 Task: Research Airbnb accommodation in Mangai, Democratic Republic of the Congo from 5th December, 2023 to 10th December, 2023 for 4 adults.2 bedrooms having 4 beds and 2 bathrooms. Property type can be house. Look for 5 properties as per requirement.
Action: Mouse moved to (433, 127)
Screenshot: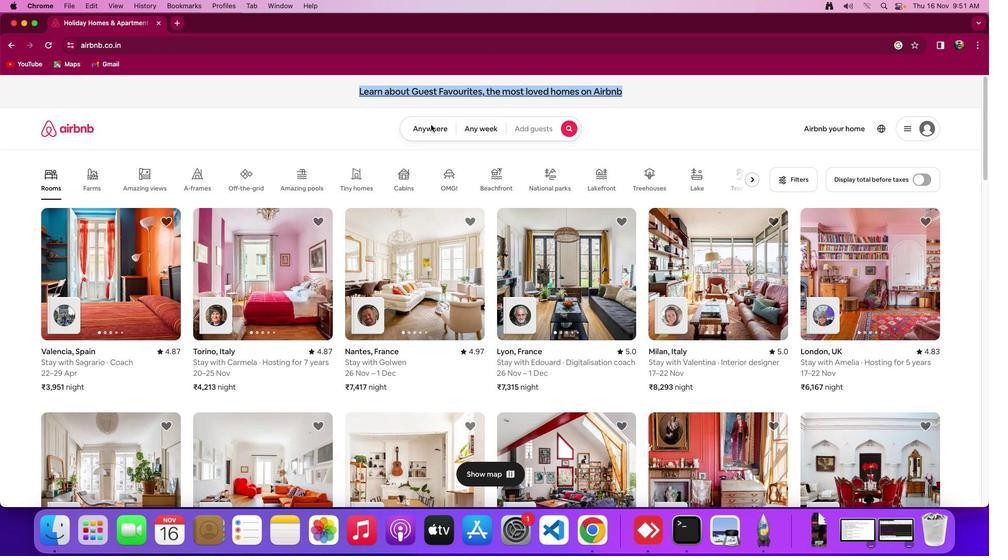 
Action: Mouse pressed left at (433, 127)
Screenshot: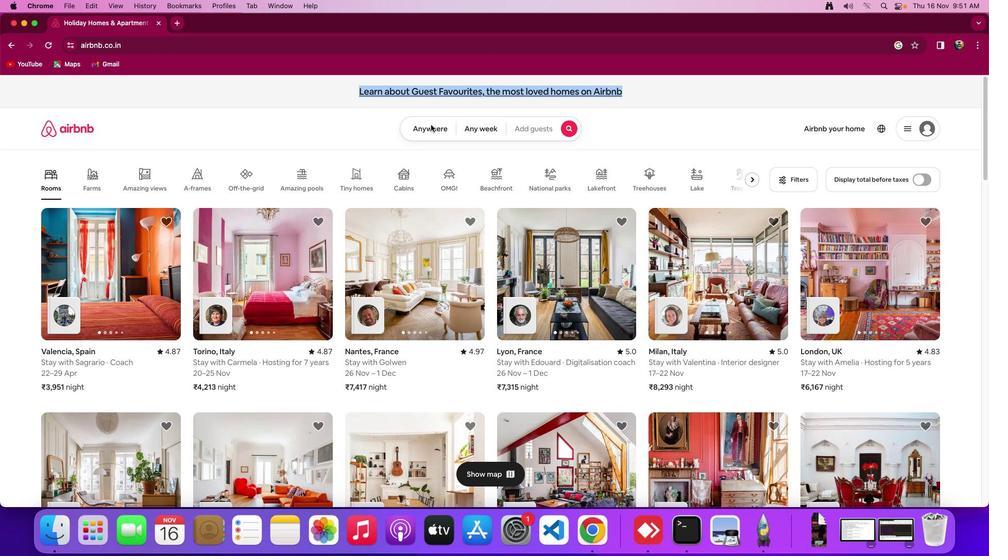 
Action: Mouse moved to (433, 131)
Screenshot: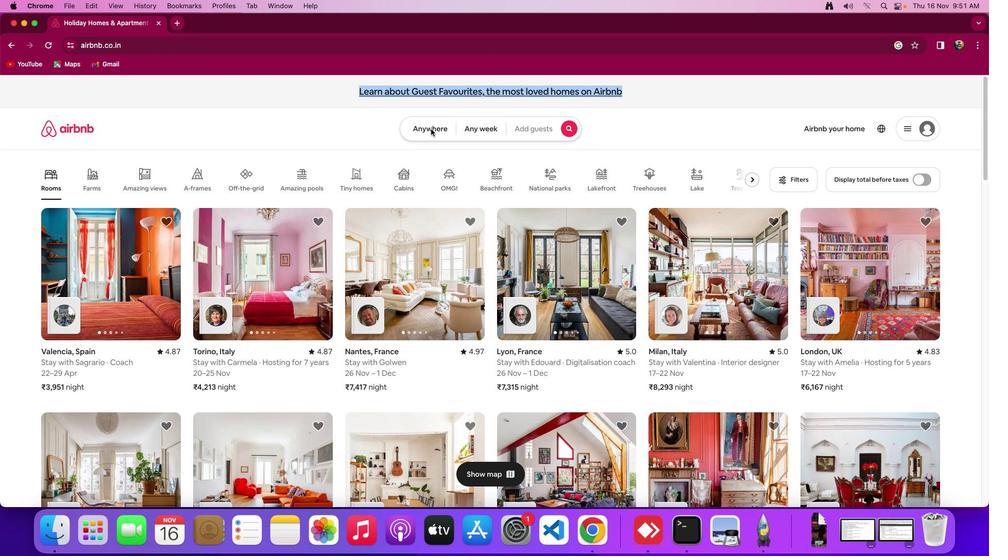 
Action: Mouse pressed left at (433, 131)
Screenshot: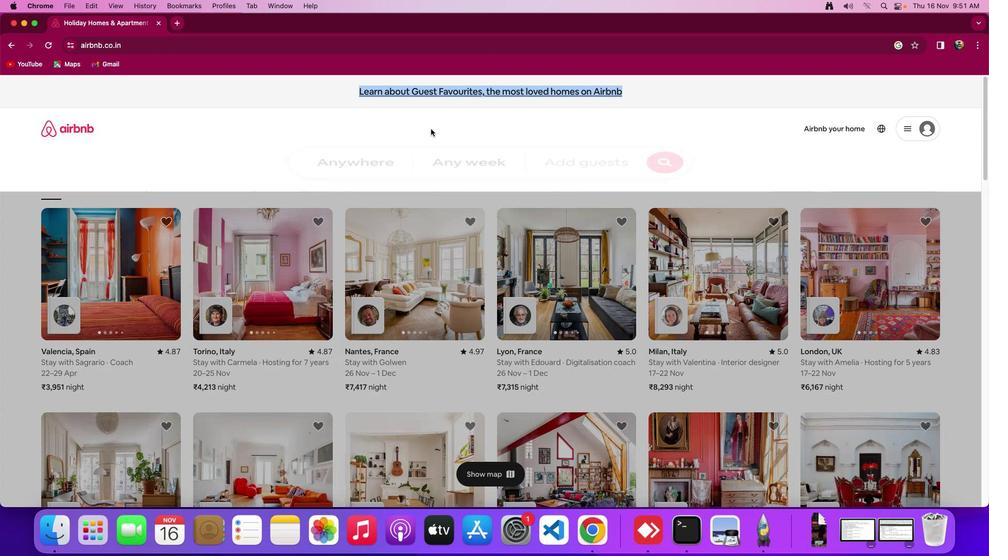 
Action: Mouse moved to (356, 169)
Screenshot: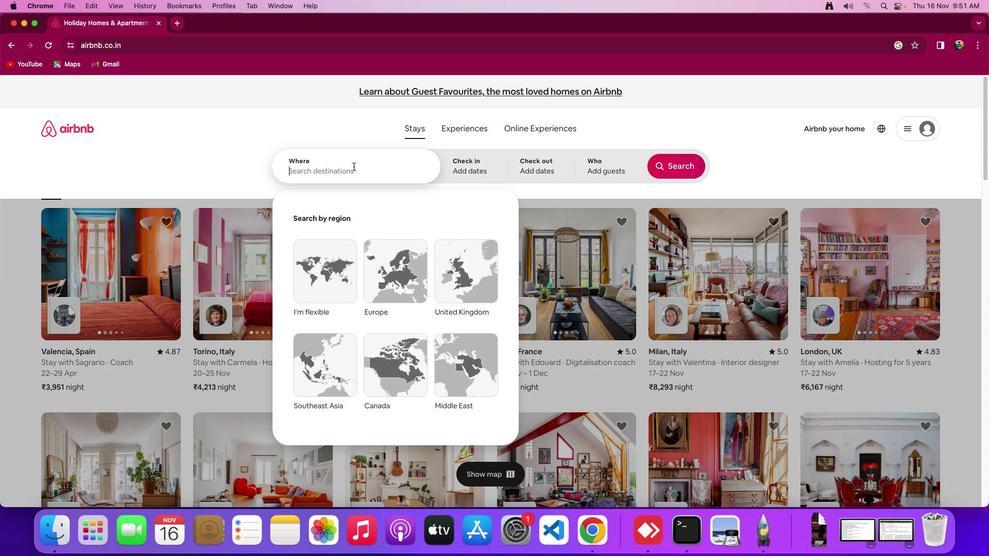 
Action: Mouse pressed left at (356, 169)
Screenshot: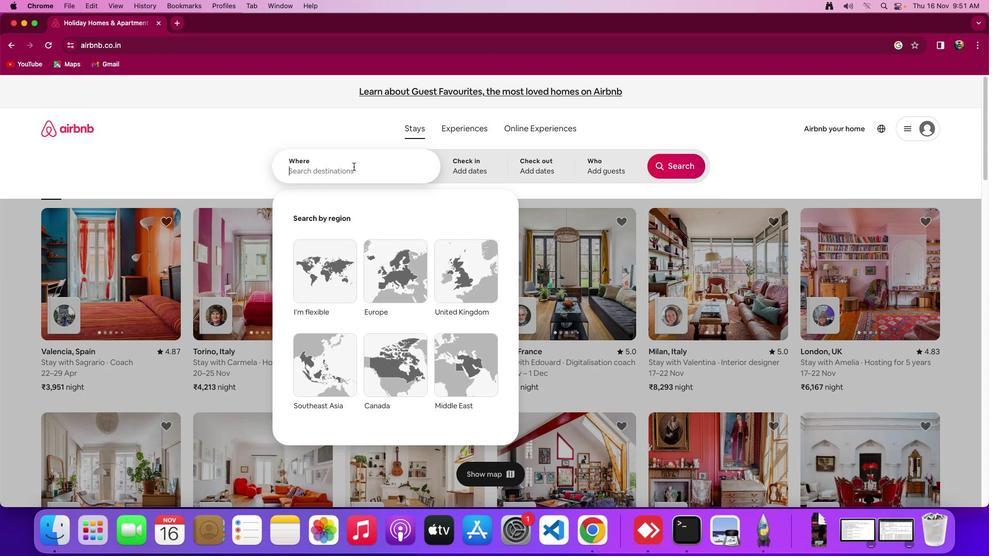 
Action: Mouse moved to (356, 168)
Screenshot: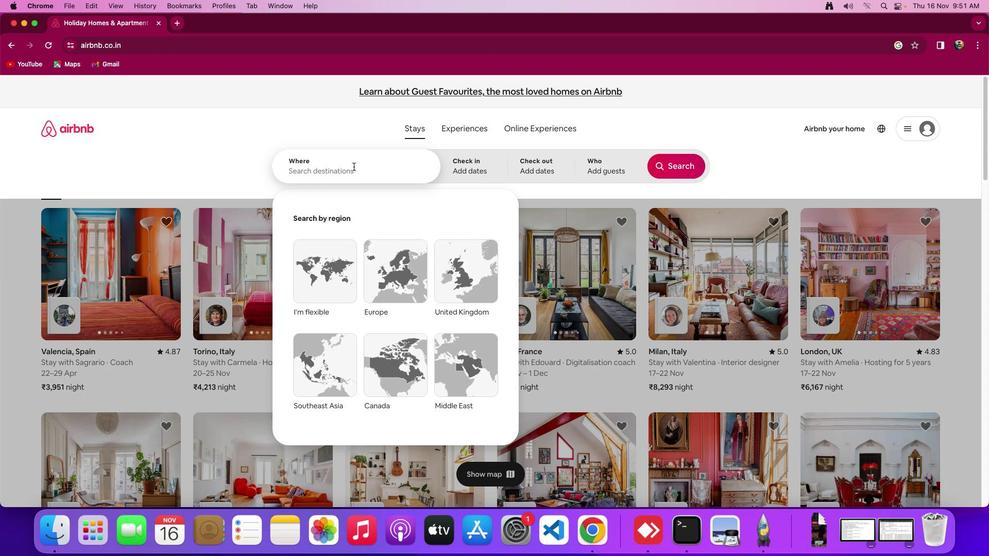 
Action: Key pressed Key.shift'M''a''n''a'Key.backspace'g''a''i'','Key.spaceKey.shift_r'D''e''m''o''c''r''a''t''i''c'
Screenshot: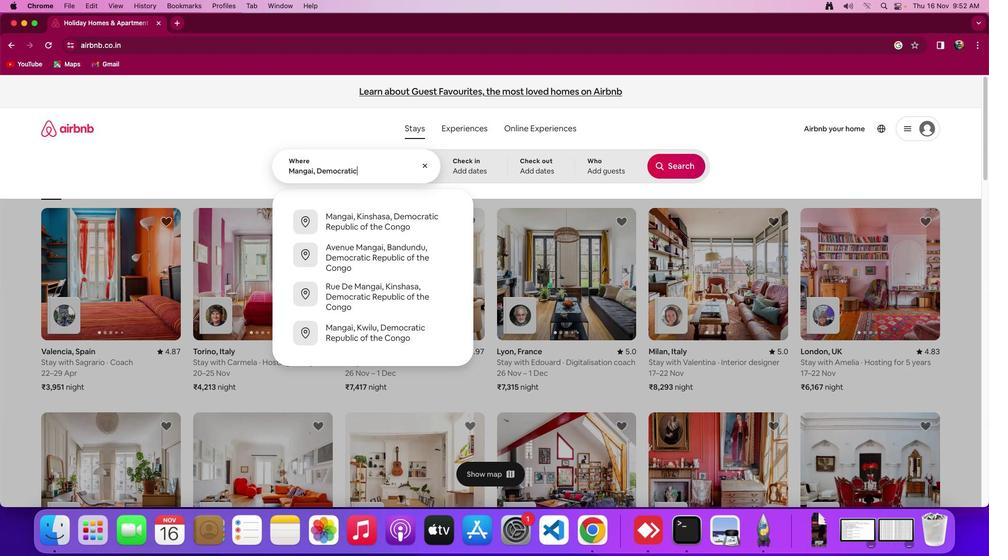 
Action: Mouse moved to (445, 145)
Screenshot: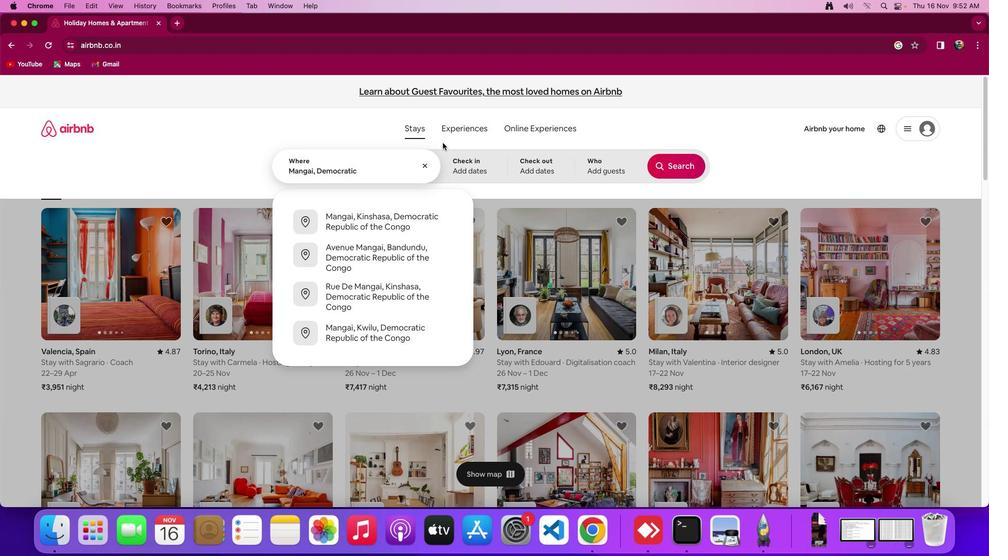 
Action: Key pressed Key.spaceKey.shift_r'R''e''[''u''b'Key.backspaceKey.backspaceKey.backspace'p''u''b''l''i''c'Key.space'o''f'Key.space't''h''e'Key.spaceKey.shift_r'C''o''n''g''o'
Screenshot: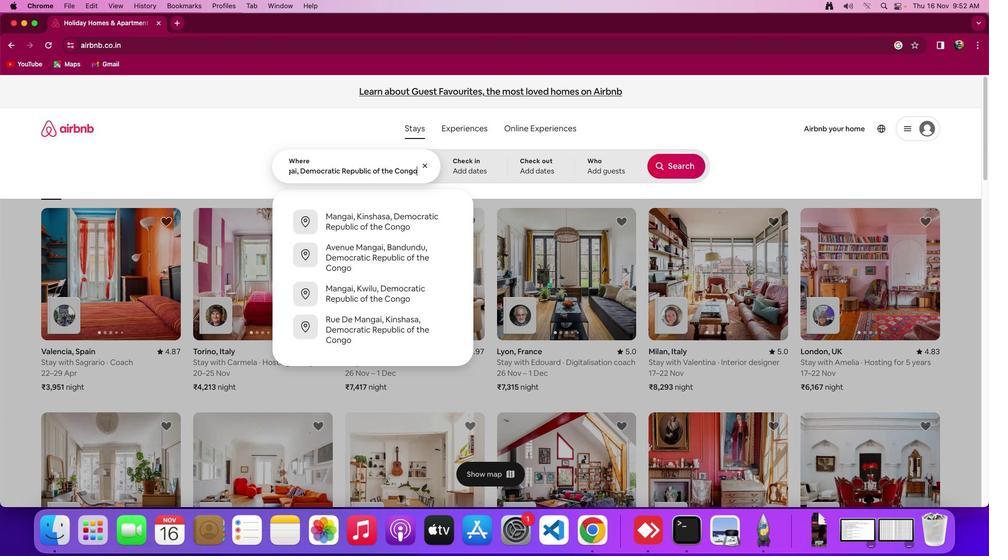 
Action: Mouse moved to (459, 166)
Screenshot: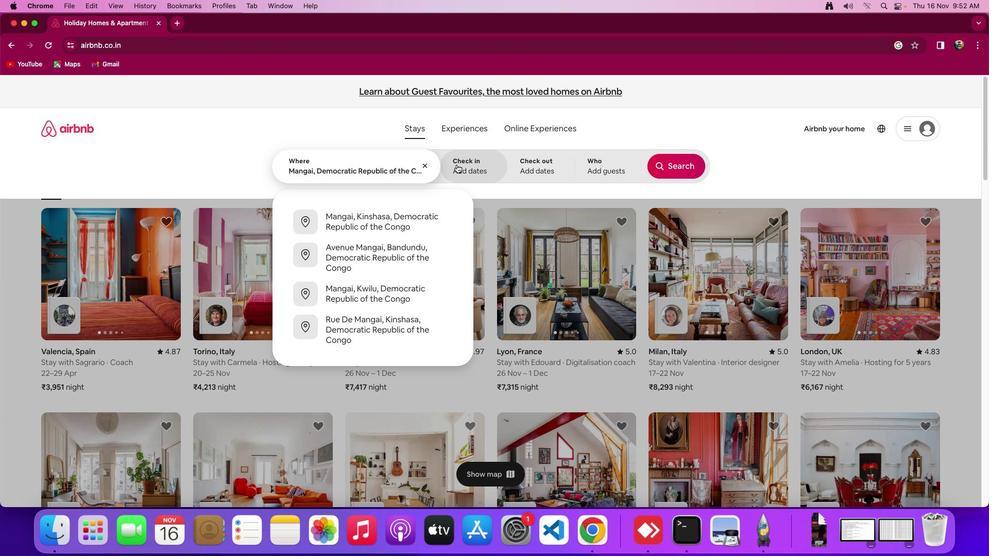 
Action: Mouse pressed left at (459, 166)
Screenshot: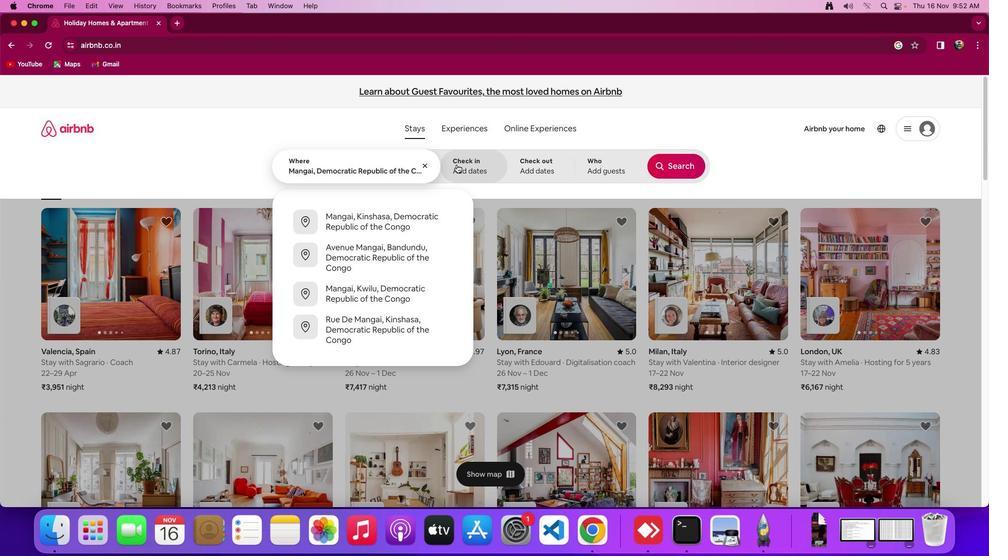 
Action: Mouse moved to (572, 316)
Screenshot: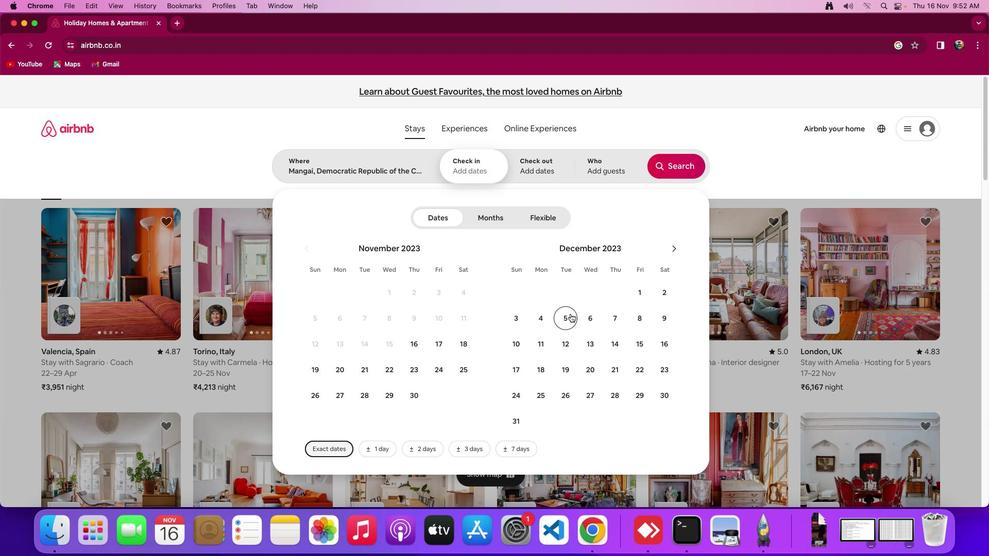
Action: Mouse pressed left at (572, 316)
Screenshot: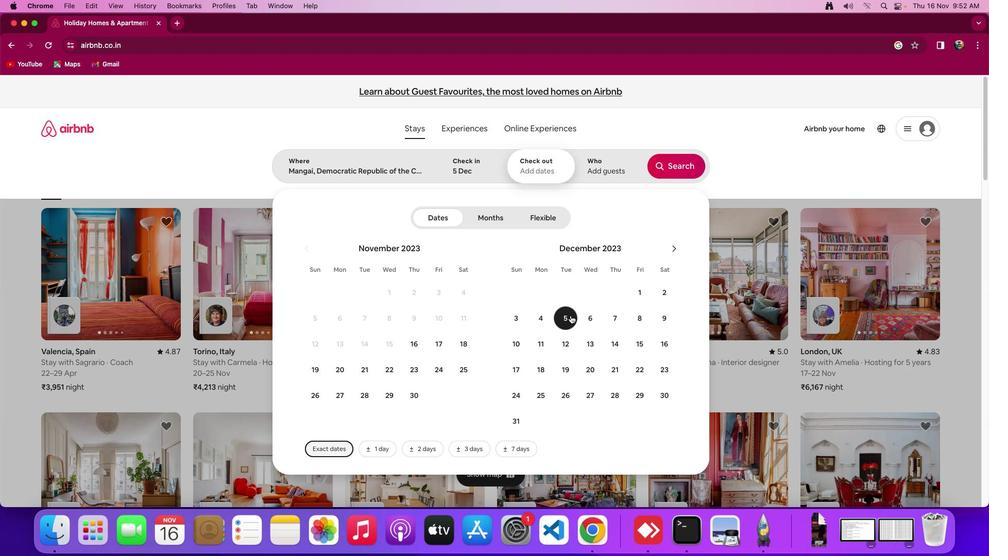 
Action: Mouse moved to (520, 348)
Screenshot: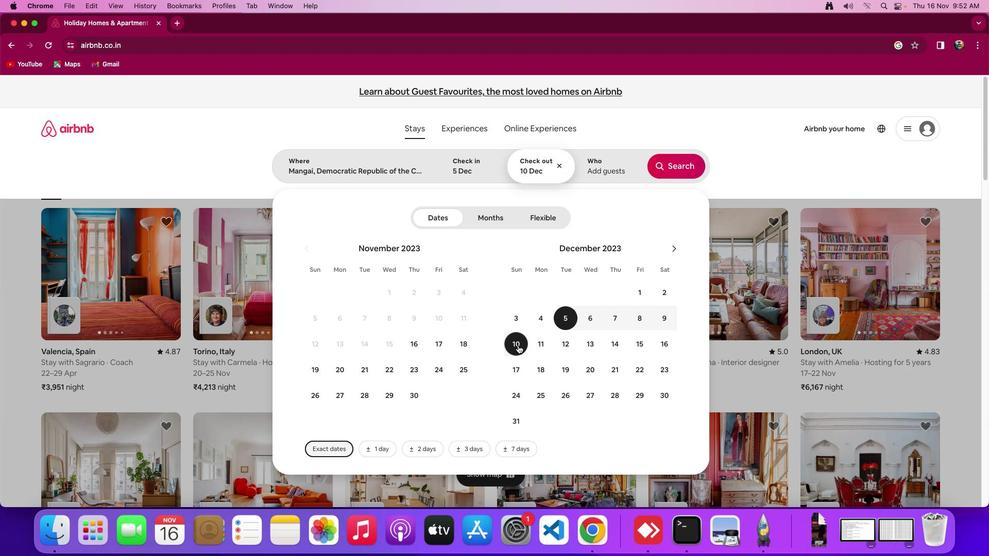 
Action: Mouse pressed left at (520, 348)
Screenshot: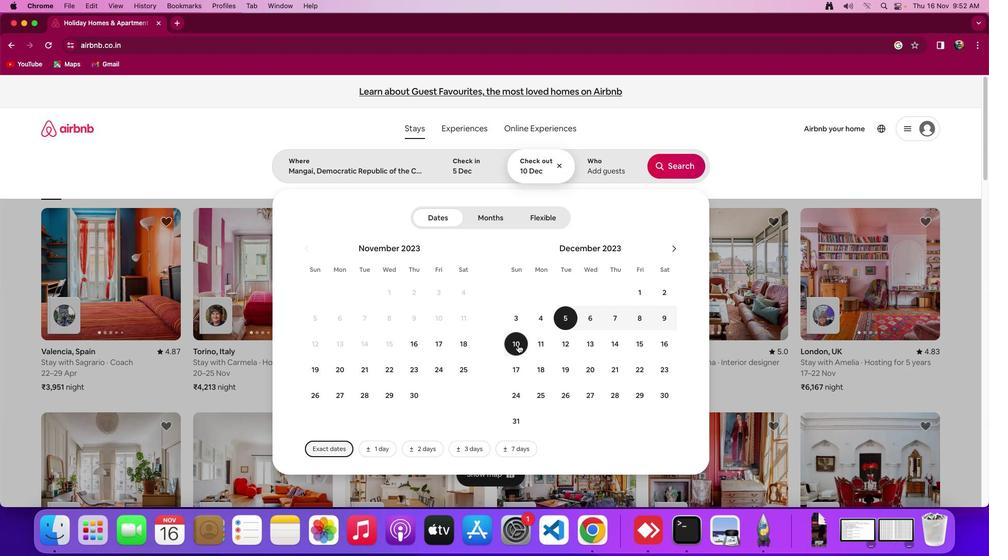
Action: Mouse moved to (614, 173)
Screenshot: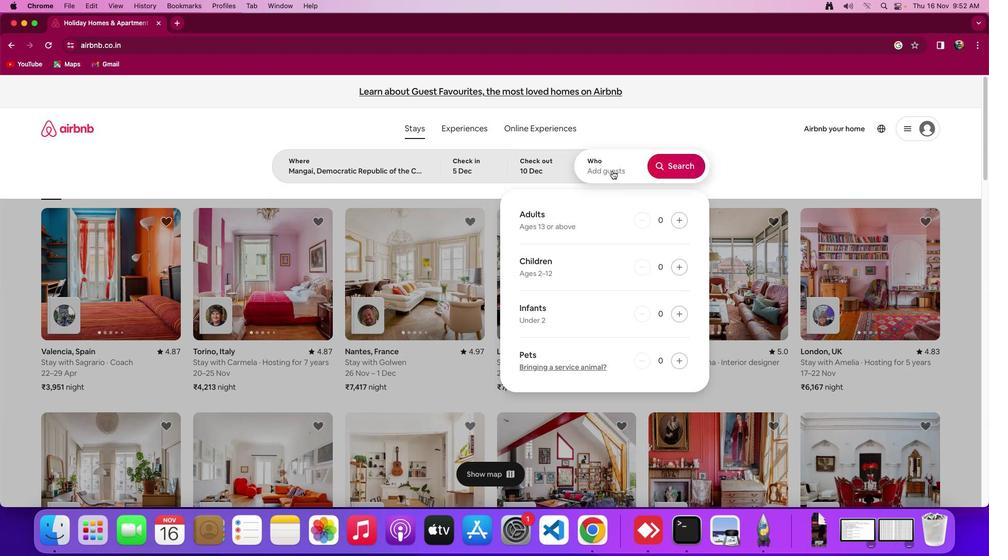 
Action: Mouse pressed left at (614, 173)
Screenshot: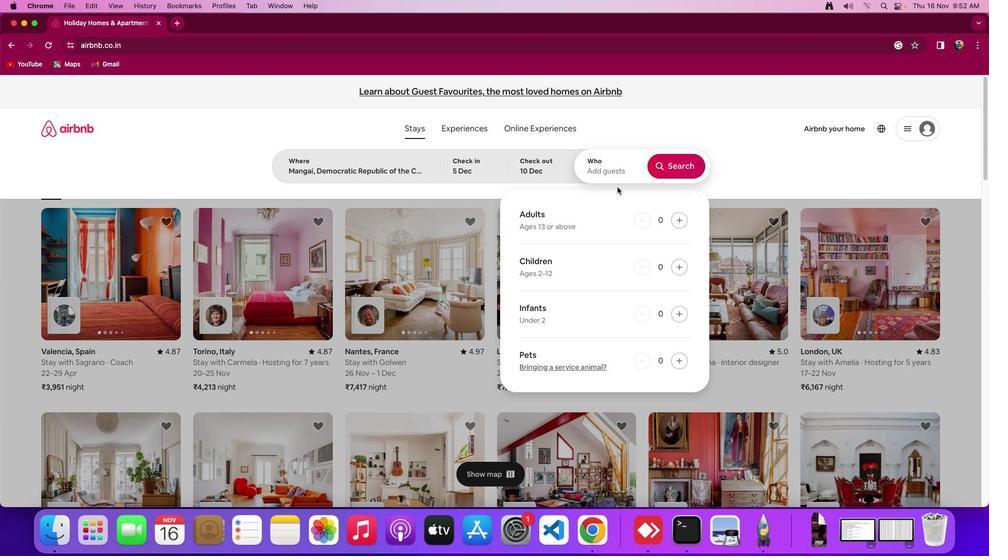 
Action: Mouse moved to (672, 220)
Screenshot: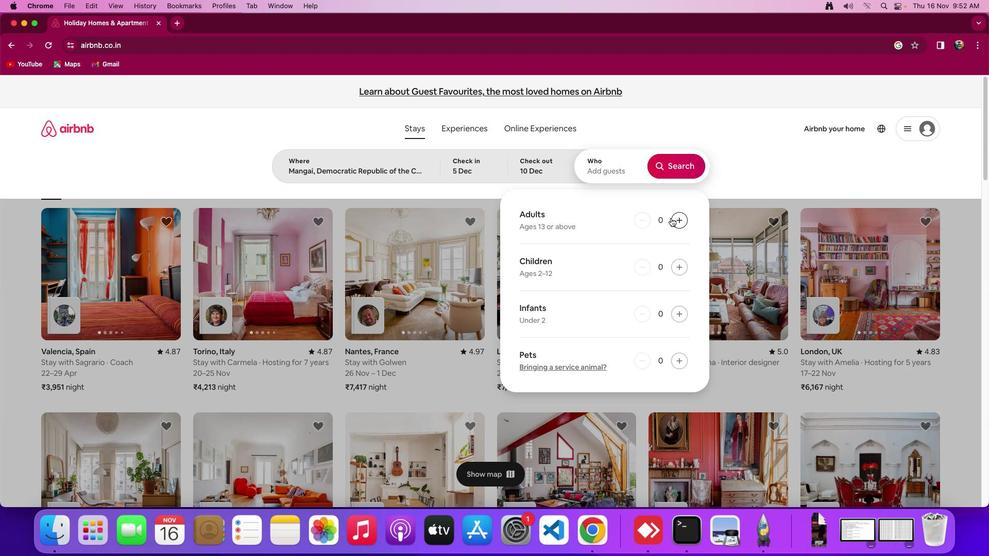 
Action: Mouse pressed left at (672, 220)
Screenshot: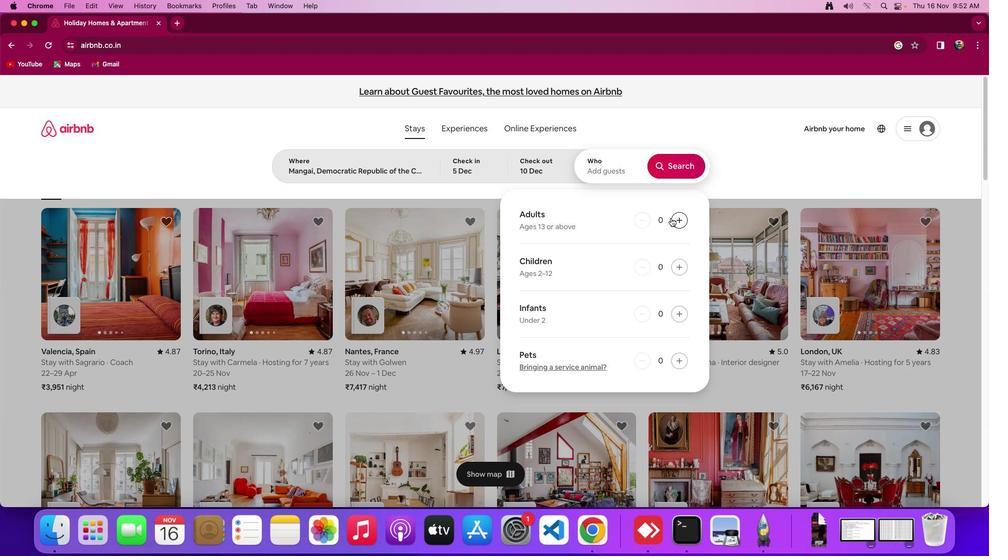 
Action: Mouse moved to (673, 221)
Screenshot: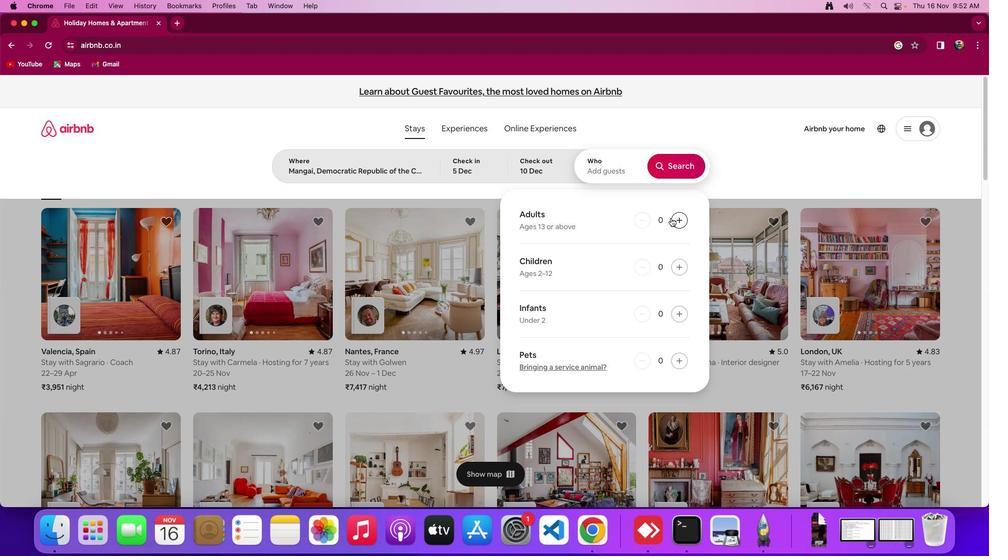 
Action: Mouse pressed left at (673, 221)
Screenshot: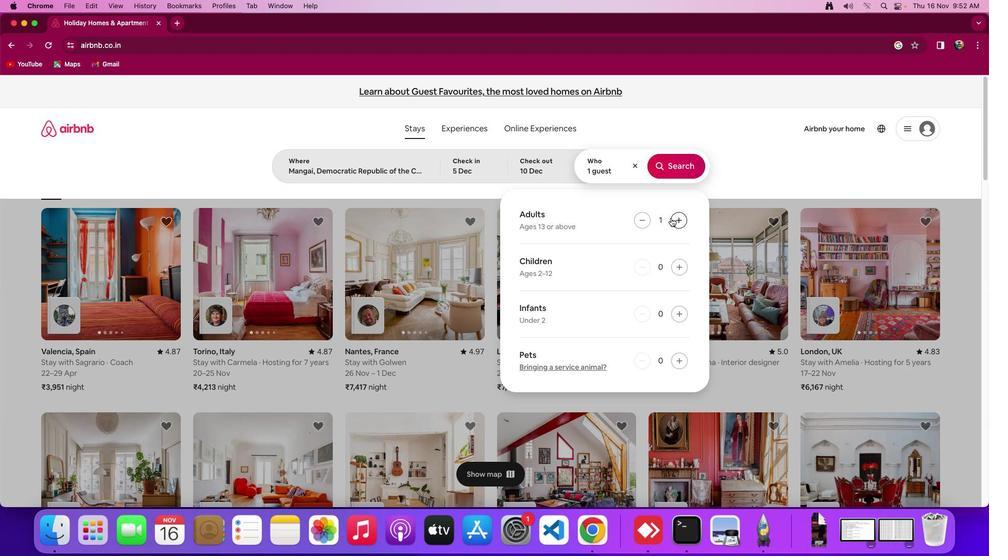 
Action: Mouse pressed left at (673, 221)
Screenshot: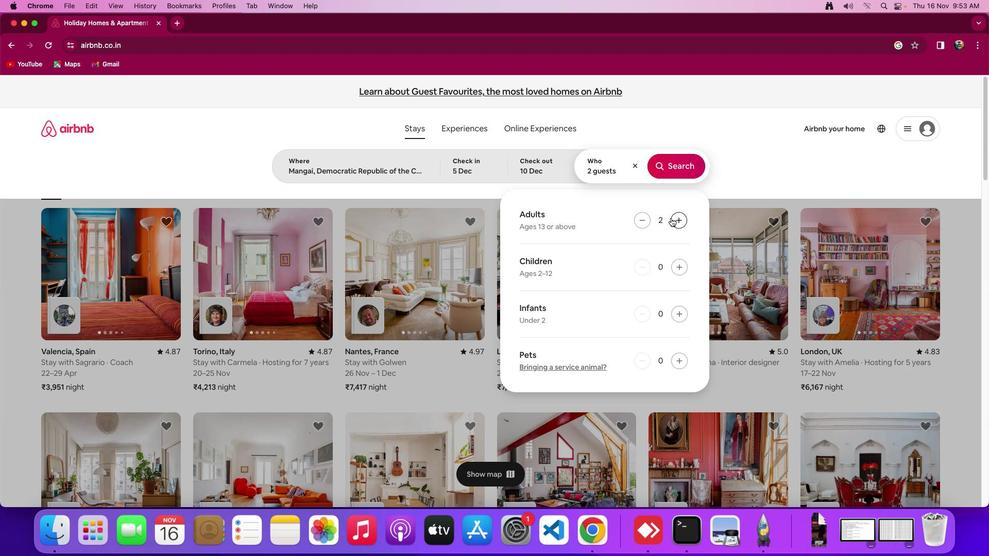 
Action: Mouse pressed left at (673, 221)
Screenshot: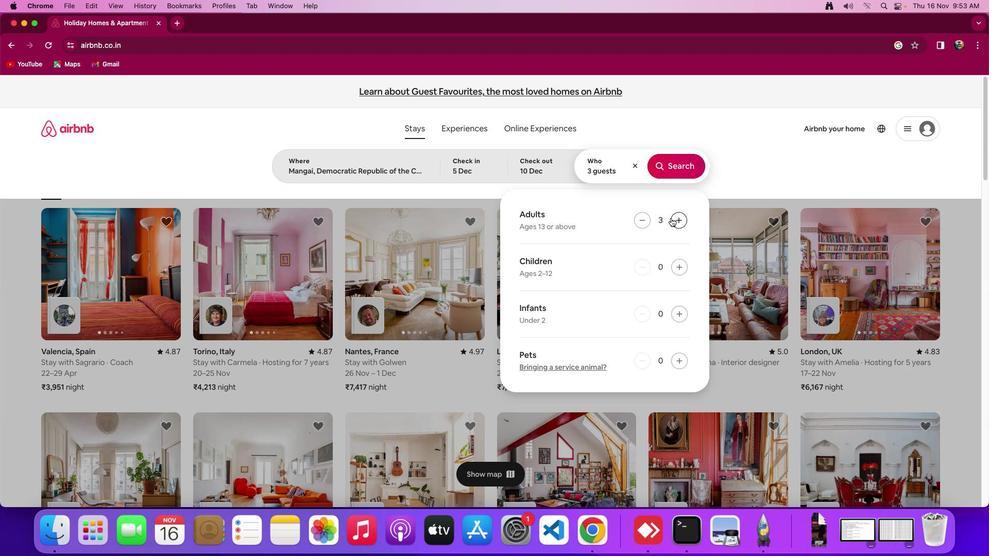 
Action: Mouse pressed left at (673, 221)
Screenshot: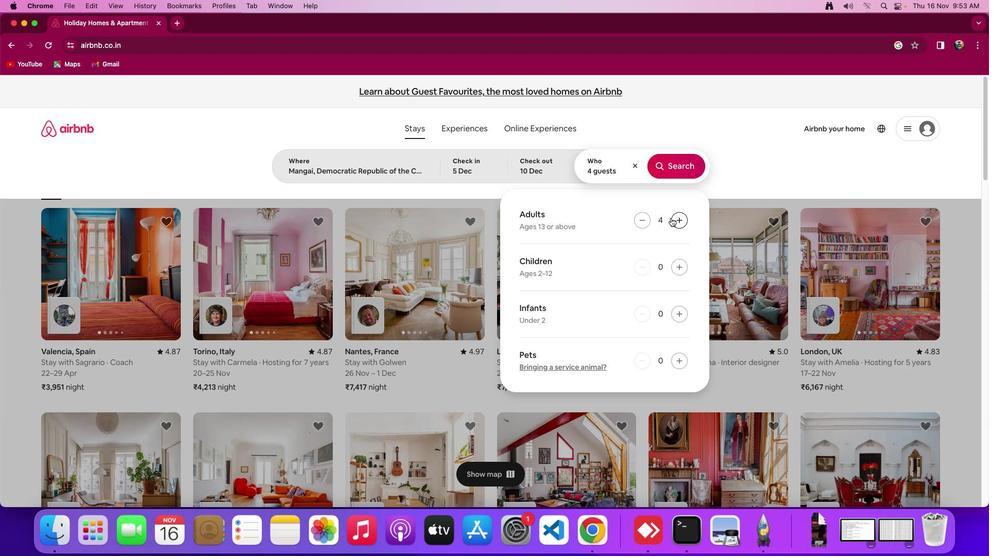 
Action: Mouse moved to (670, 169)
Screenshot: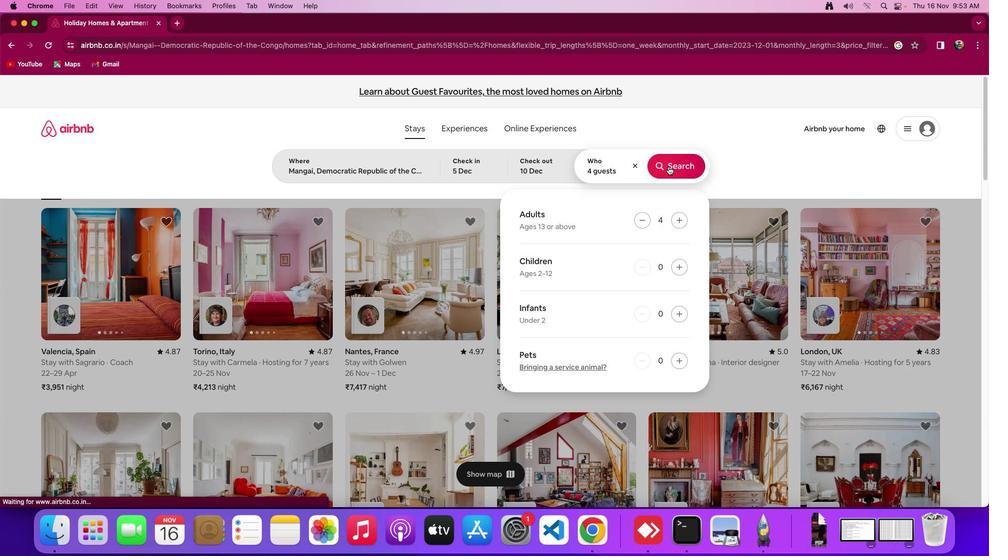 
Action: Mouse pressed left at (670, 169)
Screenshot: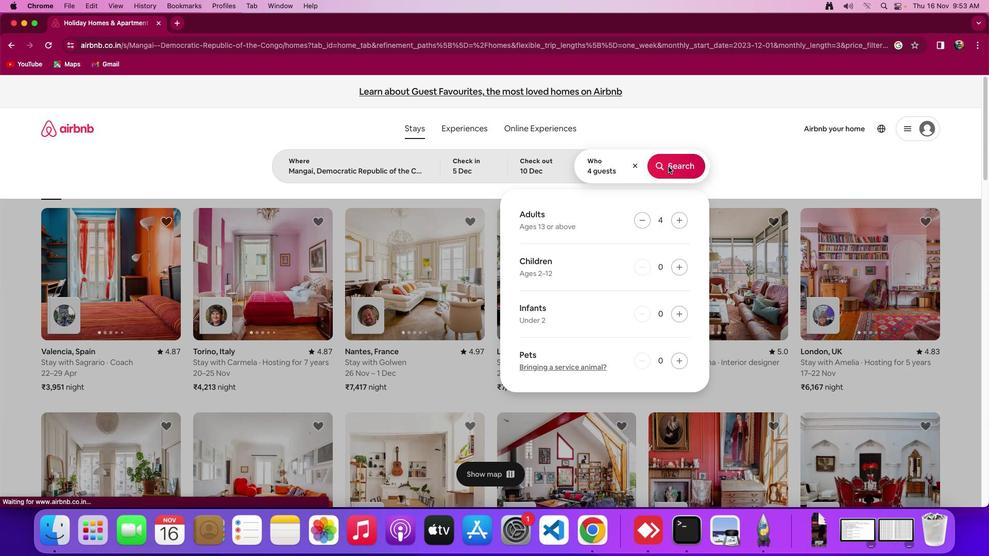 
Action: Mouse moved to (818, 139)
Screenshot: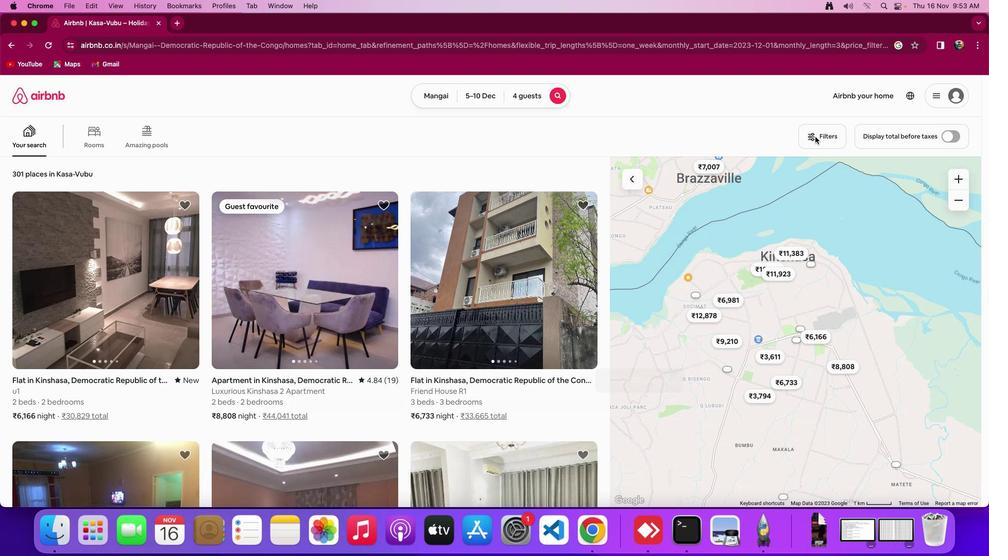 
Action: Mouse pressed left at (818, 139)
Screenshot: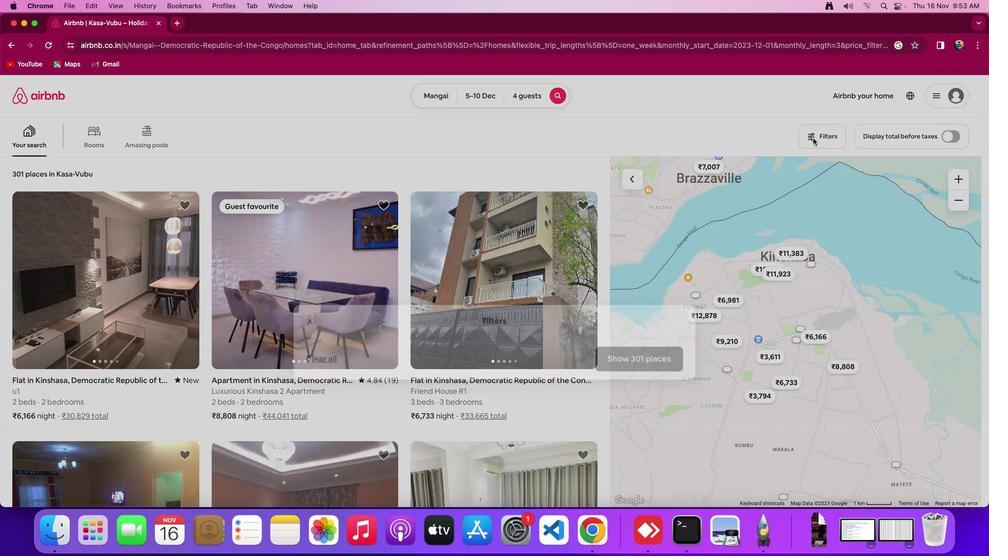 
Action: Mouse moved to (460, 296)
Screenshot: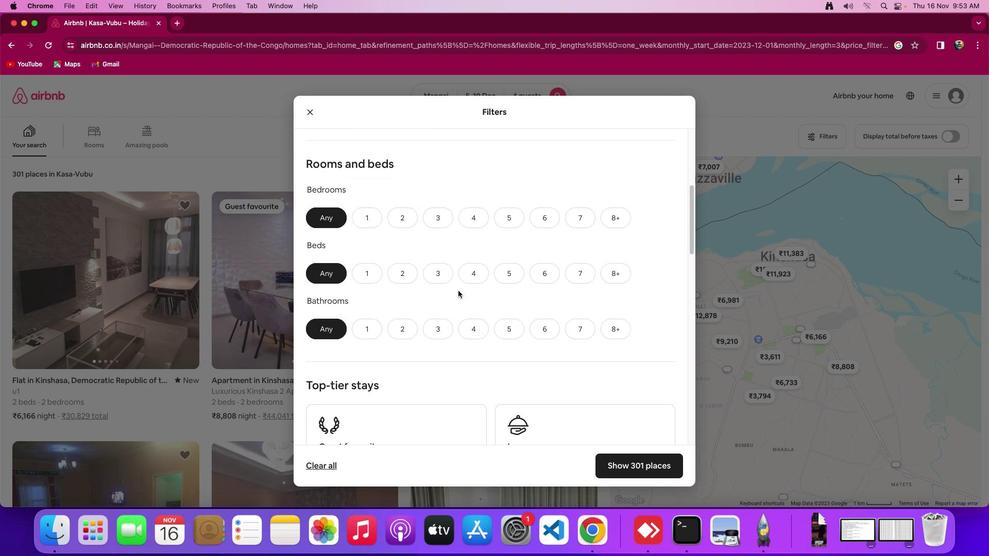 
Action: Mouse scrolled (460, 296) with delta (2, 2)
Screenshot: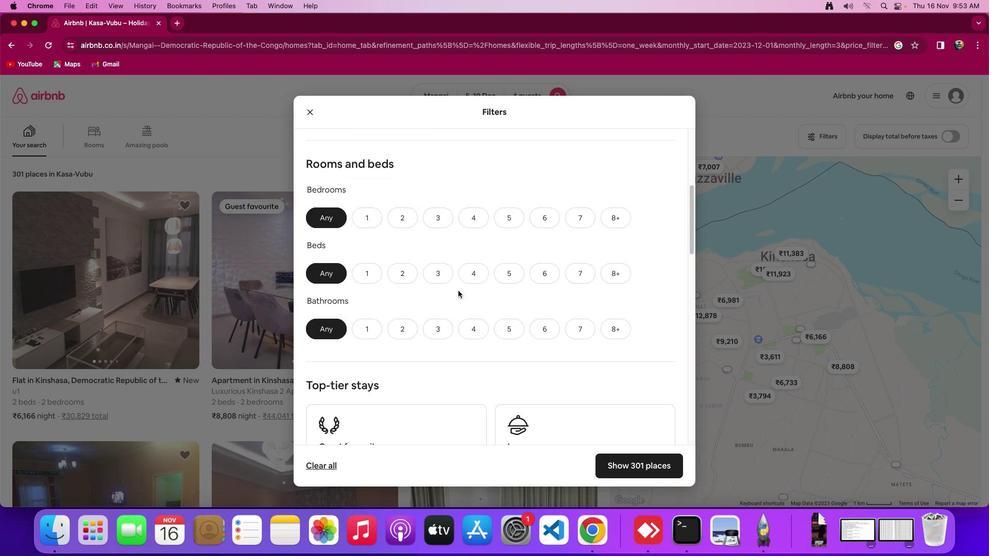 
Action: Mouse moved to (460, 295)
Screenshot: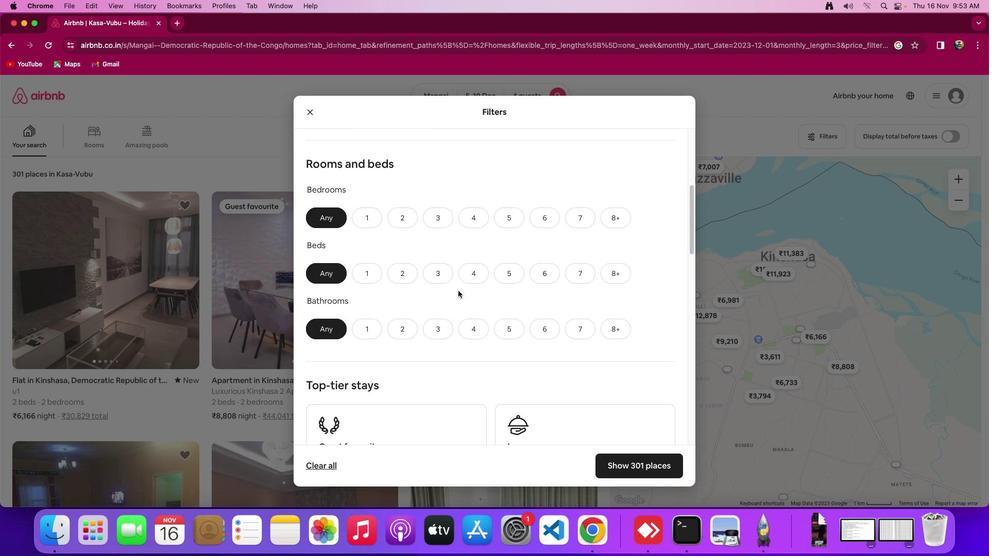 
Action: Mouse scrolled (460, 295) with delta (2, 2)
Screenshot: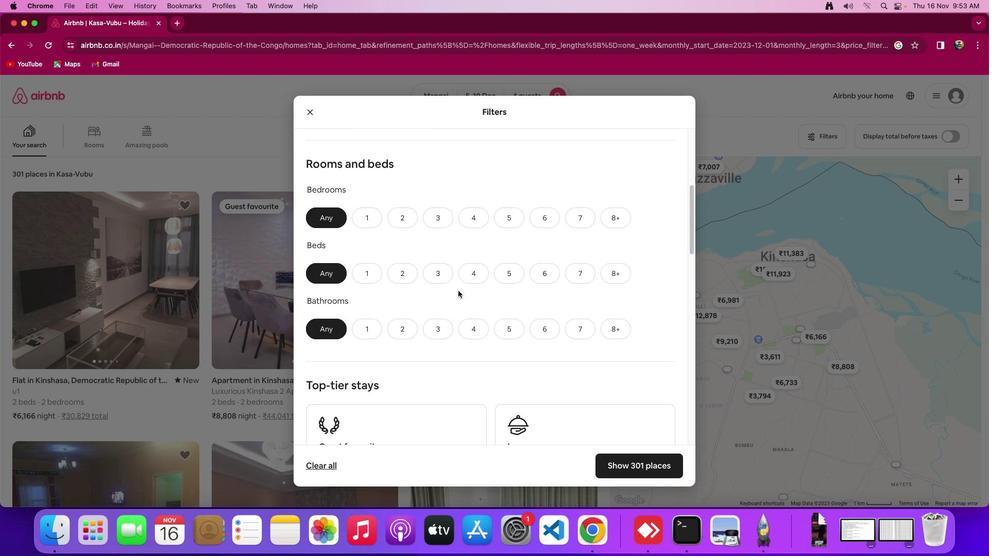 
Action: Mouse moved to (460, 294)
Screenshot: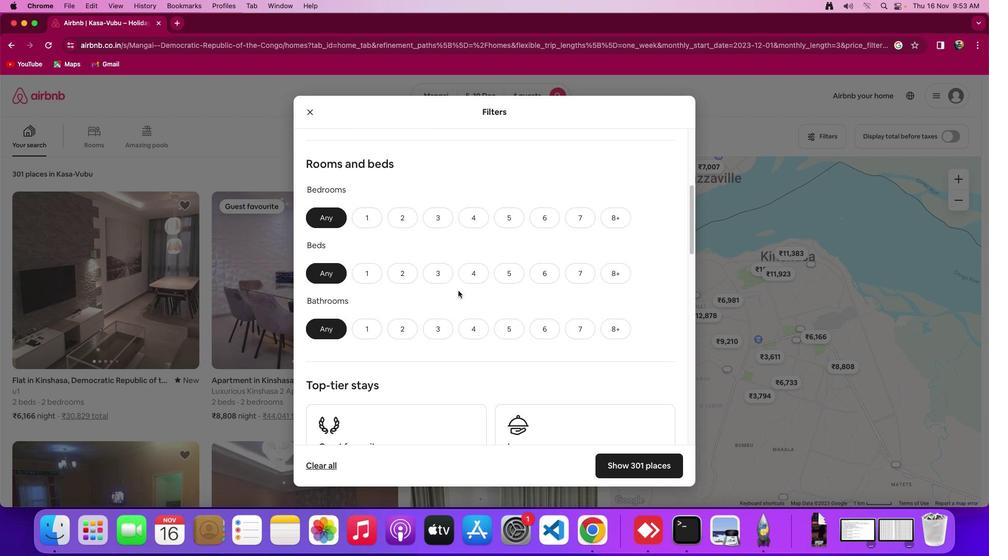 
Action: Mouse scrolled (460, 294) with delta (2, 0)
Screenshot: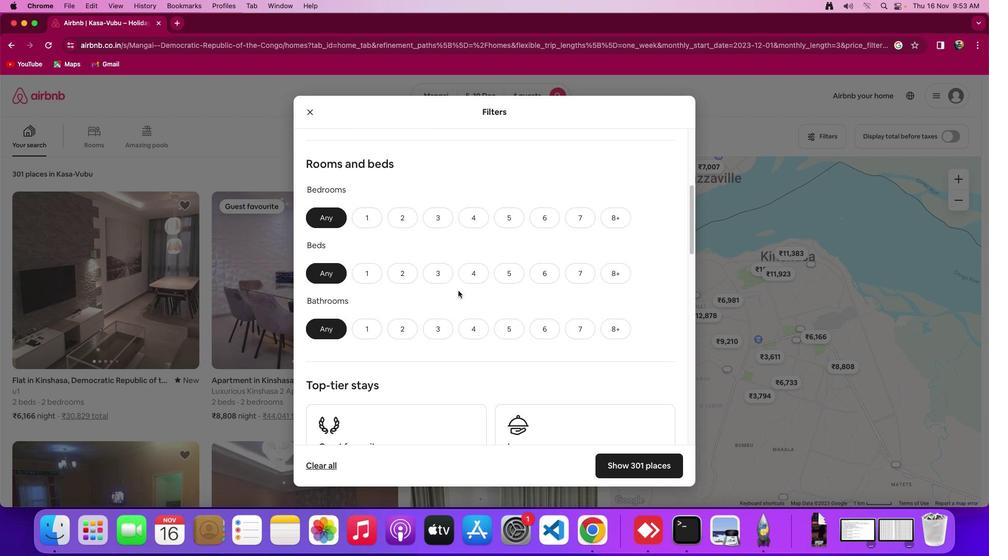 
Action: Mouse moved to (460, 293)
Screenshot: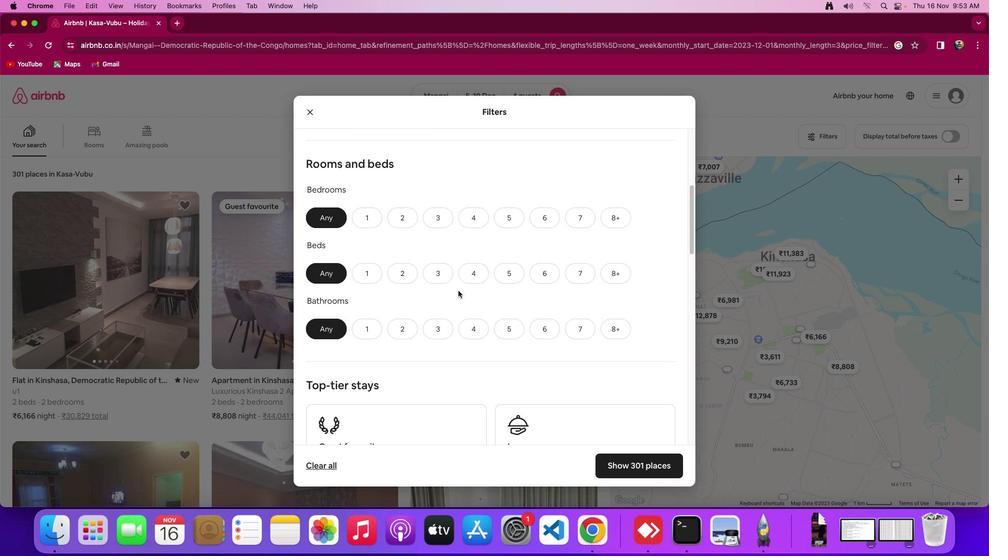 
Action: Mouse scrolled (460, 293) with delta (2, 0)
Screenshot: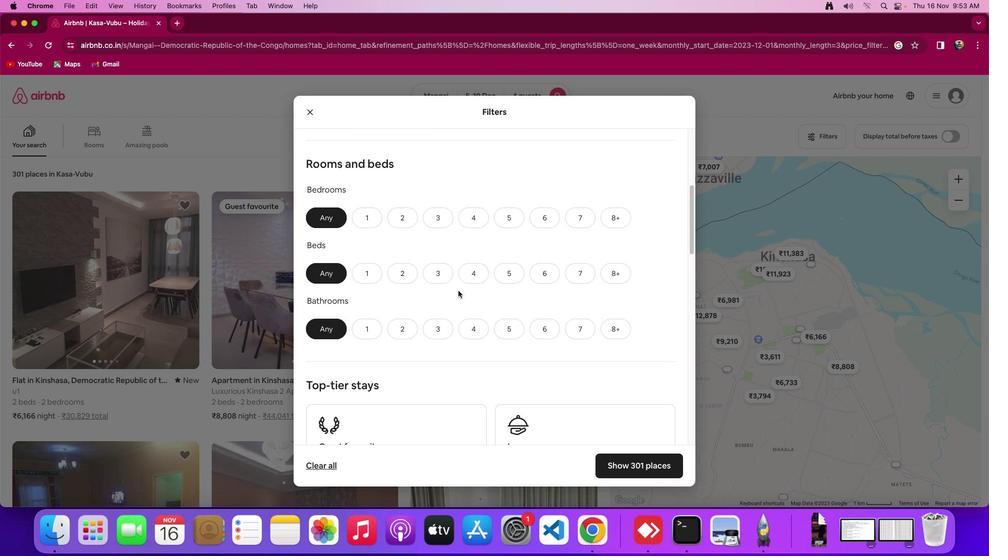 
Action: Mouse moved to (460, 293)
Screenshot: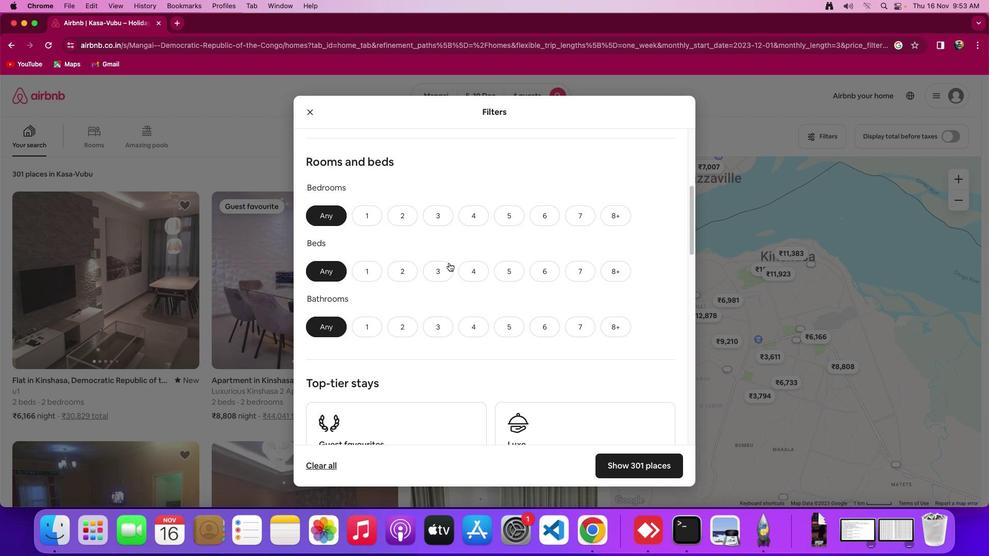 
Action: Mouse scrolled (460, 293) with delta (2, 2)
Screenshot: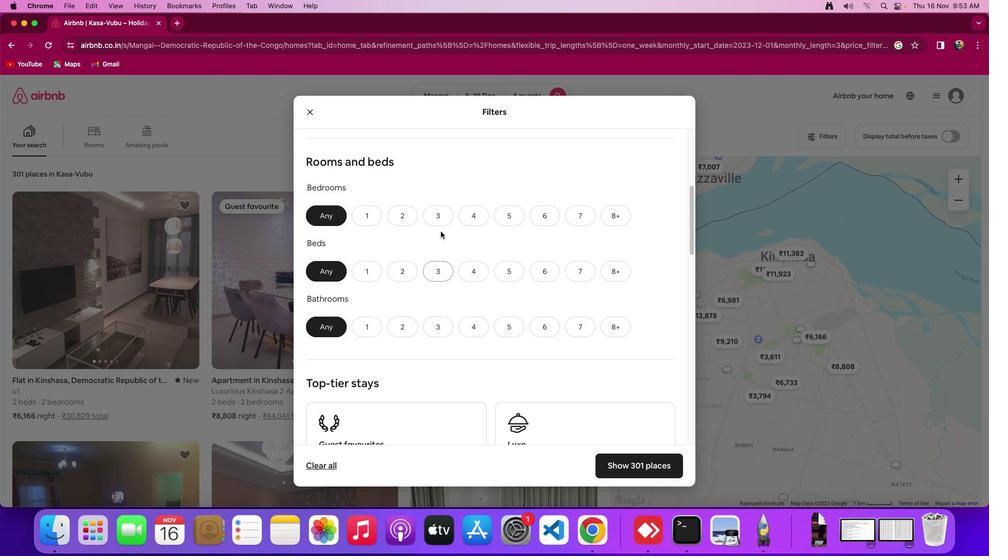 
Action: Mouse moved to (412, 220)
Screenshot: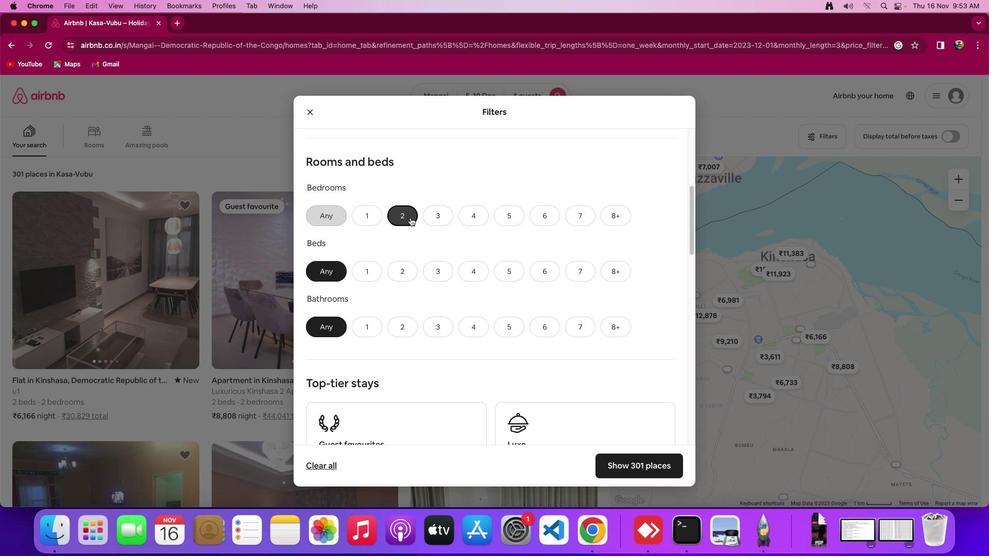 
Action: Mouse pressed left at (412, 220)
Screenshot: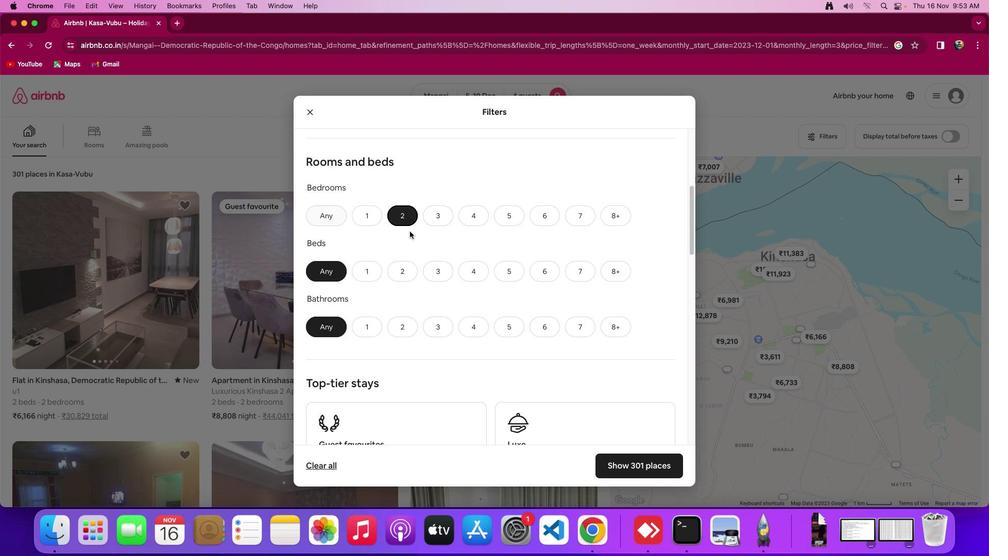 
Action: Mouse moved to (466, 273)
Screenshot: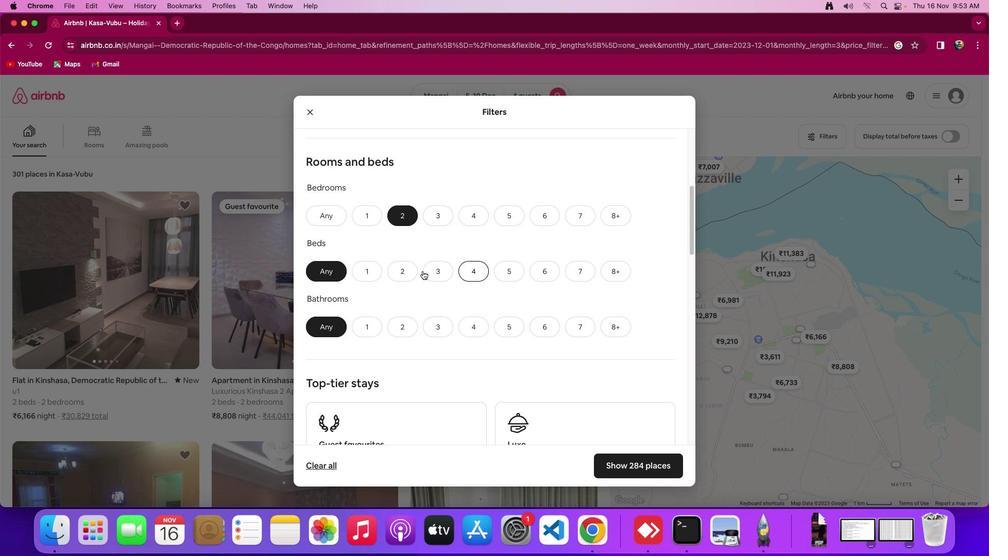 
Action: Mouse pressed left at (466, 273)
Screenshot: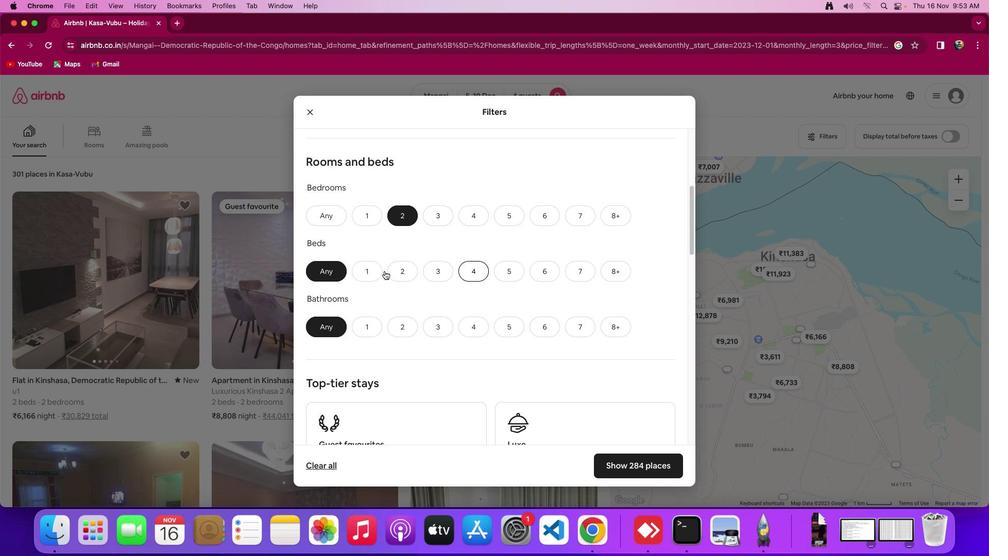 
Action: Mouse moved to (400, 331)
Screenshot: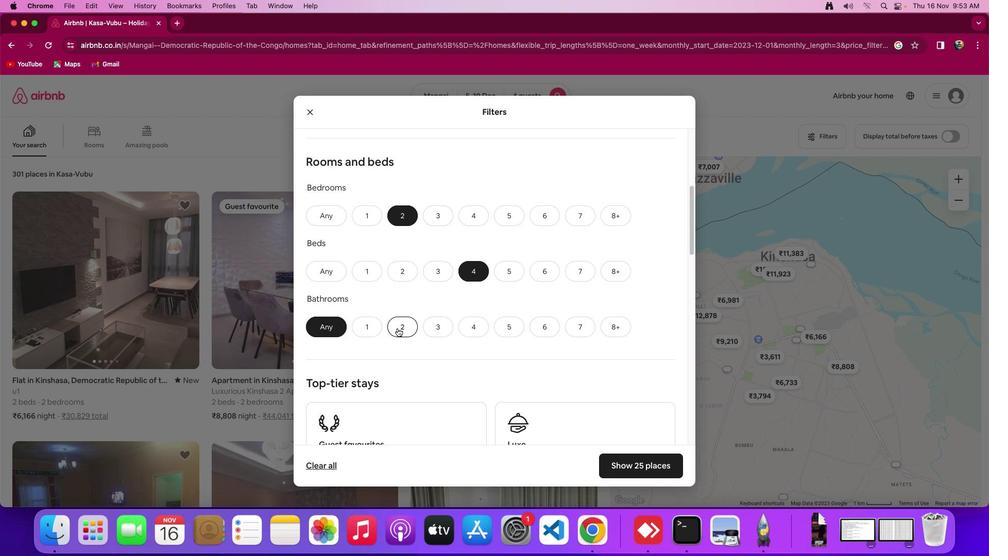 
Action: Mouse pressed left at (400, 331)
Screenshot: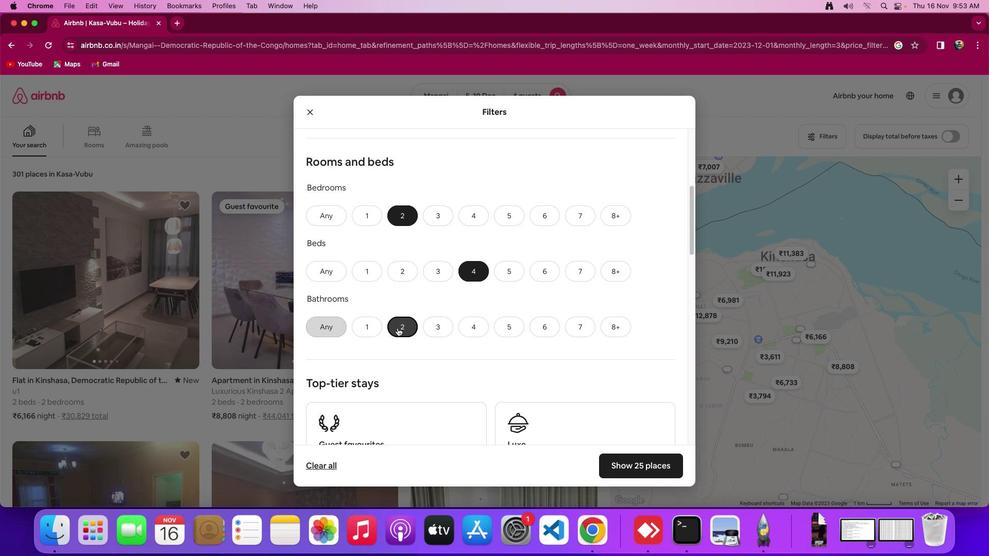 
Action: Mouse moved to (427, 306)
Screenshot: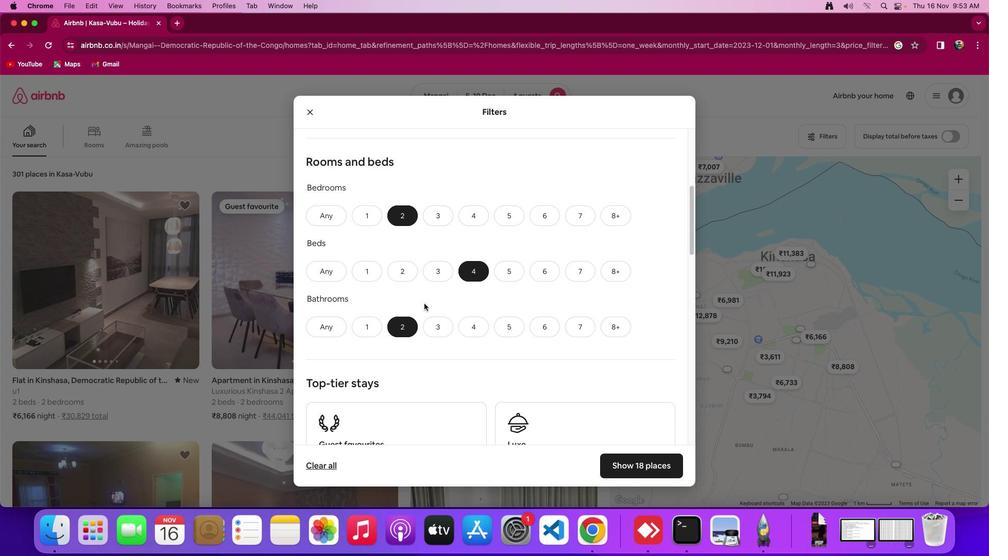 
Action: Mouse scrolled (427, 306) with delta (2, 2)
Screenshot: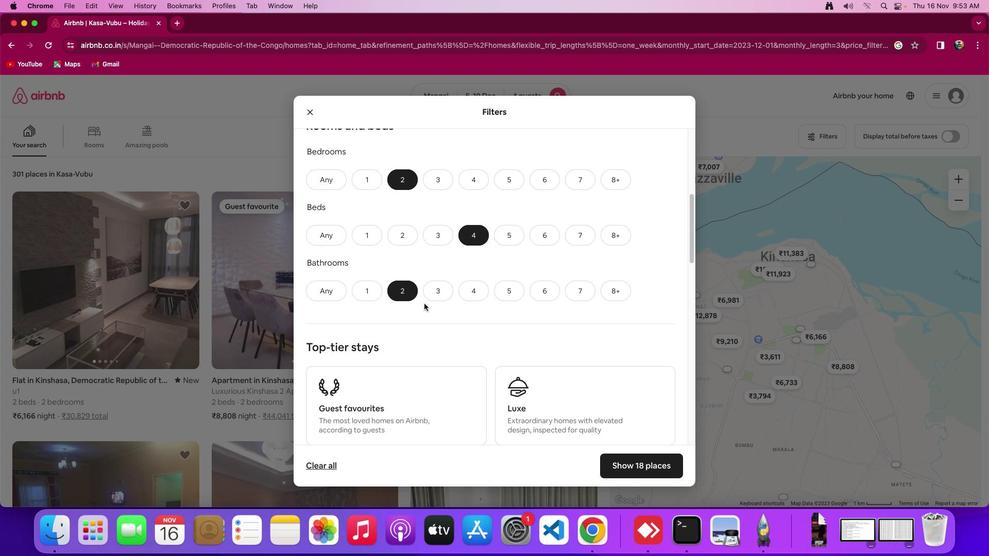 
Action: Mouse scrolled (427, 306) with delta (2, 2)
Screenshot: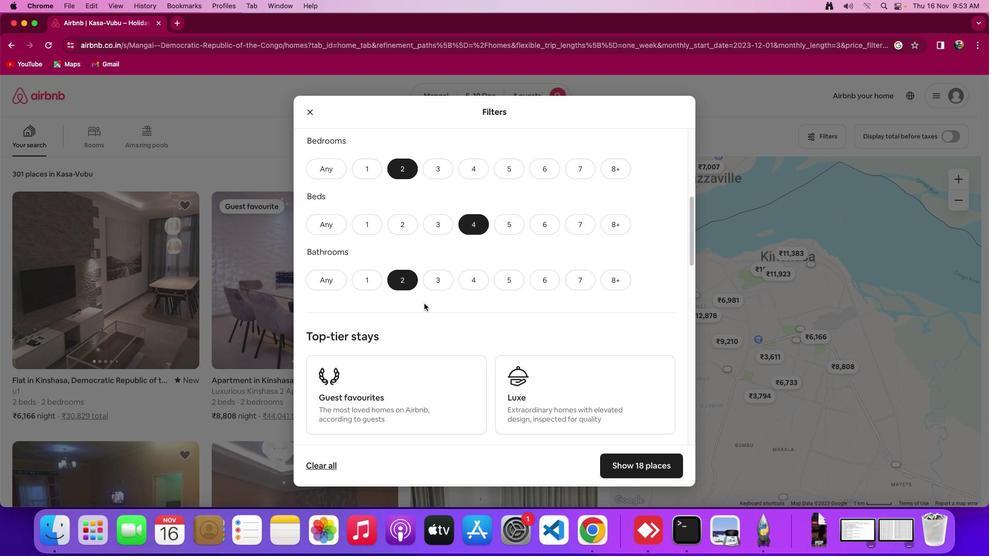 
Action: Mouse scrolled (427, 306) with delta (2, 2)
Screenshot: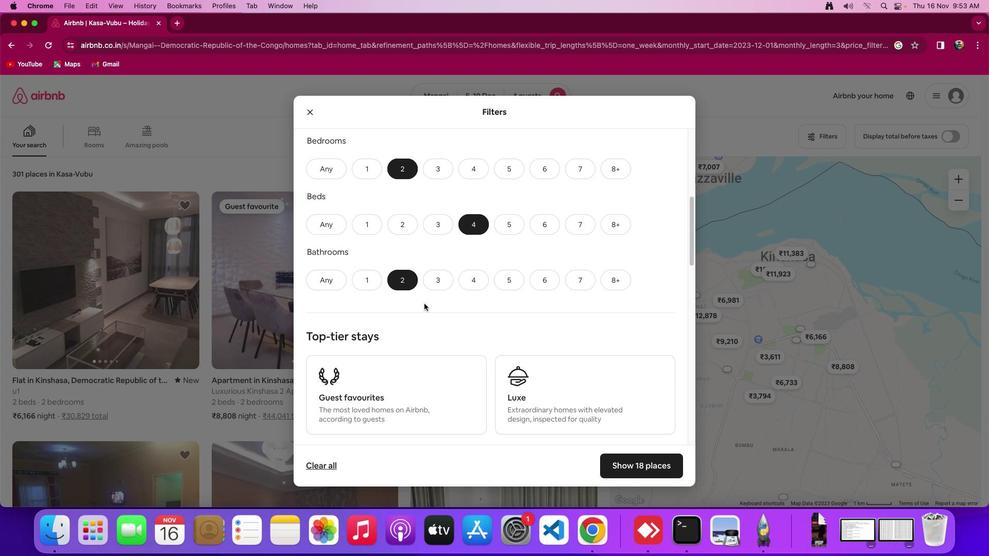 
Action: Mouse scrolled (427, 306) with delta (2, 2)
Screenshot: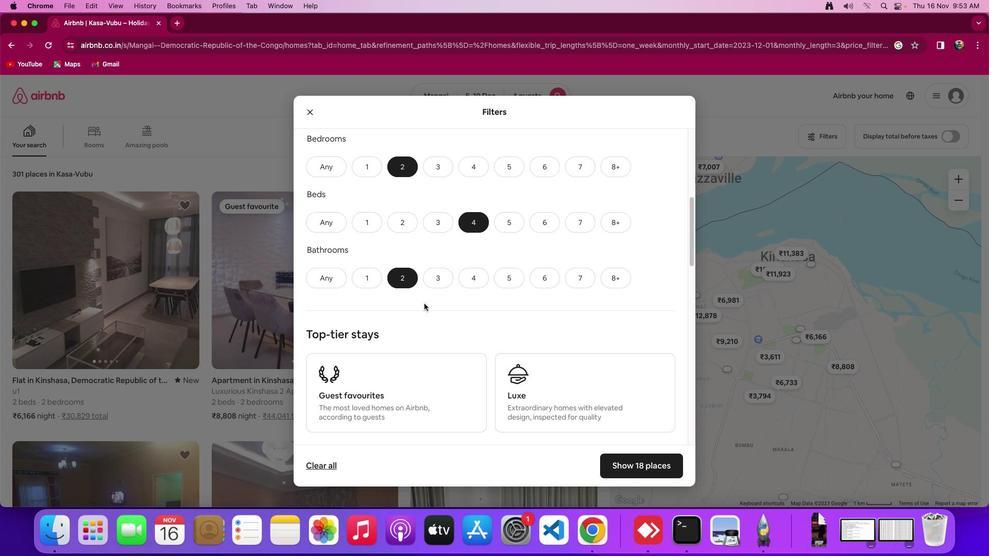 
Action: Mouse moved to (426, 305)
Screenshot: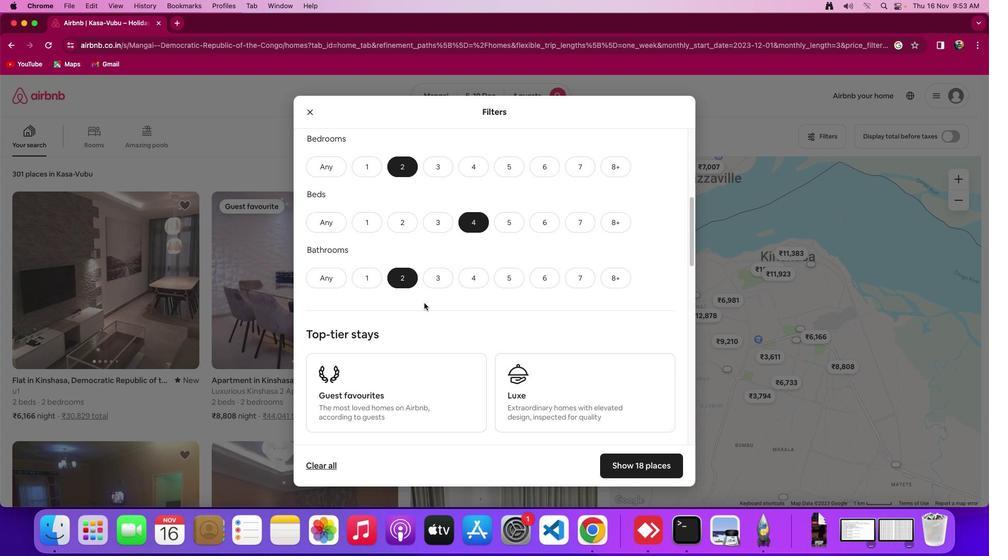 
Action: Mouse scrolled (426, 305) with delta (2, 2)
Screenshot: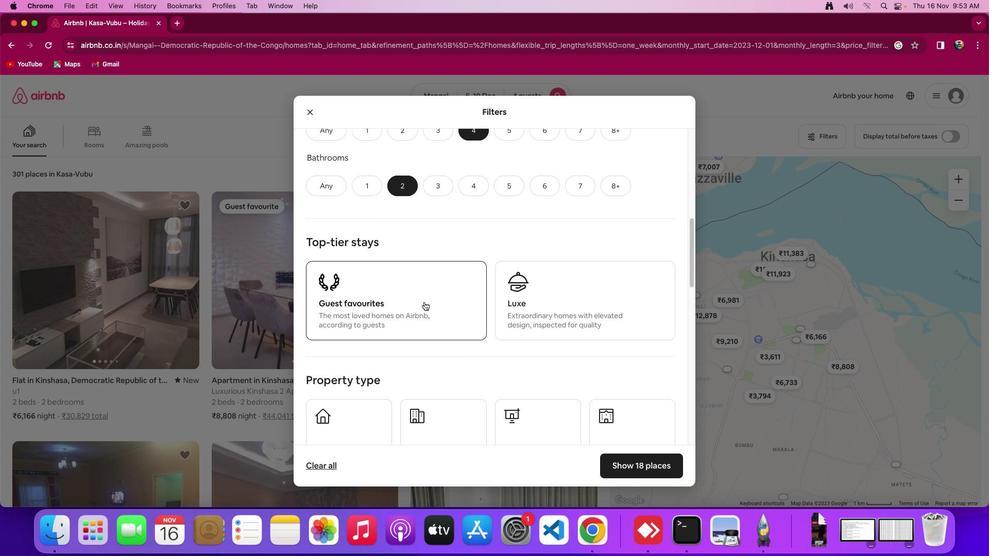 
Action: Mouse scrolled (426, 305) with delta (2, 2)
Screenshot: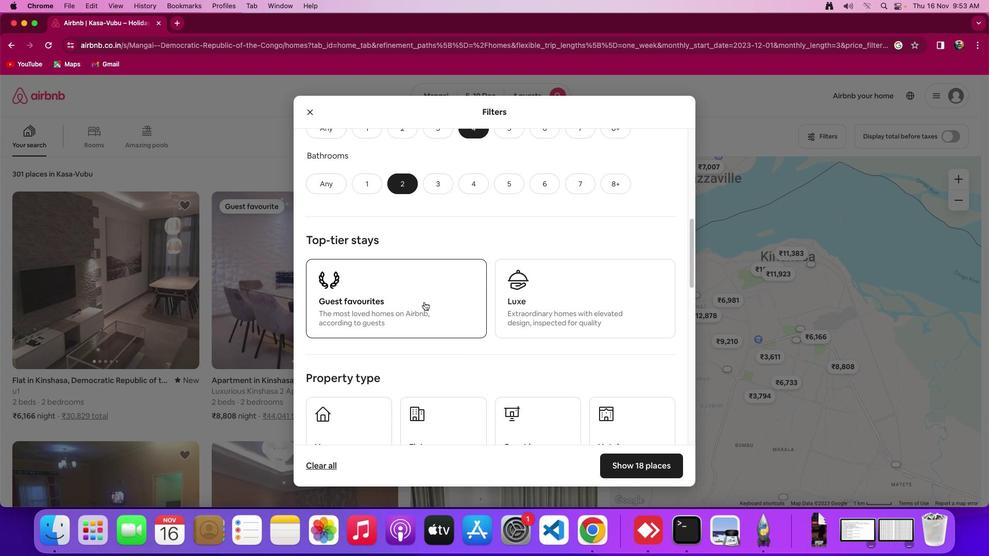 
Action: Mouse scrolled (426, 305) with delta (2, 1)
Screenshot: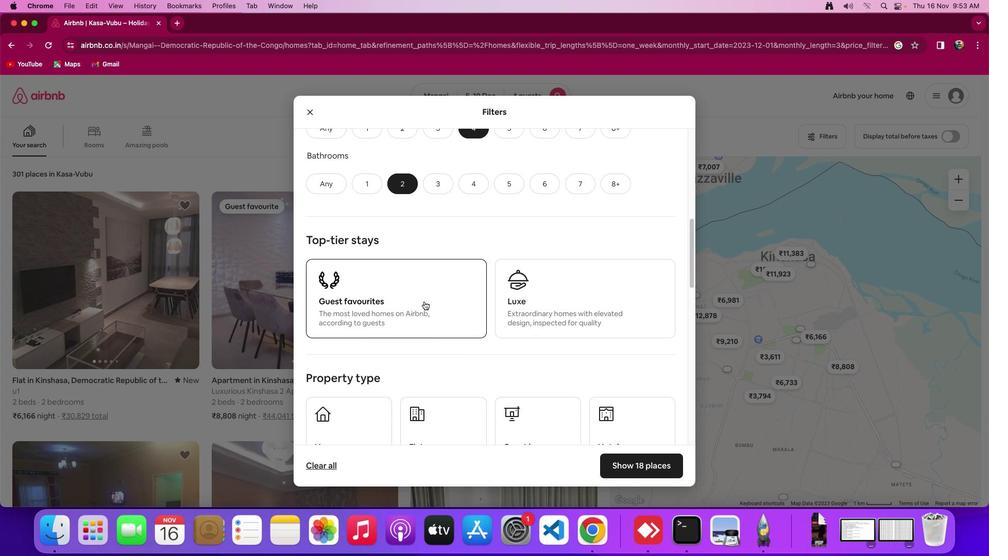 
Action: Mouse moved to (427, 304)
Screenshot: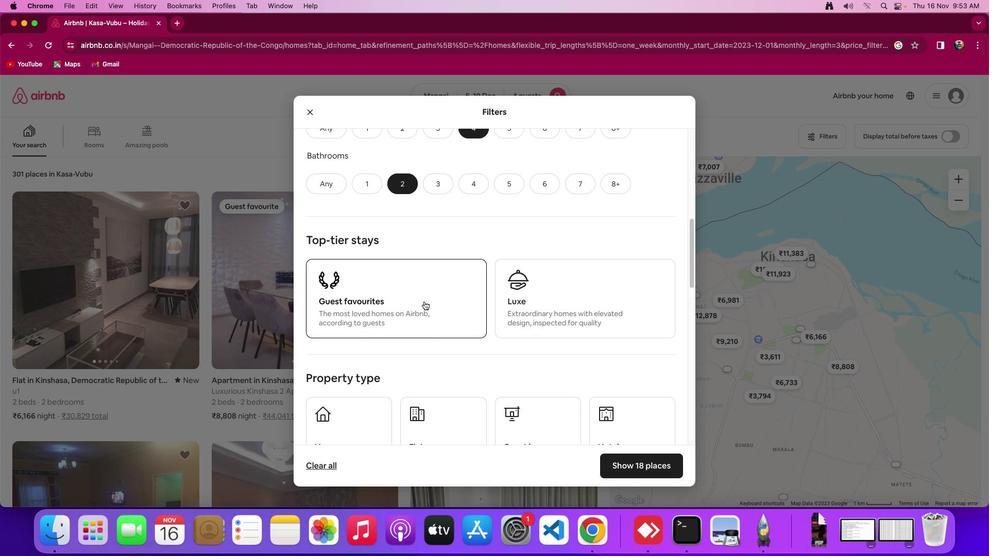 
Action: Mouse scrolled (427, 304) with delta (2, 2)
Screenshot: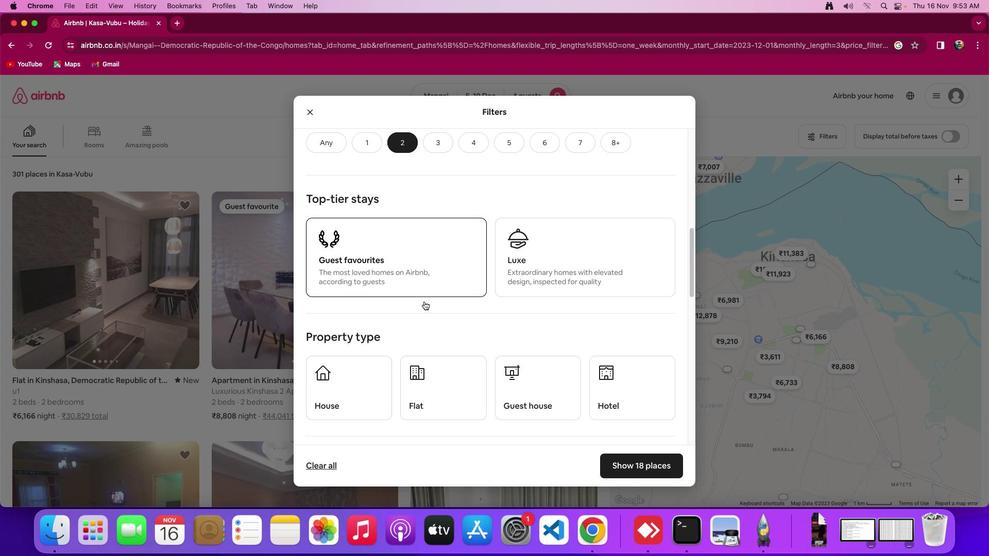 
Action: Mouse scrolled (427, 304) with delta (2, 2)
Screenshot: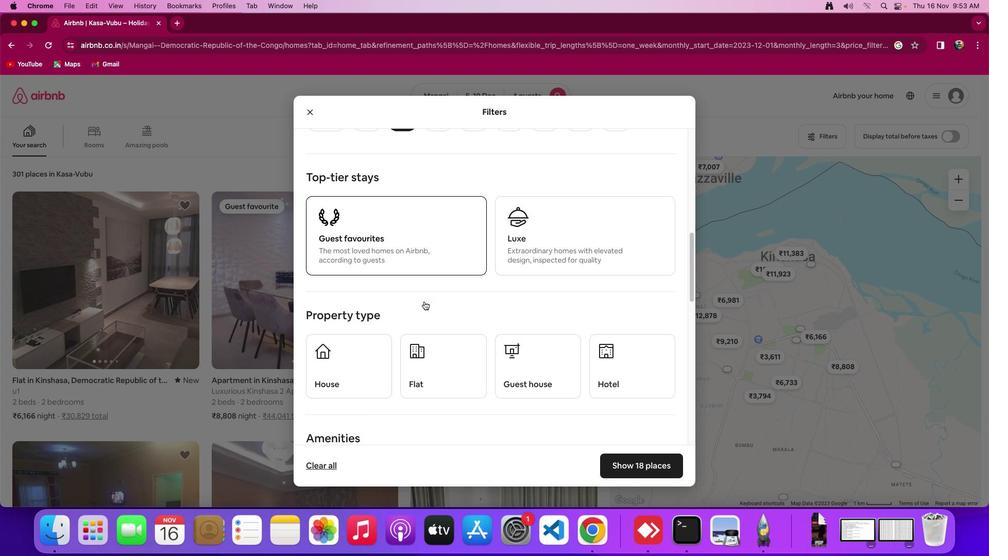 
Action: Mouse scrolled (427, 304) with delta (2, 2)
Screenshot: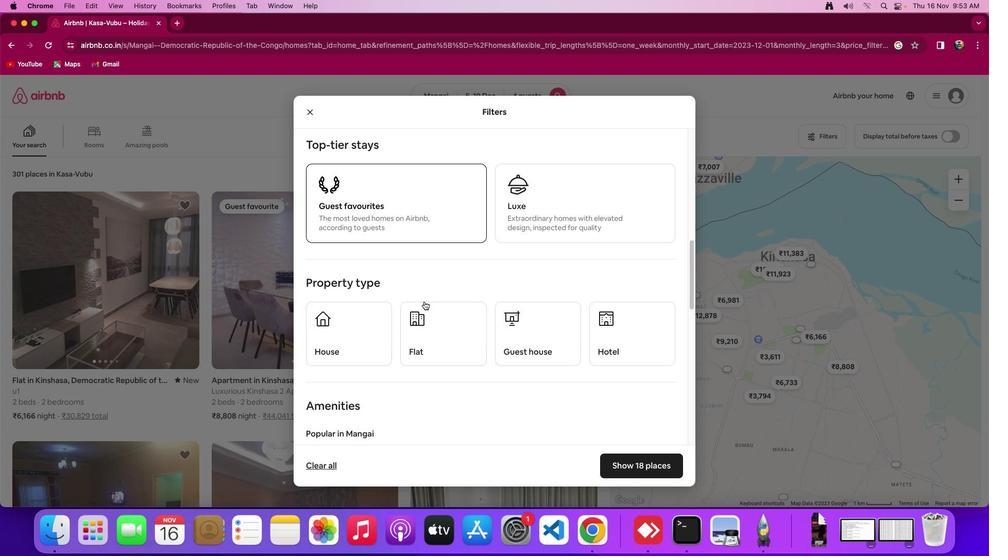 
Action: Mouse scrolled (427, 304) with delta (2, 1)
Screenshot: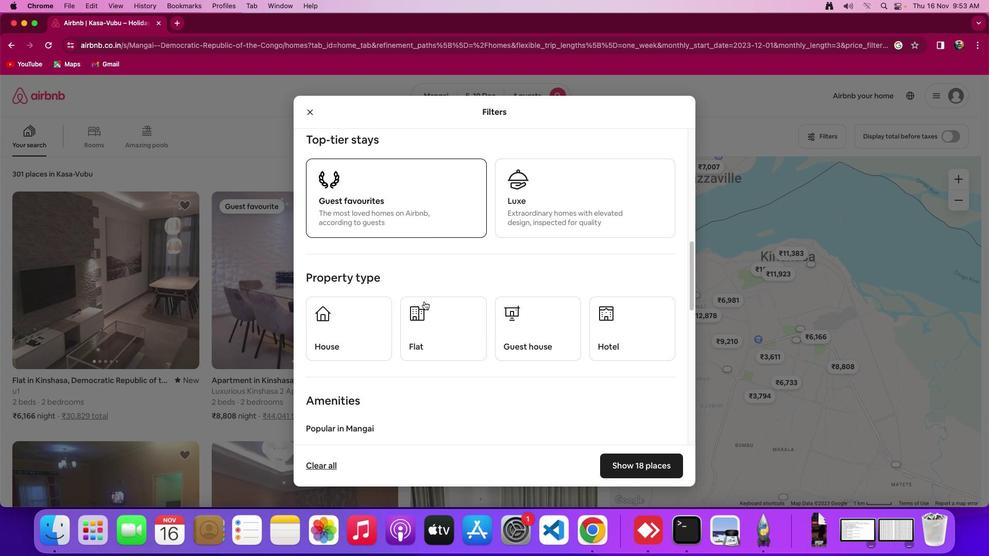 
Action: Mouse moved to (427, 304)
Screenshot: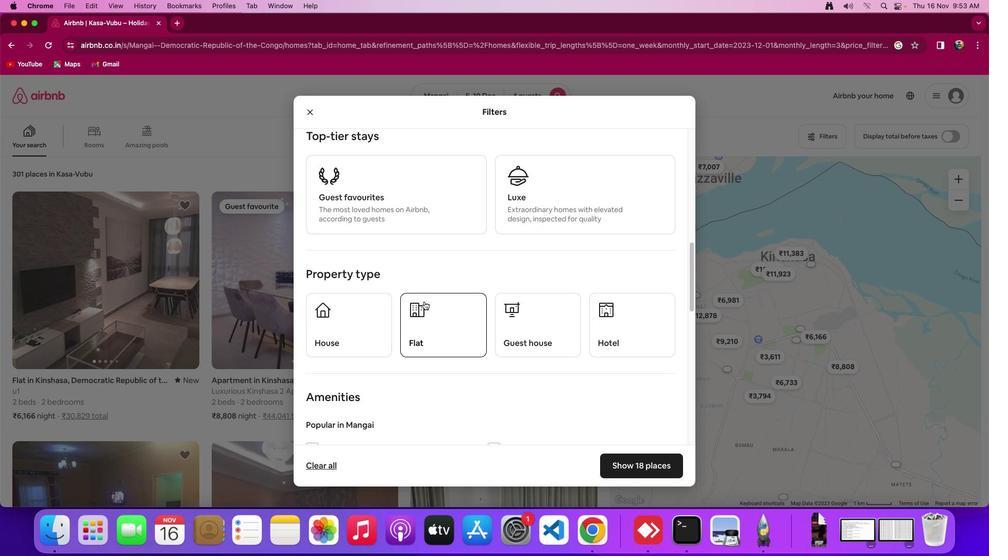 
Action: Mouse scrolled (427, 304) with delta (2, 2)
Screenshot: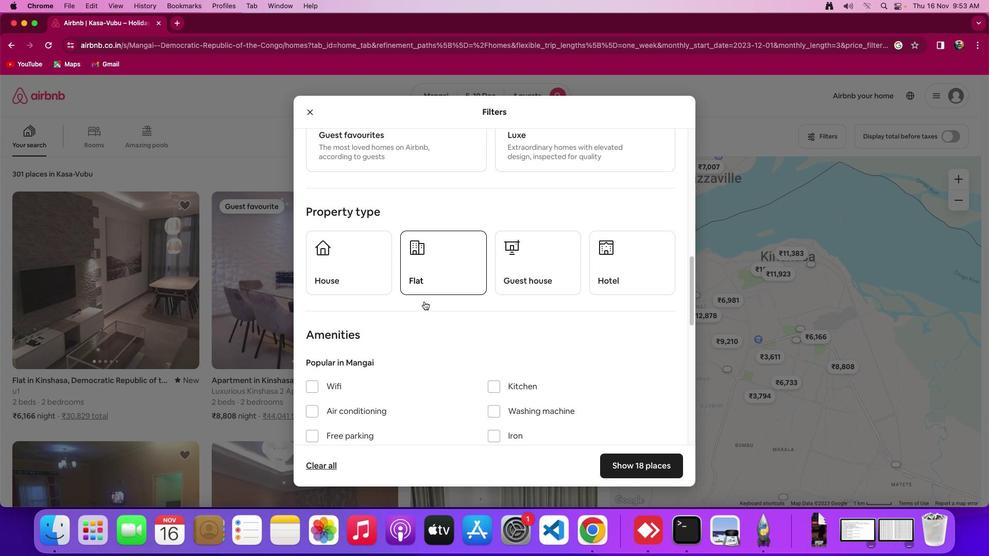 
Action: Mouse scrolled (427, 304) with delta (2, 2)
Screenshot: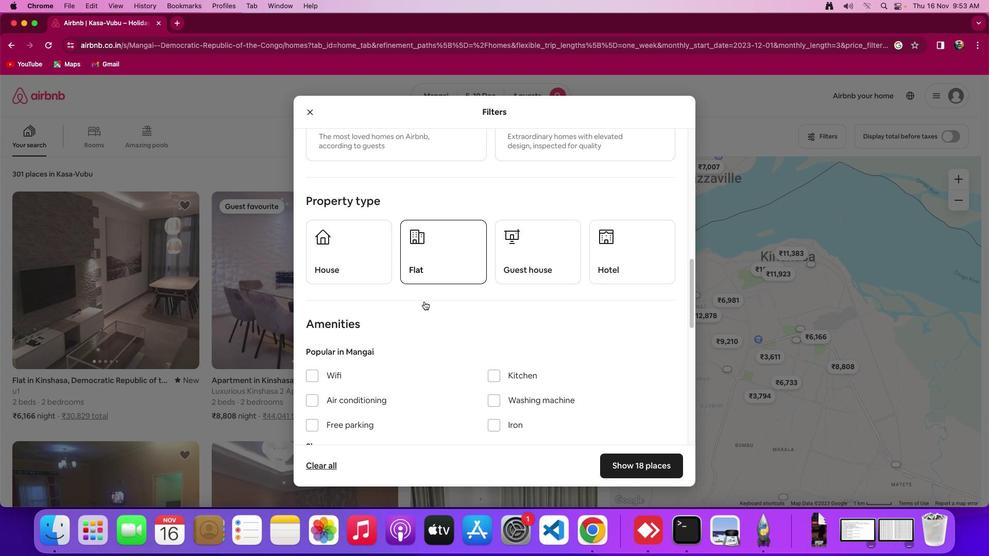 
Action: Mouse scrolled (427, 304) with delta (2, 1)
Screenshot: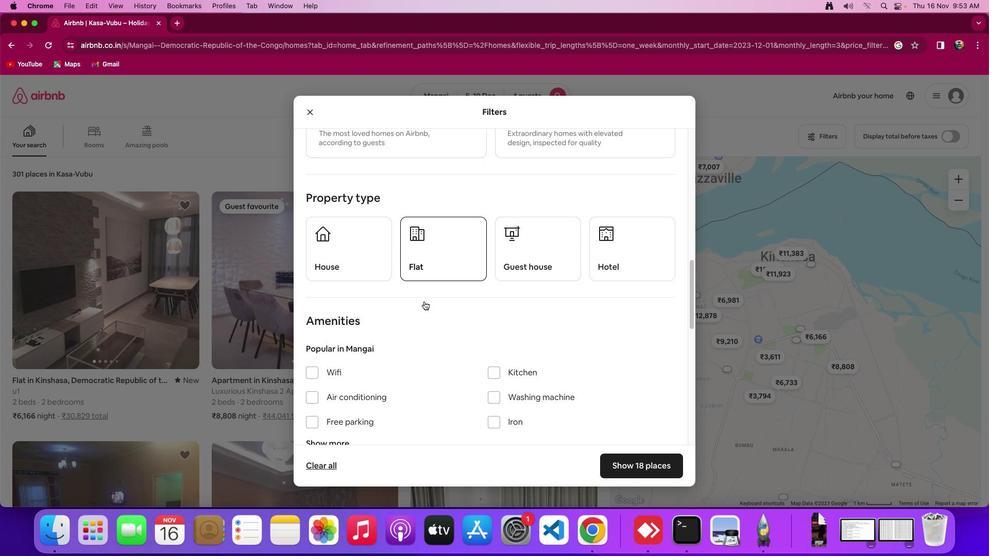 
Action: Mouse scrolled (427, 304) with delta (2, 2)
Screenshot: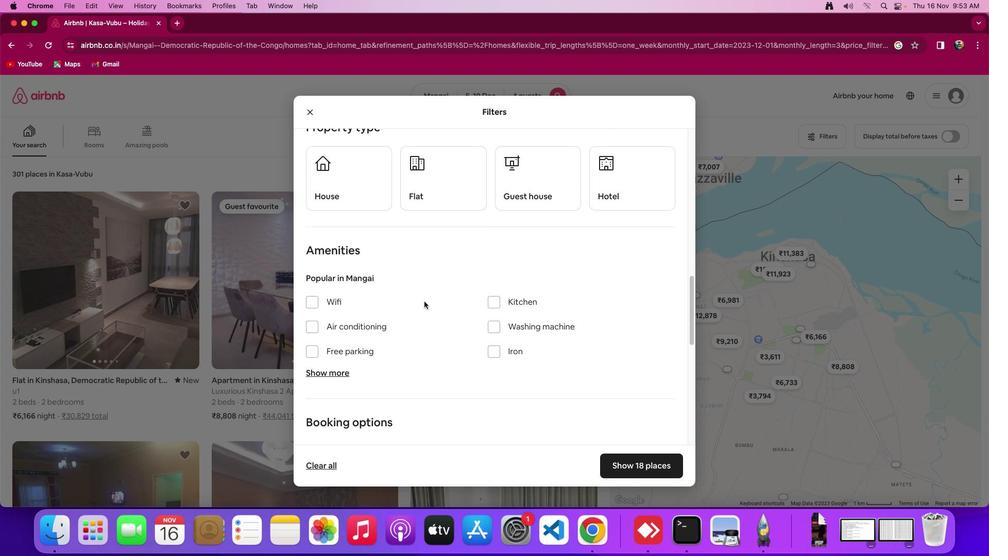 
Action: Mouse scrolled (427, 304) with delta (2, 2)
Screenshot: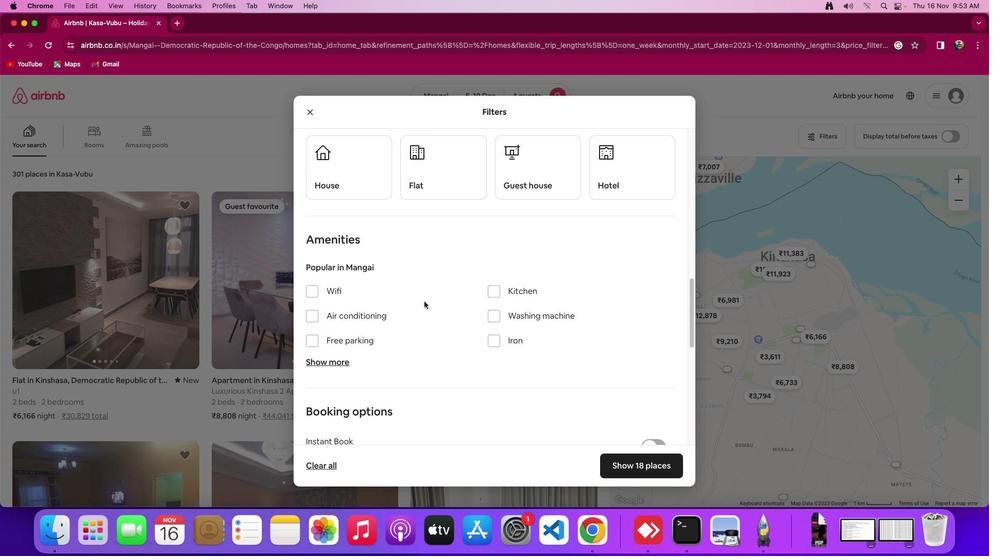 
Action: Mouse scrolled (427, 304) with delta (2, 1)
Screenshot: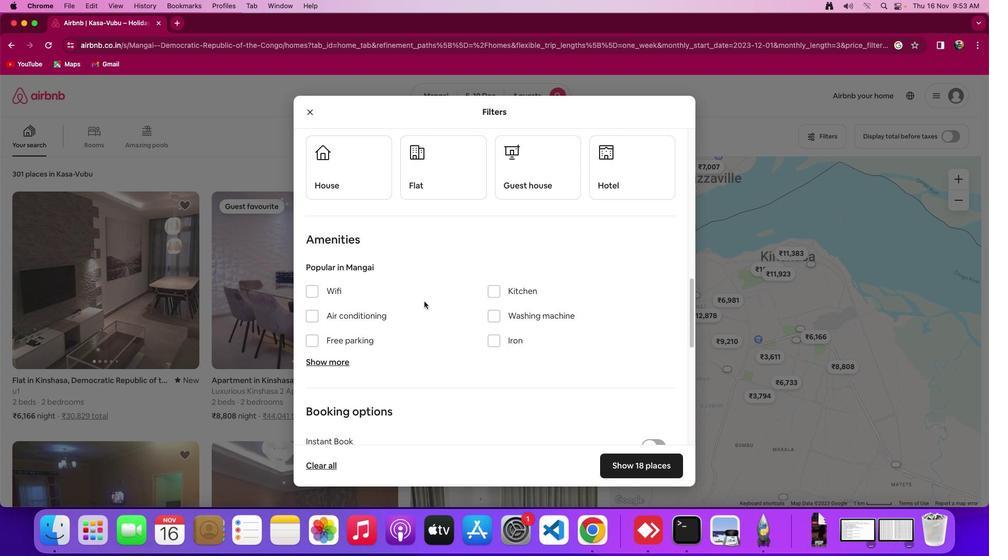 
Action: Mouse moved to (403, 321)
Screenshot: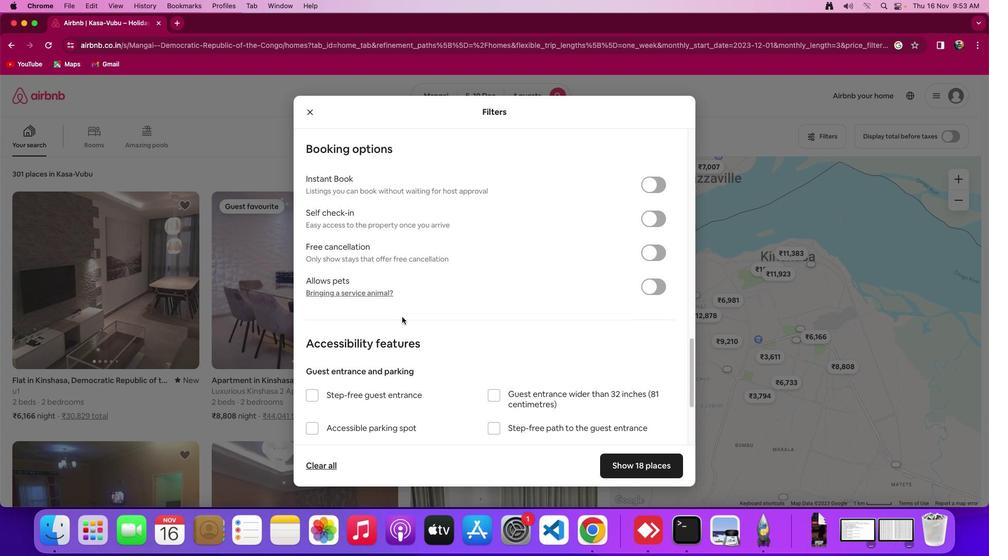 
Action: Mouse scrolled (403, 321) with delta (2, 2)
Screenshot: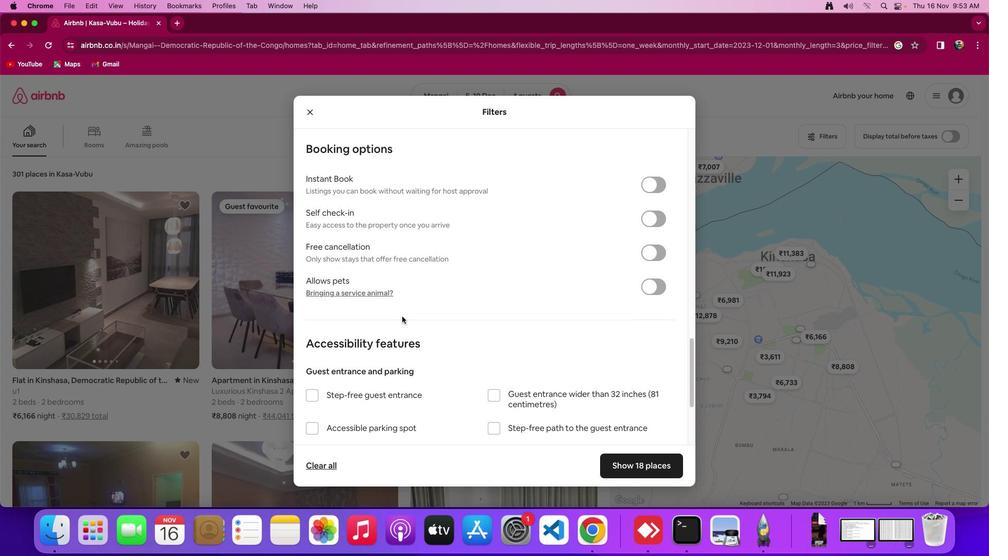 
Action: Mouse moved to (403, 320)
Screenshot: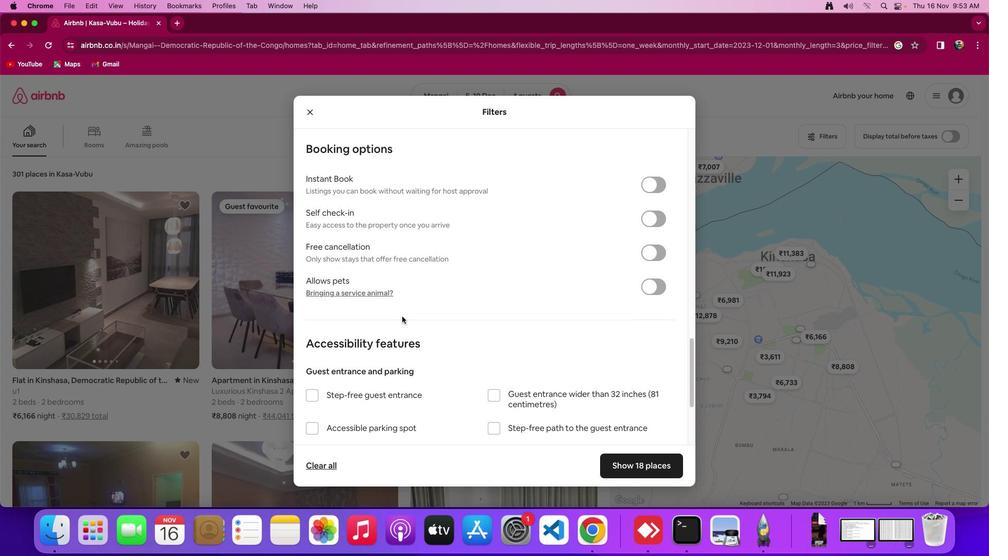 
Action: Mouse scrolled (403, 320) with delta (2, 2)
Screenshot: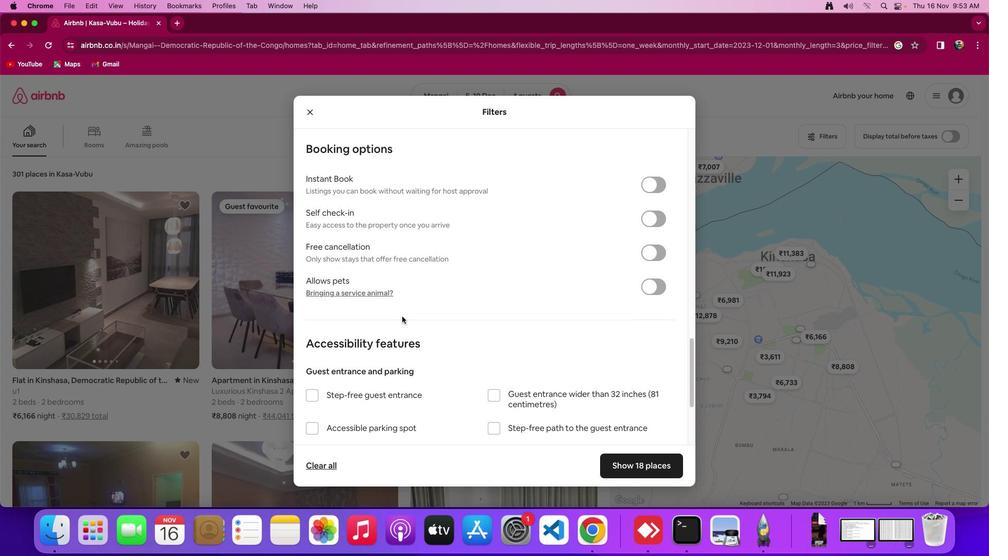 
Action: Mouse moved to (403, 320)
Screenshot: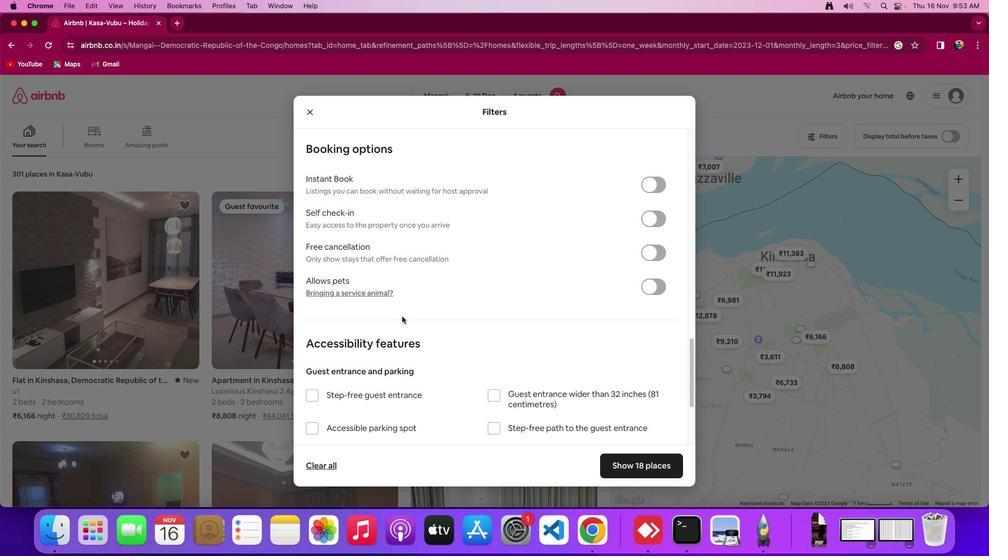 
Action: Mouse scrolled (403, 320) with delta (2, 0)
Screenshot: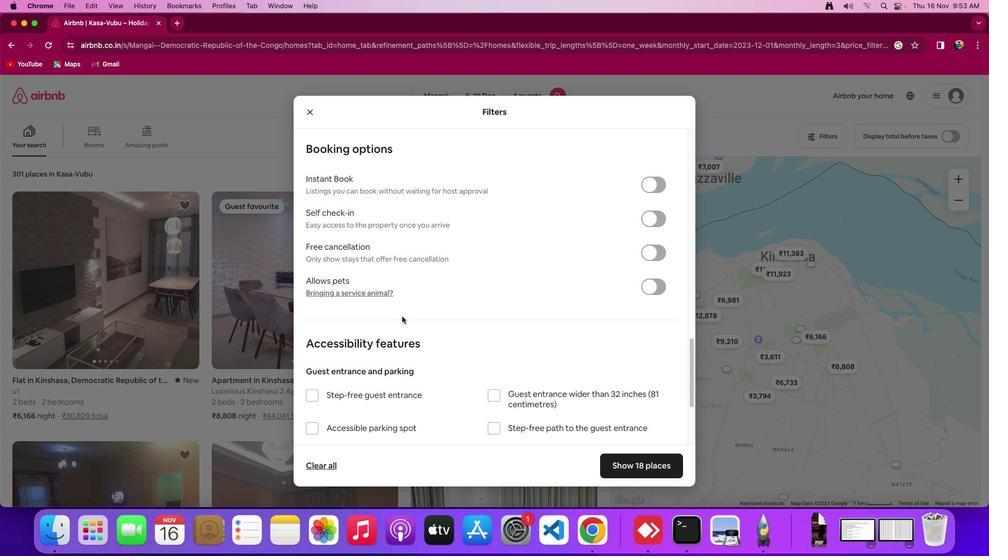 
Action: Mouse moved to (404, 319)
Screenshot: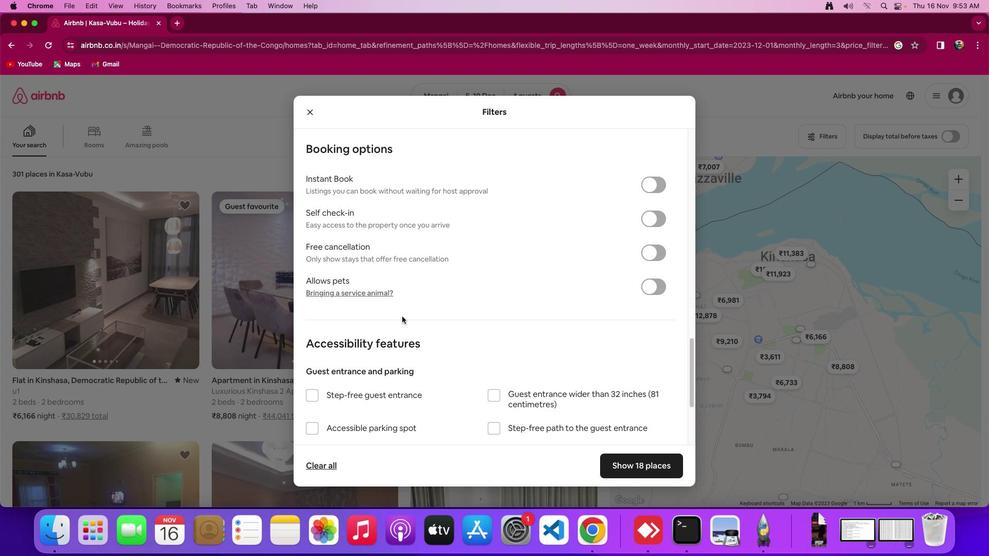 
Action: Mouse scrolled (404, 319) with delta (2, 0)
Screenshot: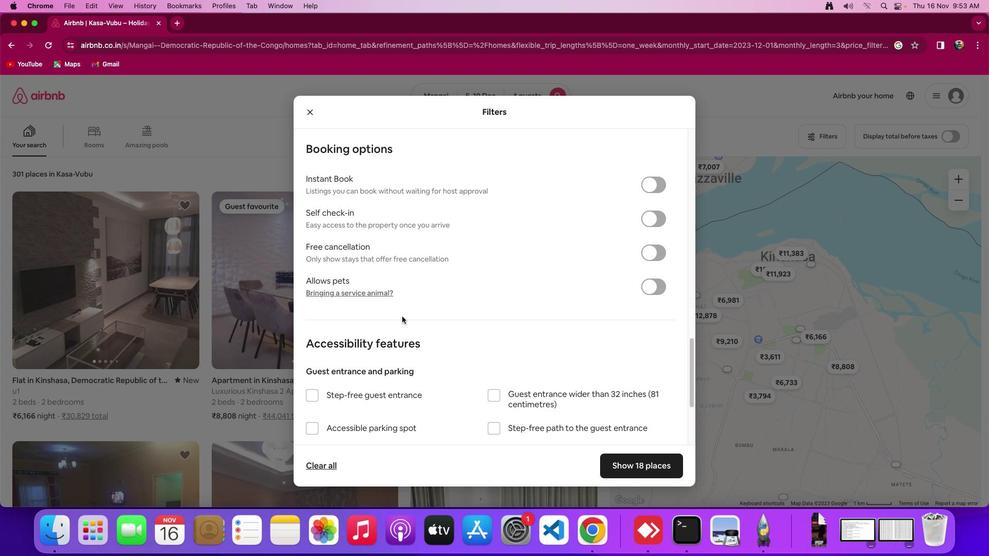 
Action: Mouse moved to (406, 316)
Screenshot: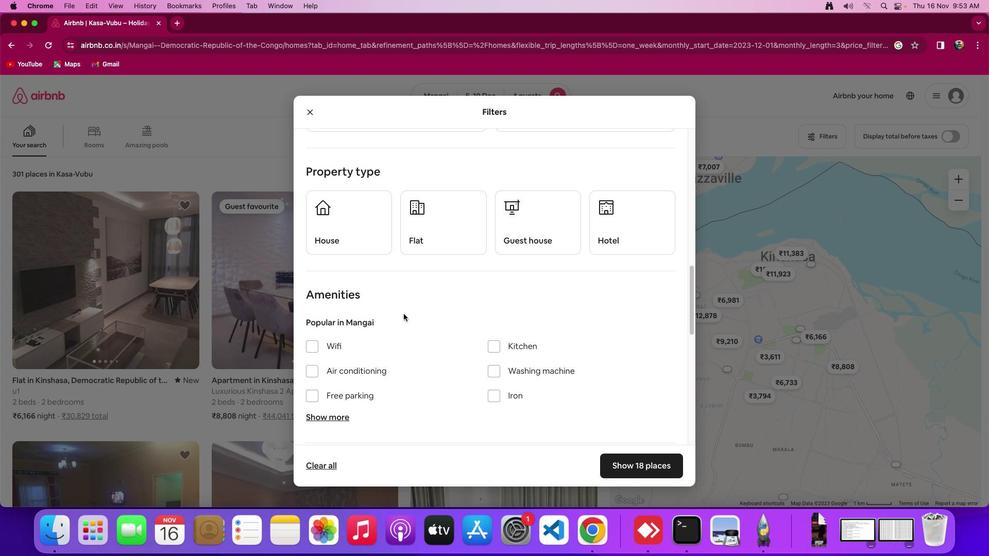 
Action: Mouse scrolled (406, 316) with delta (2, 3)
Screenshot: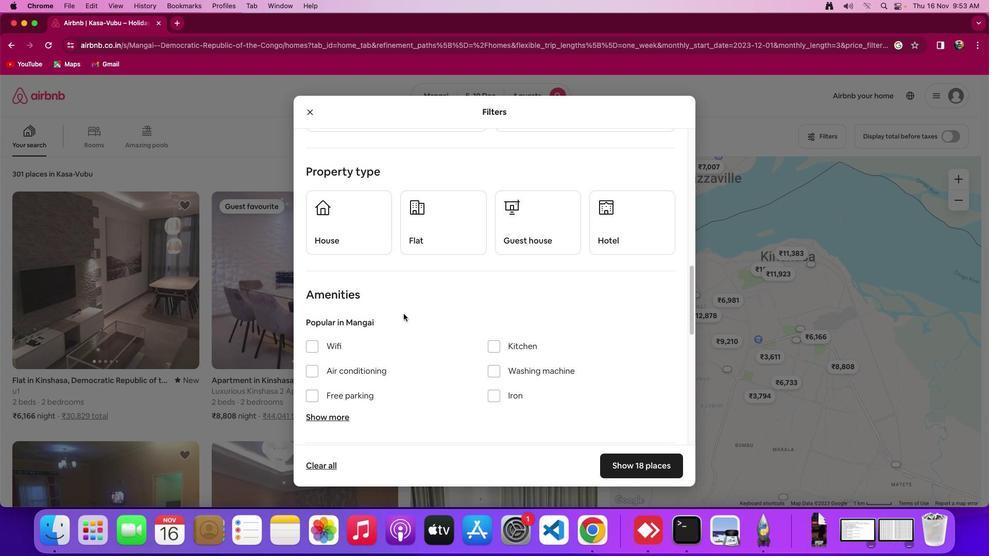 
Action: Mouse scrolled (406, 316) with delta (2, 3)
Screenshot: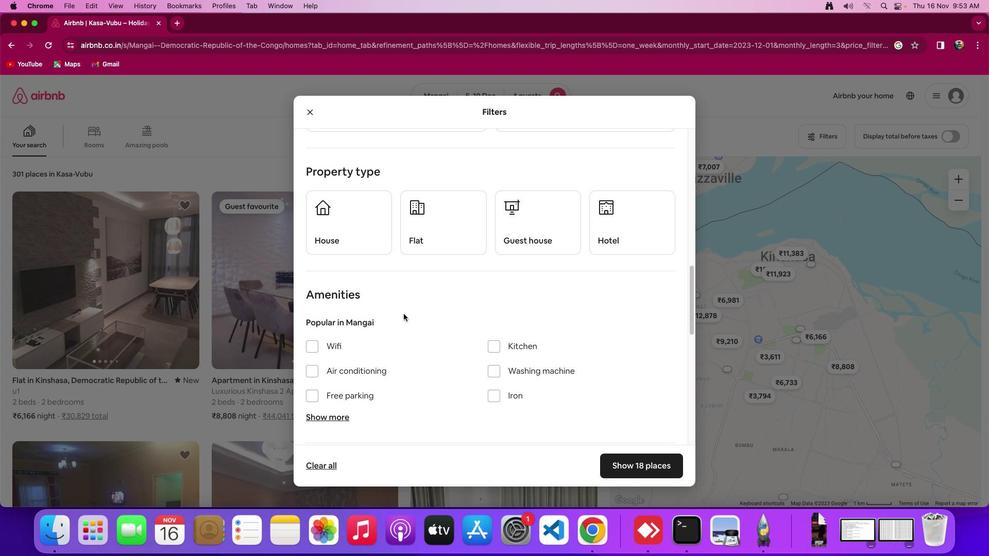 
Action: Mouse scrolled (406, 316) with delta (2, 5)
Screenshot: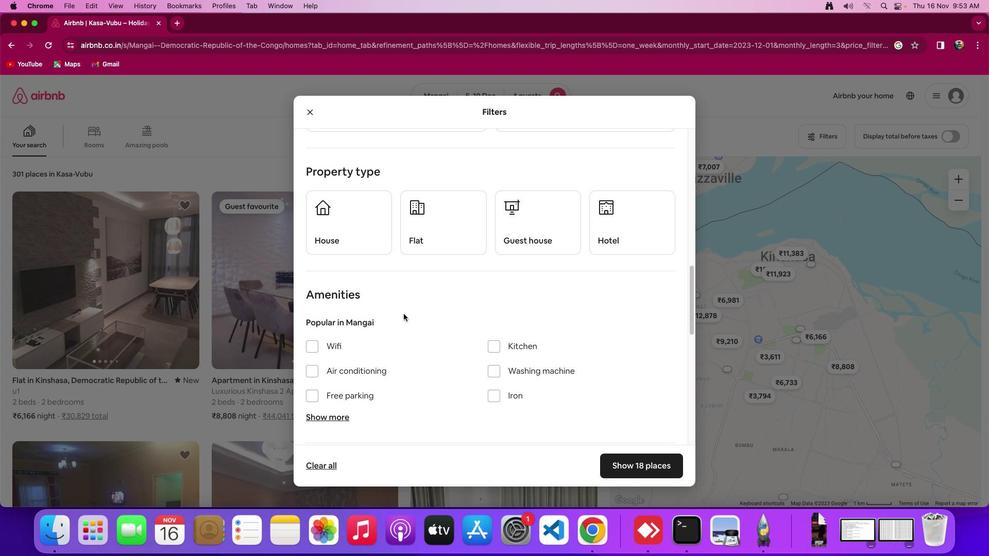
Action: Mouse scrolled (406, 316) with delta (2, 6)
Screenshot: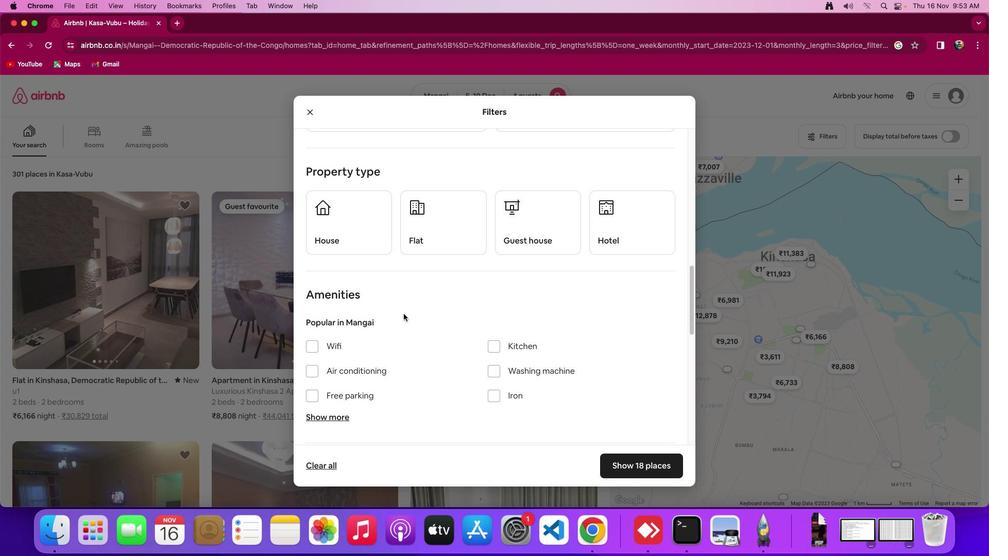 
Action: Mouse moved to (406, 315)
Screenshot: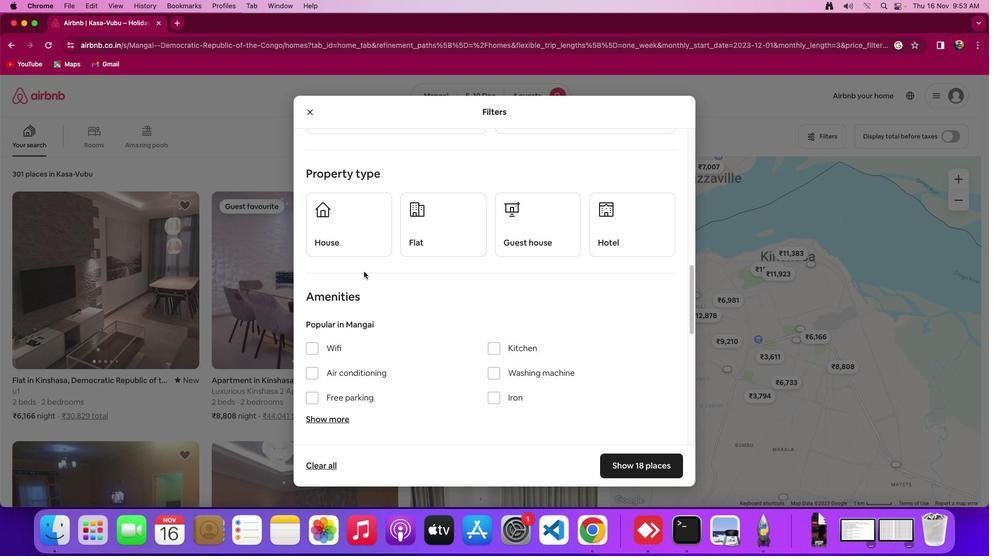 
Action: Mouse scrolled (406, 315) with delta (2, 3)
Screenshot: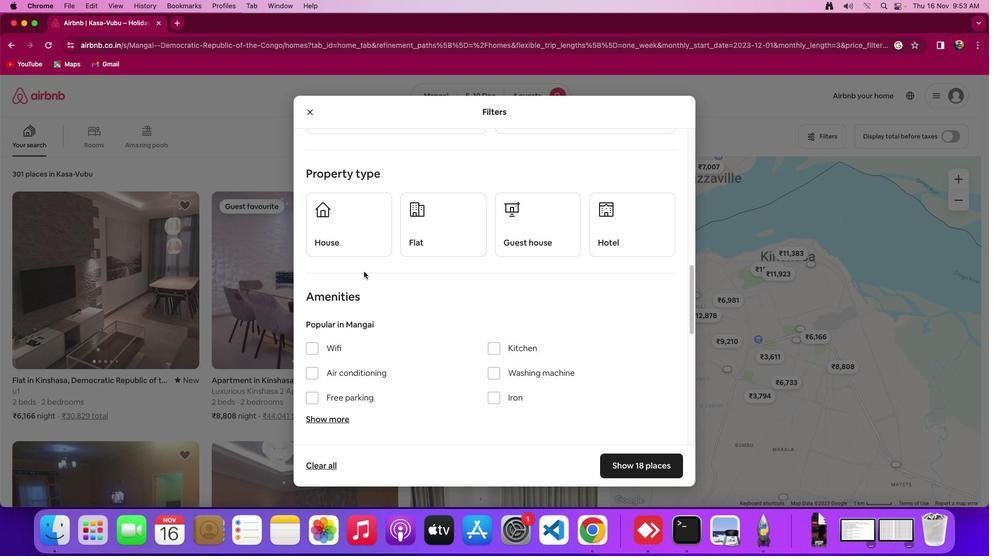 
Action: Mouse moved to (337, 233)
Screenshot: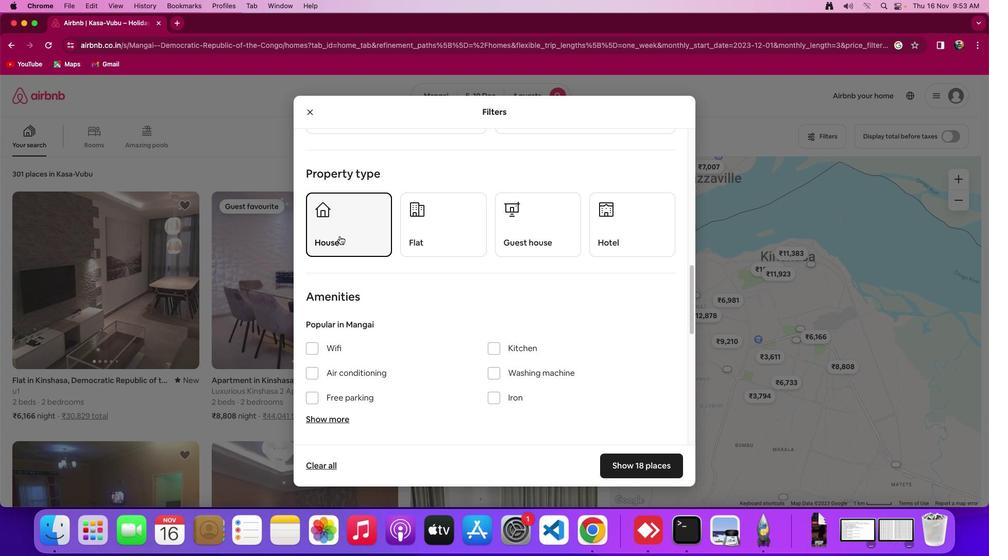 
Action: Mouse pressed left at (337, 233)
Screenshot: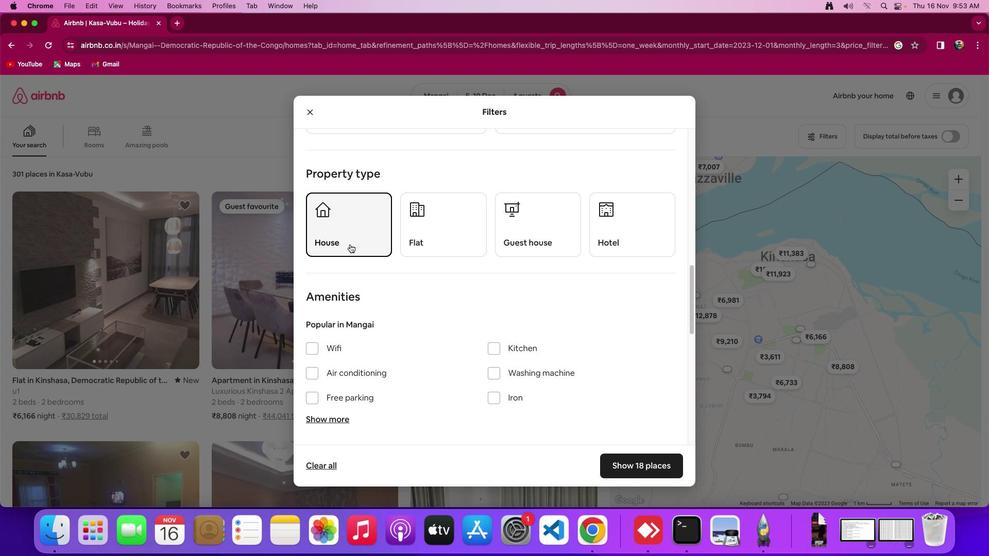 
Action: Mouse moved to (477, 309)
Screenshot: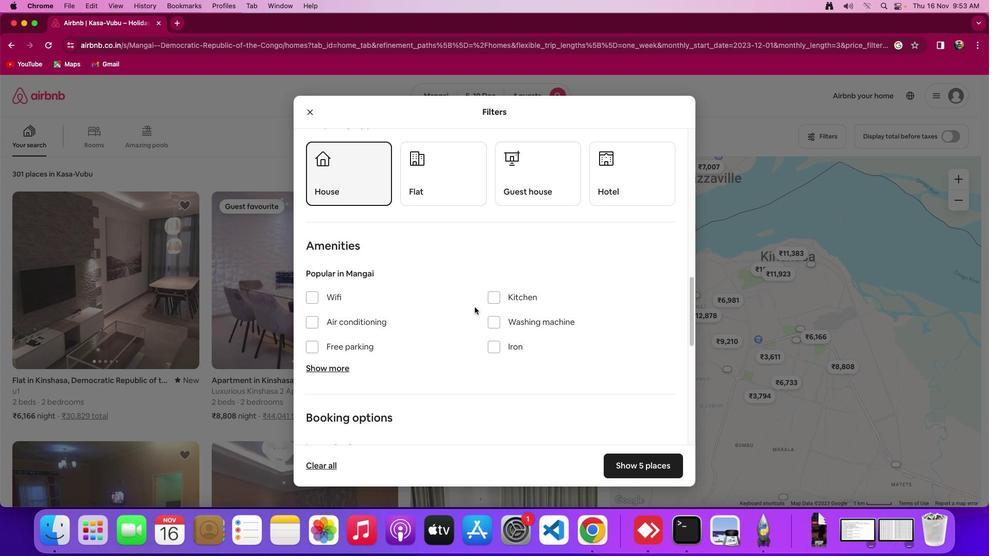 
Action: Mouse scrolled (477, 309) with delta (2, 2)
Screenshot: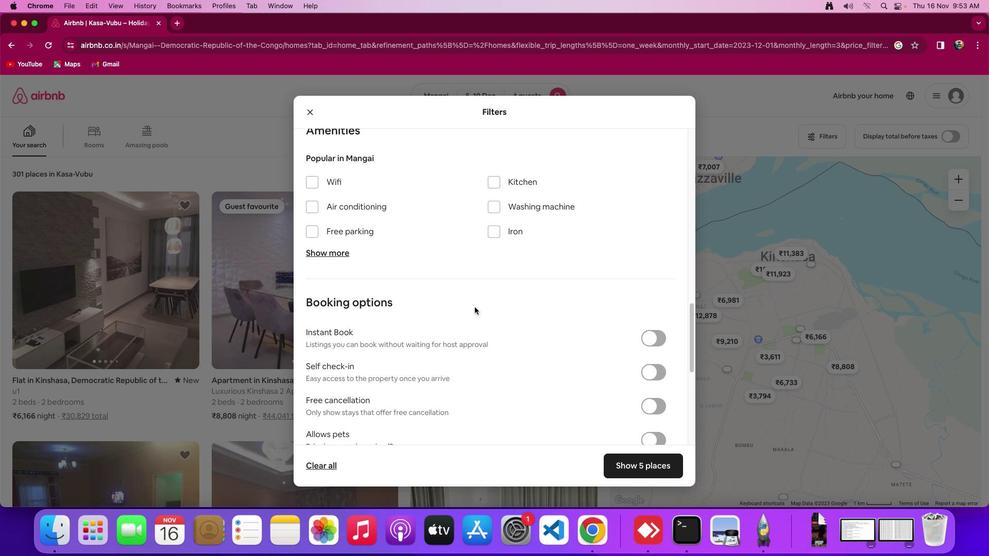 
Action: Mouse scrolled (477, 309) with delta (2, 2)
Screenshot: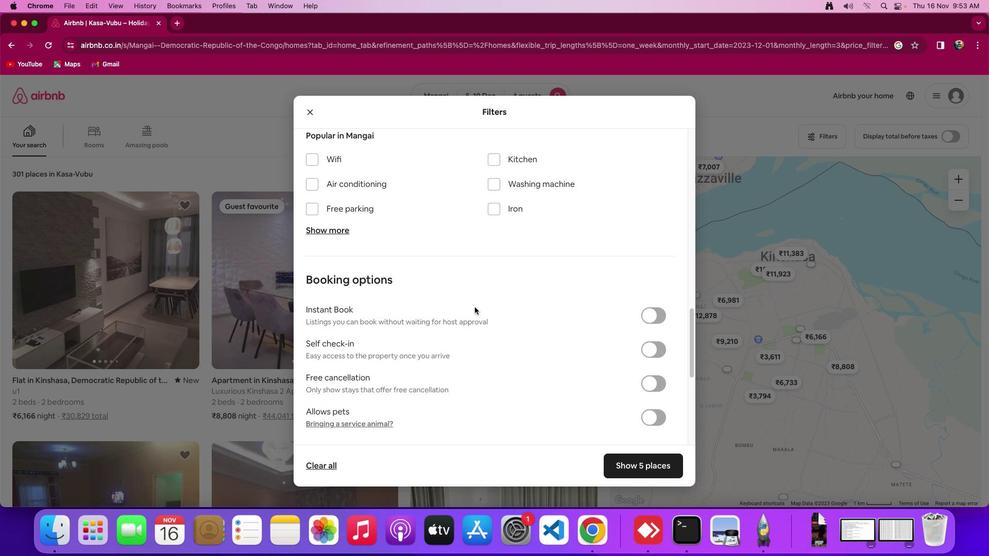 
Action: Mouse scrolled (477, 309) with delta (2, 0)
Screenshot: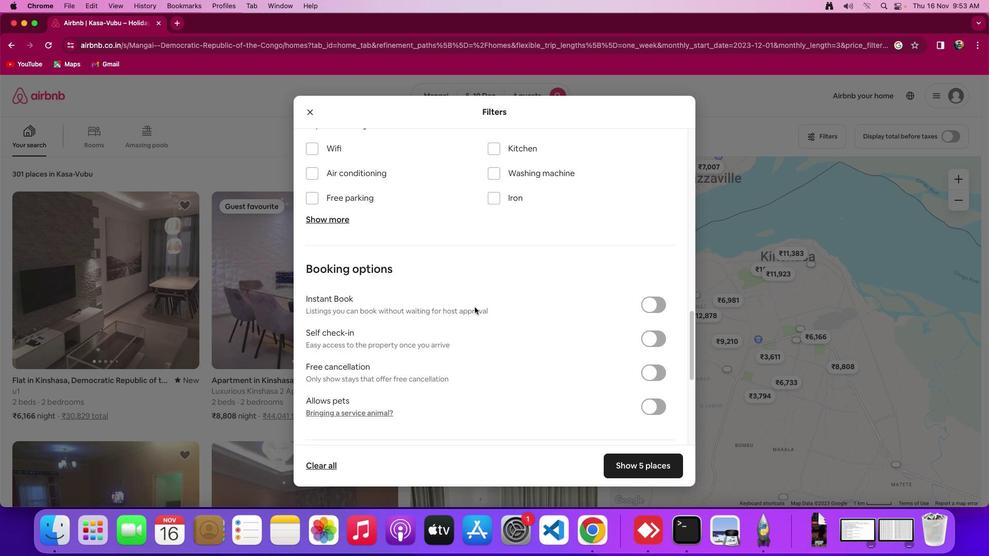 
Action: Mouse scrolled (477, 309) with delta (2, 0)
Screenshot: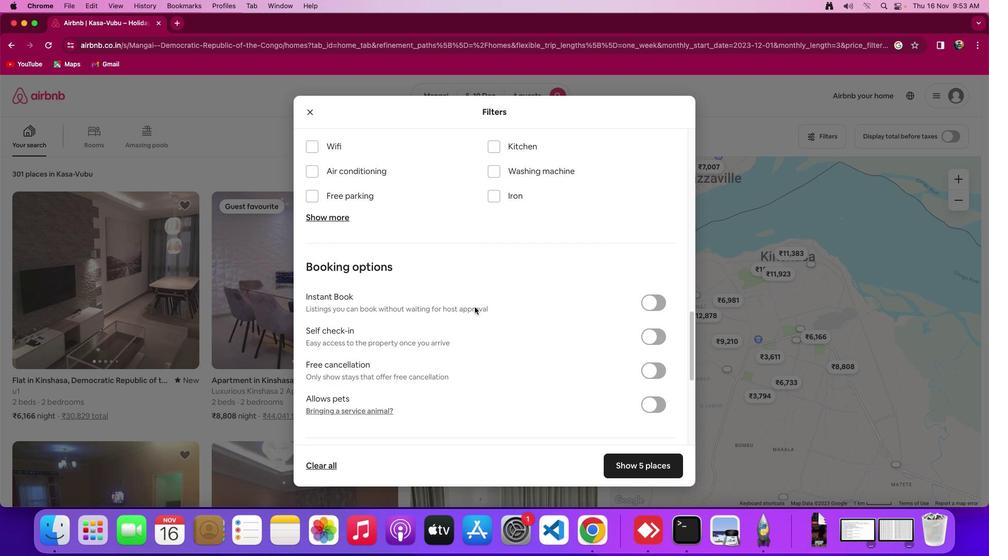 
Action: Mouse moved to (656, 472)
Screenshot: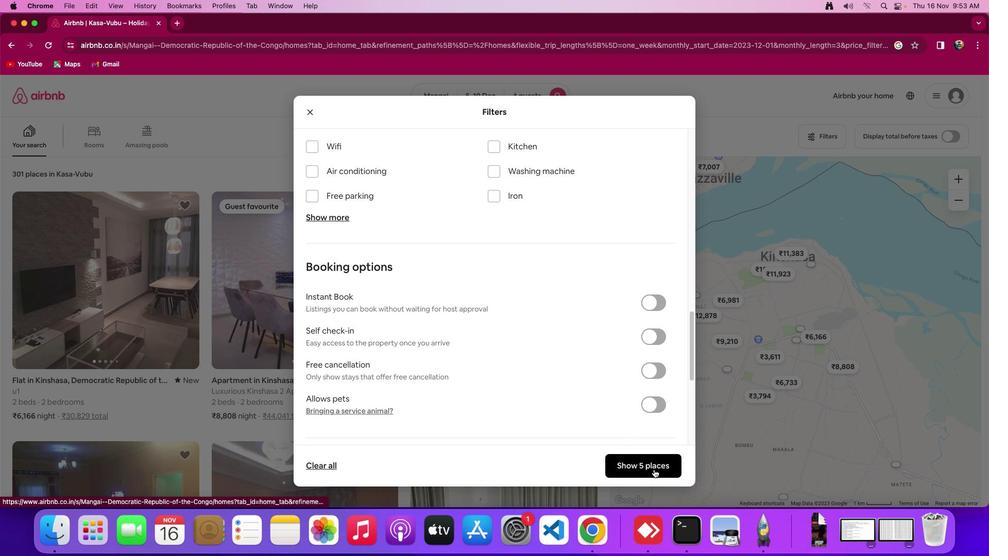 
Action: Mouse pressed left at (656, 472)
Screenshot: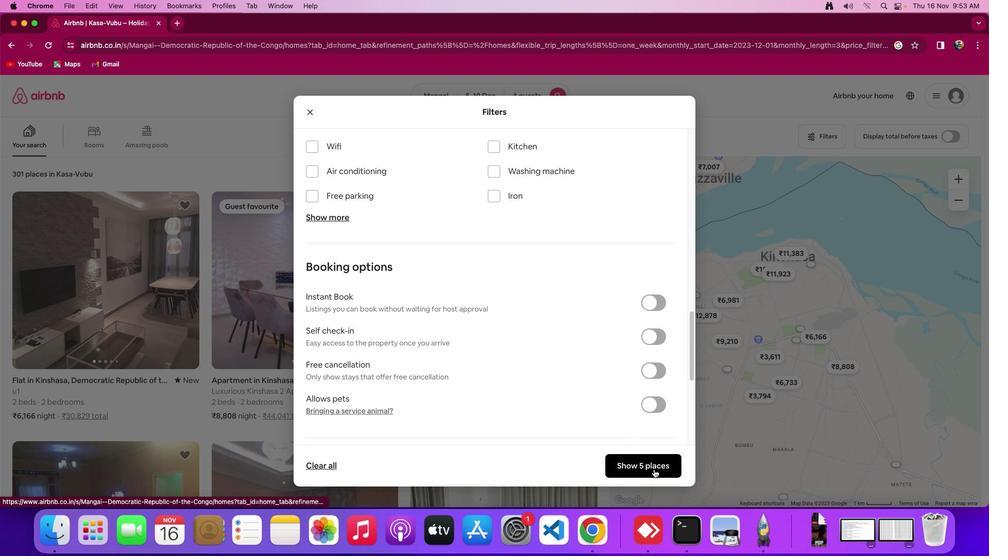 
Action: Mouse moved to (141, 309)
Screenshot: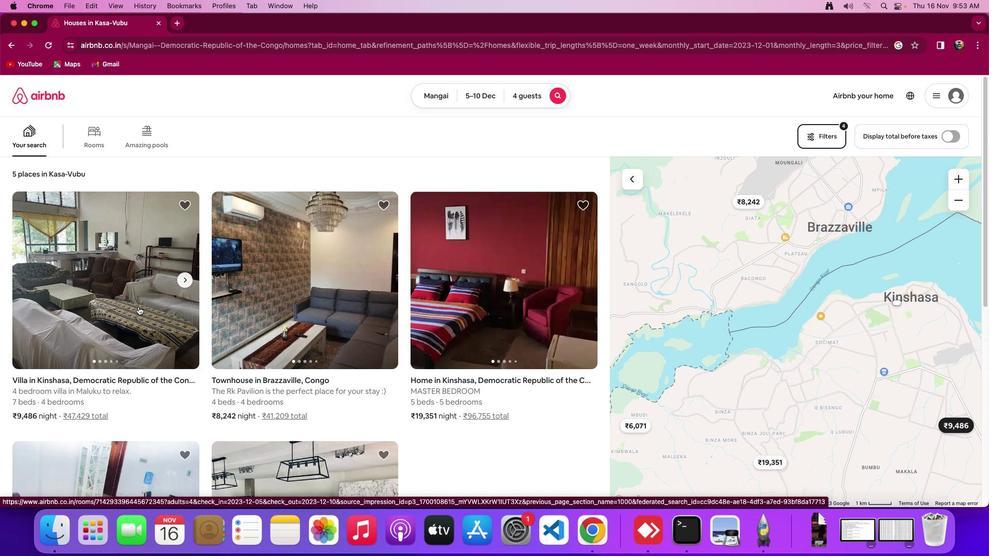 
Action: Mouse pressed left at (141, 309)
Screenshot: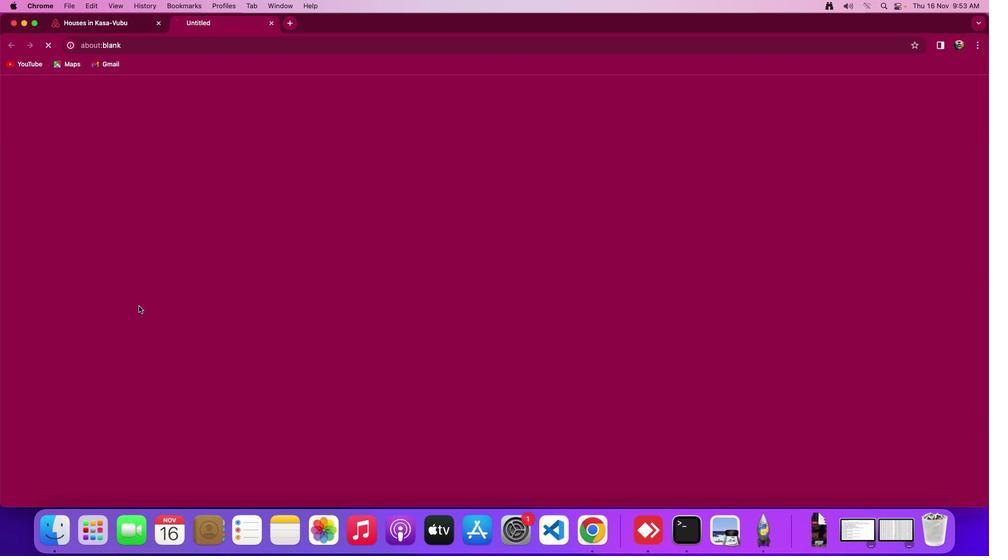 
Action: Mouse moved to (740, 364)
Screenshot: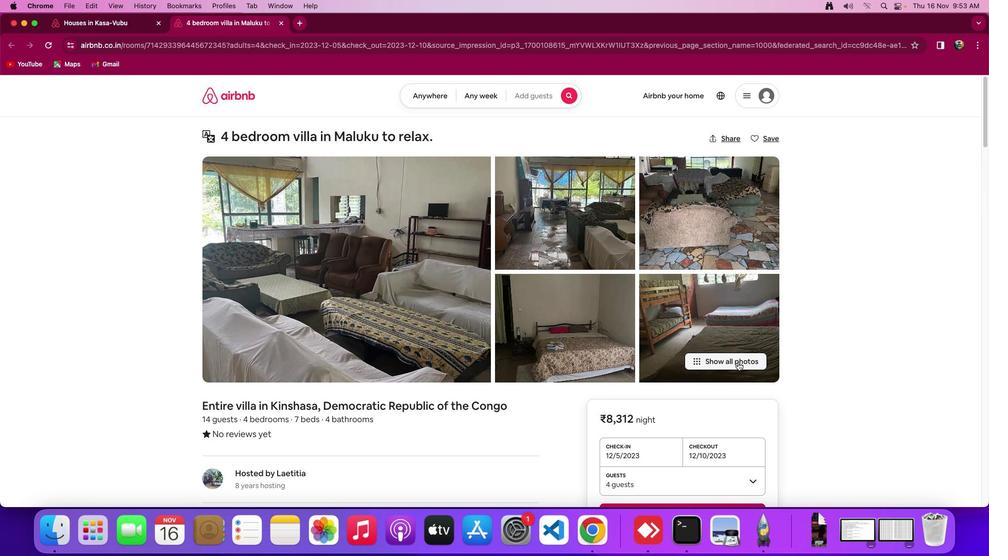 
Action: Mouse pressed left at (740, 364)
Screenshot: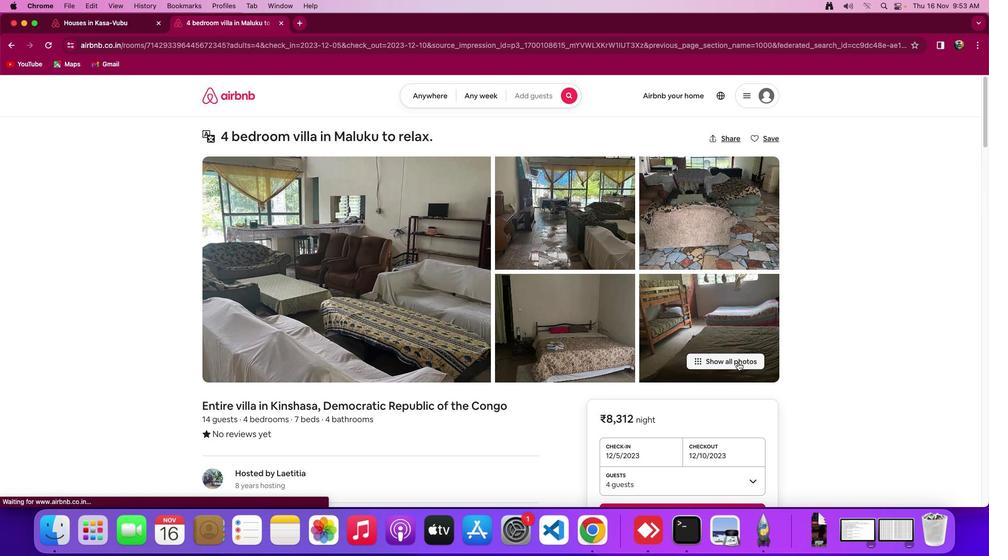 
Action: Mouse moved to (551, 324)
Screenshot: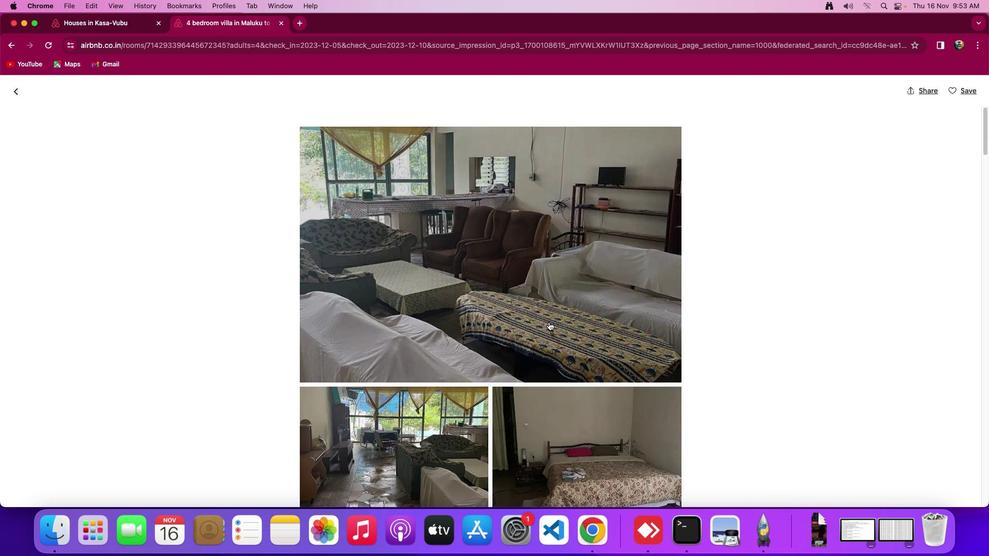 
Action: Mouse pressed left at (551, 324)
Screenshot: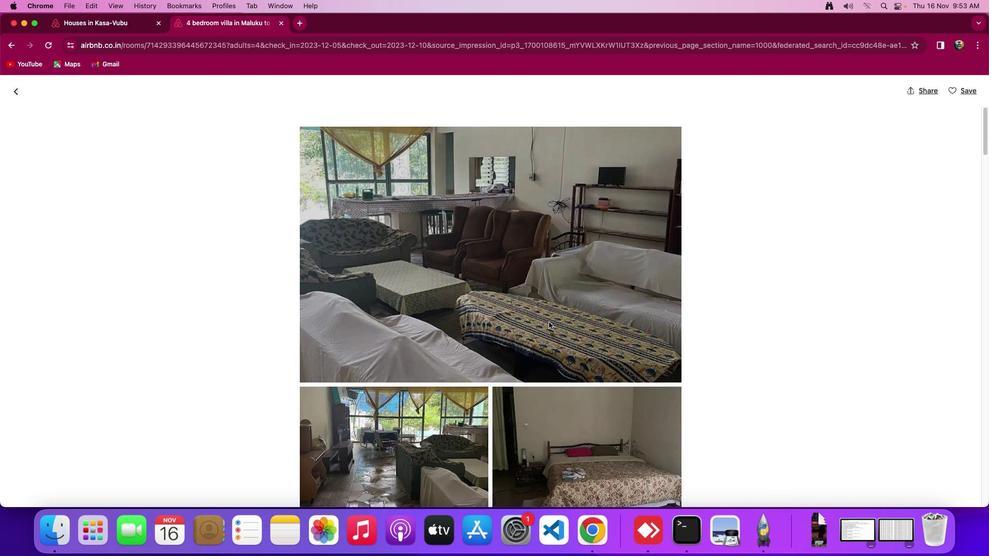
Action: Mouse moved to (657, 308)
Screenshot: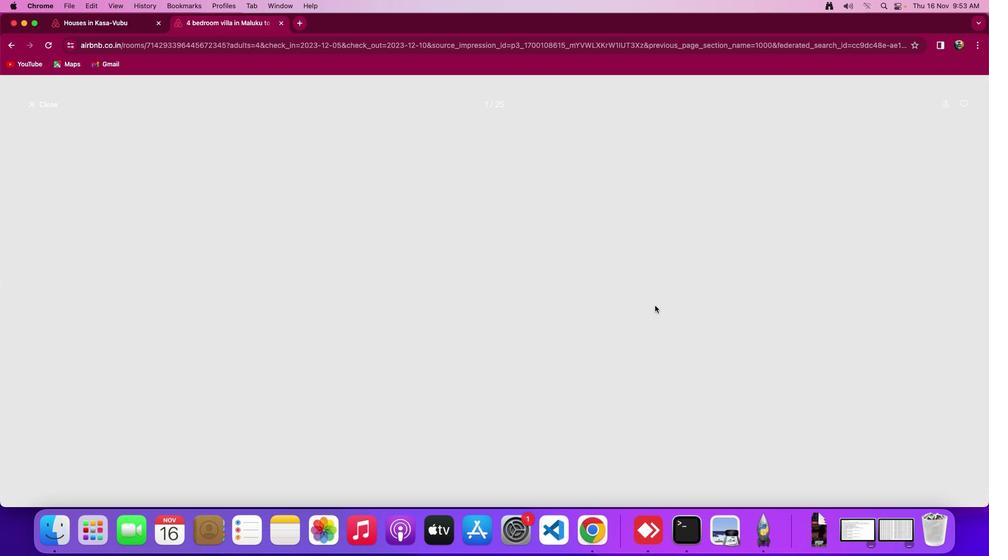 
Action: Key pressed Key.rightKey.rightKey.rightKey.rightKey.rightKey.rightKey.rightKey.rightKey.rightKey.leftKey.rightKey.rightKey.rightKey.rightKey.rightKey.rightKey.rightKey.rightKey.rightKey.rightKey.rightKey.rightKey.rightKey.rightKey.rightKey.rightKey.rightKey.rightKey.rightKey.right
Screenshot: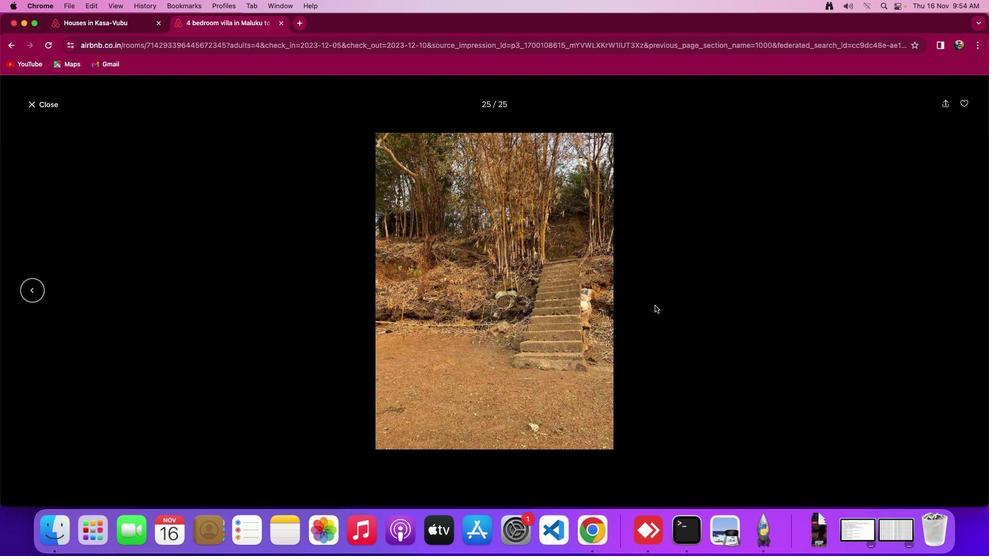 
Action: Mouse moved to (34, 110)
Screenshot: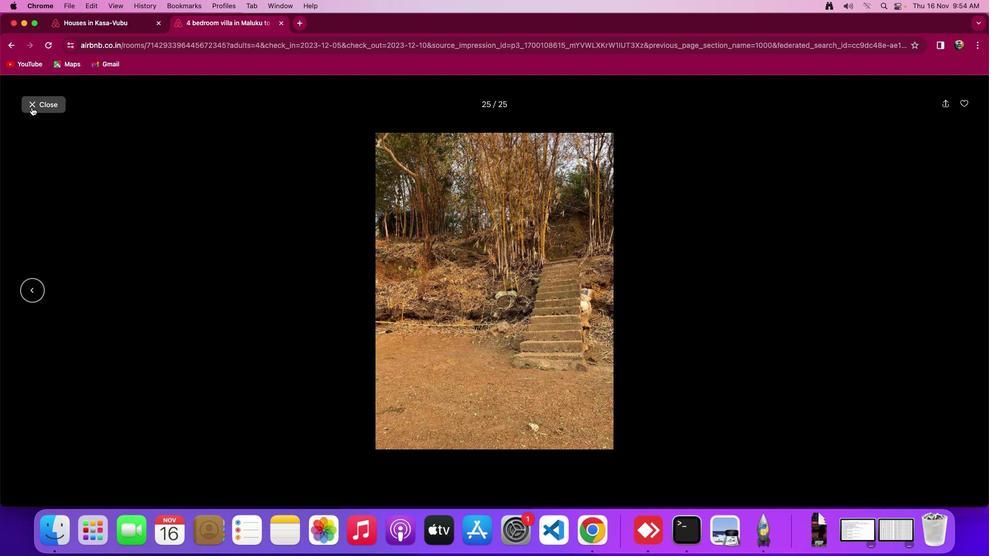 
Action: Mouse pressed left at (34, 110)
Screenshot: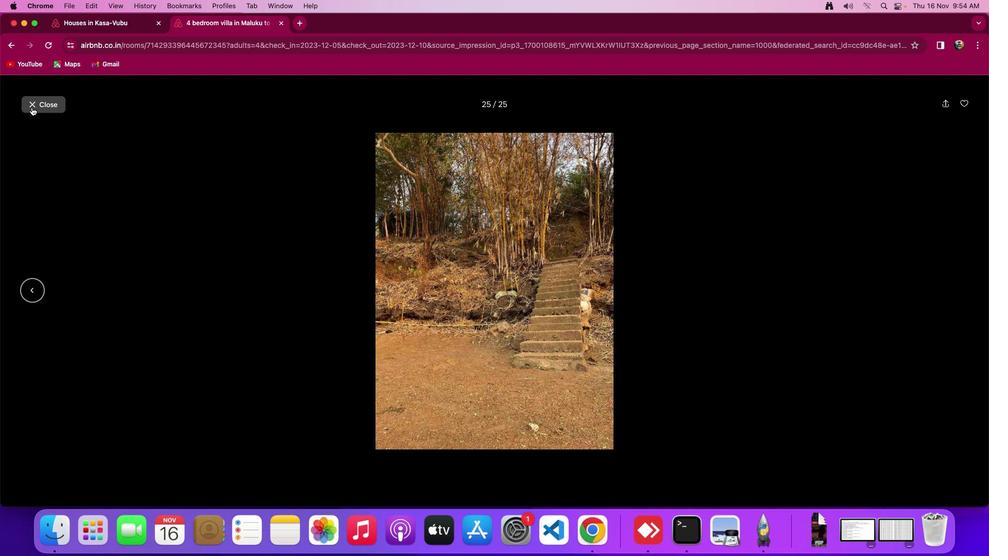 
Action: Mouse moved to (17, 95)
Screenshot: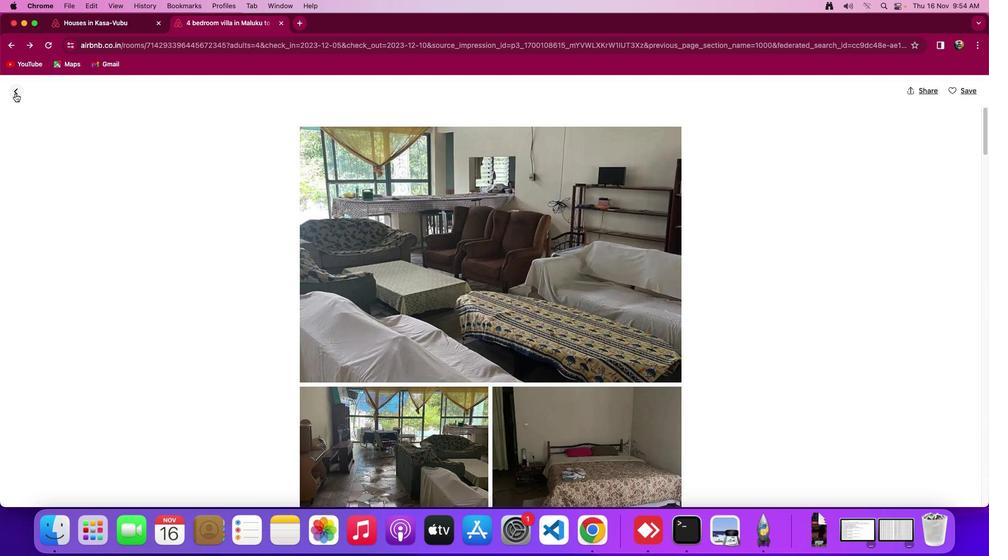 
Action: Mouse pressed left at (17, 95)
Screenshot: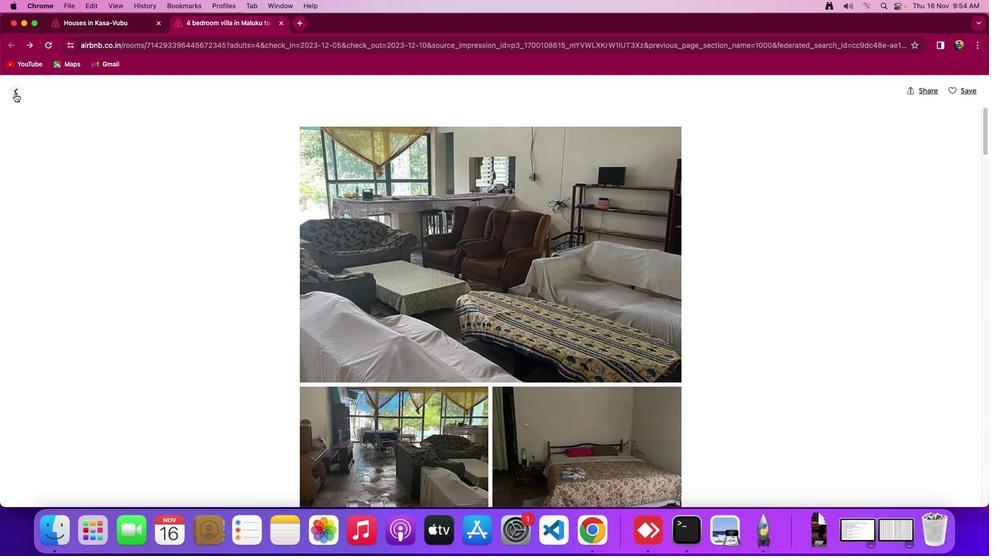 
Action: Mouse moved to (595, 381)
Screenshot: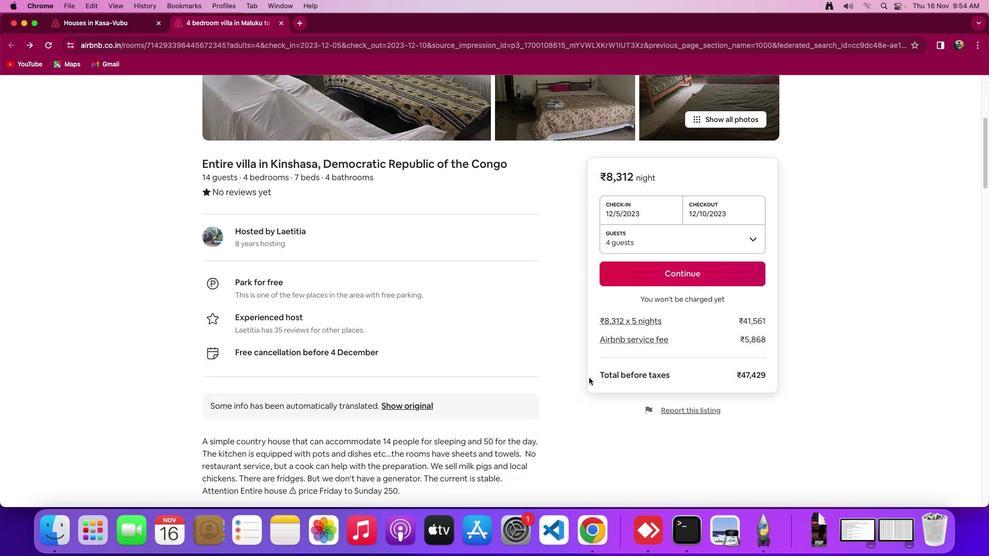 
Action: Mouse scrolled (595, 381) with delta (2, 2)
Screenshot: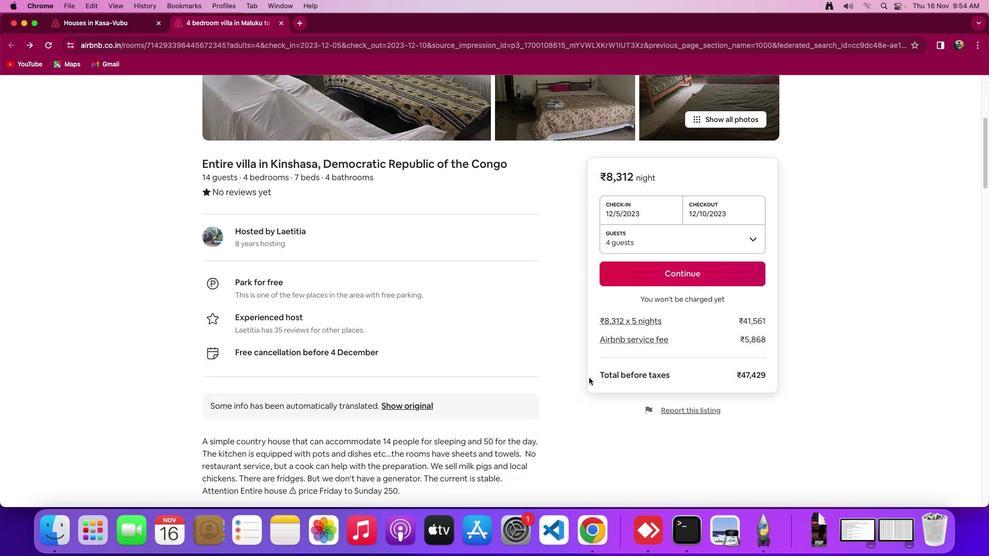 
Action: Mouse moved to (594, 381)
Screenshot: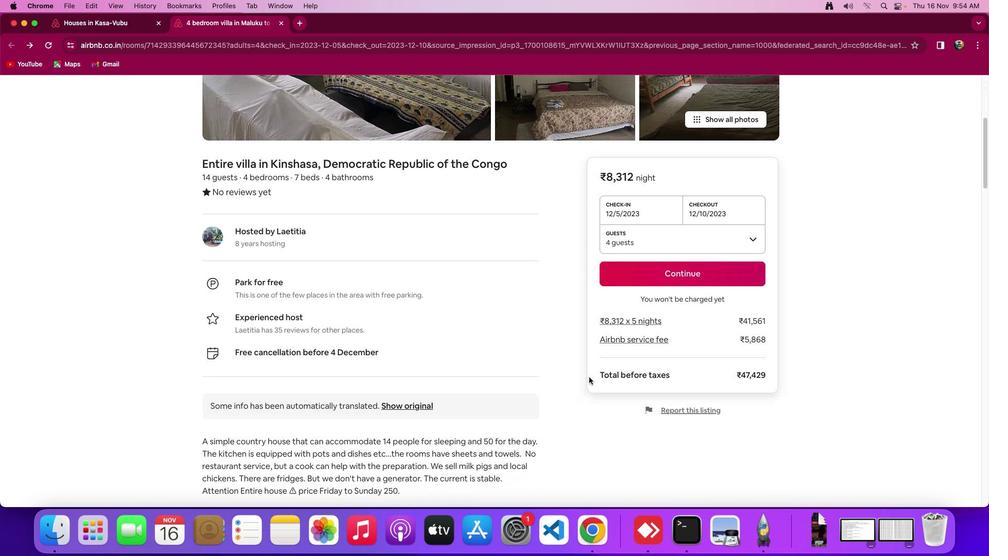
Action: Mouse scrolled (594, 381) with delta (2, 2)
Screenshot: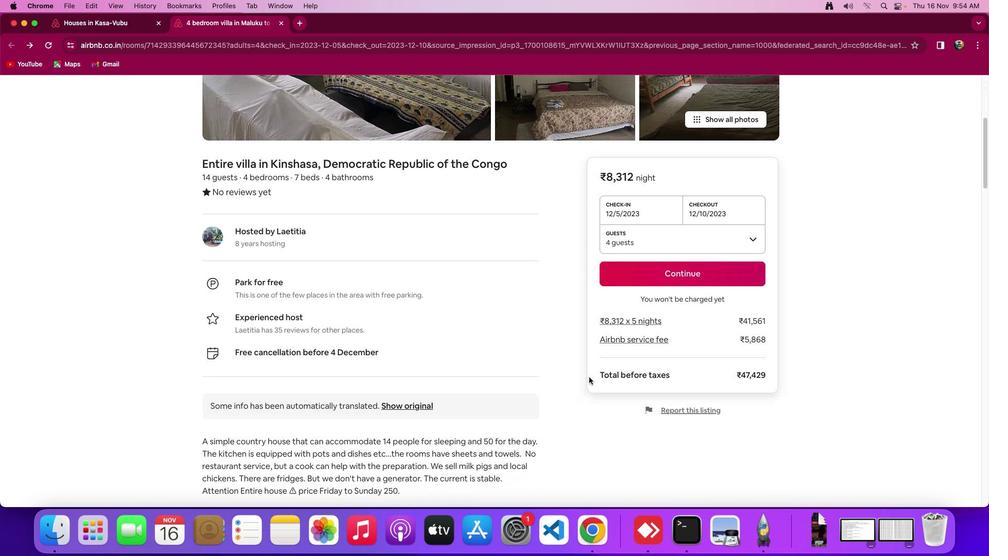 
Action: Mouse moved to (594, 381)
Screenshot: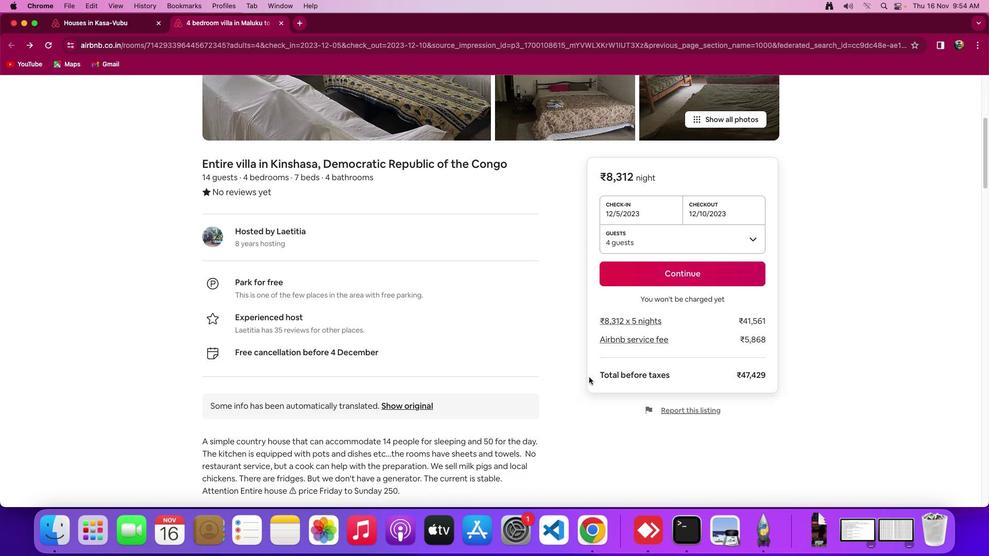 
Action: Mouse scrolled (594, 381) with delta (2, 0)
Screenshot: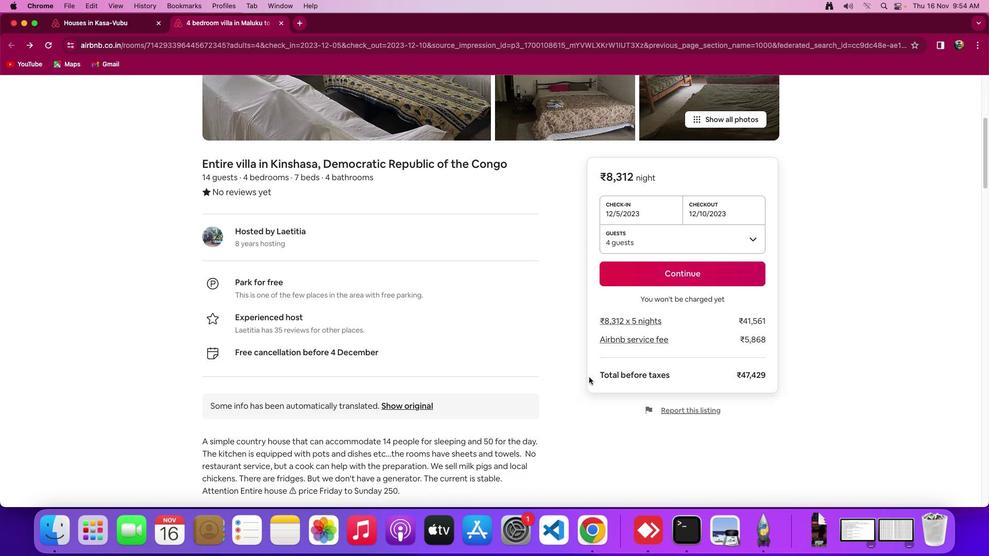 
Action: Mouse moved to (592, 380)
Screenshot: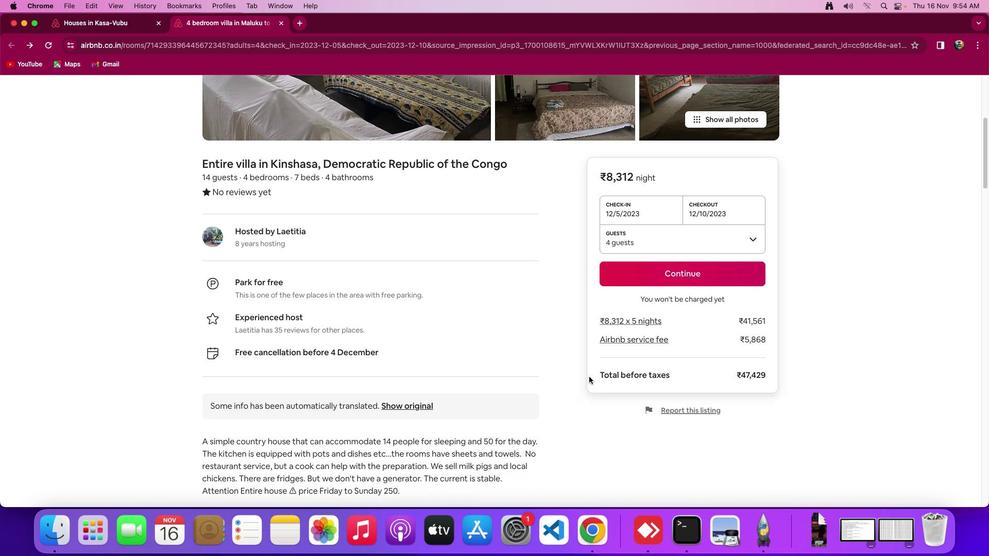 
Action: Mouse scrolled (592, 380) with delta (2, 0)
Screenshot: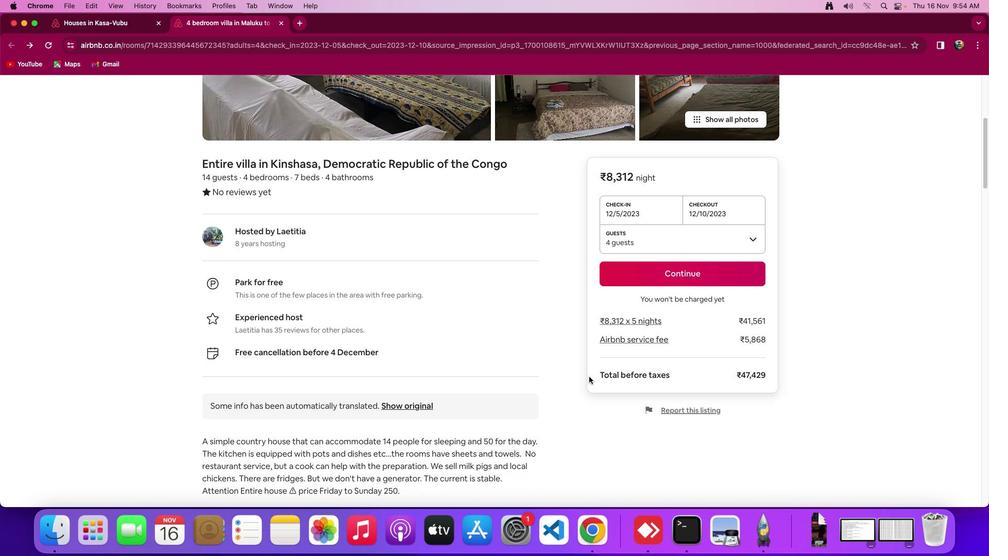 
Action: Mouse moved to (531, 372)
Screenshot: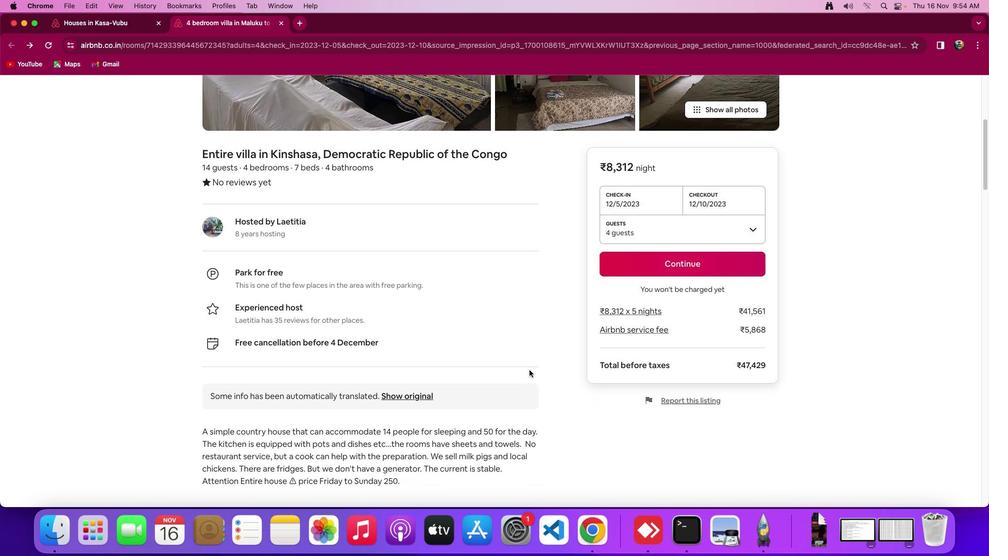
Action: Mouse scrolled (531, 372) with delta (2, 2)
Screenshot: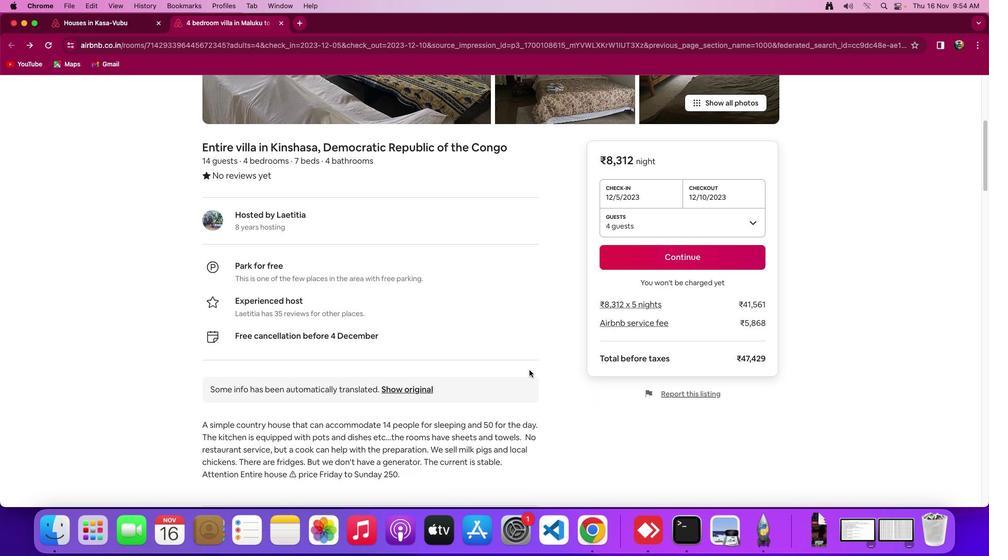 
Action: Mouse scrolled (531, 372) with delta (2, 2)
Screenshot: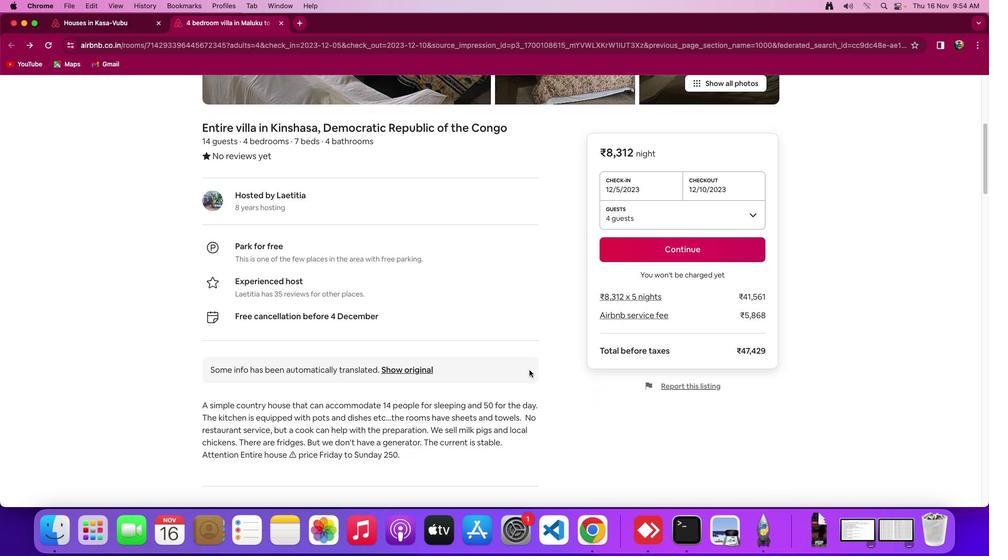 
Action: Mouse scrolled (531, 372) with delta (2, 2)
Screenshot: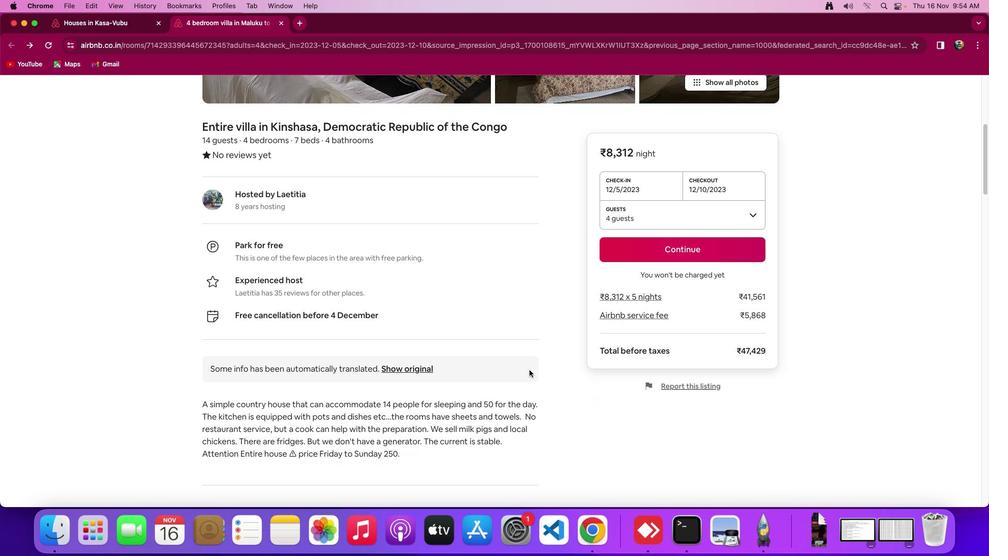 
Action: Mouse scrolled (531, 372) with delta (2, 2)
Screenshot: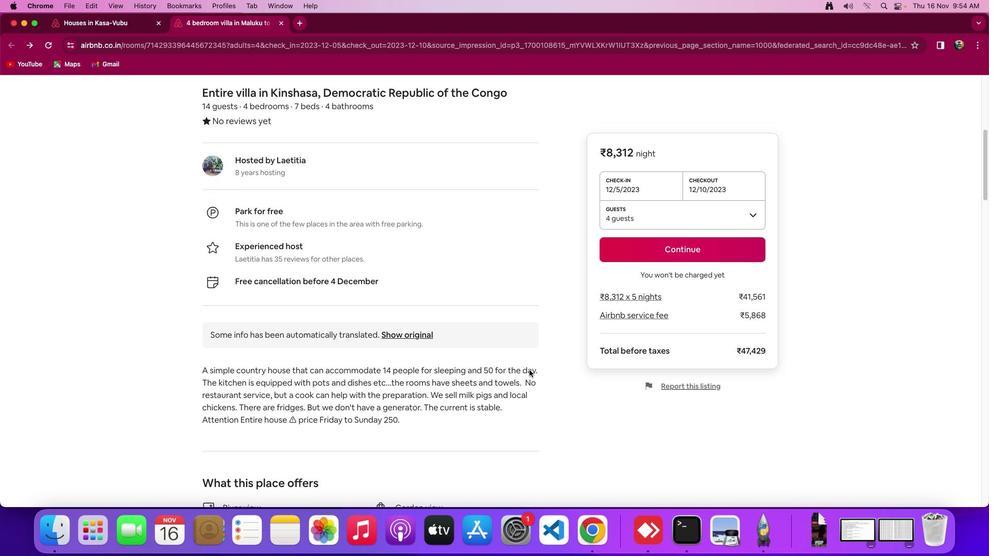 
Action: Mouse scrolled (531, 372) with delta (2, 2)
Screenshot: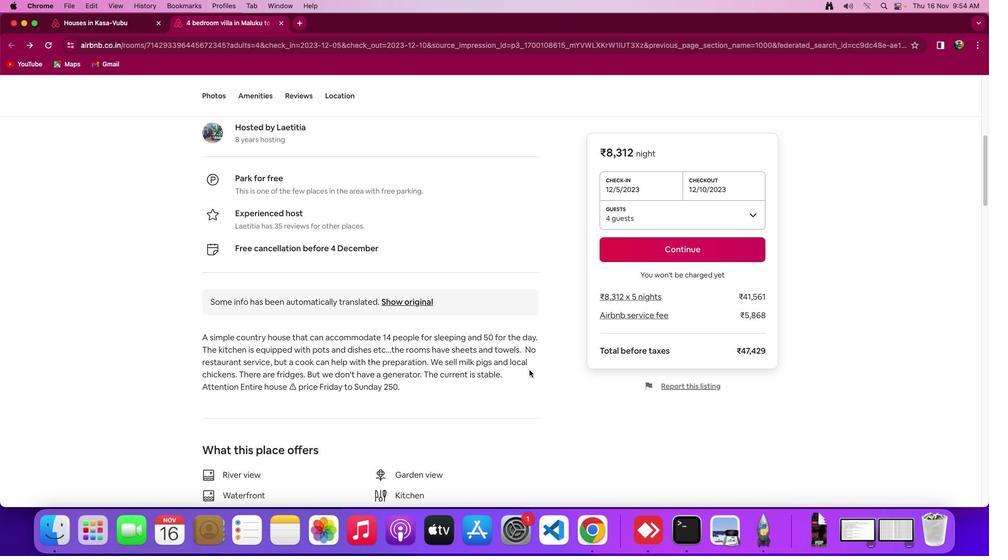 
Action: Mouse scrolled (531, 372) with delta (2, 2)
Screenshot: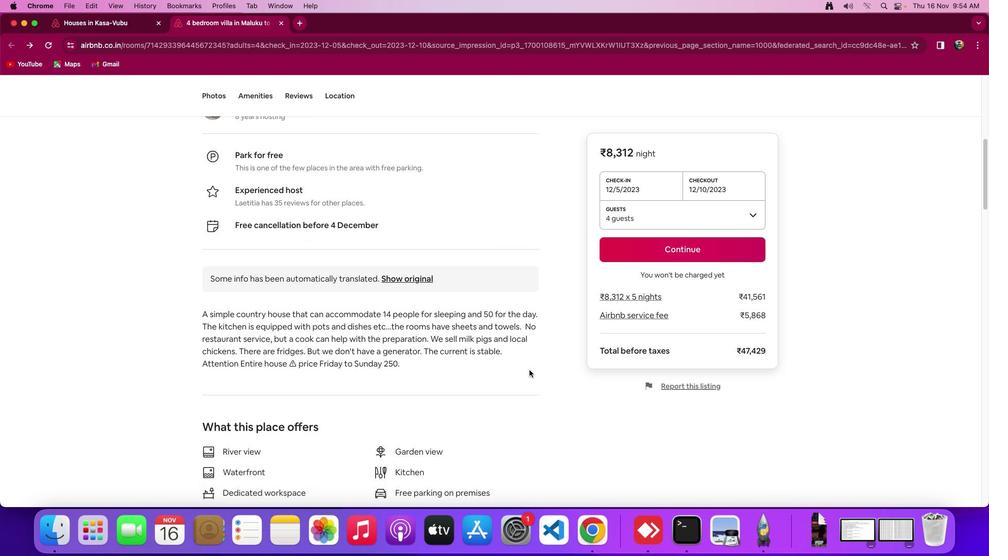 
Action: Mouse scrolled (531, 372) with delta (2, 1)
Screenshot: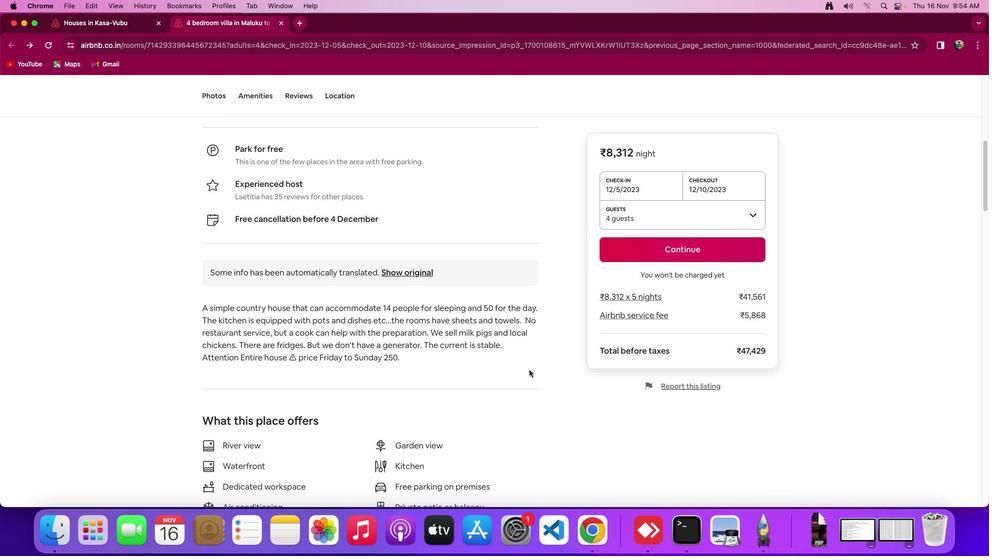 
Action: Mouse moved to (531, 372)
Screenshot: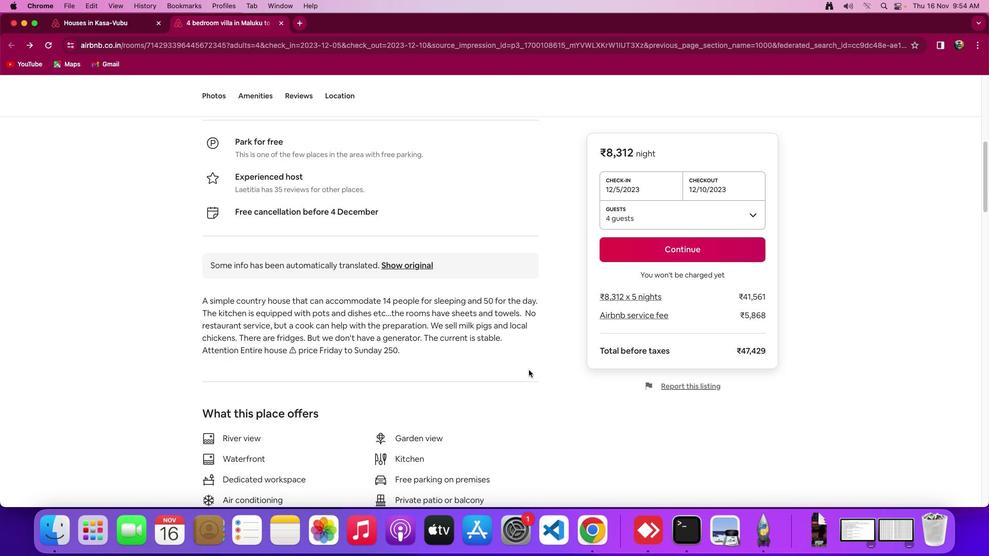
Action: Mouse scrolled (531, 372) with delta (2, 2)
Screenshot: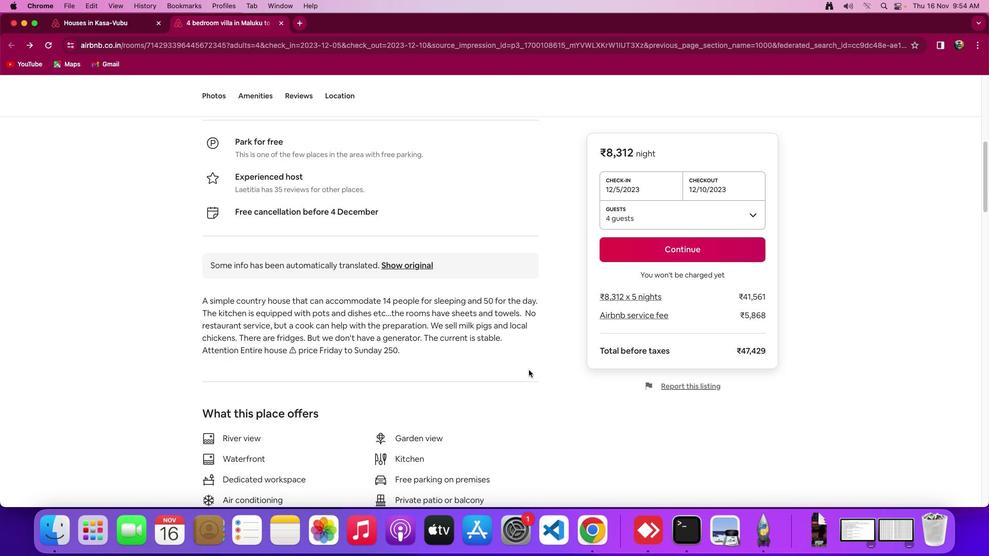 
Action: Mouse scrolled (531, 372) with delta (2, 2)
Screenshot: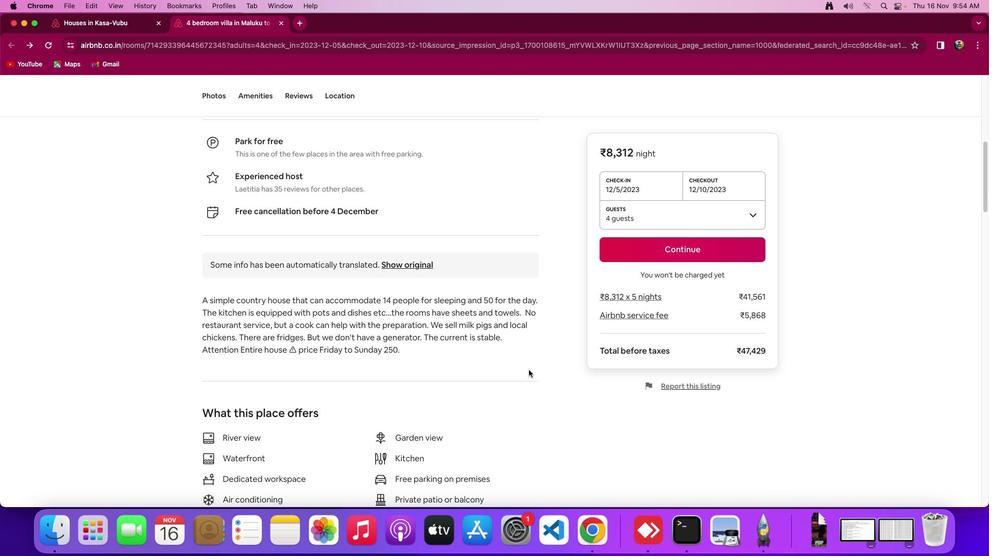 
Action: Mouse moved to (530, 372)
Screenshot: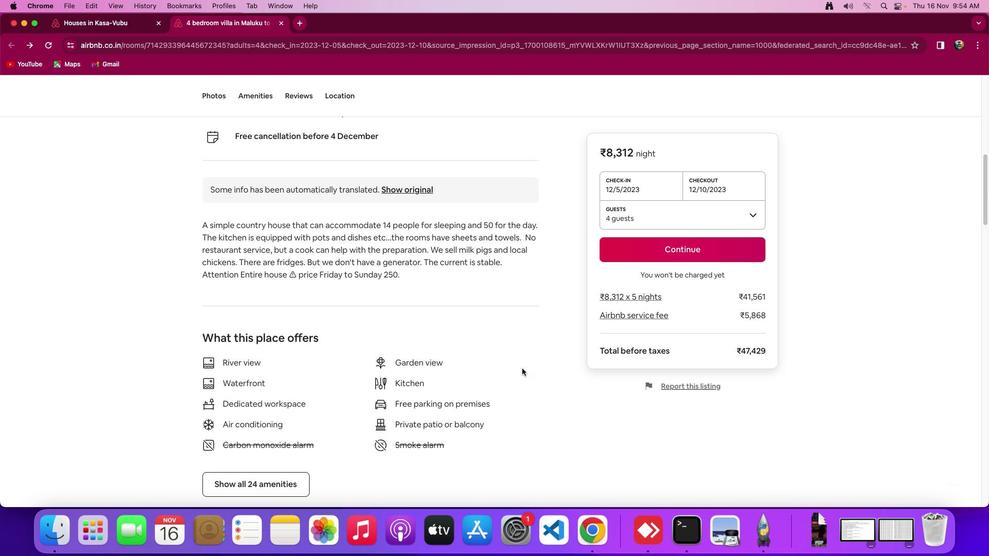 
Action: Mouse scrolled (530, 372) with delta (2, 2)
Screenshot: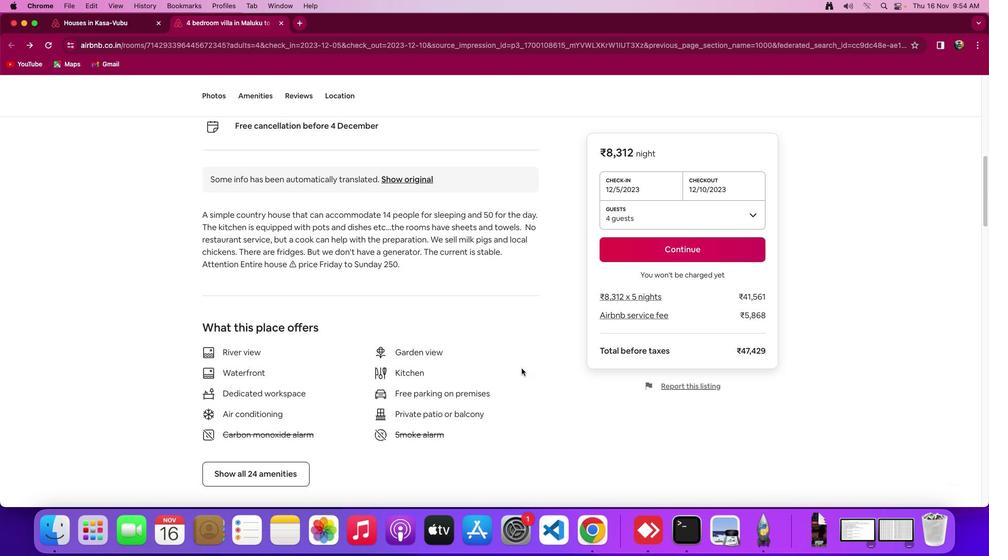 
Action: Mouse moved to (530, 372)
Screenshot: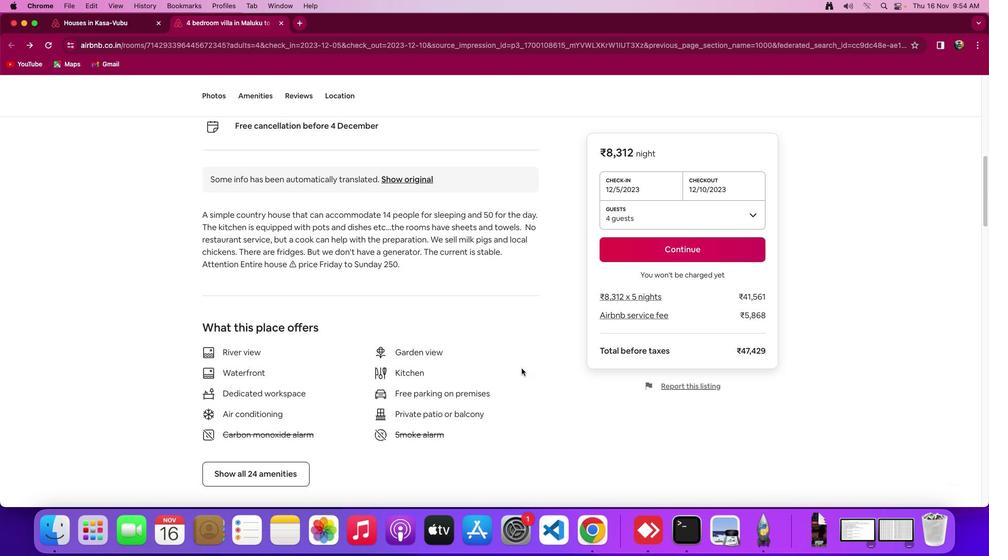 
Action: Mouse scrolled (530, 372) with delta (2, 2)
Screenshot: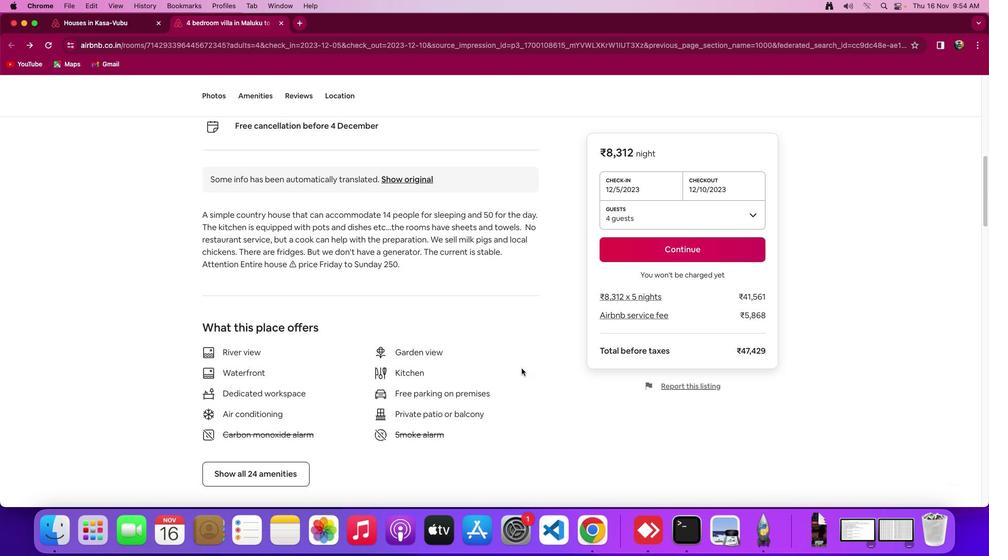 
Action: Mouse moved to (525, 371)
Screenshot: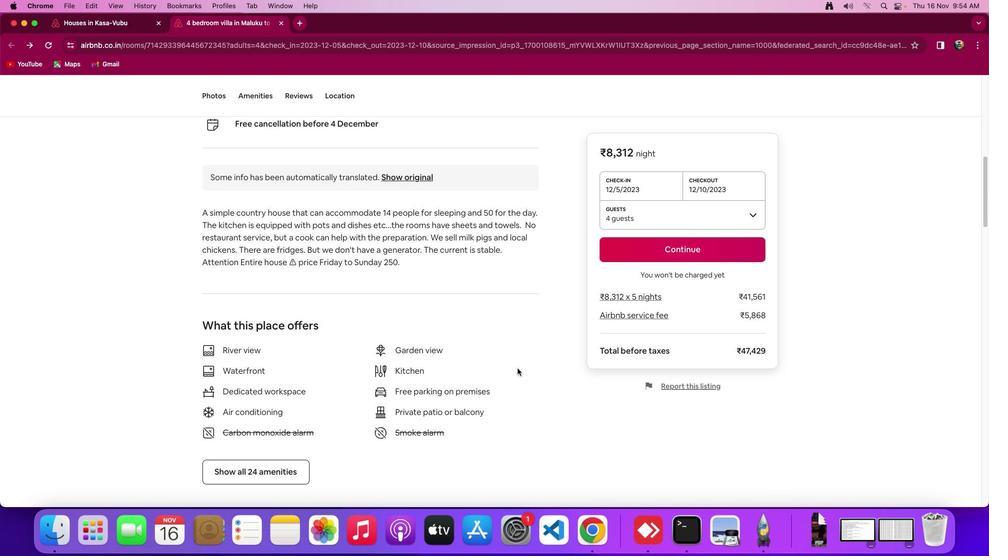 
Action: Mouse scrolled (525, 371) with delta (2, 1)
Screenshot: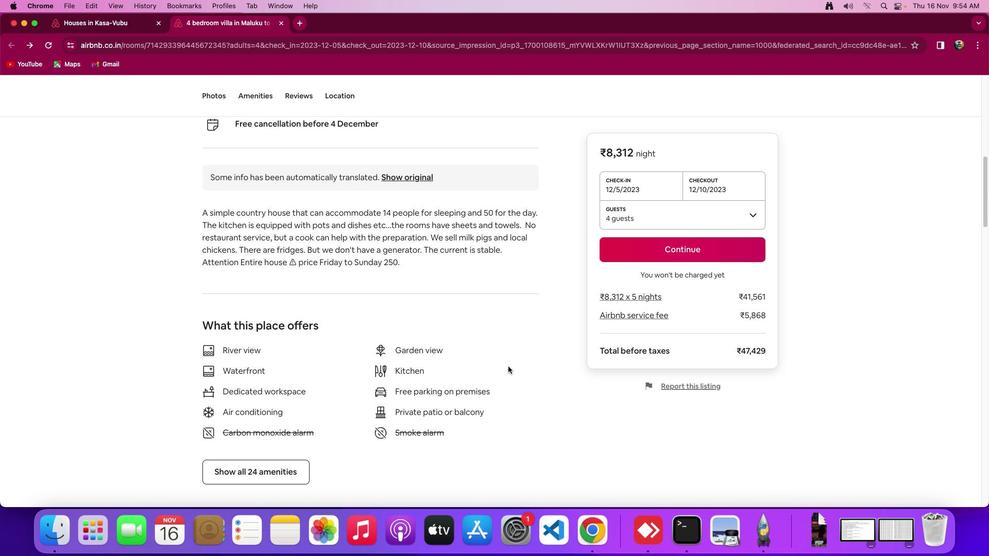 
Action: Mouse moved to (433, 361)
Screenshot: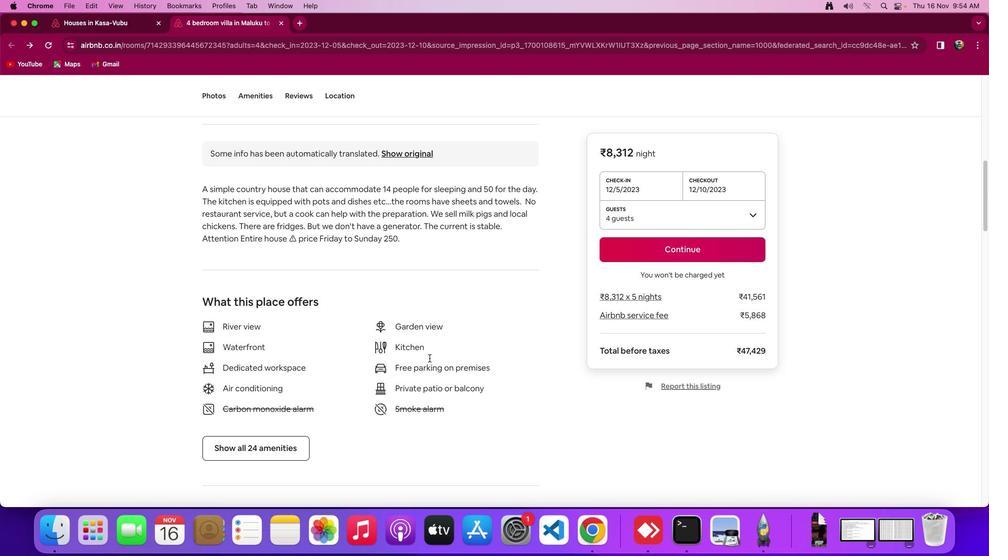 
Action: Mouse scrolled (433, 361) with delta (2, 2)
Screenshot: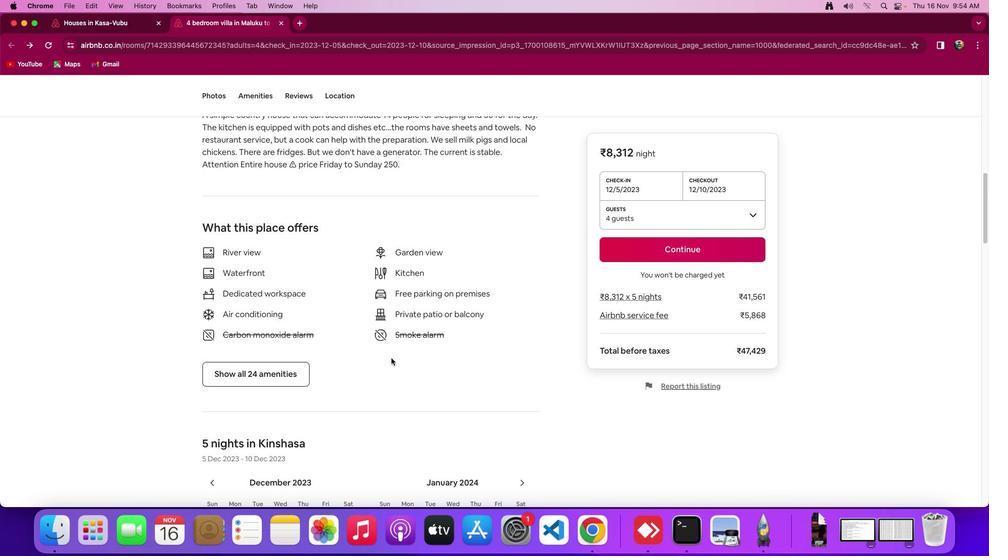 
Action: Mouse moved to (433, 361)
Screenshot: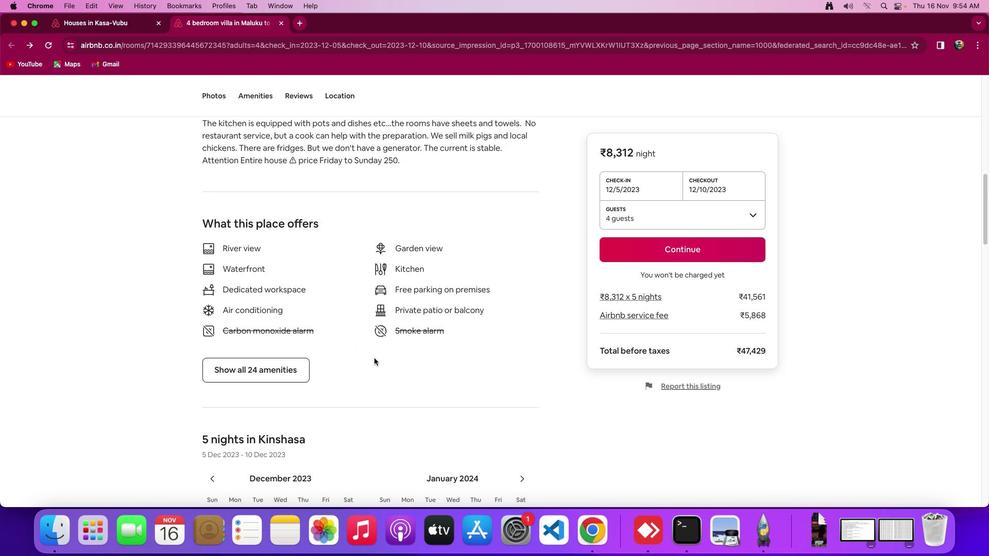 
Action: Mouse scrolled (433, 361) with delta (2, 2)
Screenshot: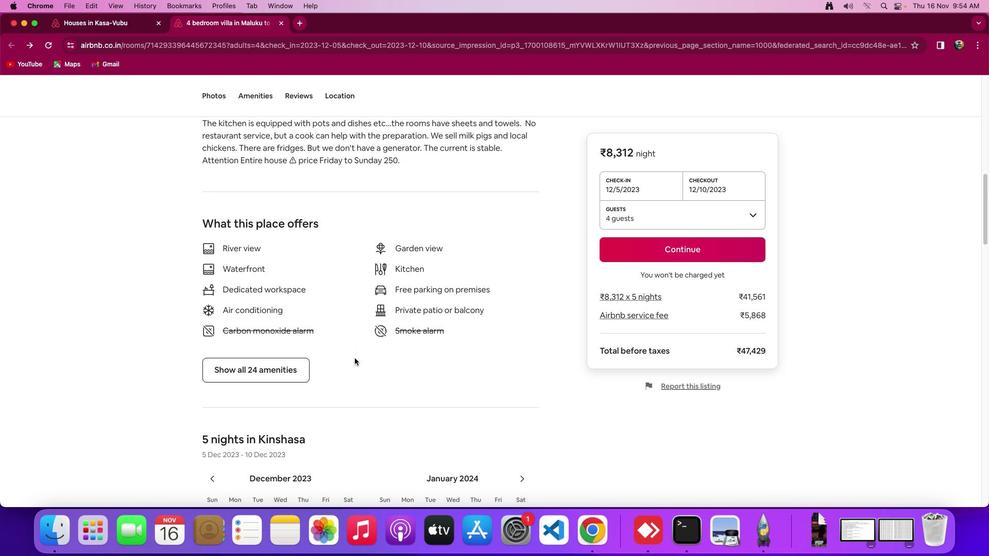 
Action: Mouse moved to (432, 361)
Screenshot: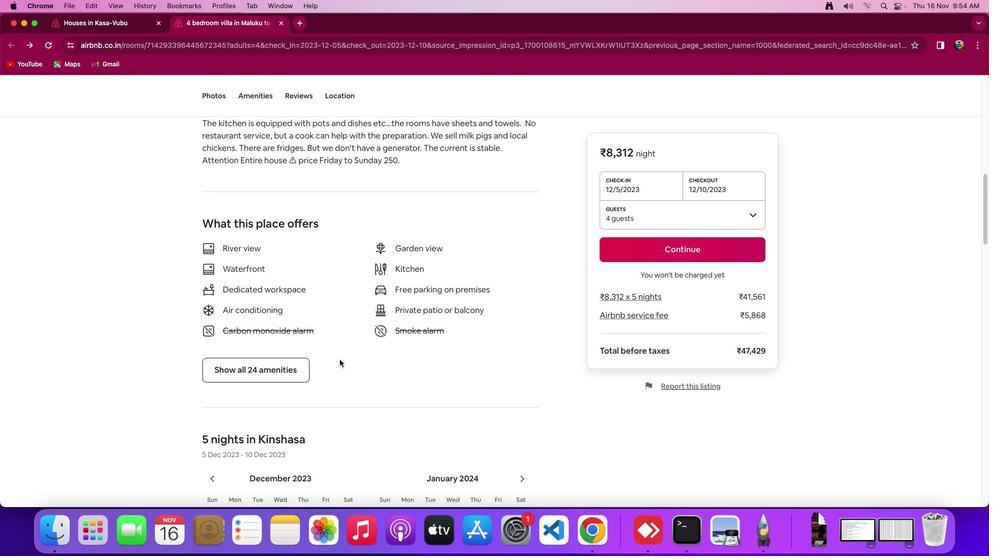 
Action: Mouse scrolled (432, 361) with delta (2, 1)
Screenshot: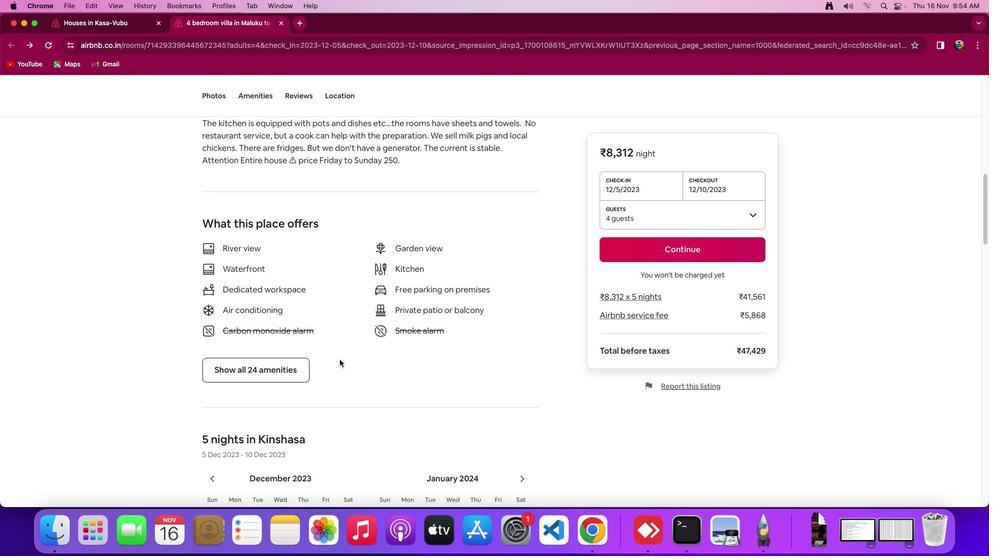 
Action: Mouse moved to (273, 371)
Screenshot: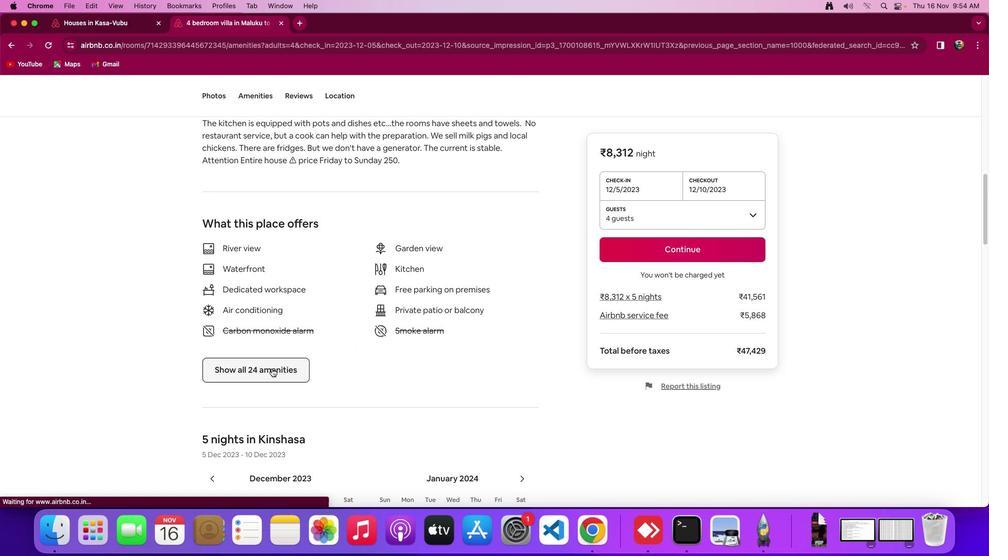 
Action: Mouse pressed left at (273, 371)
Screenshot: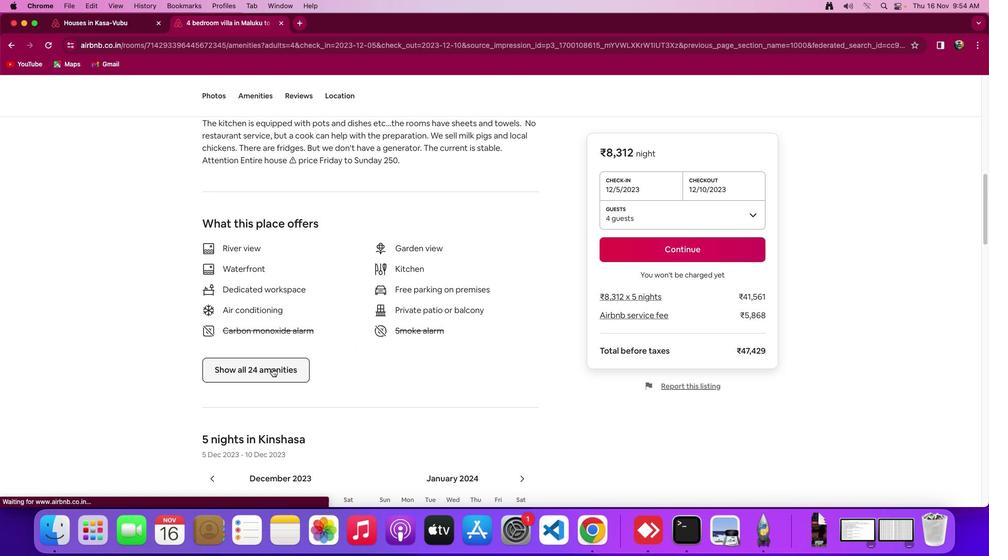 
Action: Mouse moved to (433, 307)
Screenshot: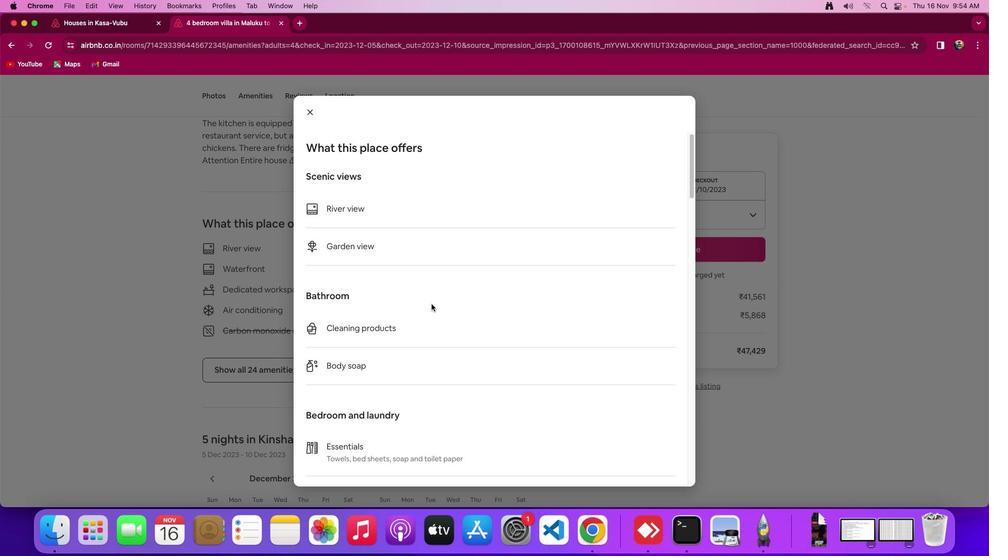 
Action: Mouse scrolled (433, 307) with delta (2, 2)
Screenshot: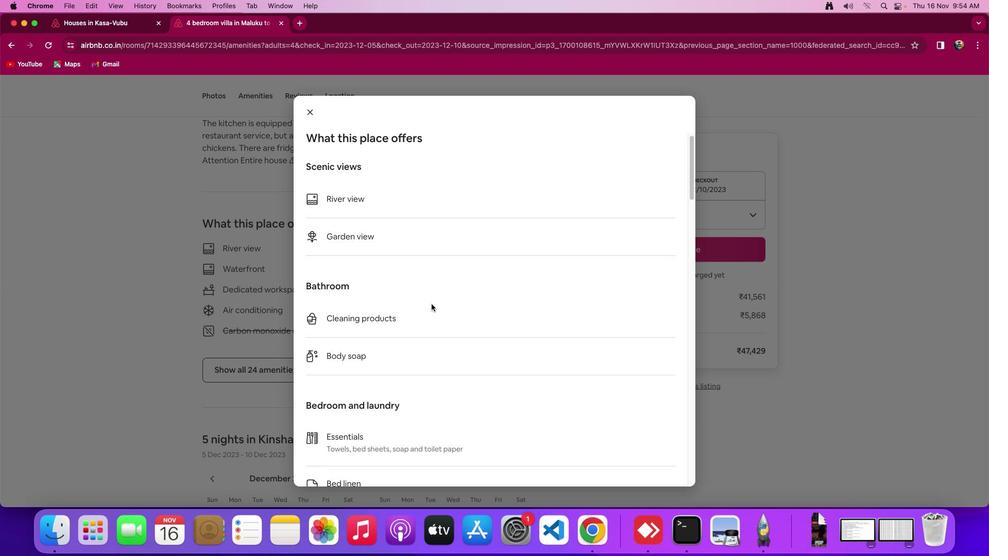 
Action: Mouse scrolled (433, 307) with delta (2, 2)
Screenshot: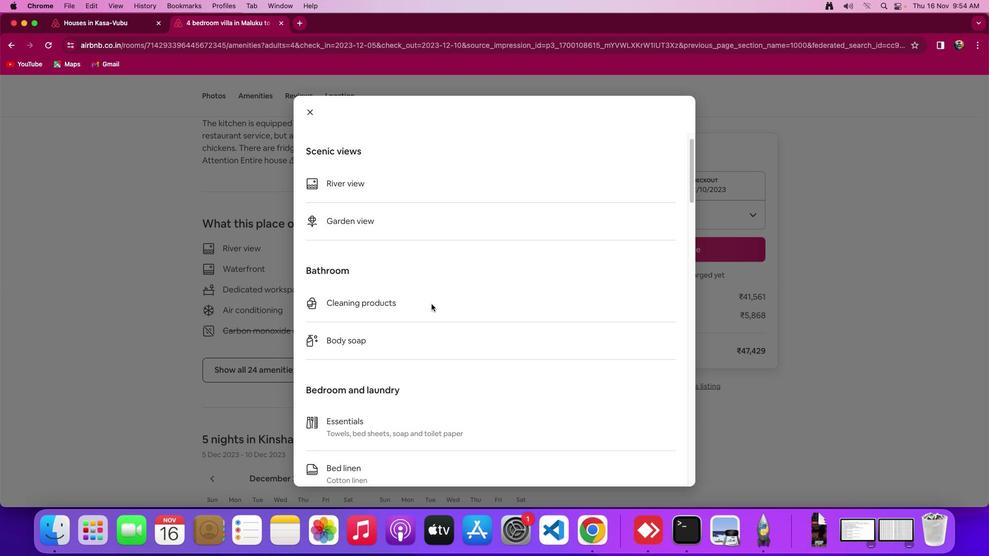 
Action: Mouse scrolled (433, 307) with delta (2, 2)
Screenshot: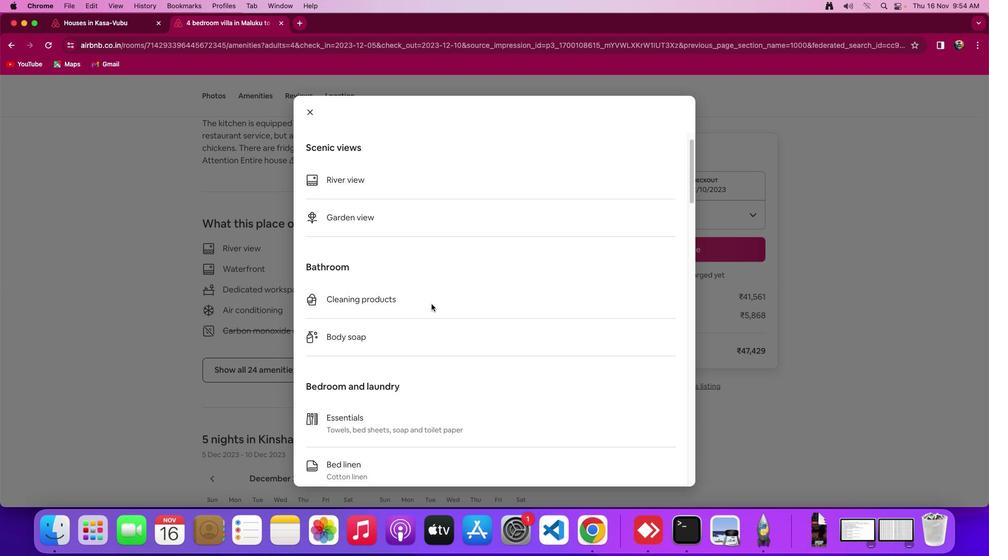 
Action: Mouse moved to (434, 307)
Screenshot: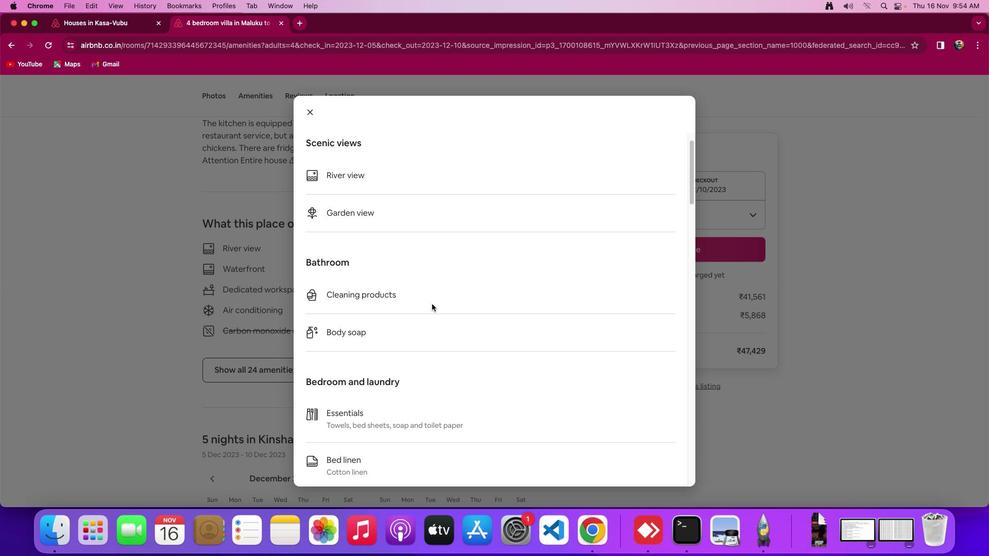
Action: Mouse scrolled (434, 307) with delta (2, 2)
Screenshot: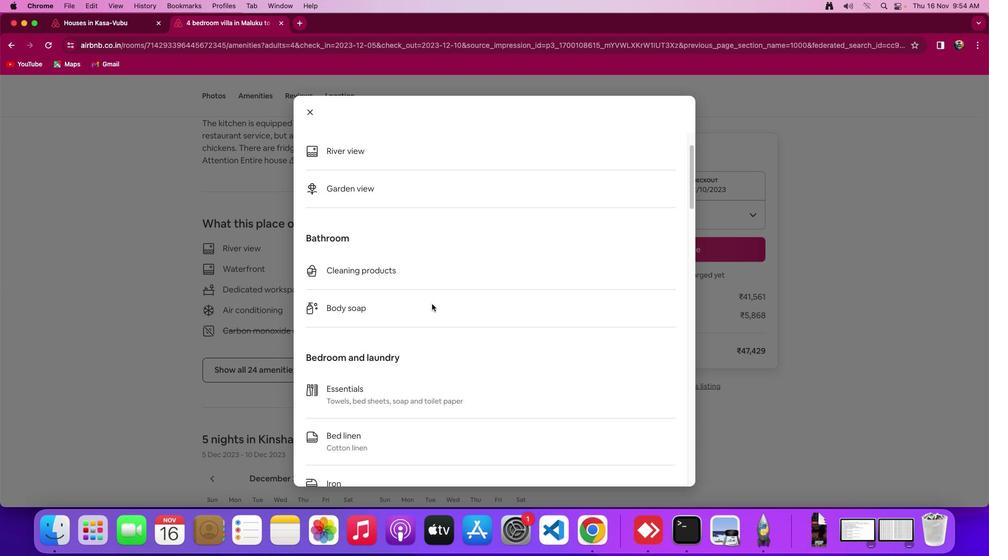 
Action: Mouse scrolled (434, 307) with delta (2, 2)
Screenshot: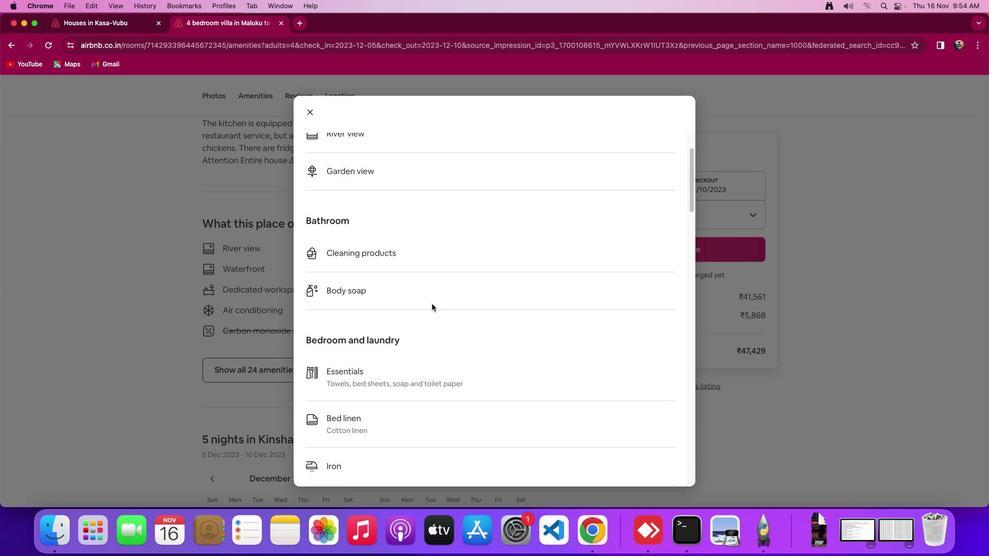 
Action: Mouse scrolled (434, 307) with delta (2, 2)
Screenshot: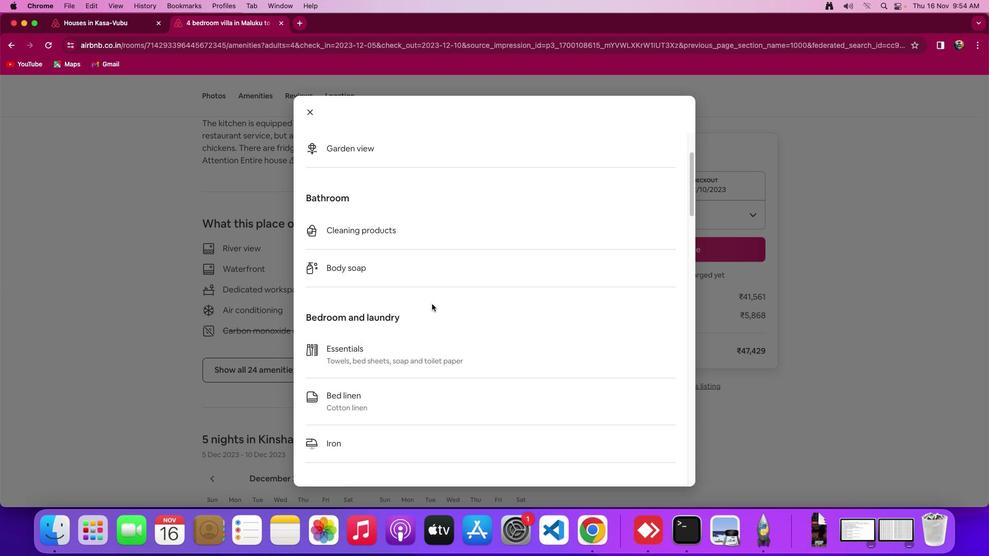 
Action: Mouse scrolled (434, 307) with delta (2, 2)
Screenshot: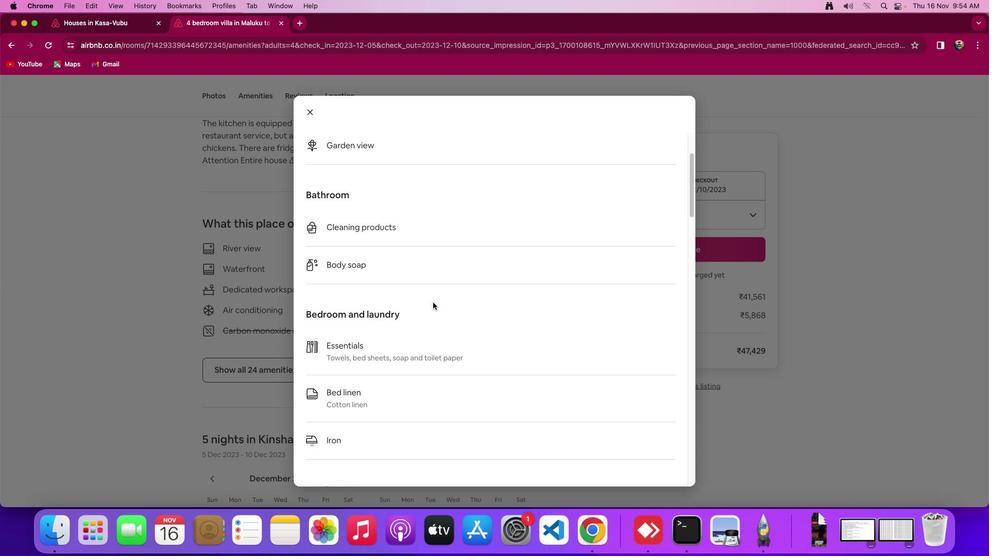 
Action: Mouse moved to (443, 310)
Screenshot: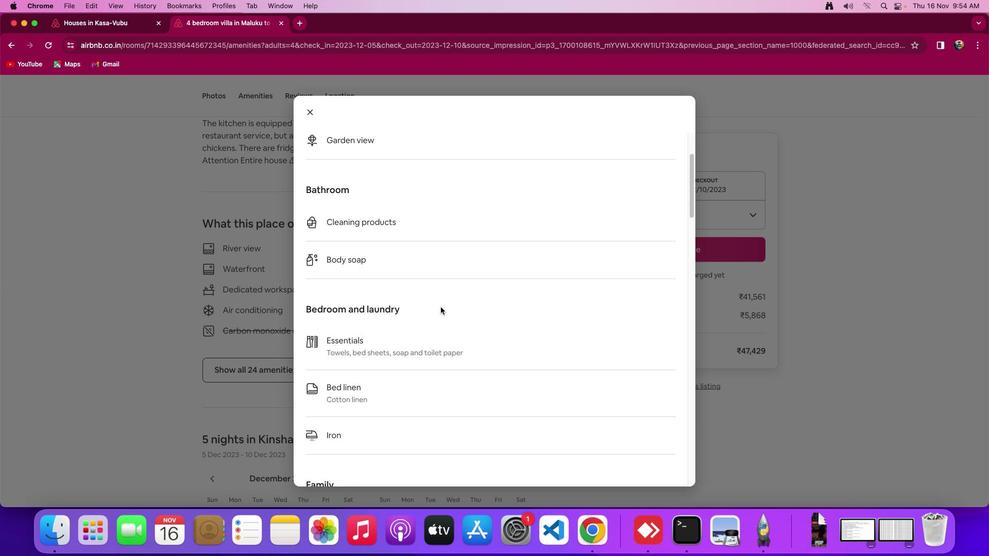 
Action: Mouse scrolled (443, 310) with delta (2, 2)
Screenshot: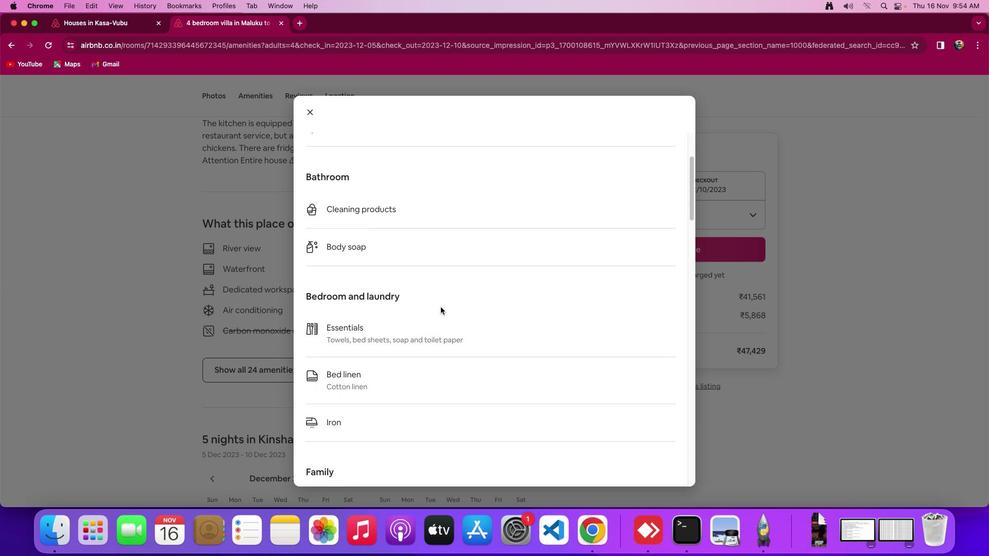 
Action: Mouse scrolled (443, 310) with delta (2, 2)
Screenshot: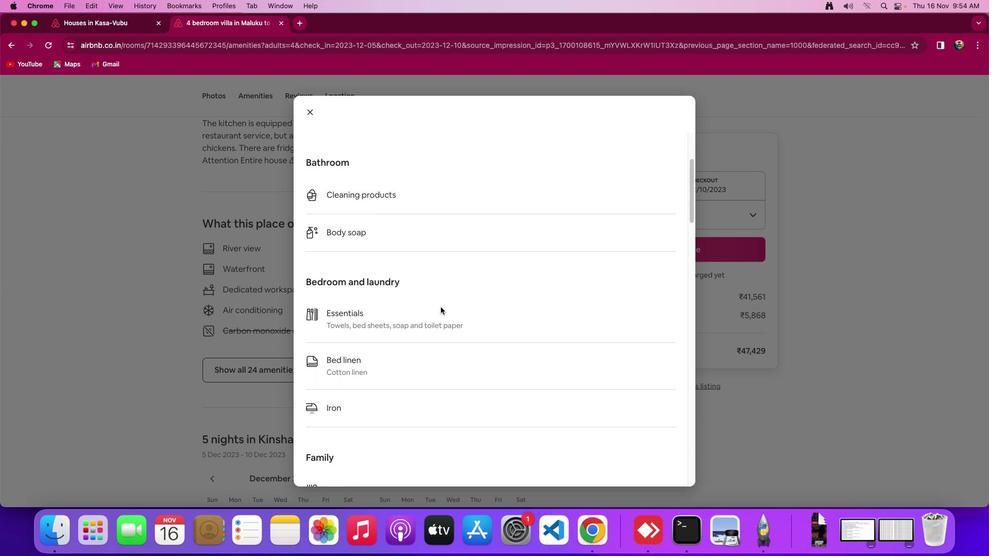 
Action: Mouse scrolled (443, 310) with delta (2, 2)
Screenshot: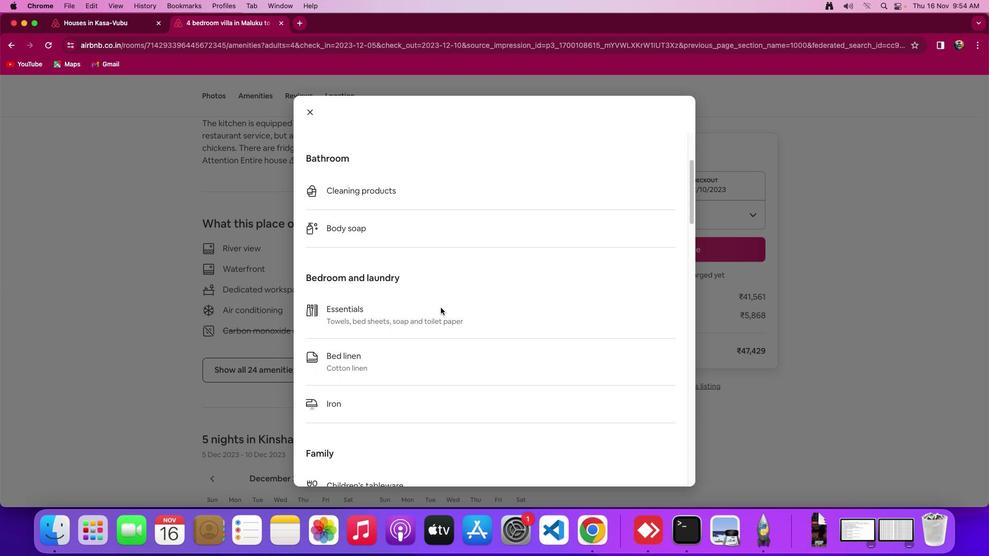 
Action: Mouse moved to (443, 312)
Screenshot: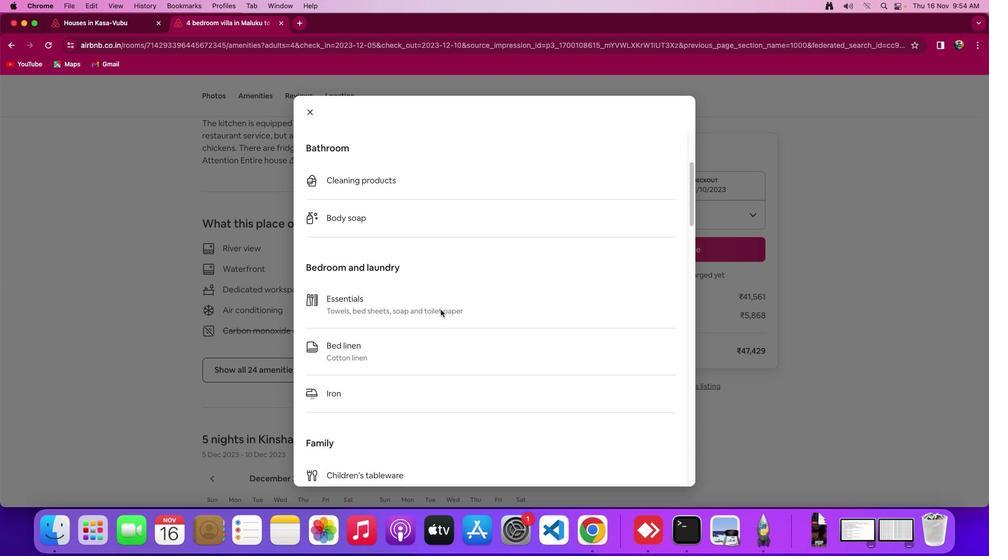 
Action: Mouse scrolled (443, 312) with delta (2, 2)
Screenshot: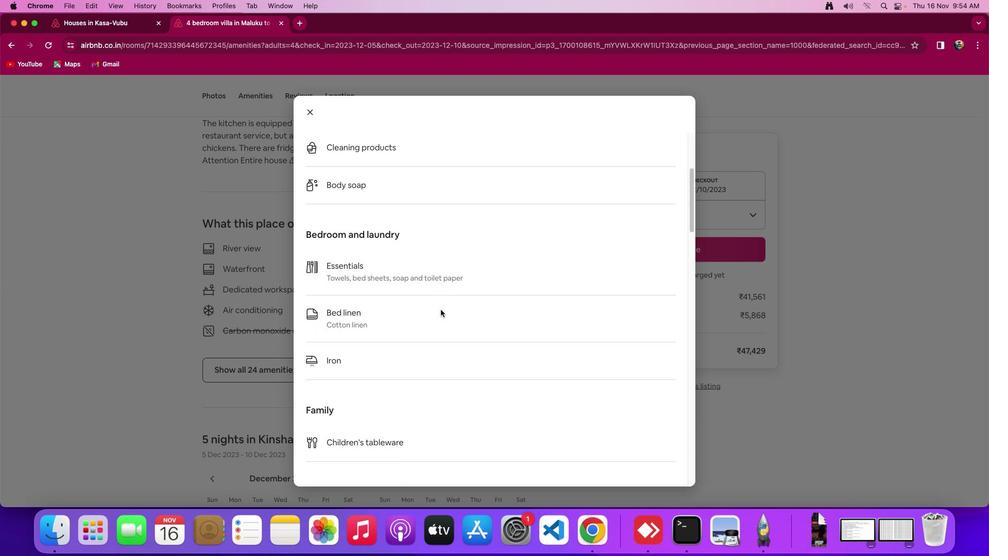 
Action: Mouse scrolled (443, 312) with delta (2, 2)
Screenshot: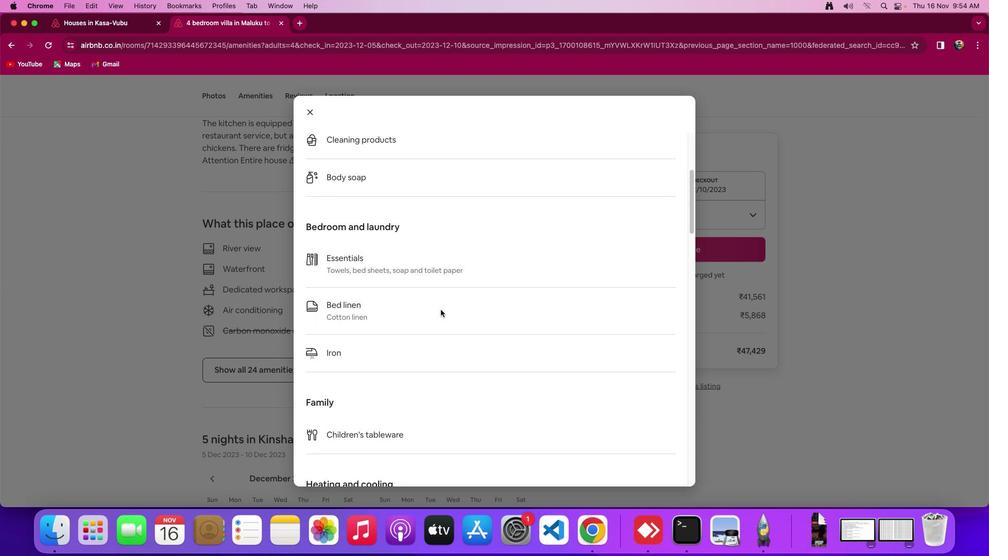 
Action: Mouse scrolled (443, 312) with delta (2, 2)
Screenshot: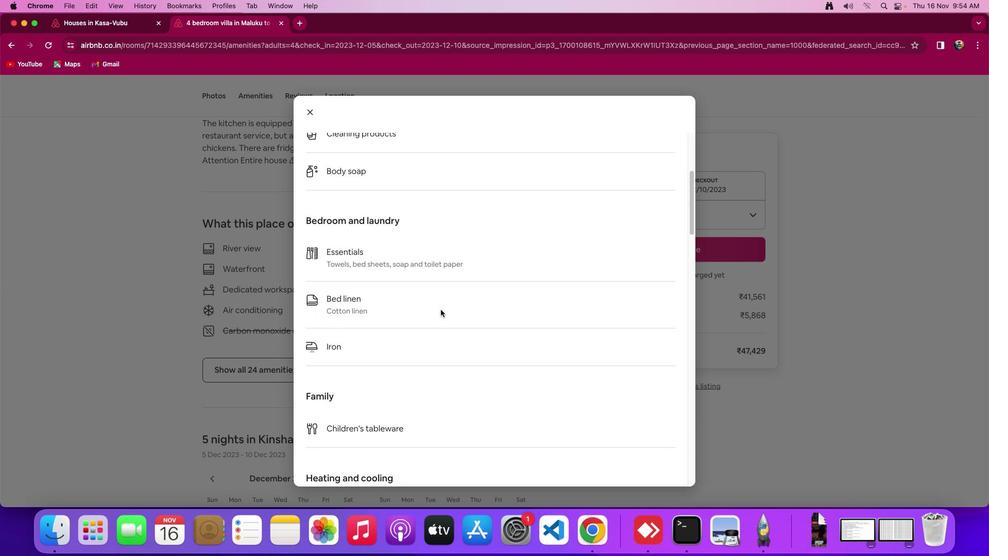
Action: Mouse moved to (444, 312)
Screenshot: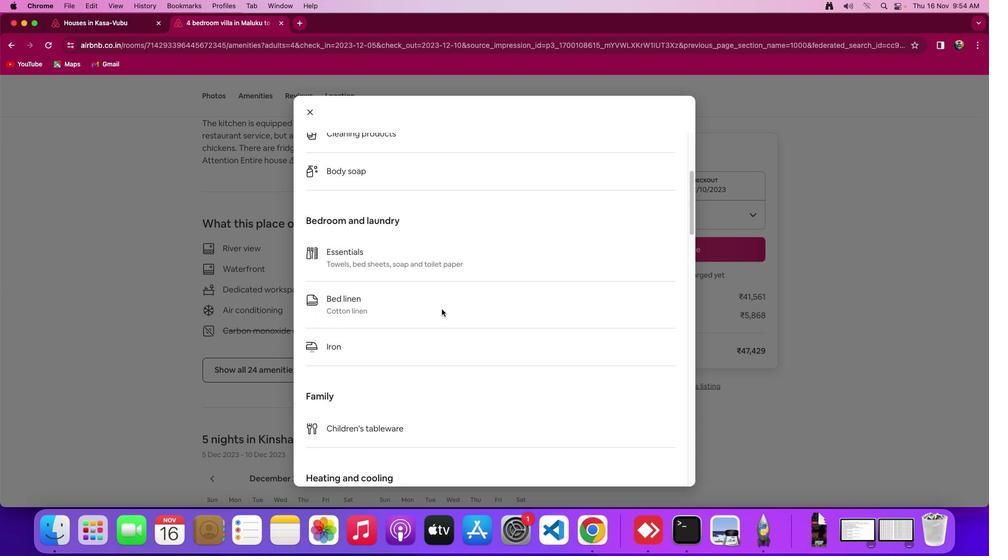 
Action: Mouse scrolled (444, 312) with delta (2, 2)
Screenshot: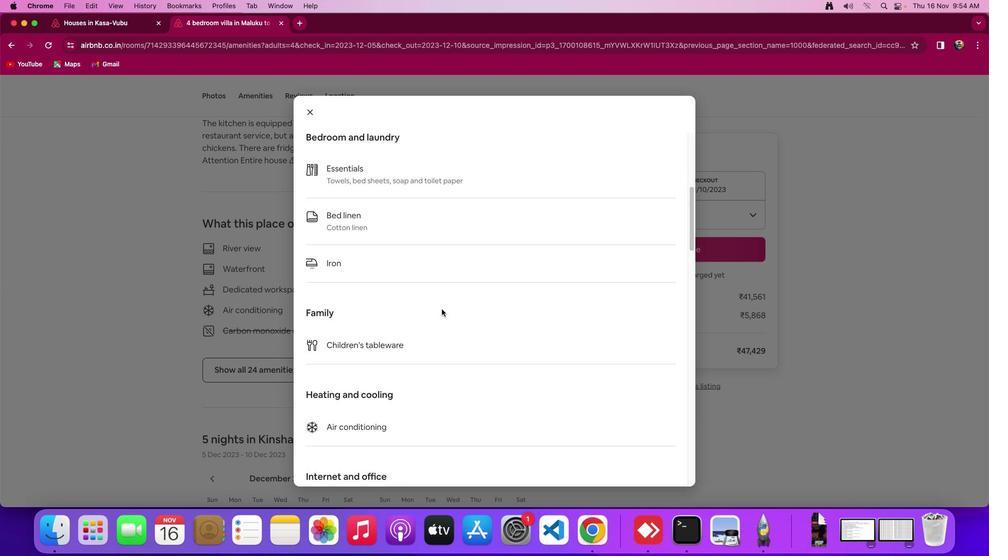 
Action: Mouse scrolled (444, 312) with delta (2, 2)
Screenshot: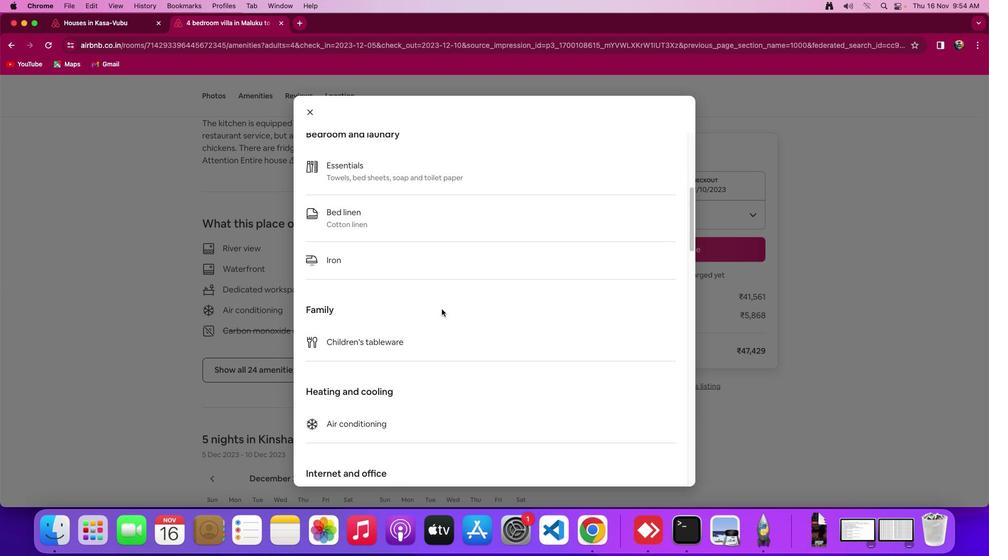 
Action: Mouse scrolled (444, 312) with delta (2, 1)
Screenshot: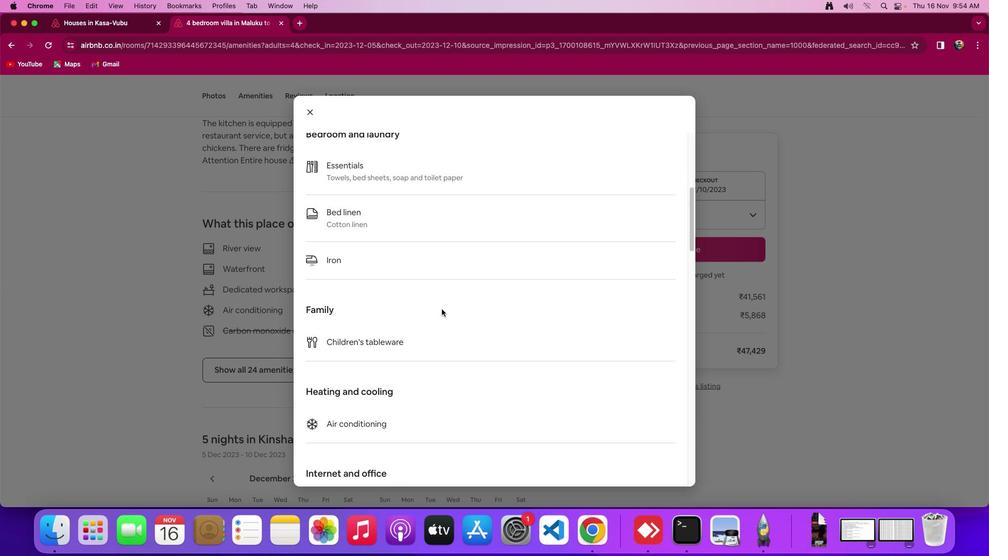 
Action: Mouse moved to (445, 312)
Screenshot: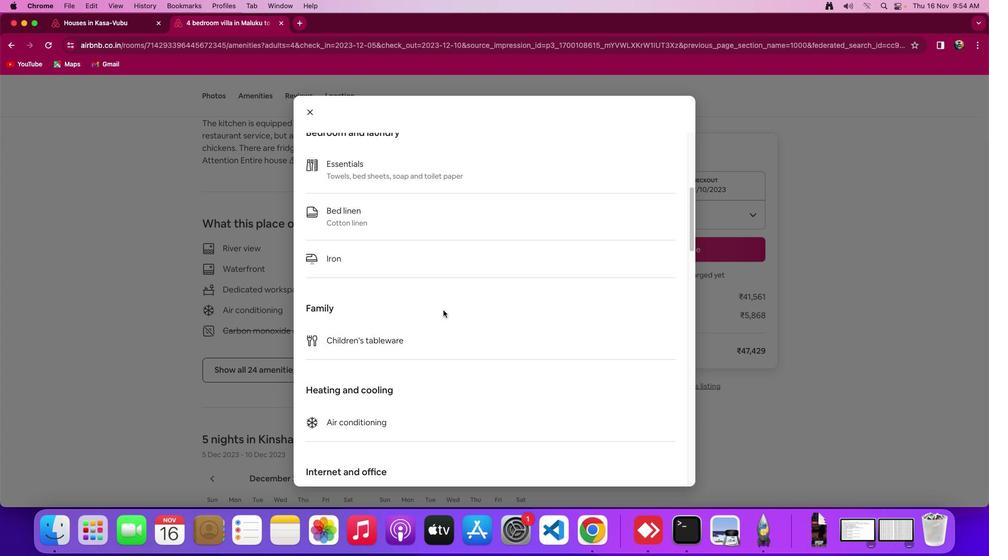
Action: Mouse scrolled (445, 312) with delta (2, 2)
Screenshot: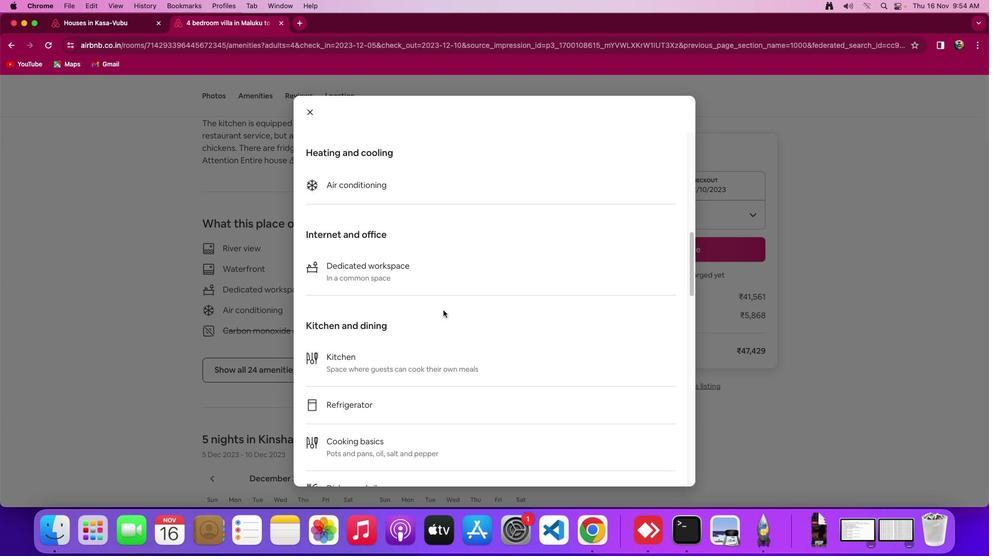 
Action: Mouse scrolled (445, 312) with delta (2, 2)
Screenshot: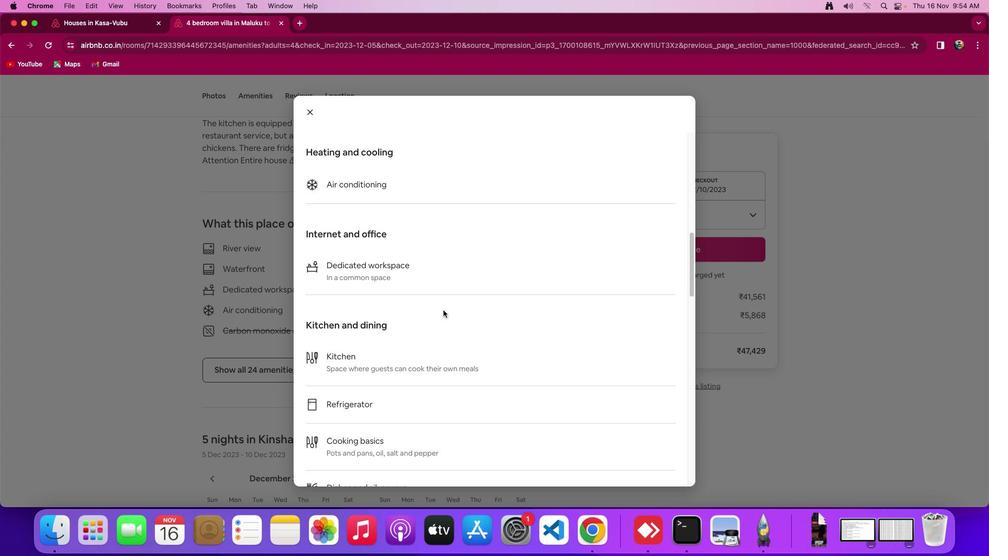 
Action: Mouse scrolled (445, 312) with delta (2, 0)
Screenshot: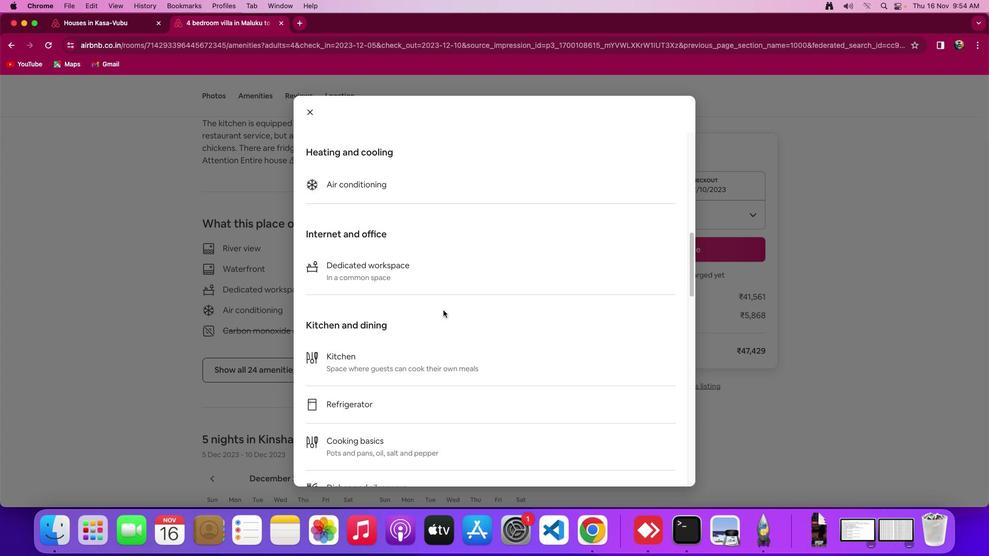 
Action: Mouse scrolled (445, 312) with delta (2, 0)
Screenshot: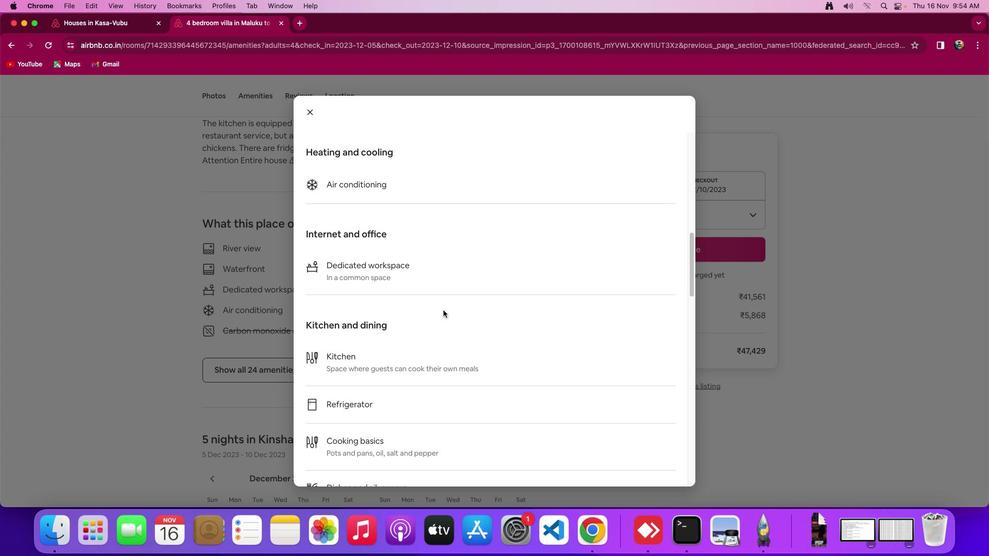 
Action: Mouse moved to (446, 312)
Screenshot: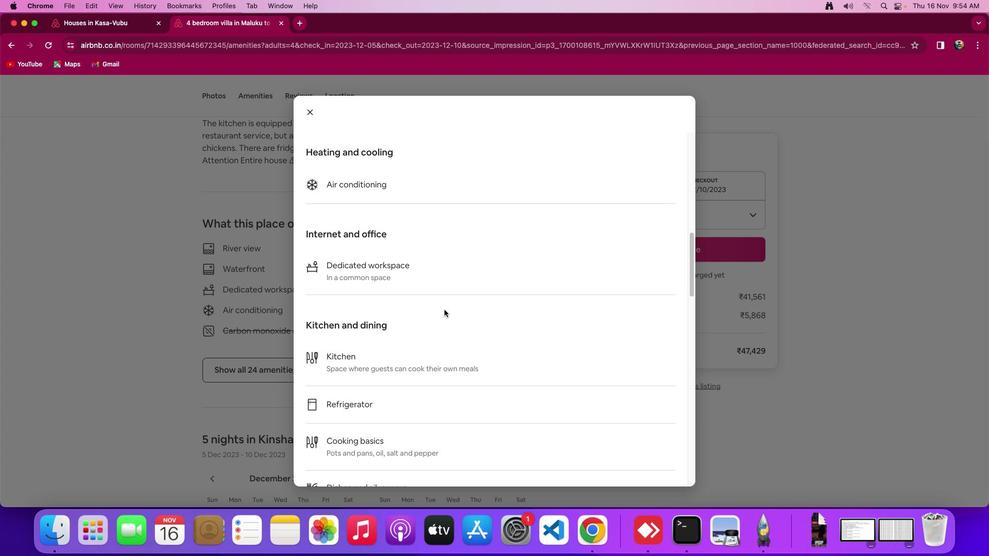 
Action: Mouse scrolled (446, 312) with delta (2, 2)
Screenshot: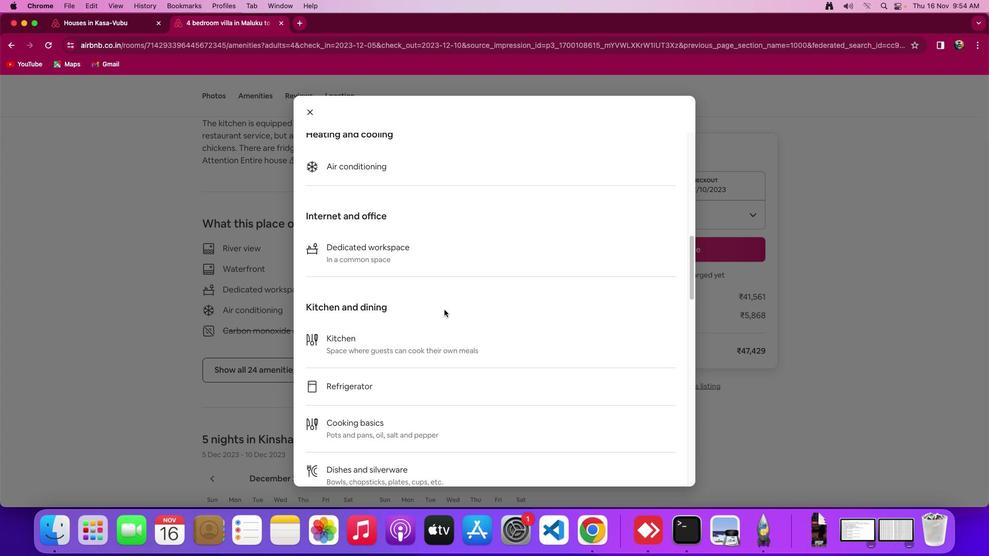 
Action: Mouse scrolled (446, 312) with delta (2, 2)
Screenshot: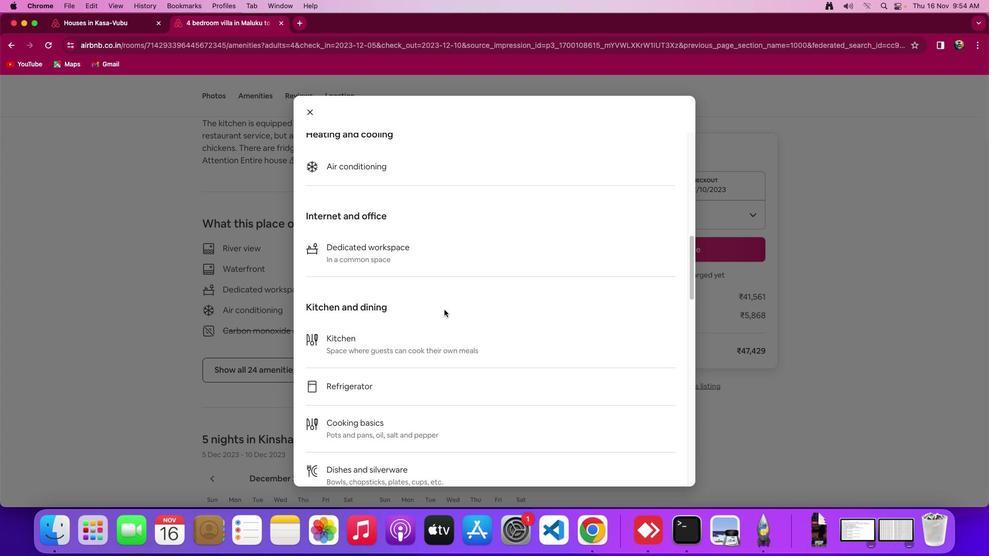 
Action: Mouse scrolled (446, 312) with delta (2, 2)
Screenshot: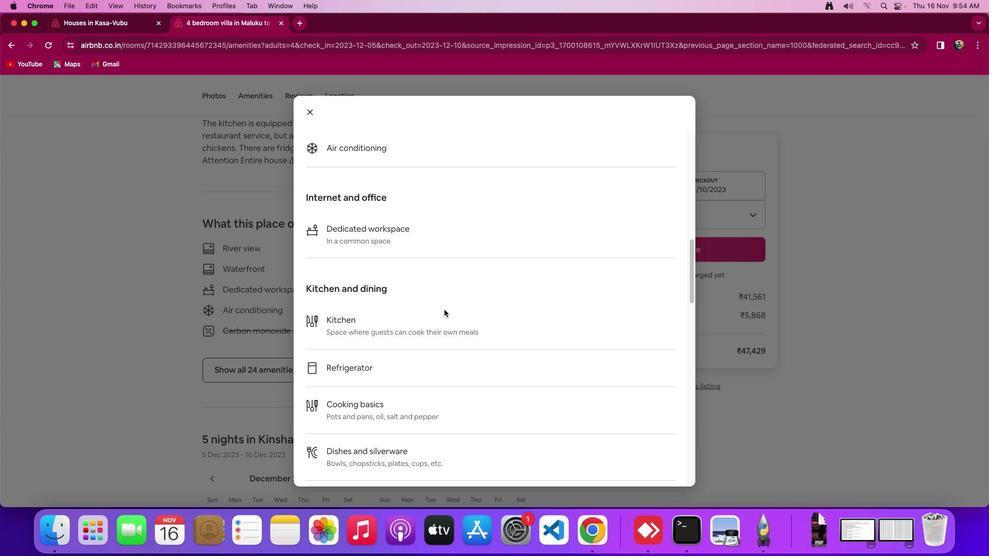 
Action: Mouse scrolled (446, 312) with delta (2, 2)
Screenshot: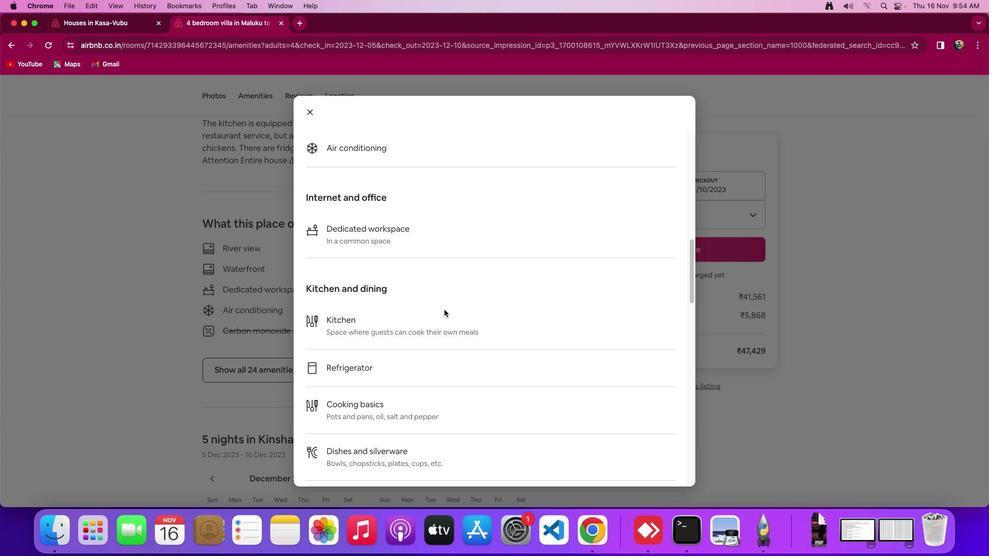 
Action: Mouse moved to (447, 313)
Screenshot: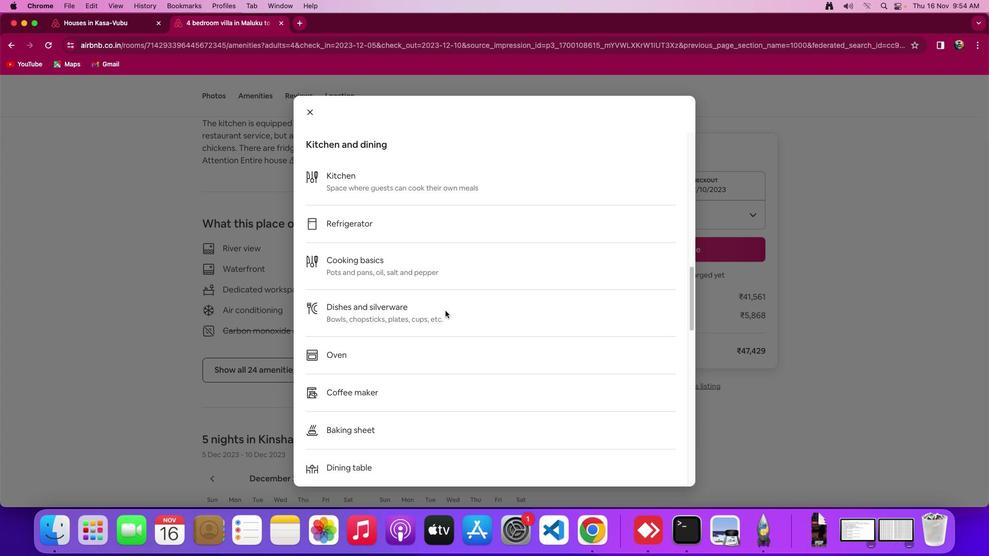 
Action: Mouse scrolled (447, 313) with delta (2, 2)
Screenshot: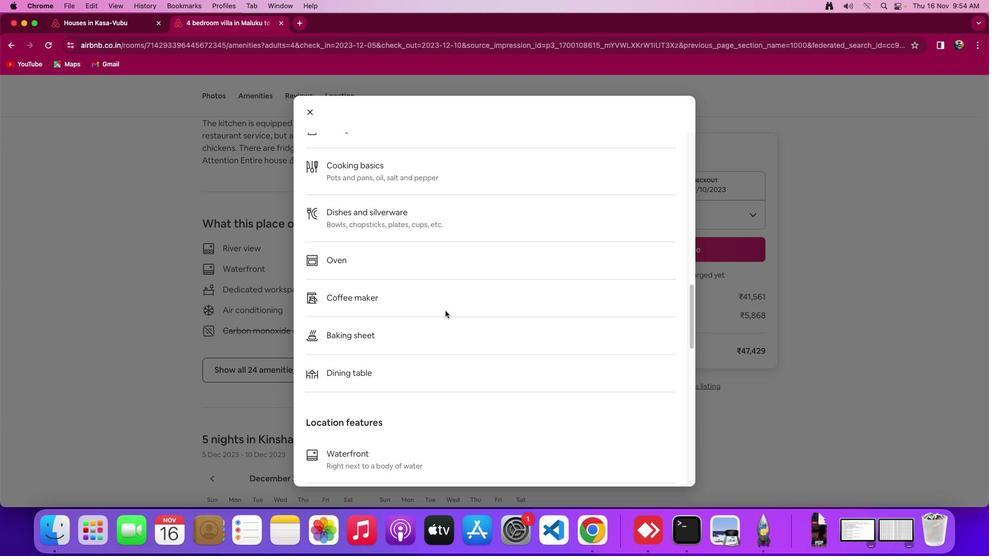 
Action: Mouse scrolled (447, 313) with delta (2, 2)
Screenshot: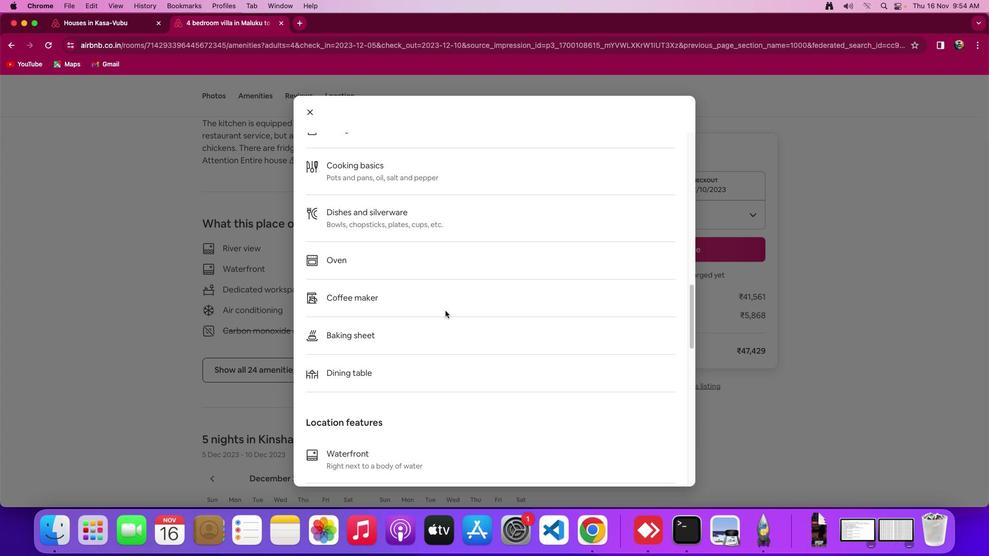 
Action: Mouse scrolled (447, 313) with delta (2, 0)
Screenshot: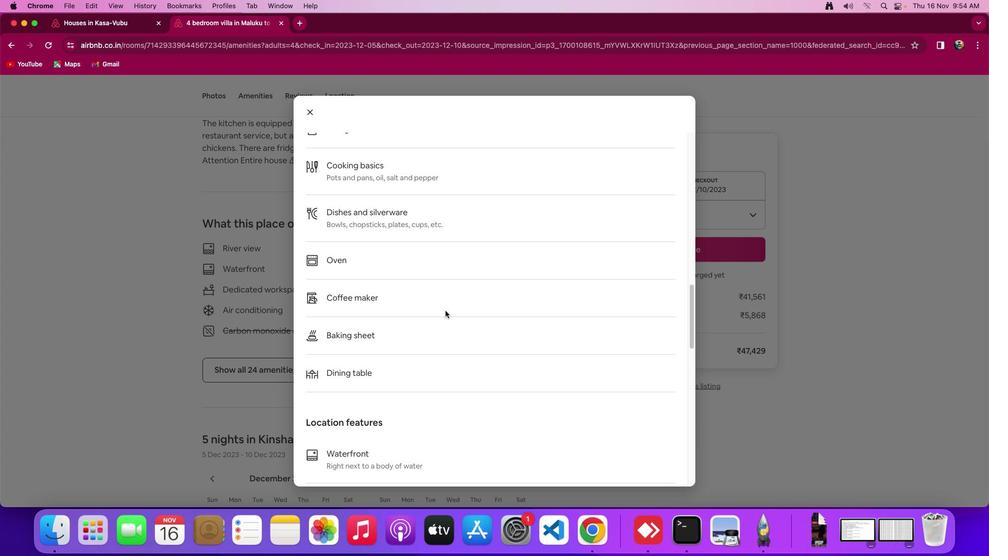 
Action: Mouse scrolled (447, 313) with delta (2, 0)
Screenshot: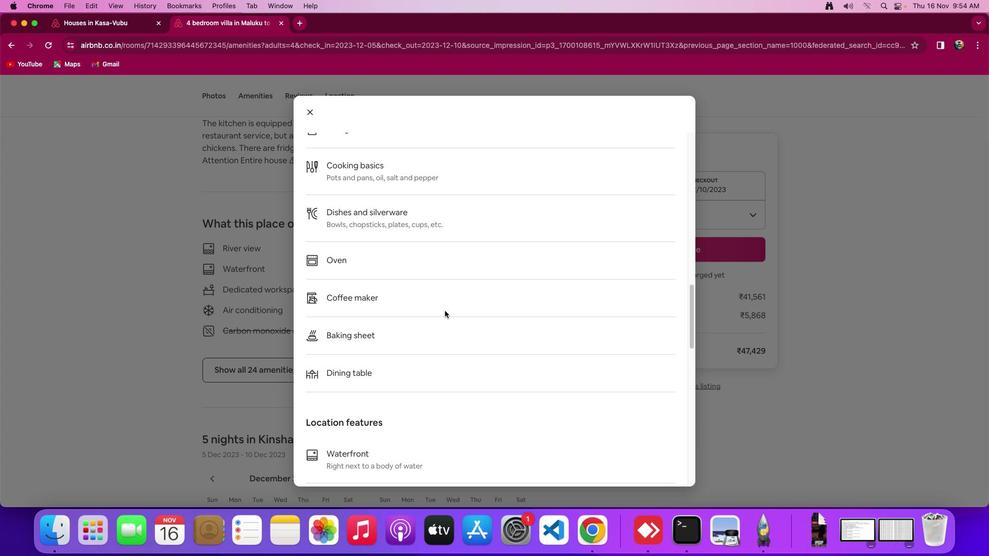 
Action: Mouse moved to (446, 314)
Screenshot: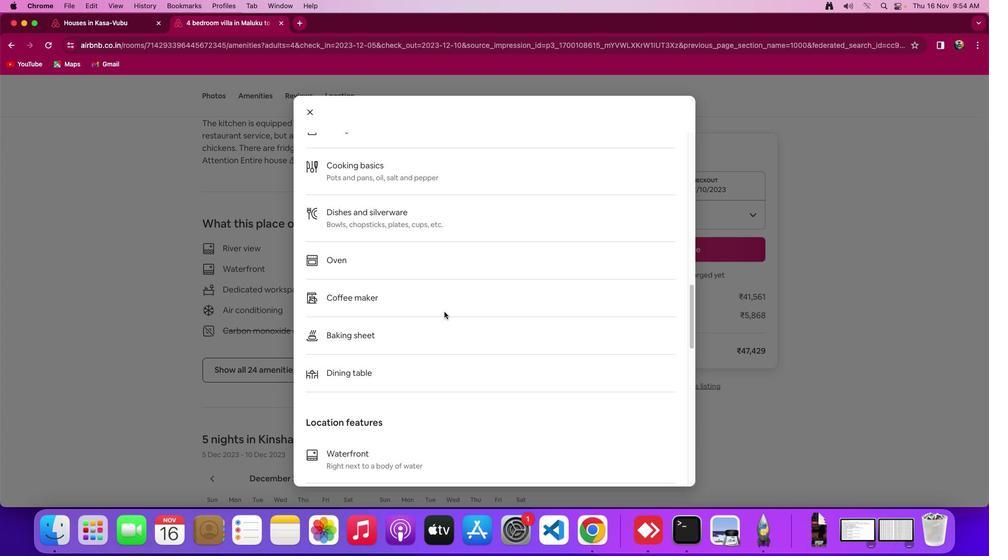 
Action: Mouse scrolled (446, 314) with delta (2, 2)
Screenshot: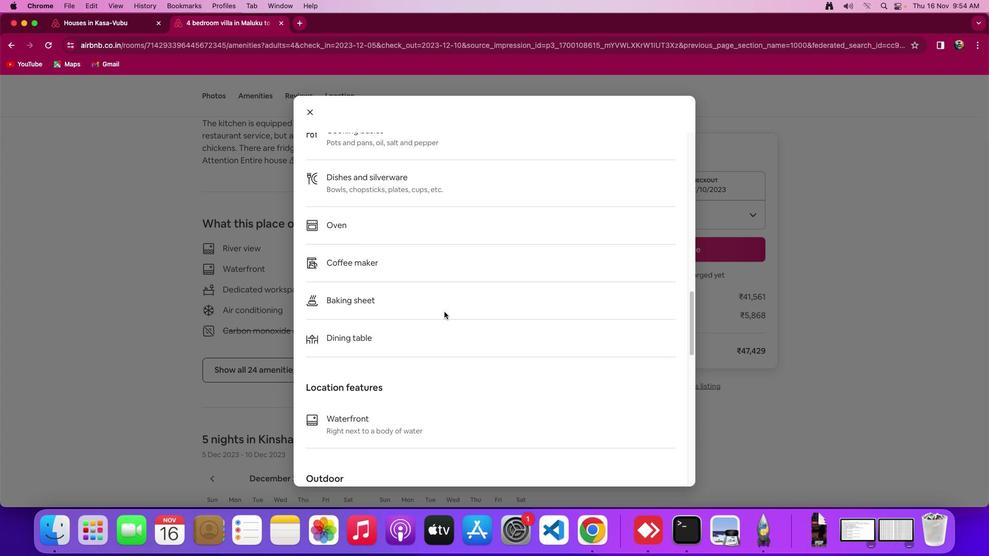 
Action: Mouse scrolled (446, 314) with delta (2, 2)
Screenshot: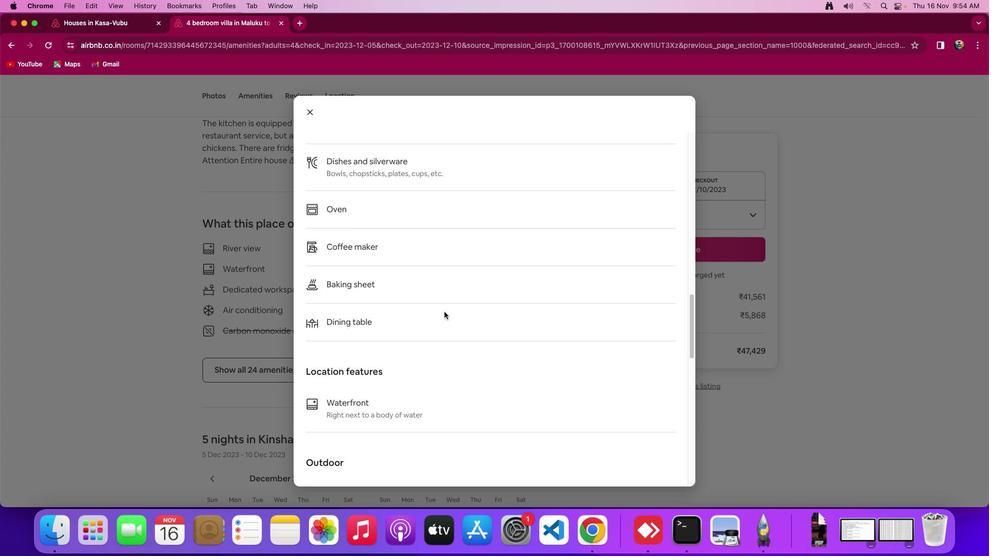 
Action: Mouse scrolled (446, 314) with delta (2, 2)
Screenshot: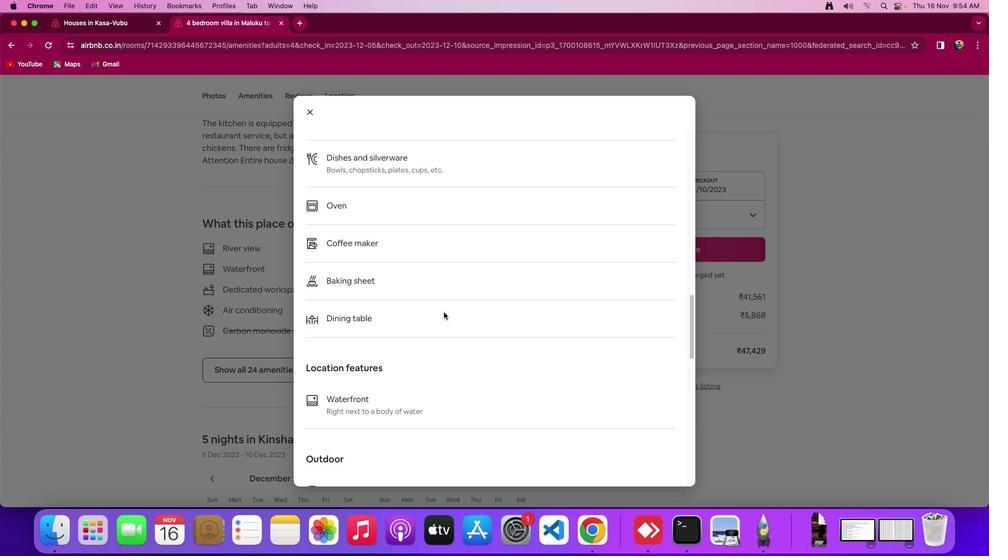 
Action: Mouse moved to (446, 315)
Screenshot: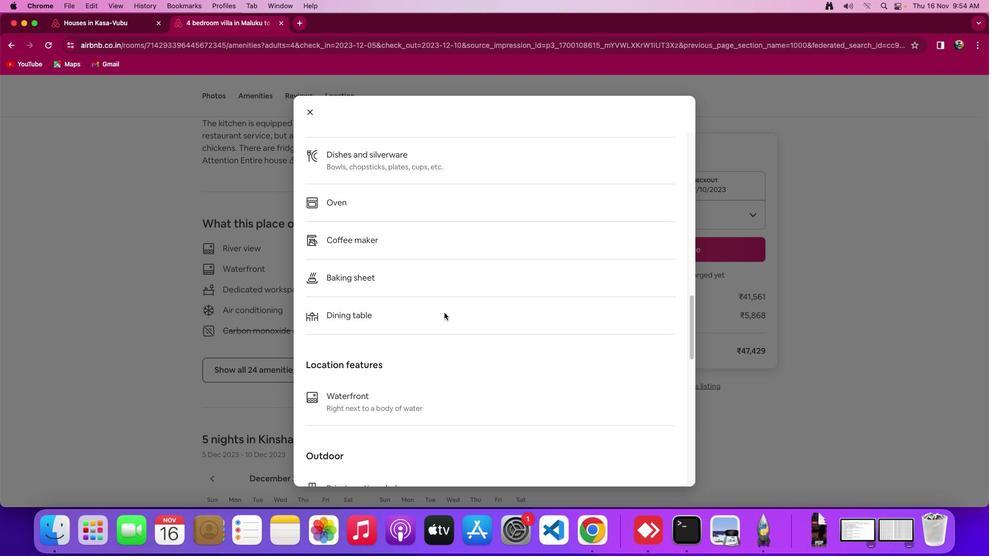 
Action: Mouse scrolled (446, 315) with delta (2, 2)
Screenshot: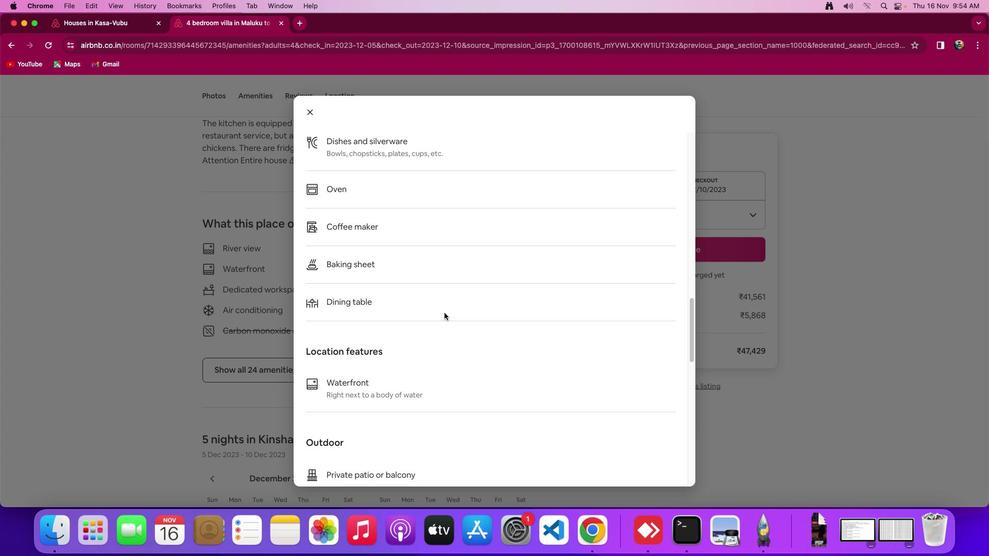 
Action: Mouse scrolled (446, 315) with delta (2, 2)
Screenshot: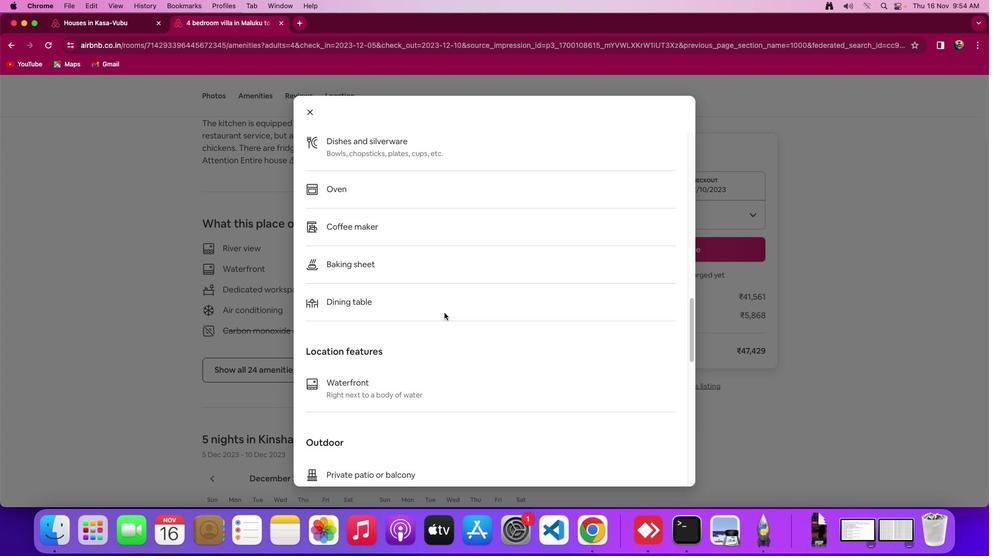 
Action: Mouse moved to (445, 317)
Screenshot: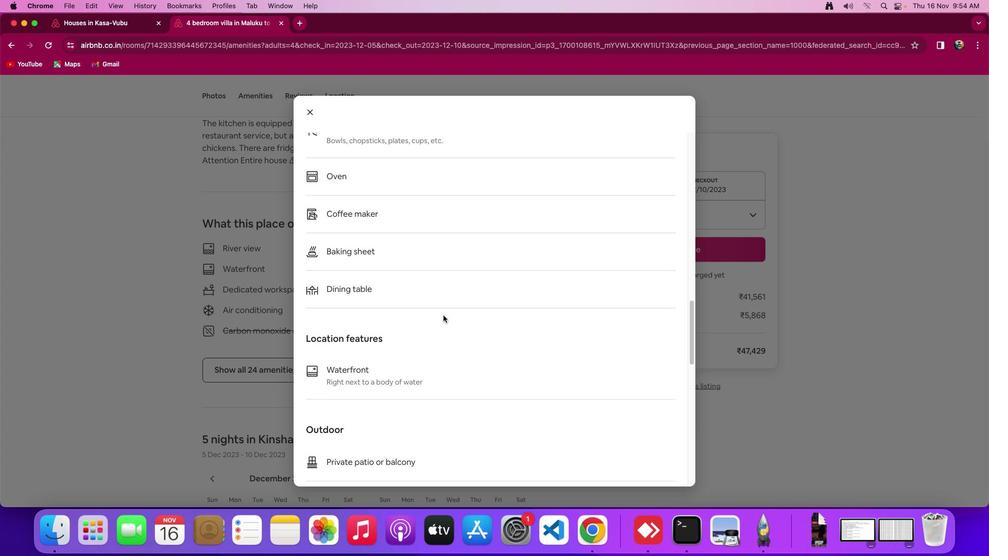 
Action: Mouse scrolled (445, 317) with delta (2, 2)
Screenshot: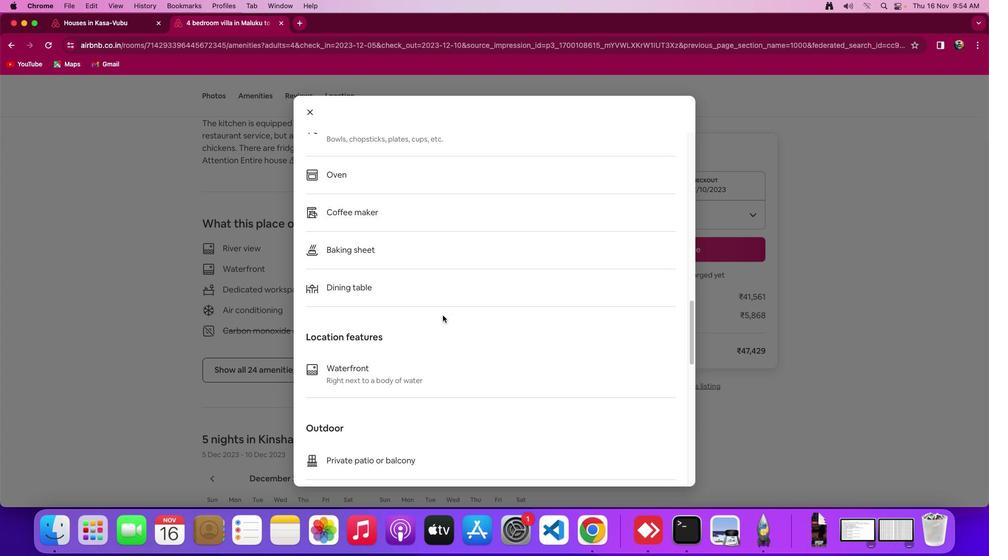 
Action: Mouse scrolled (445, 317) with delta (2, 2)
Screenshot: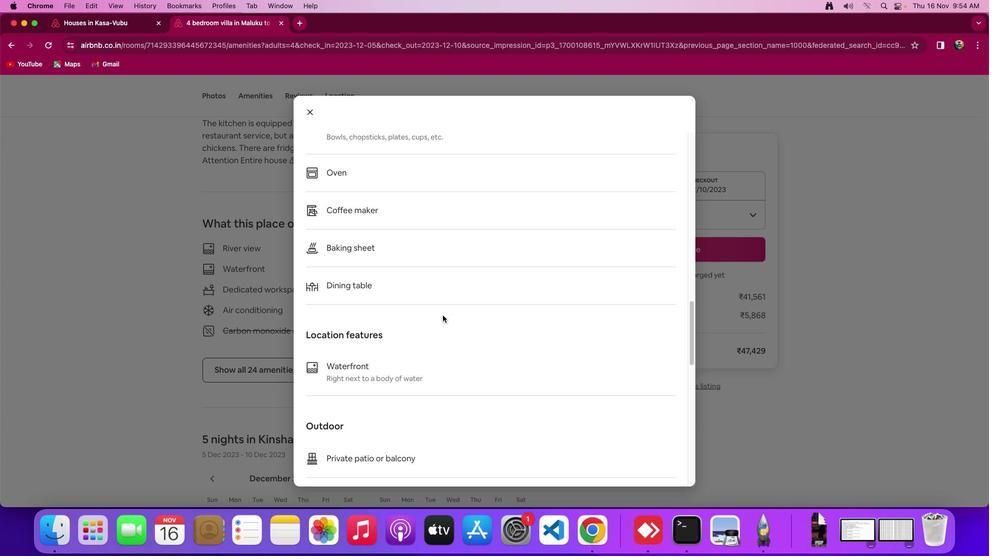 
Action: Mouse moved to (445, 318)
Screenshot: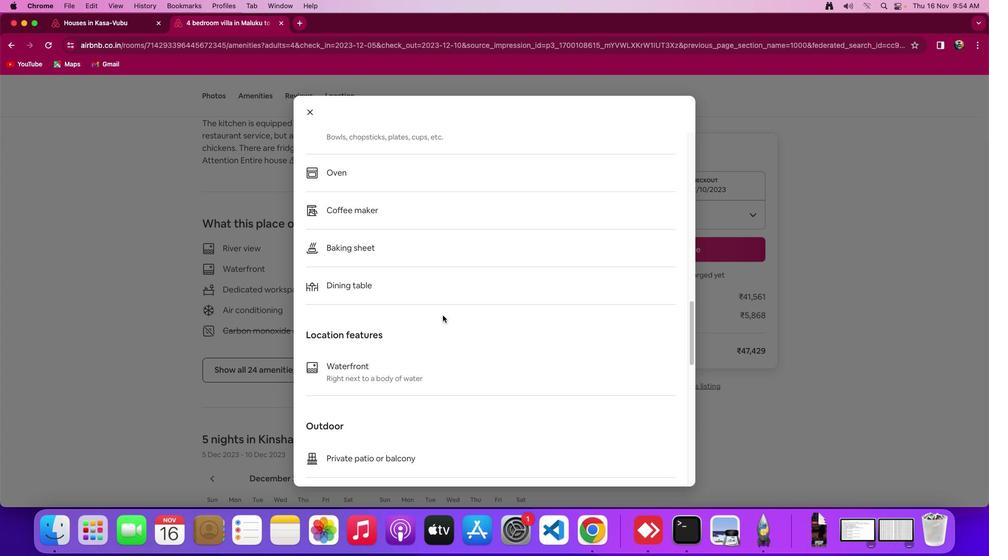 
Action: Mouse scrolled (445, 318) with delta (2, 2)
Screenshot: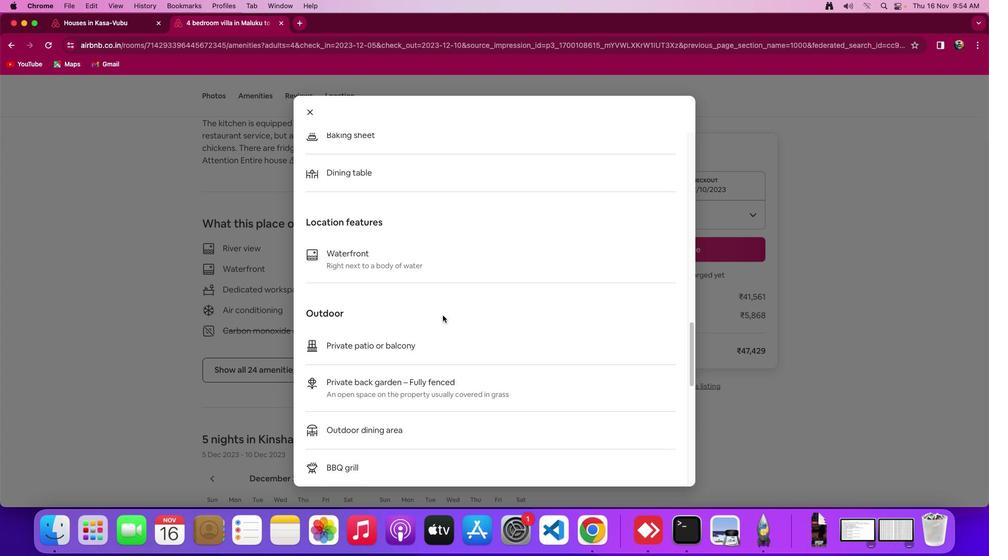 
Action: Mouse scrolled (445, 318) with delta (2, 2)
Screenshot: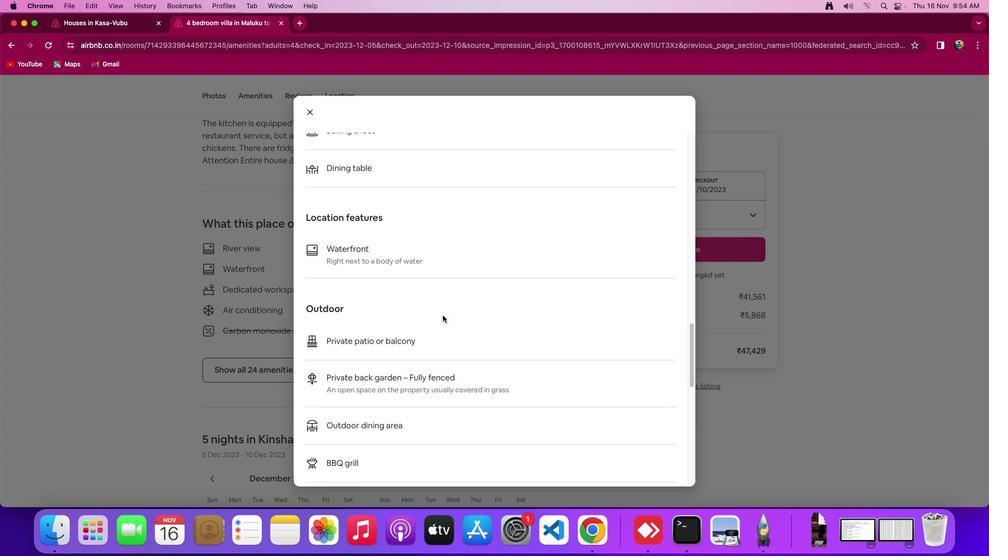 
Action: Mouse scrolled (445, 318) with delta (2, 0)
Screenshot: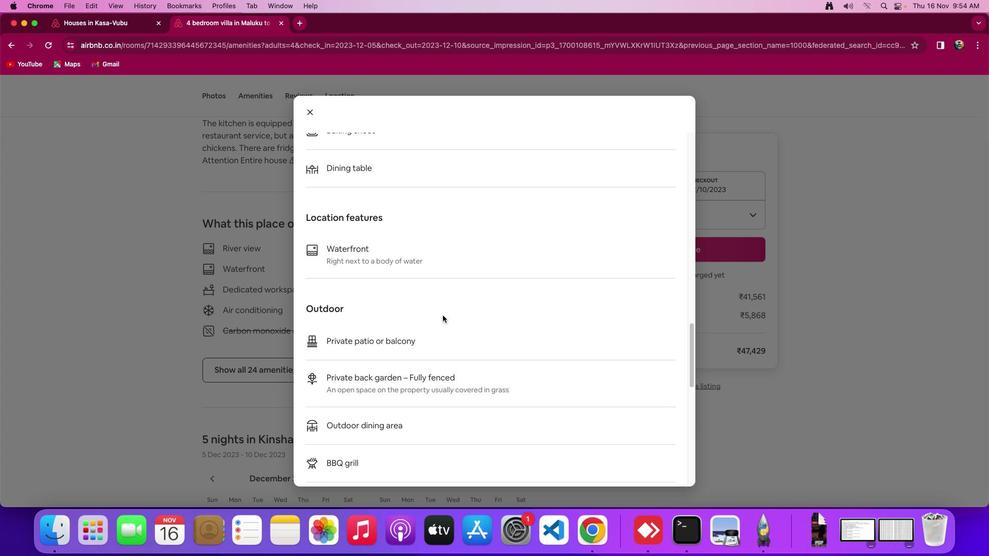 
Action: Mouse scrolled (445, 318) with delta (2, 2)
Screenshot: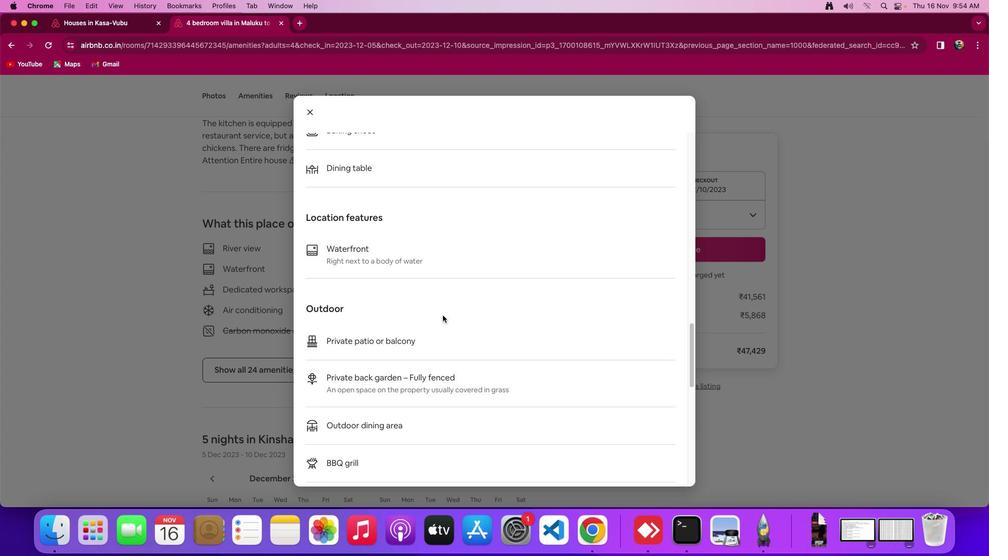 
Action: Mouse moved to (445, 318)
Screenshot: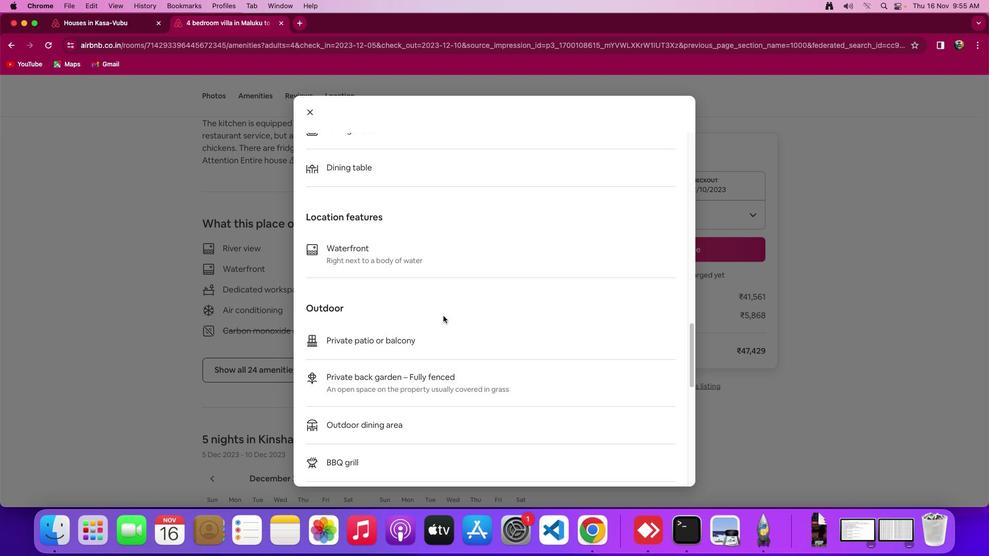 
Action: Mouse scrolled (445, 318) with delta (2, 2)
Screenshot: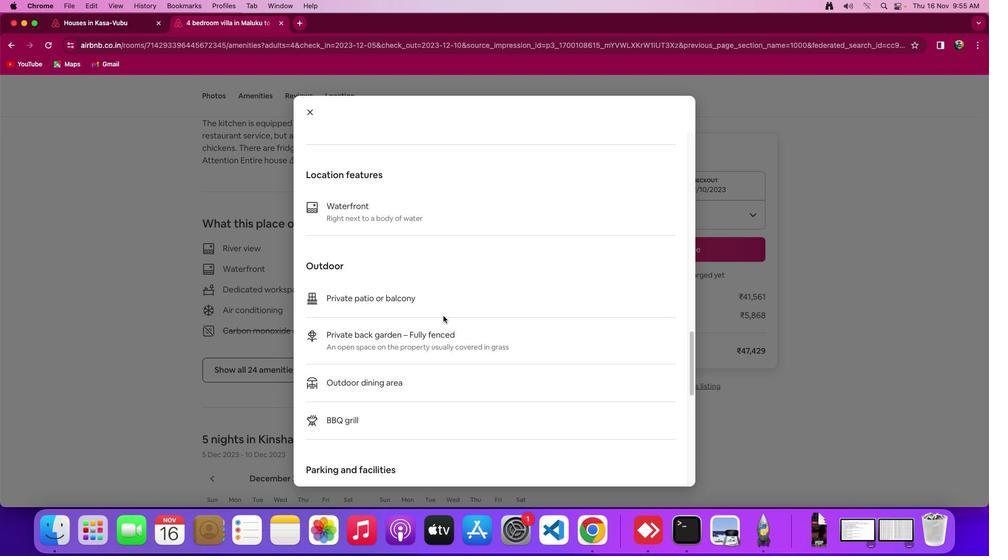 
Action: Mouse scrolled (445, 318) with delta (2, 2)
Screenshot: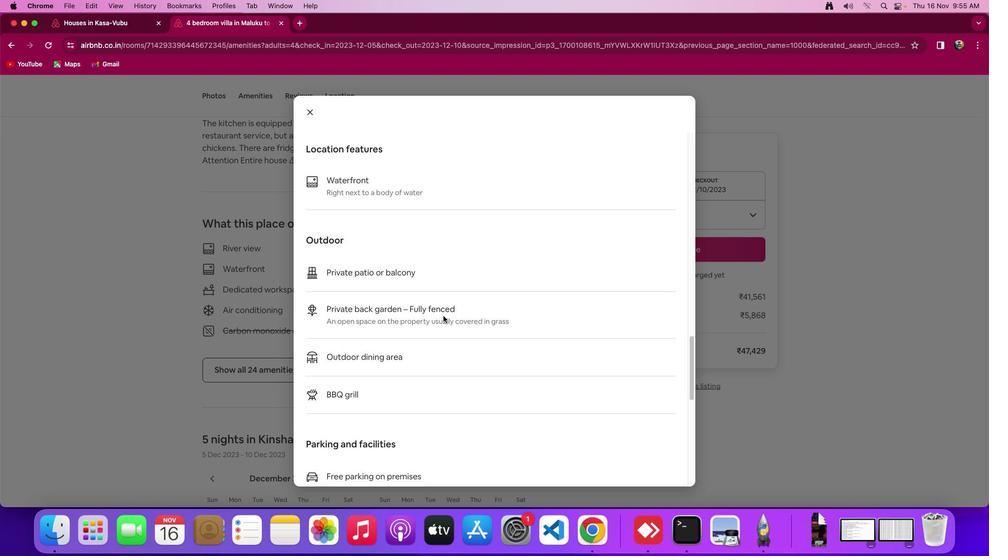 
Action: Mouse scrolled (445, 318) with delta (2, 1)
Screenshot: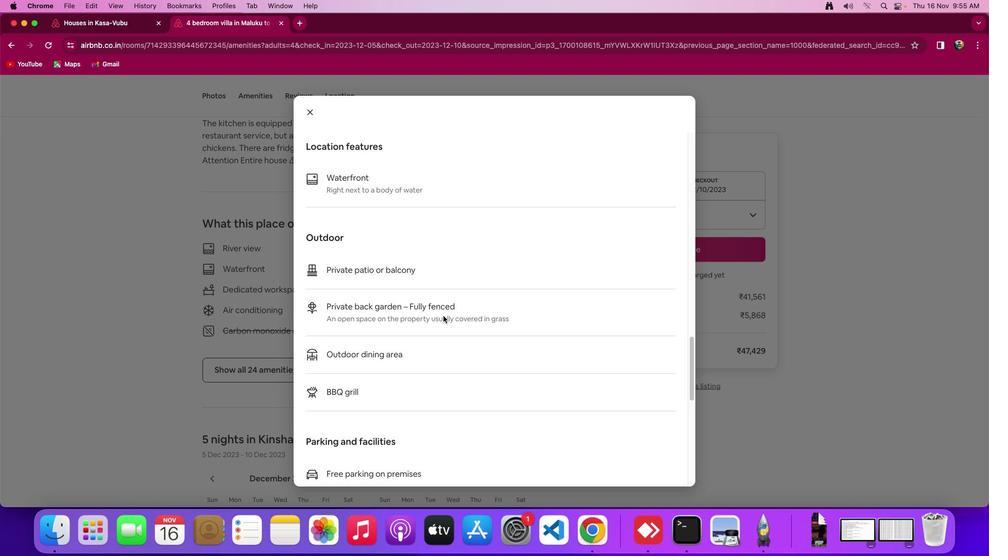
Action: Mouse moved to (447, 317)
Screenshot: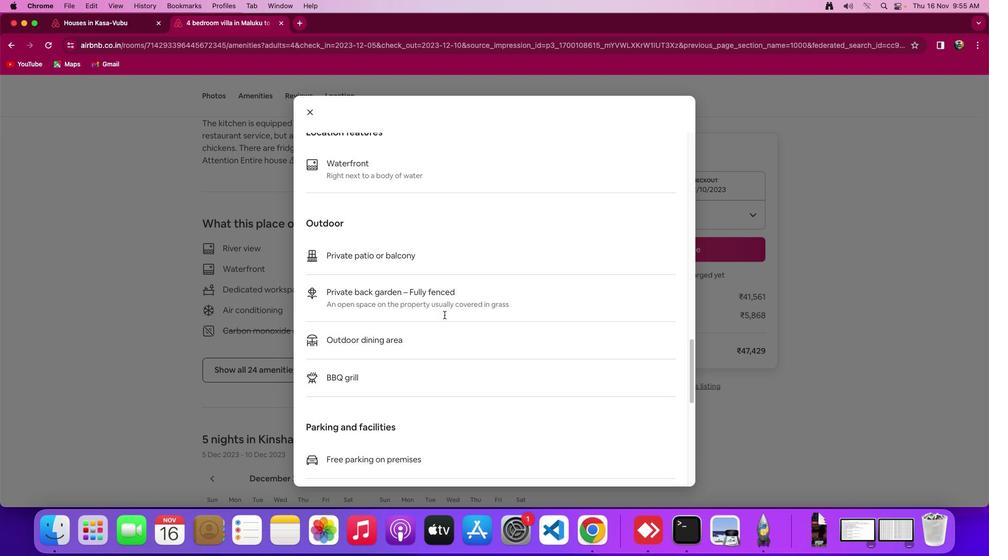 
Action: Mouse scrolled (447, 317) with delta (2, 2)
Screenshot: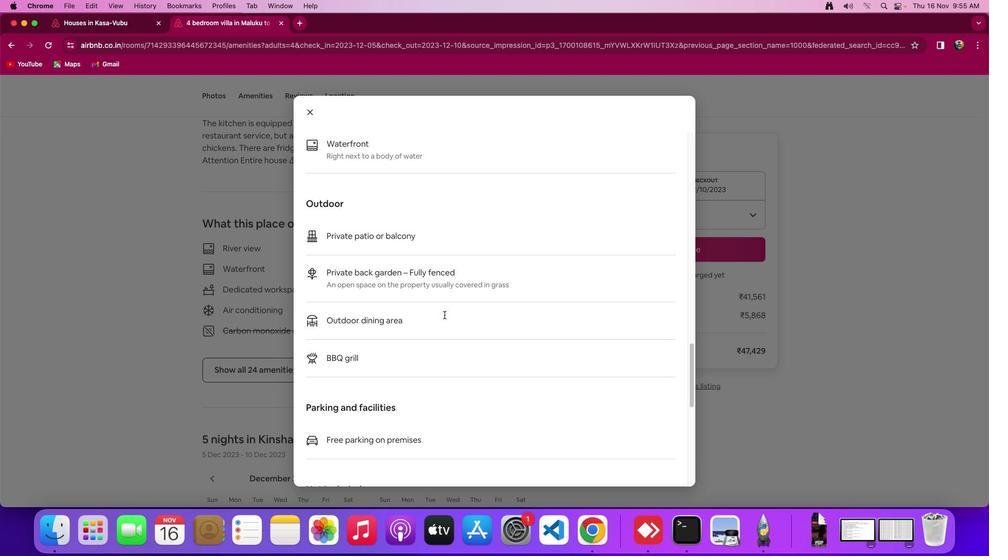 
Action: Mouse moved to (447, 317)
Screenshot: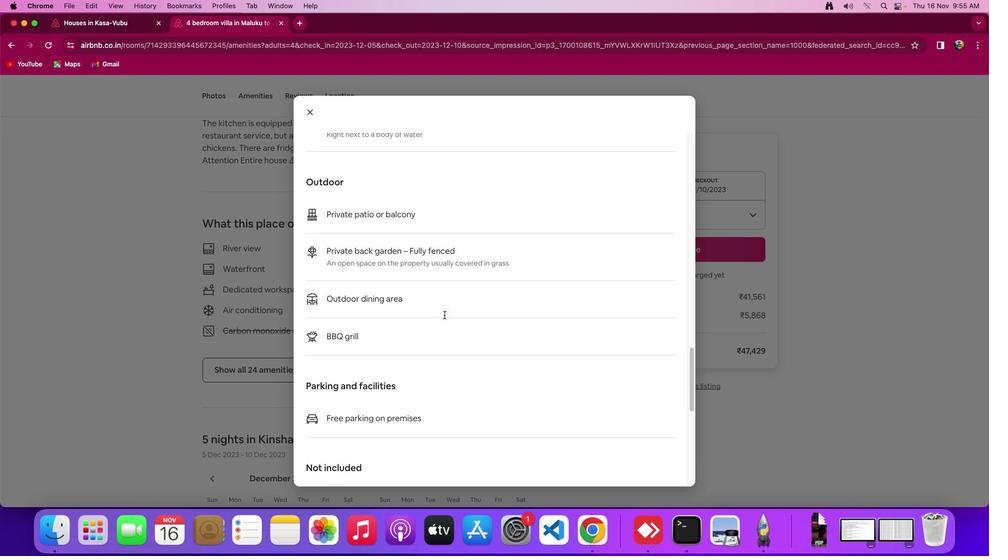
Action: Mouse scrolled (447, 317) with delta (2, 2)
Screenshot: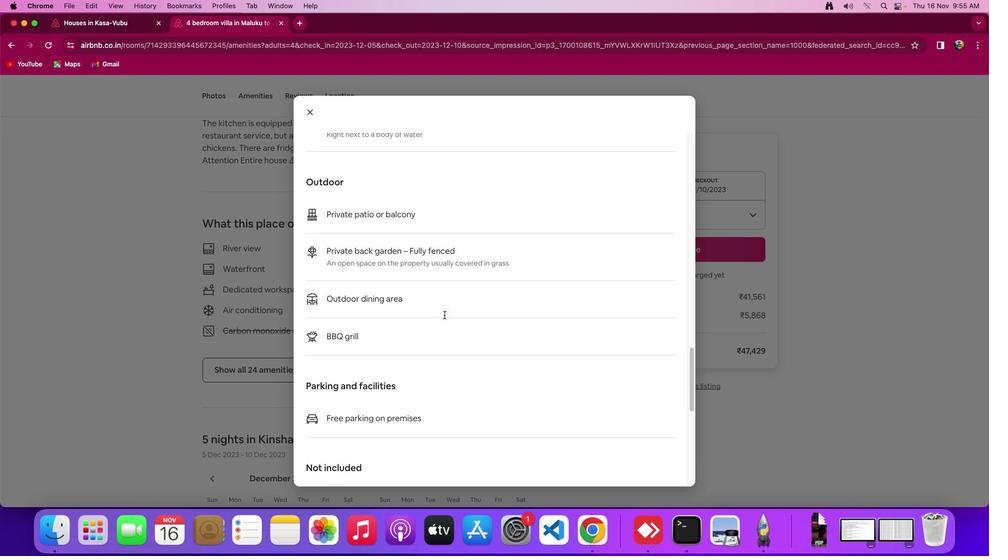 
Action: Mouse moved to (447, 317)
Screenshot: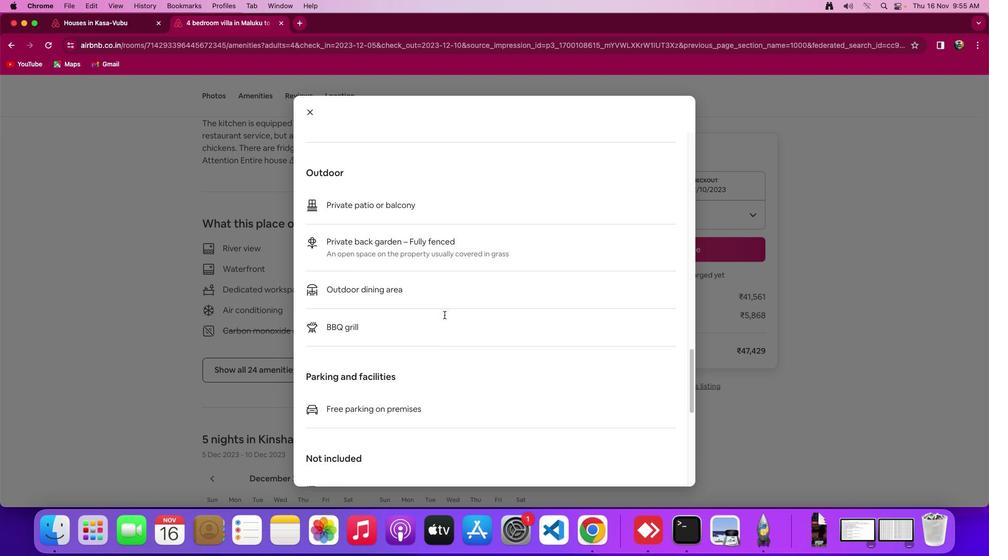 
Action: Mouse scrolled (447, 317) with delta (2, 1)
Screenshot: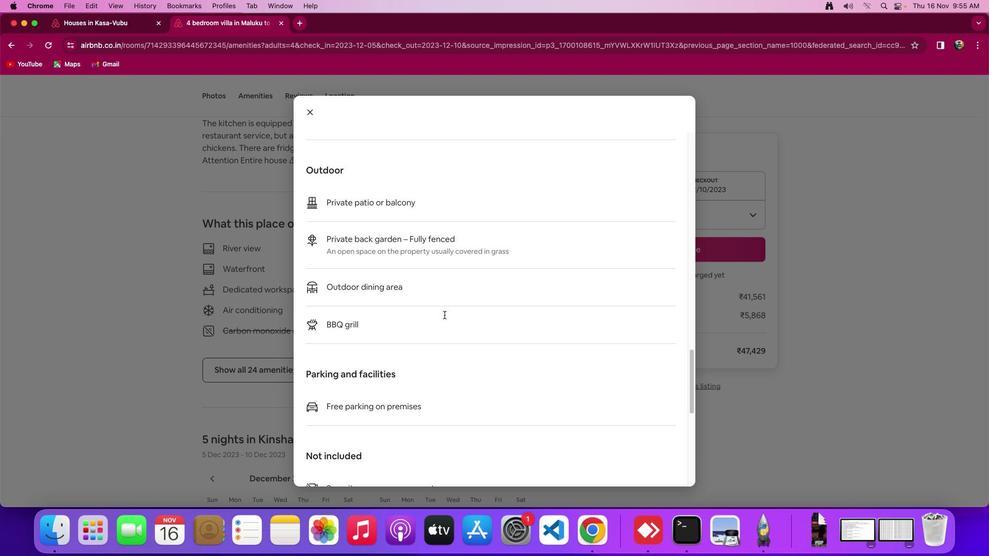 
Action: Mouse moved to (446, 317)
Screenshot: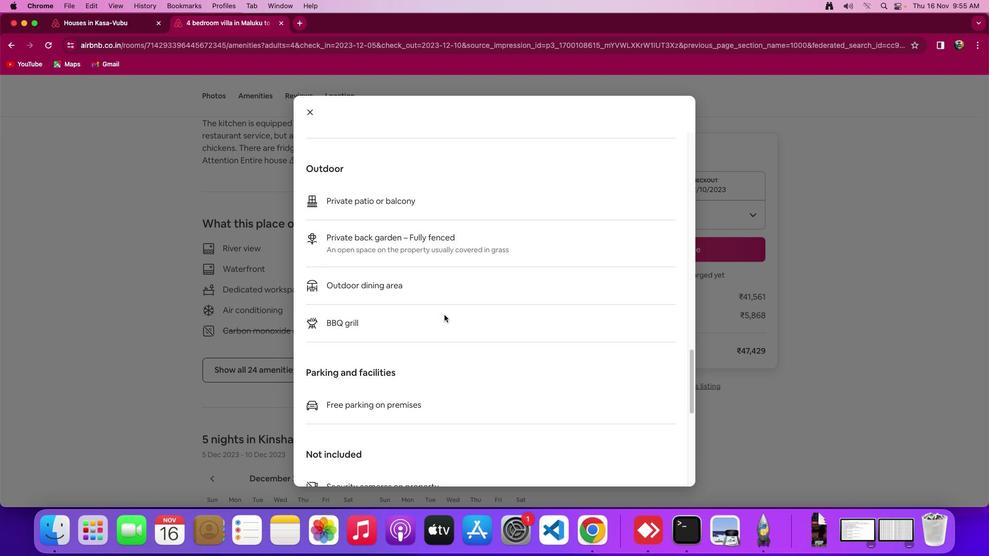 
Action: Mouse scrolled (446, 317) with delta (2, 2)
Screenshot: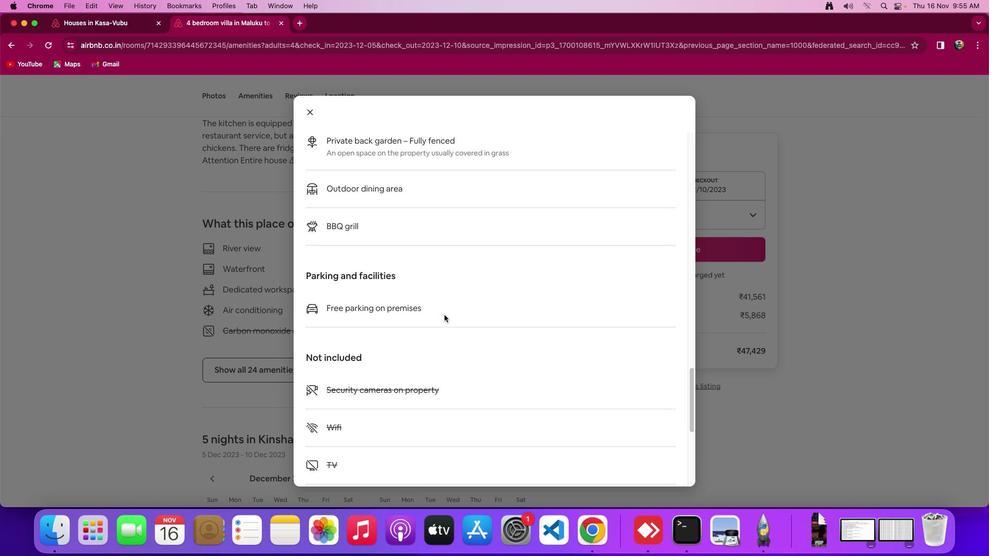 
Action: Mouse scrolled (446, 317) with delta (2, 2)
Screenshot: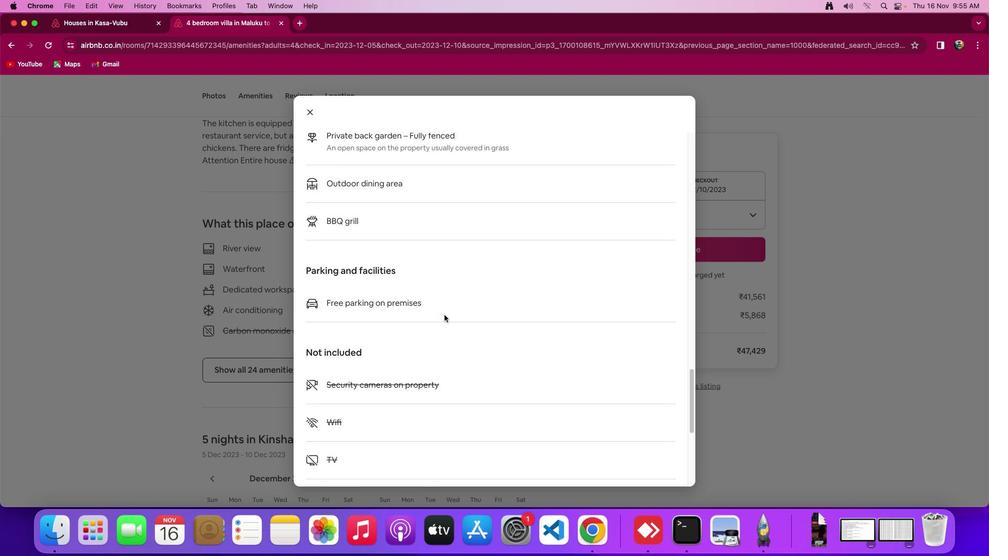 
Action: Mouse scrolled (446, 317) with delta (2, 1)
Screenshot: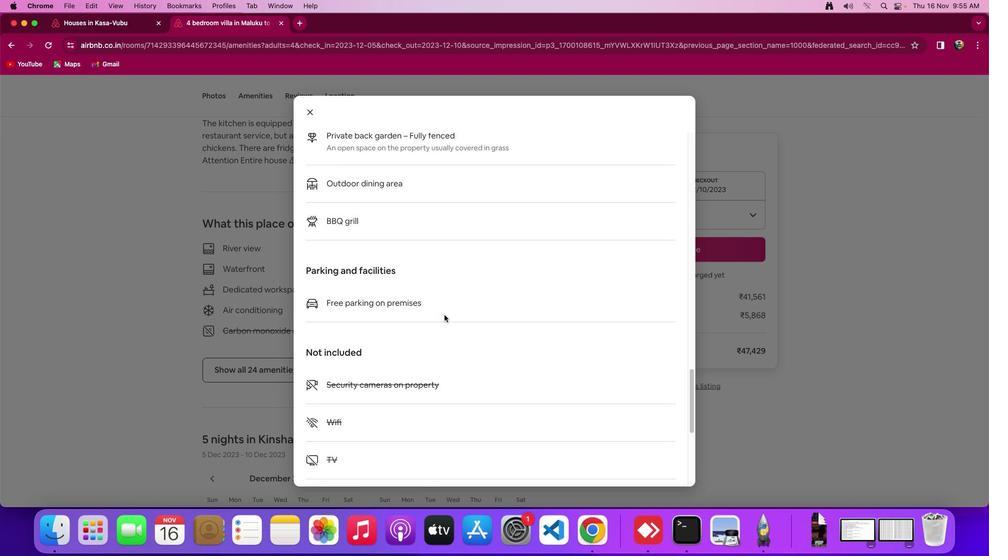 
Action: Mouse scrolled (446, 317) with delta (2, 2)
Screenshot: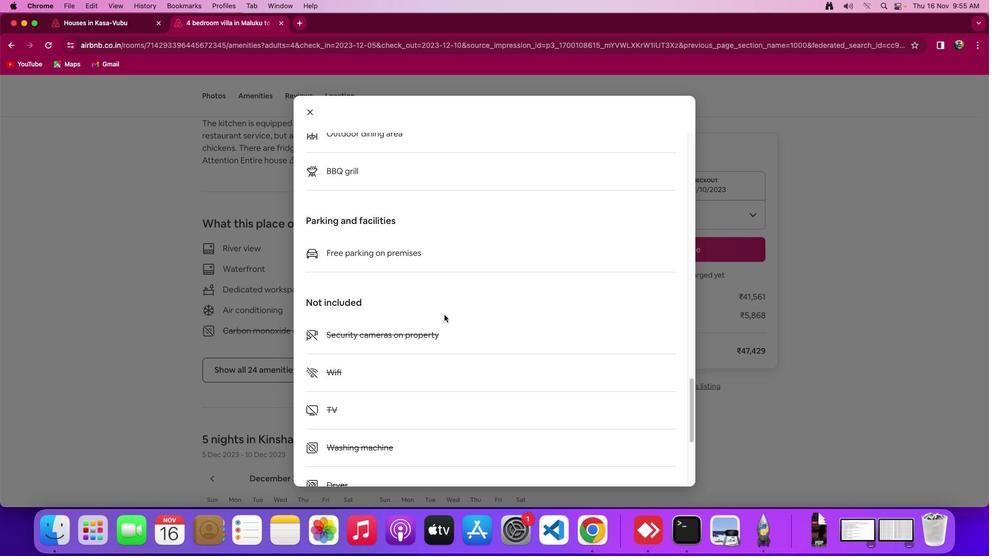 
Action: Mouse scrolled (446, 317) with delta (2, 2)
Screenshot: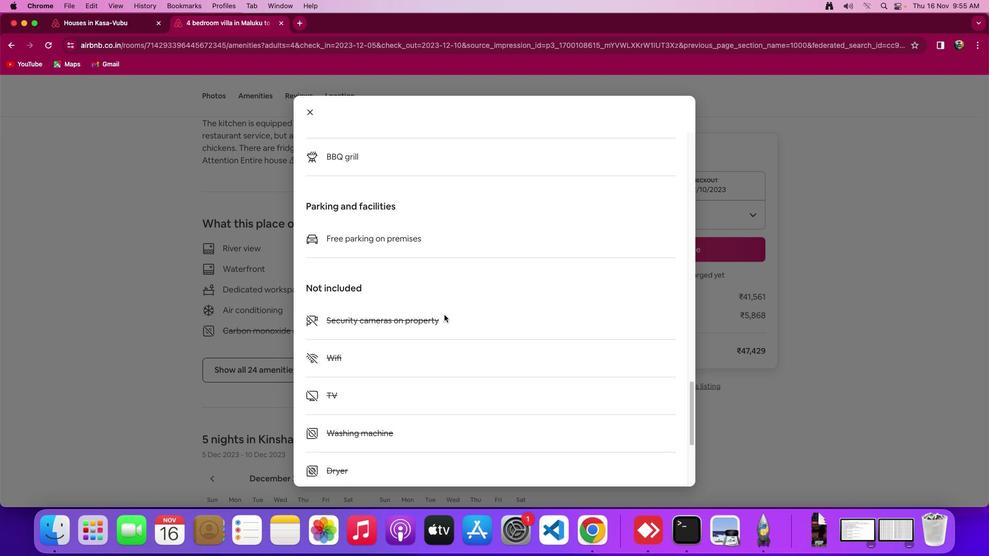 
Action: Mouse scrolled (446, 317) with delta (2, 1)
Screenshot: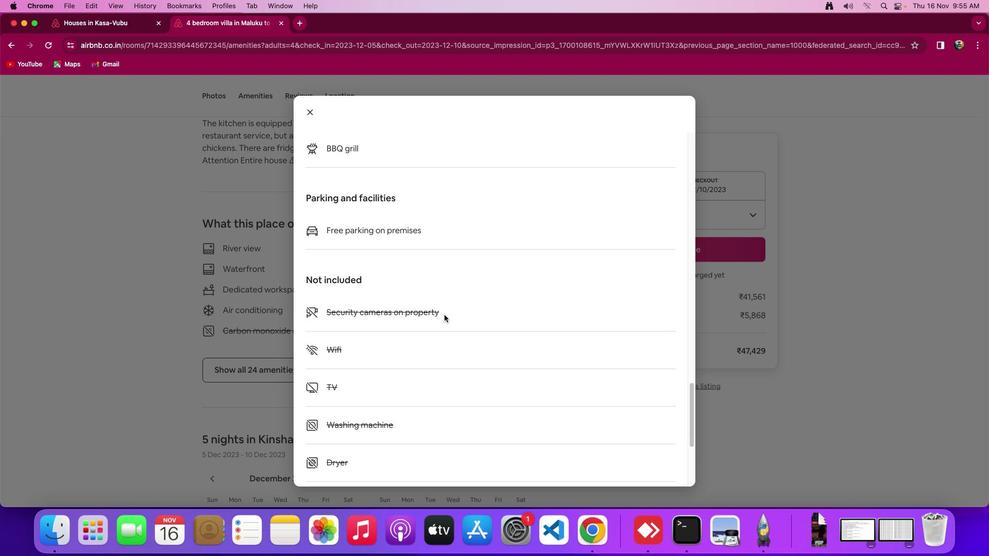 
Action: Mouse moved to (447, 317)
Screenshot: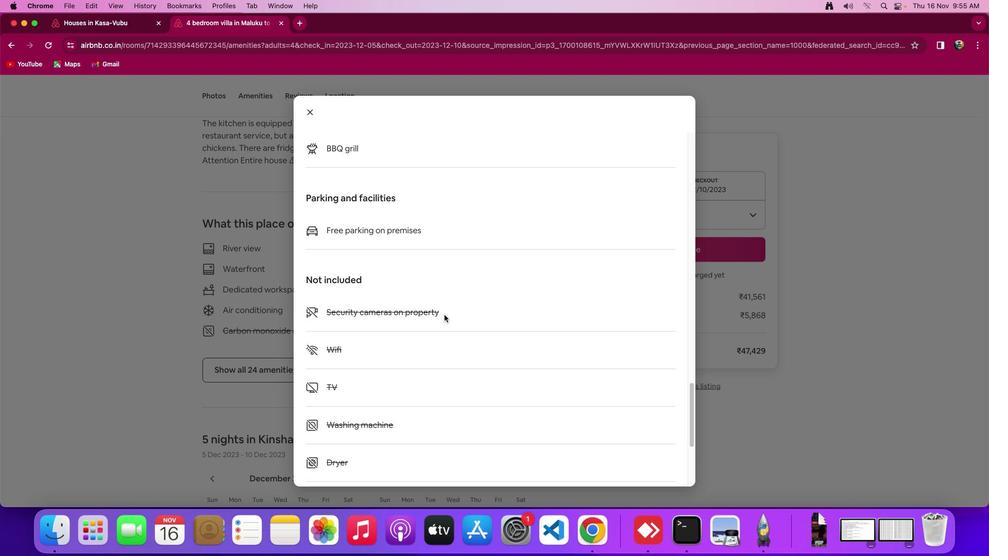 
Action: Mouse scrolled (447, 317) with delta (2, 2)
Screenshot: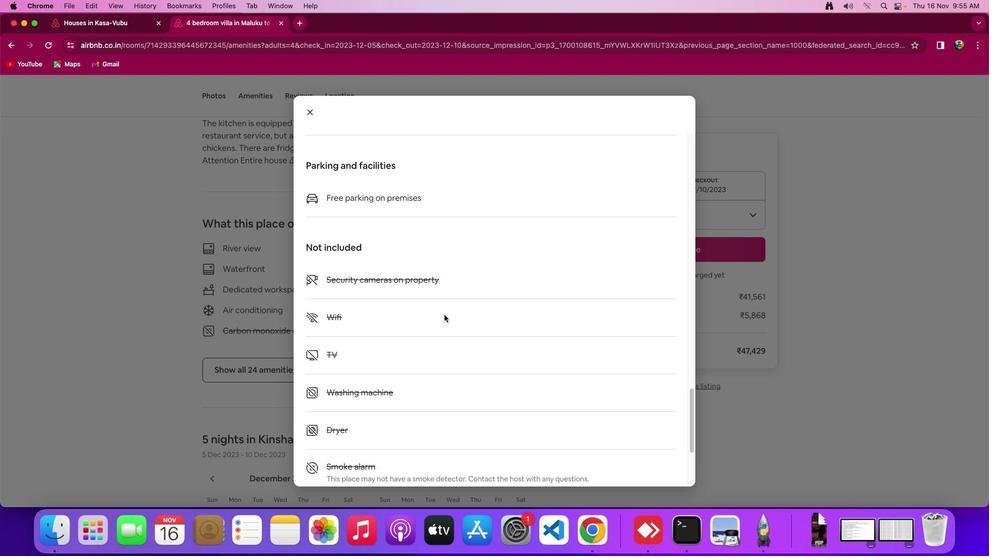 
Action: Mouse scrolled (447, 317) with delta (2, 2)
Screenshot: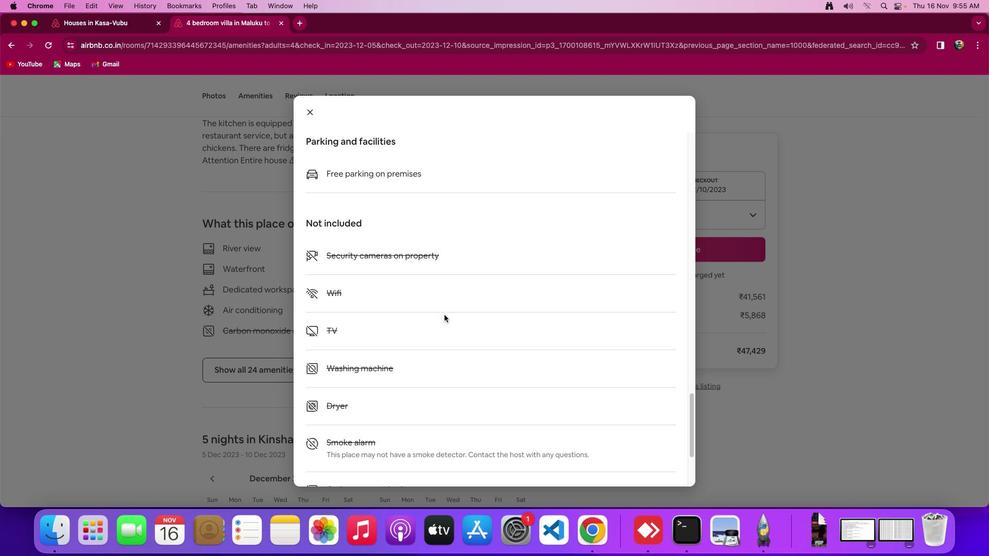 
Action: Mouse scrolled (447, 317) with delta (2, 1)
Screenshot: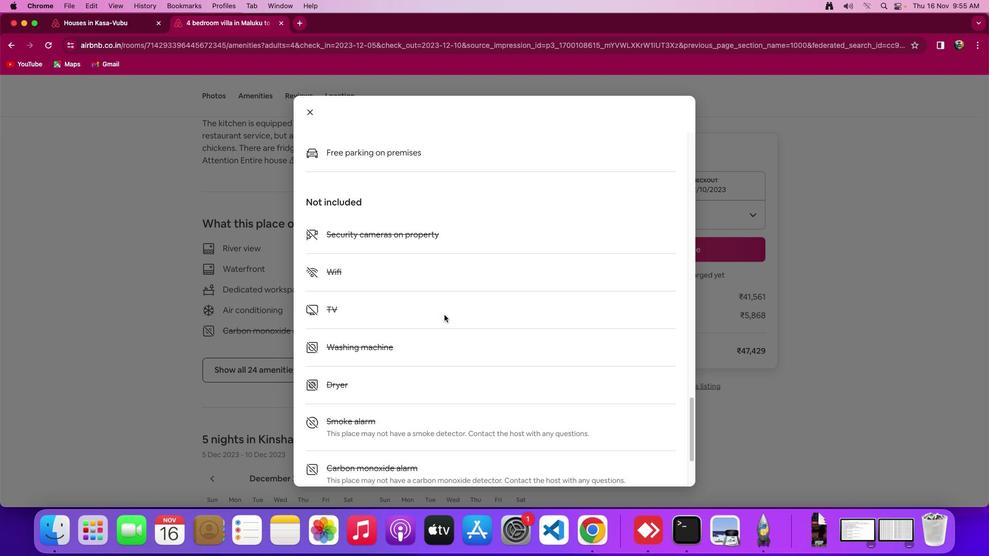 
Action: Mouse scrolled (447, 317) with delta (2, 2)
Screenshot: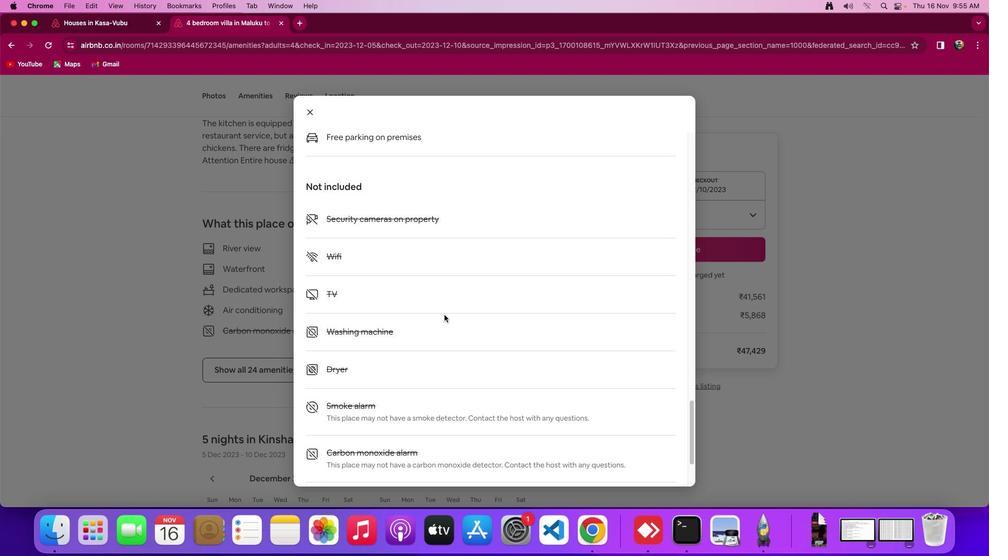 
Action: Mouse scrolled (447, 317) with delta (2, 2)
Screenshot: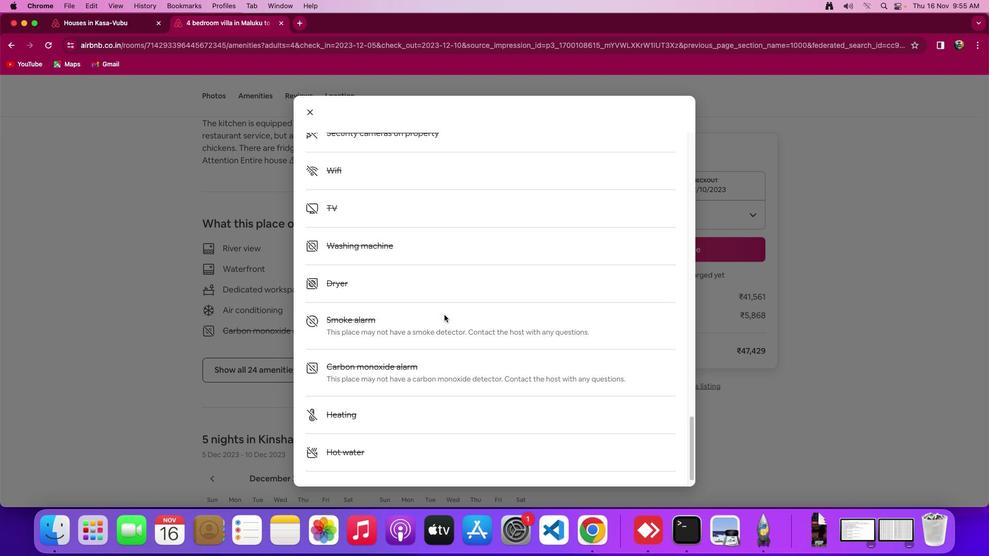 
Action: Mouse scrolled (447, 317) with delta (2, 2)
Screenshot: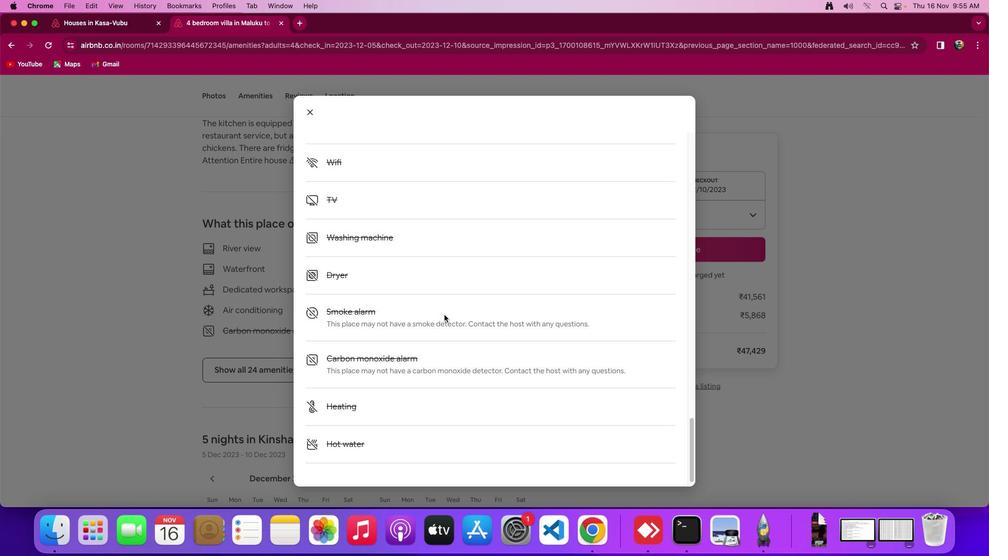 
Action: Mouse scrolled (447, 317) with delta (2, 1)
Screenshot: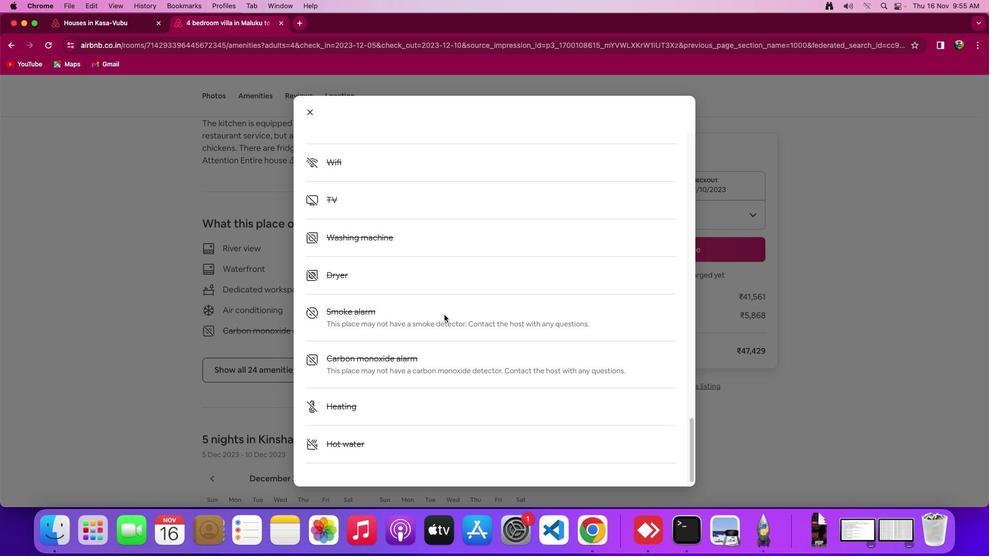 
Action: Mouse moved to (447, 317)
Screenshot: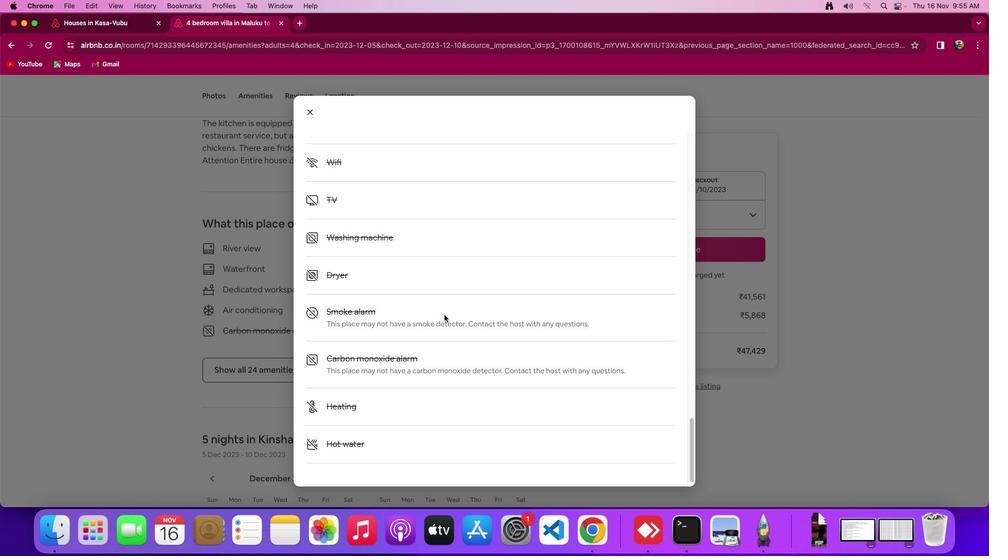 
Action: Mouse scrolled (447, 317) with delta (2, 2)
Screenshot: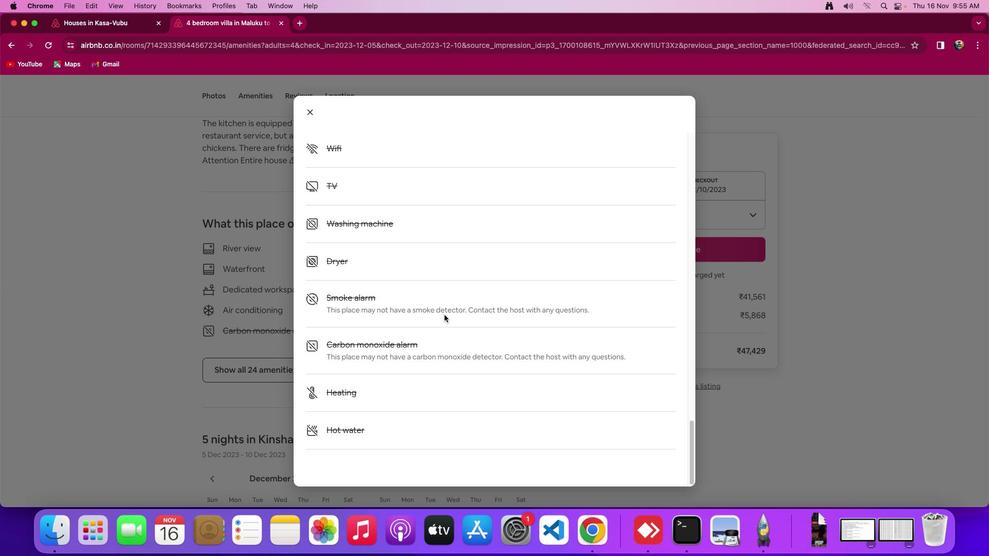 
Action: Mouse scrolled (447, 317) with delta (2, 2)
Screenshot: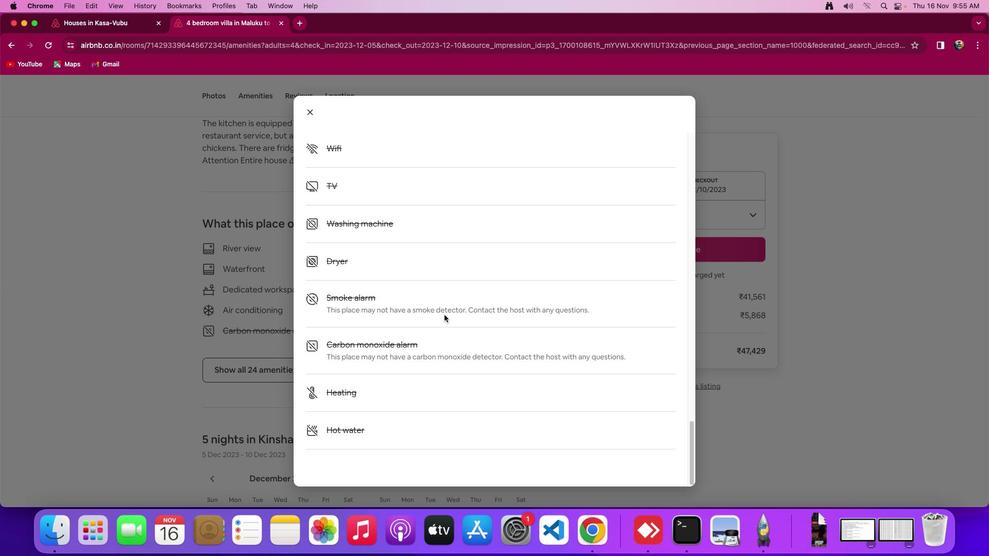 
Action: Mouse scrolled (447, 317) with delta (2, 1)
Screenshot: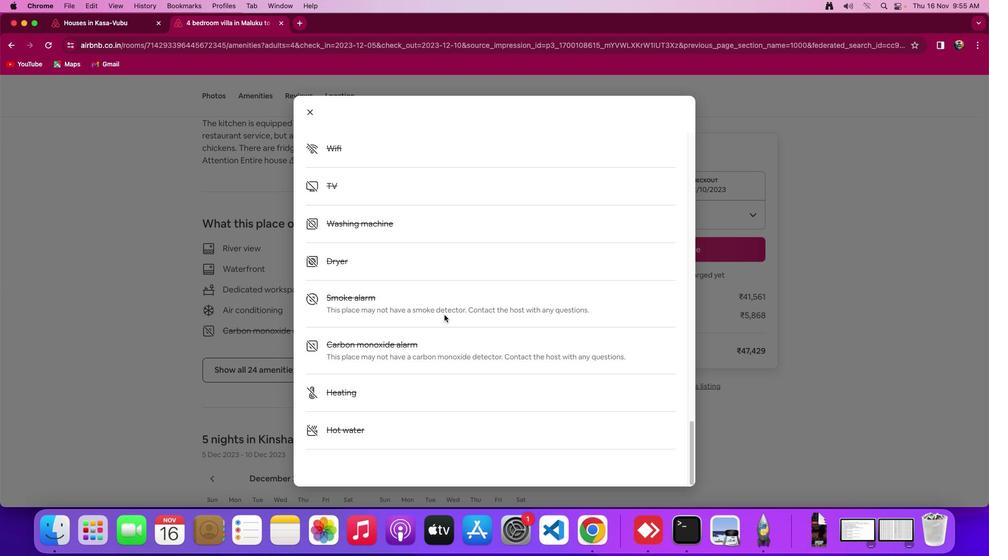 
Action: Mouse scrolled (447, 317) with delta (2, 0)
Screenshot: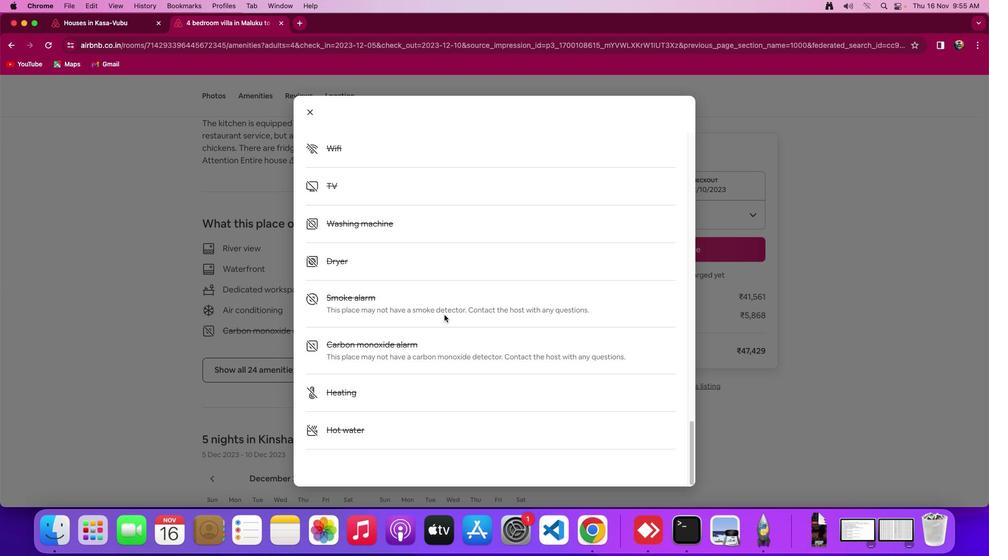 
Action: Mouse moved to (446, 322)
Screenshot: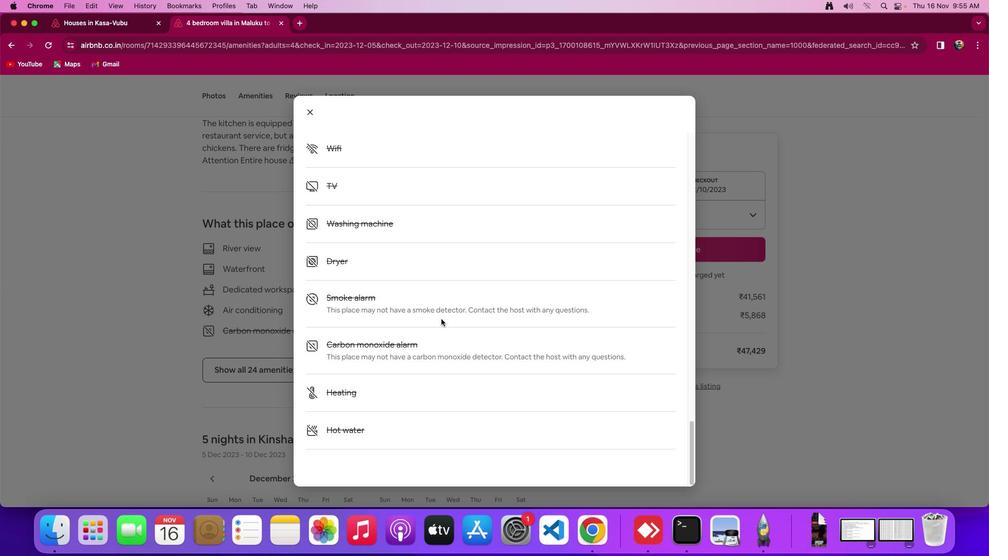 
Action: Mouse scrolled (446, 322) with delta (2, 2)
Screenshot: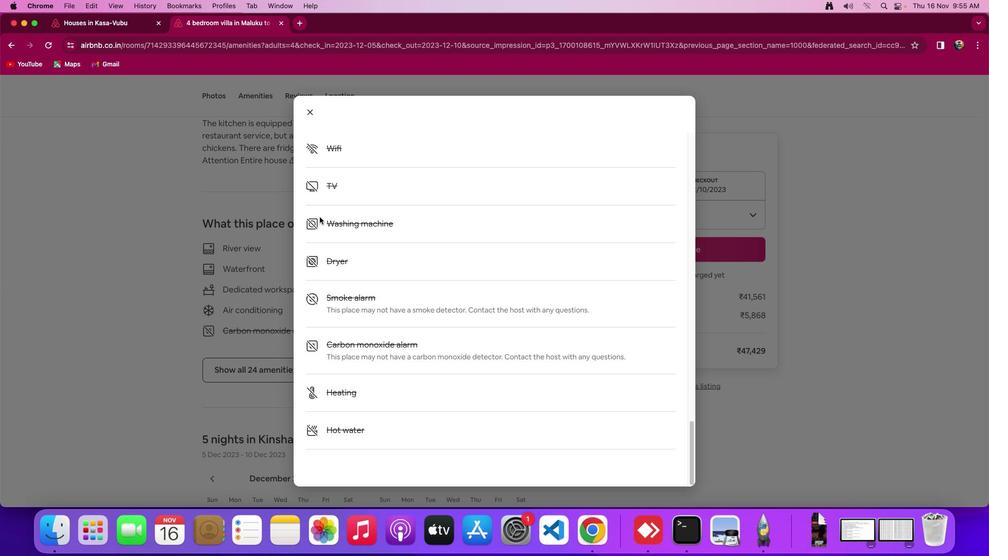 
Action: Mouse moved to (309, 115)
Screenshot: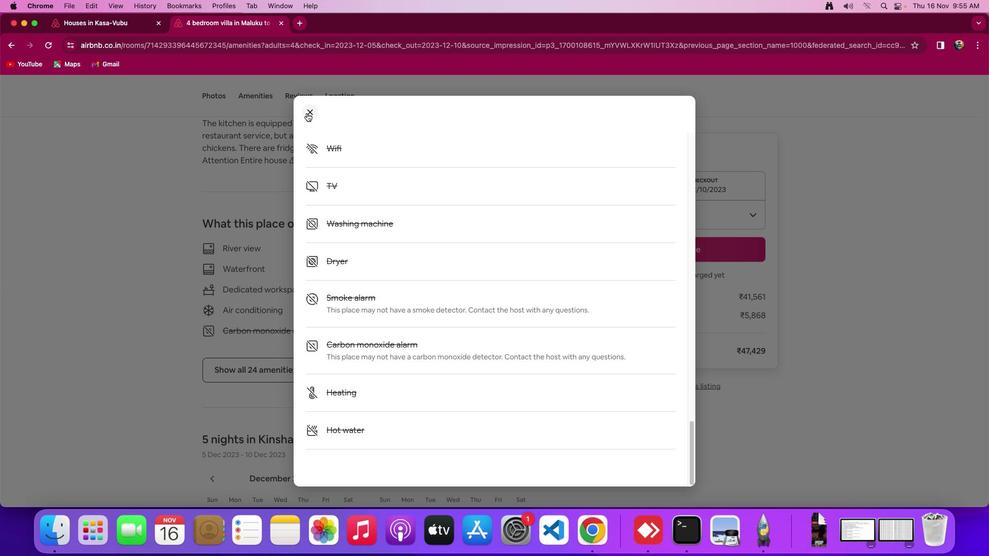 
Action: Mouse pressed left at (309, 115)
Screenshot: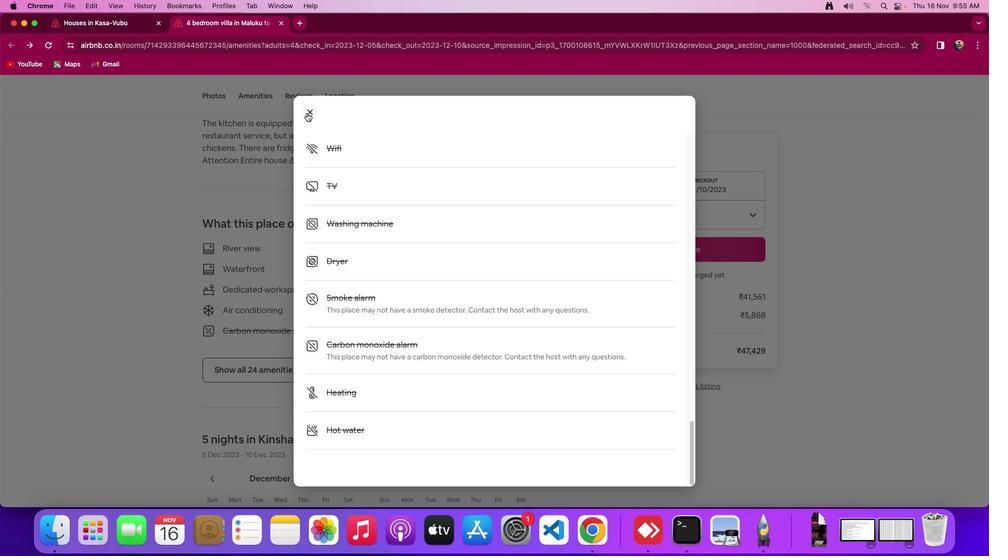 
Action: Mouse moved to (390, 363)
Screenshot: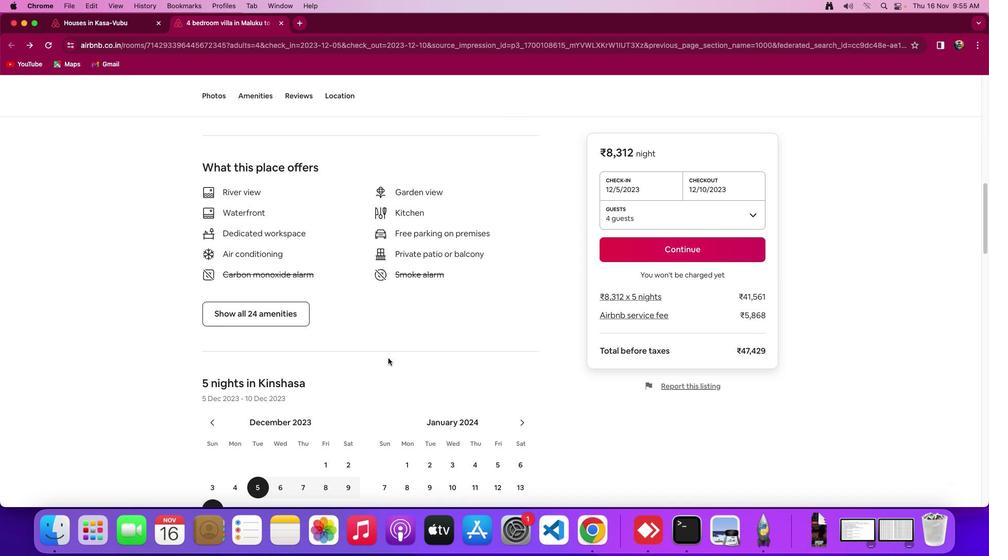 
Action: Mouse scrolled (390, 363) with delta (2, 2)
Screenshot: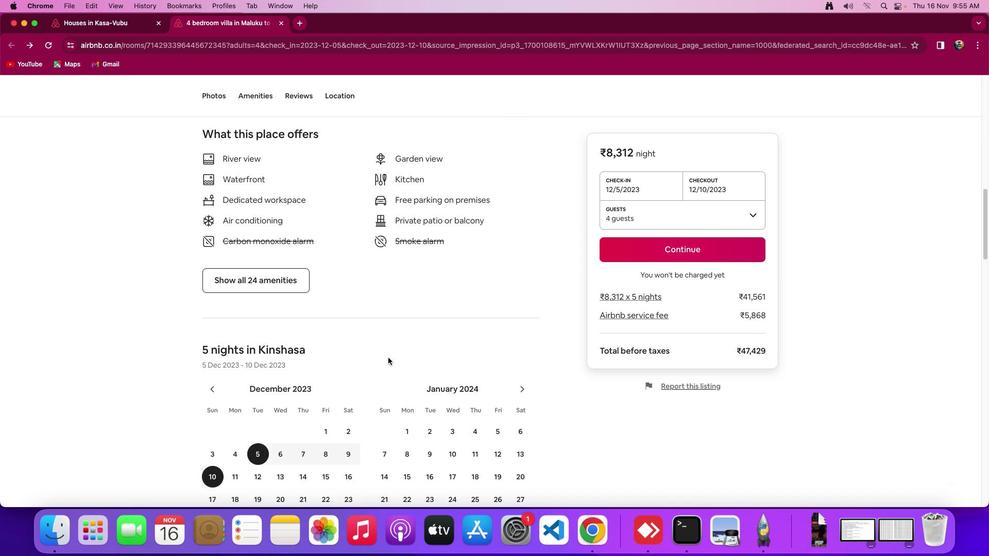 
Action: Mouse moved to (390, 362)
Screenshot: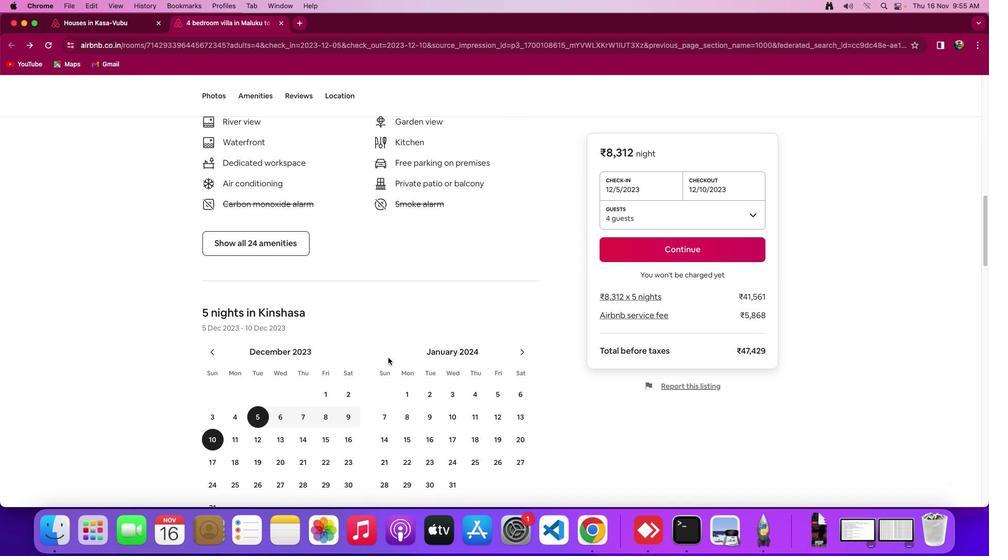 
Action: Mouse scrolled (390, 362) with delta (2, 2)
Screenshot: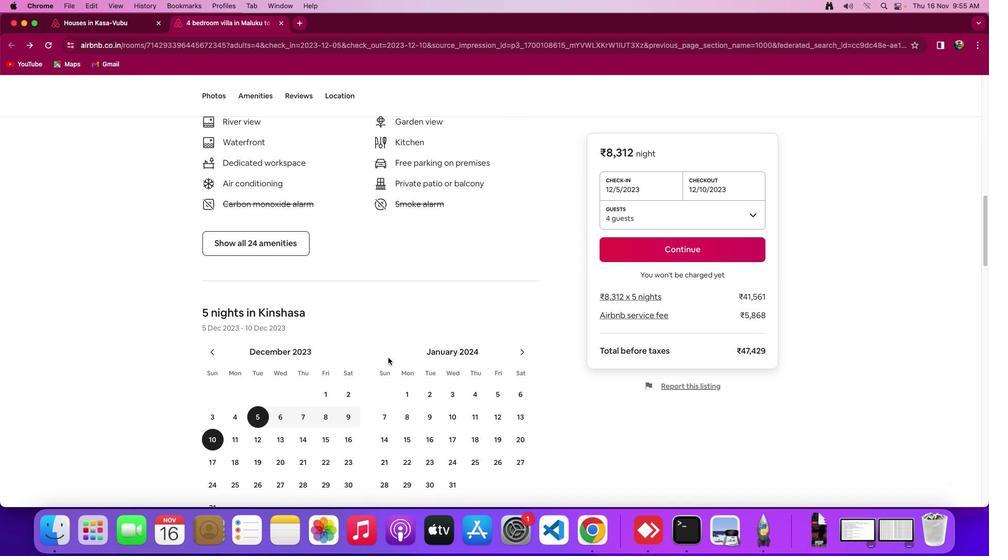 
Action: Mouse moved to (390, 362)
Screenshot: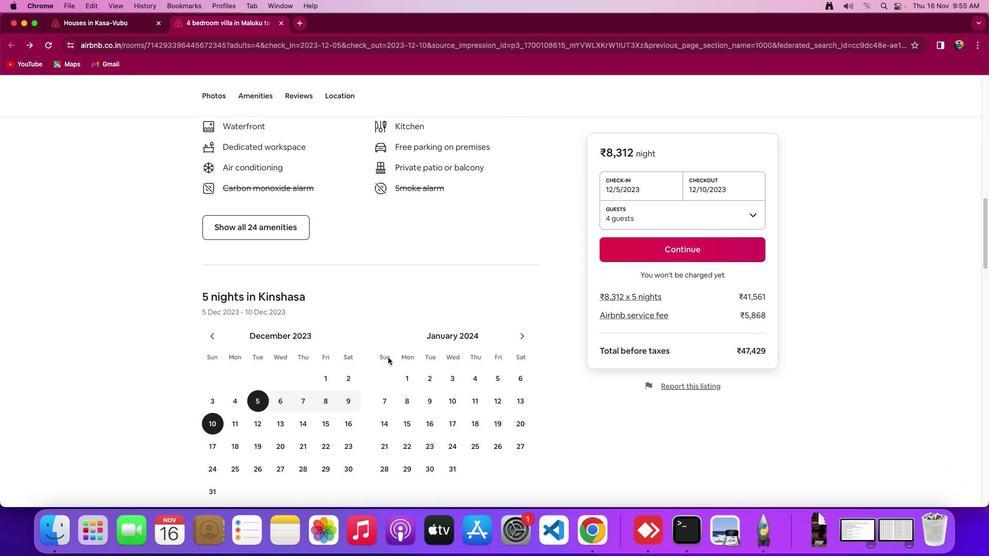 
Action: Mouse scrolled (390, 362) with delta (2, 1)
Screenshot: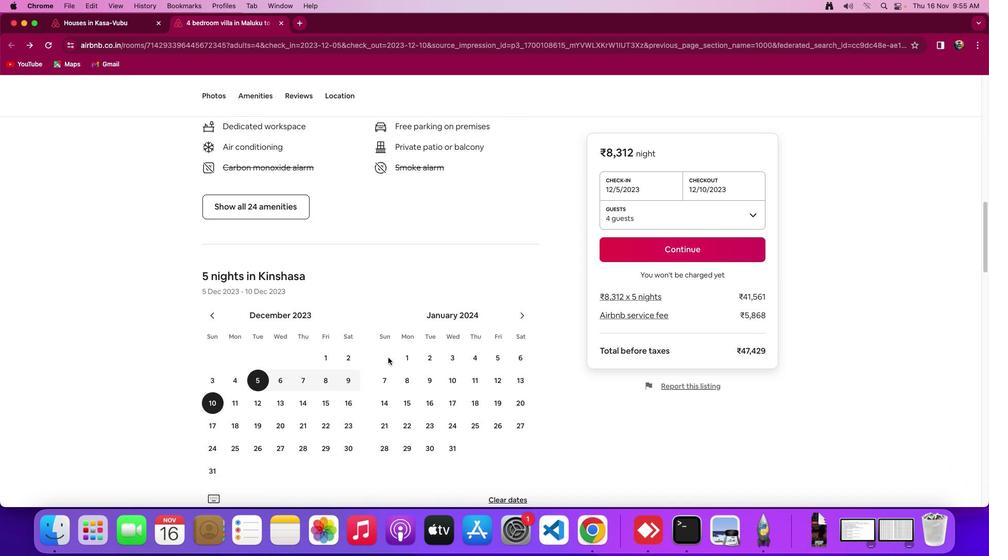 
Action: Mouse moved to (390, 360)
Screenshot: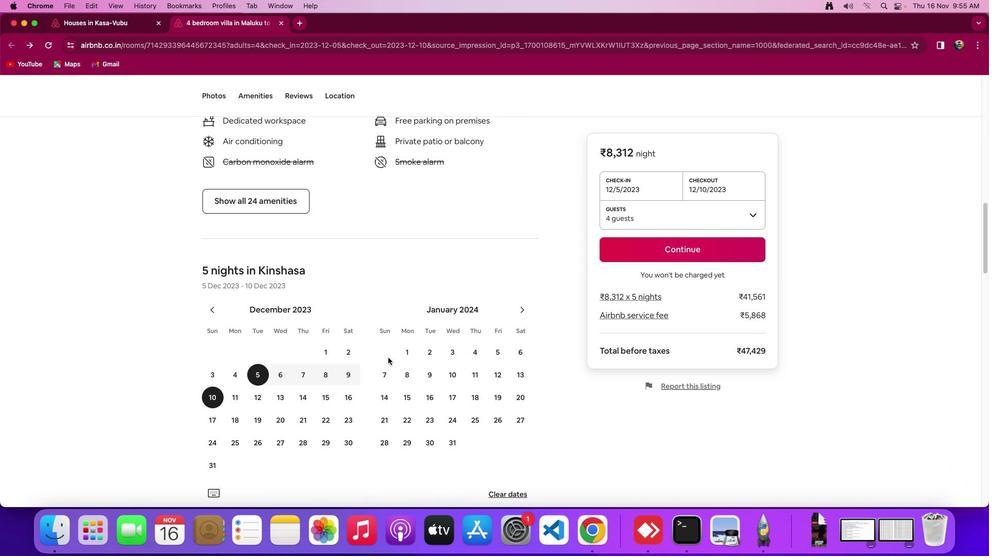 
Action: Mouse scrolled (390, 360) with delta (2, 1)
Screenshot: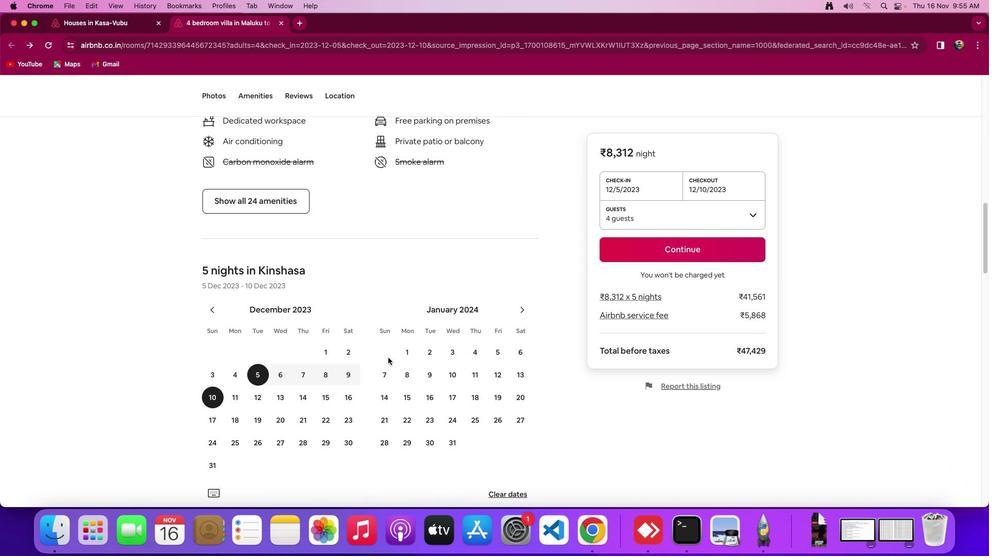 
Action: Mouse moved to (390, 359)
Screenshot: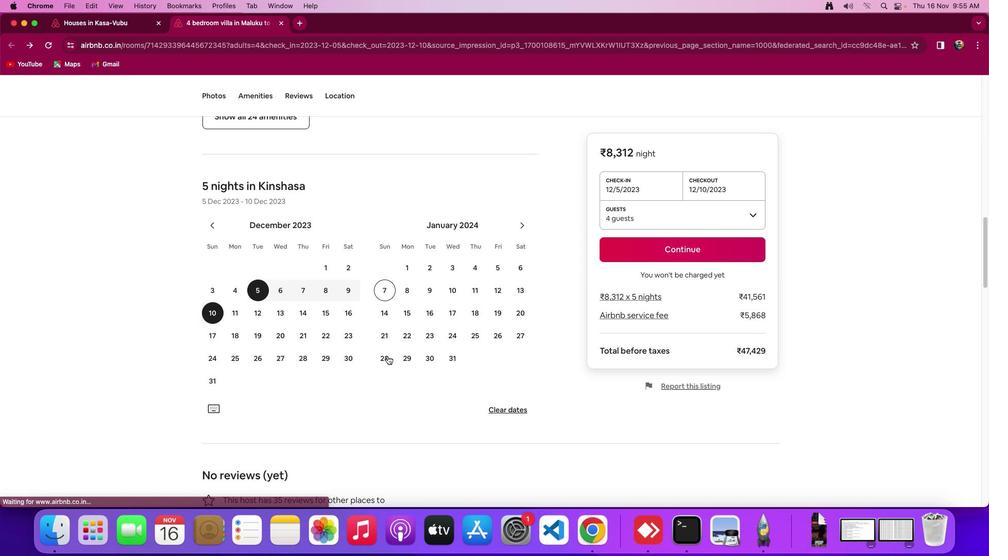 
Action: Mouse scrolled (390, 359) with delta (2, 2)
Screenshot: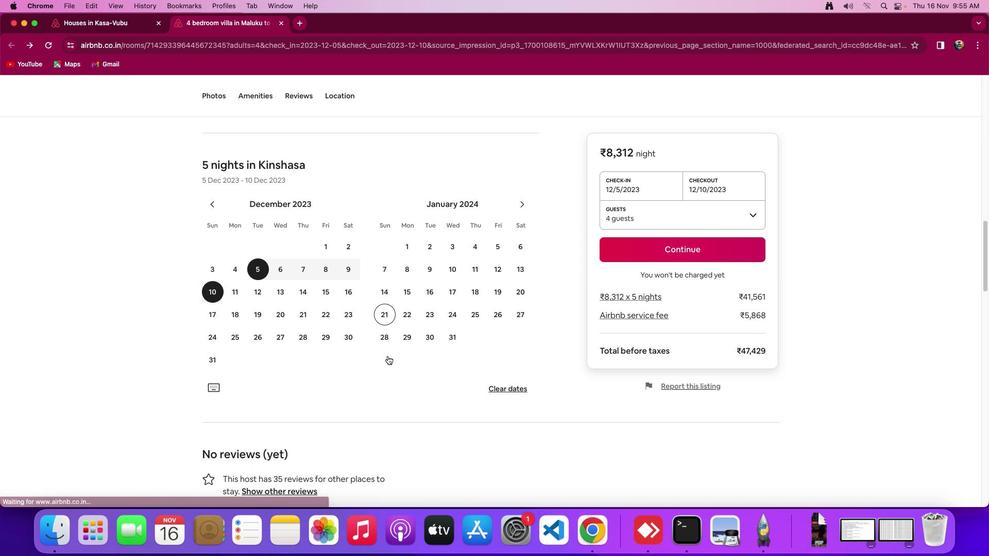 
Action: Mouse scrolled (390, 359) with delta (2, 2)
Screenshot: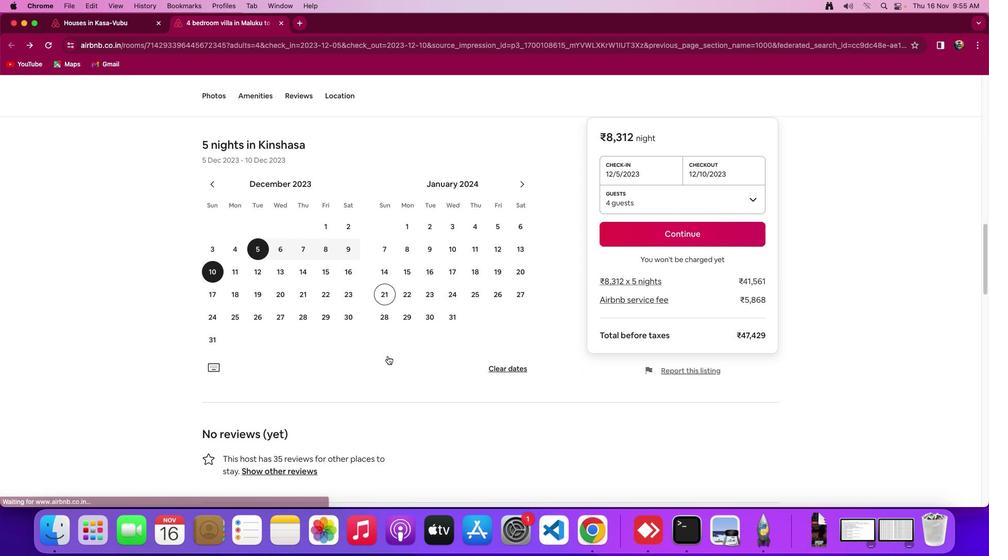 
Action: Mouse scrolled (390, 359) with delta (2, 0)
Screenshot: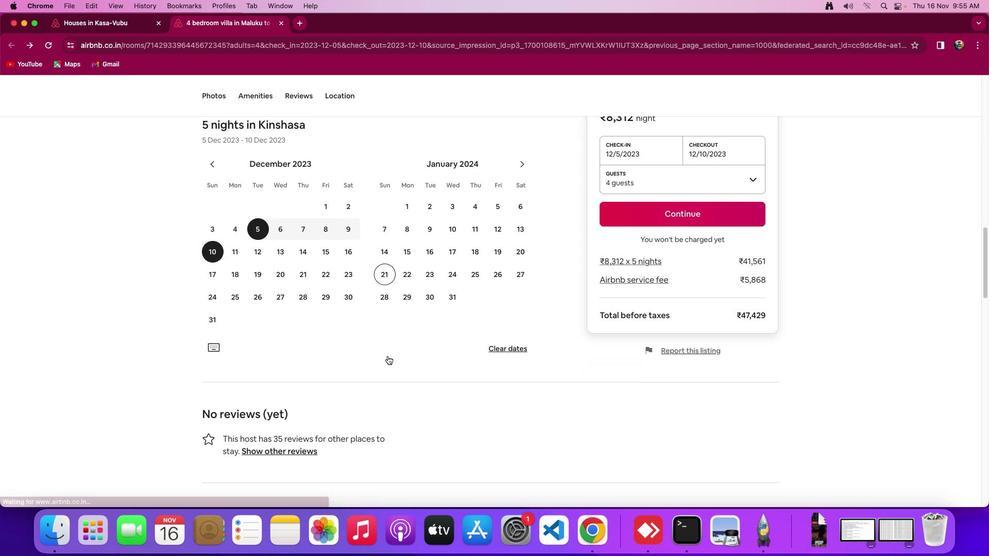 
Action: Mouse moved to (390, 359)
Screenshot: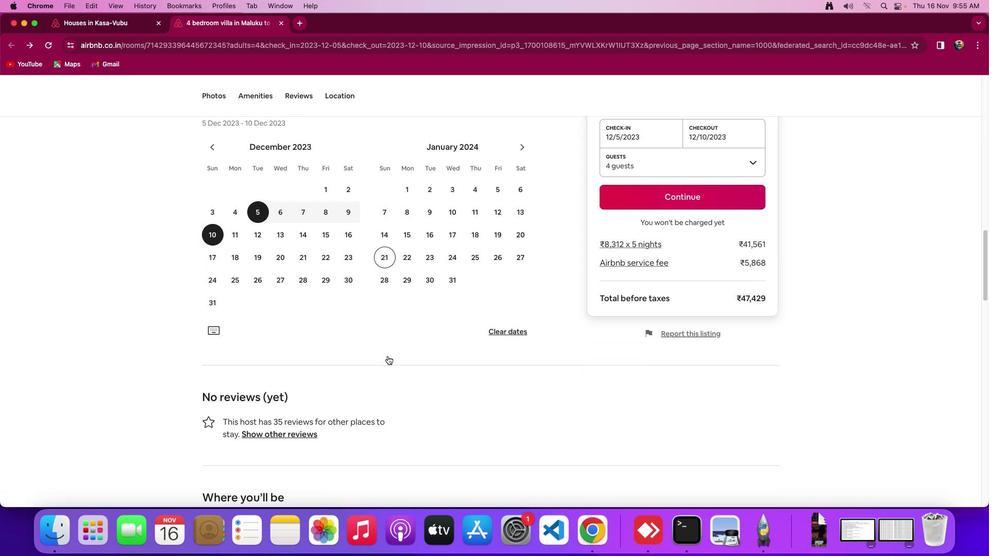 
Action: Mouse scrolled (390, 359) with delta (2, 1)
Screenshot: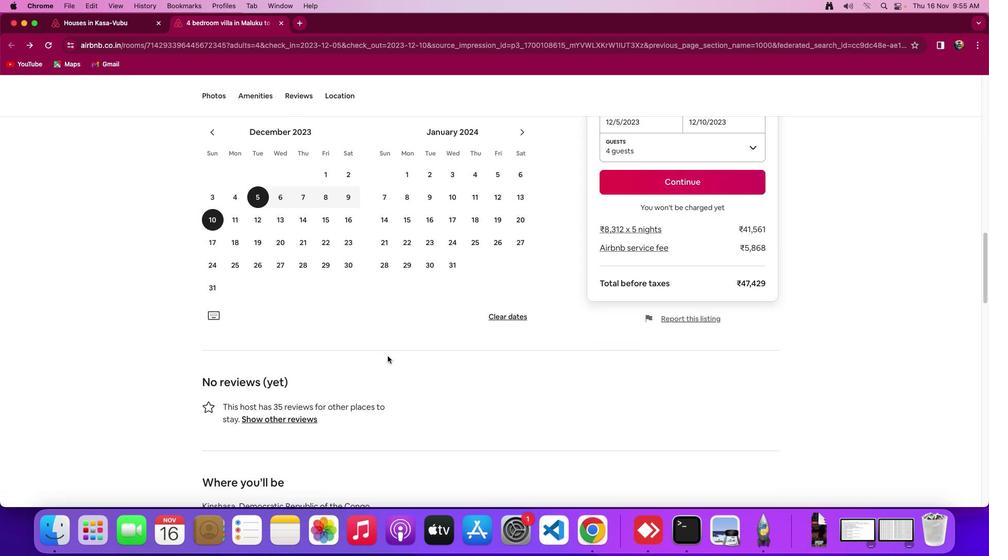 
Action: Mouse moved to (390, 358)
Screenshot: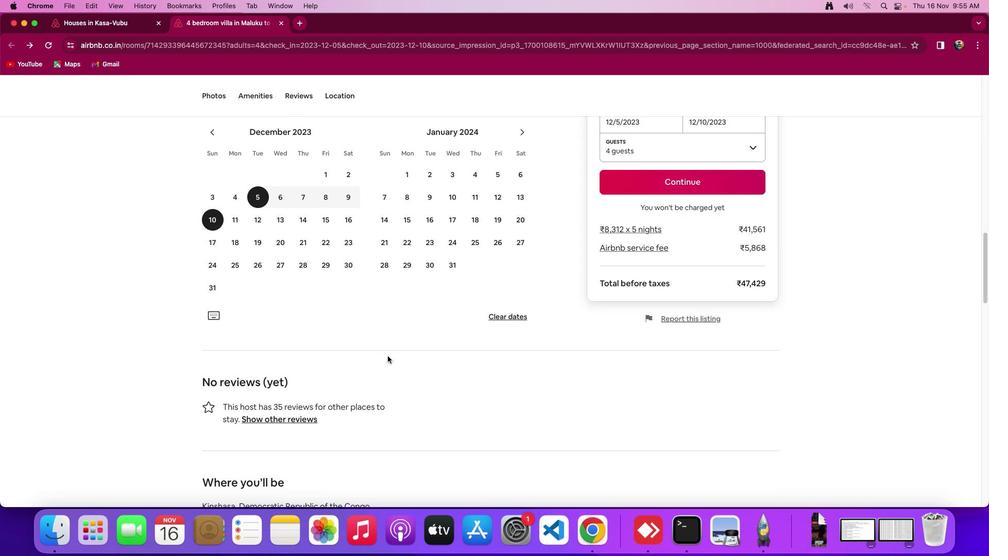 
Action: Mouse scrolled (390, 358) with delta (2, 2)
Screenshot: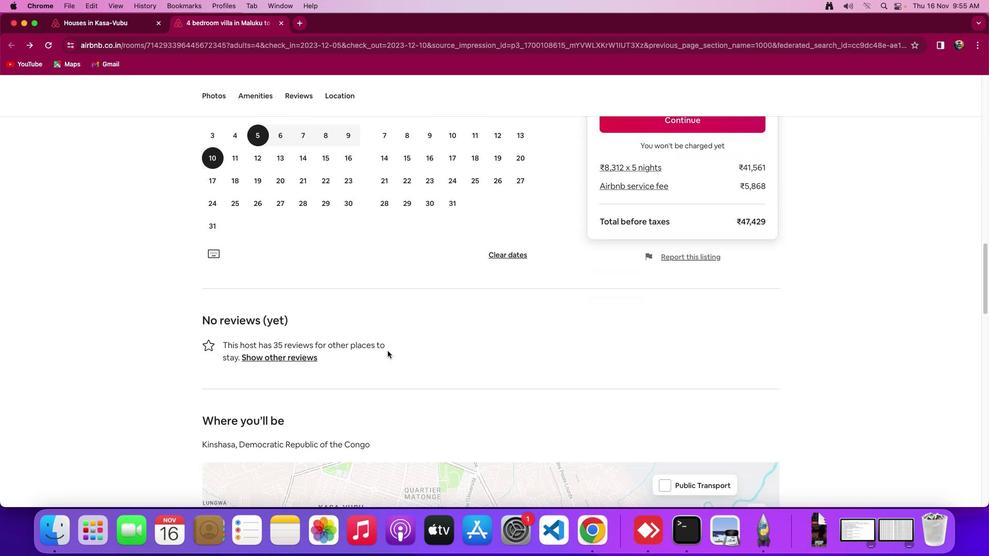 
Action: Mouse moved to (390, 358)
Screenshot: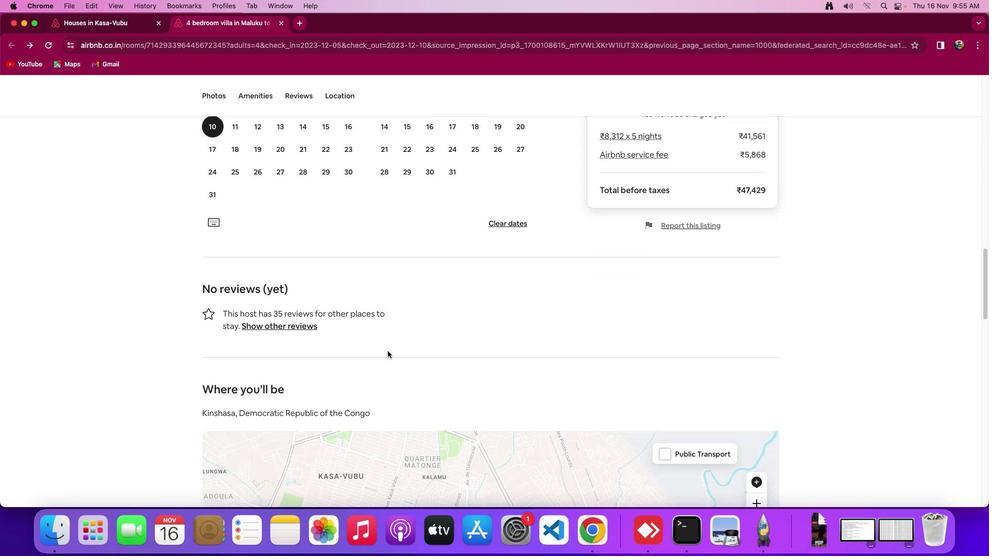 
Action: Mouse scrolled (390, 358) with delta (2, 2)
Screenshot: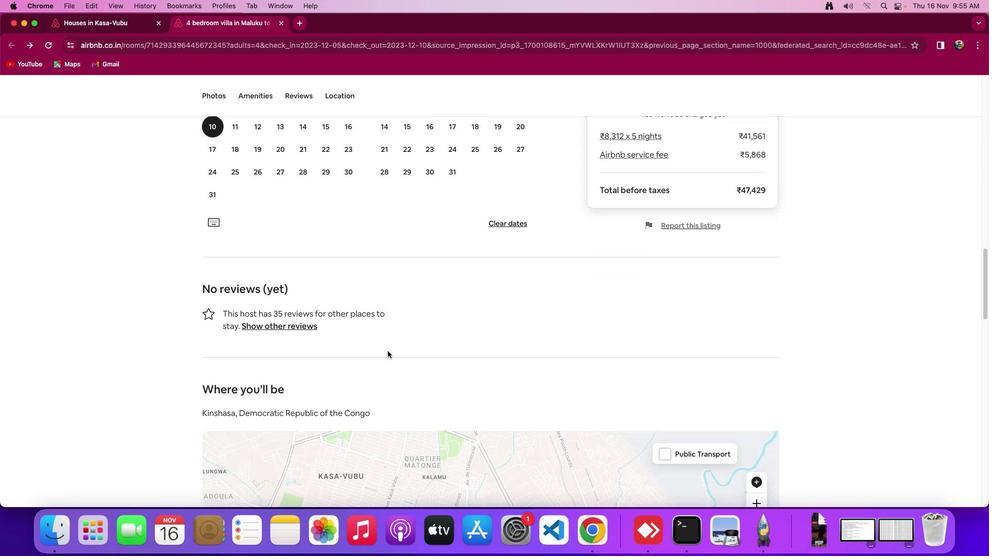
Action: Mouse moved to (390, 357)
Screenshot: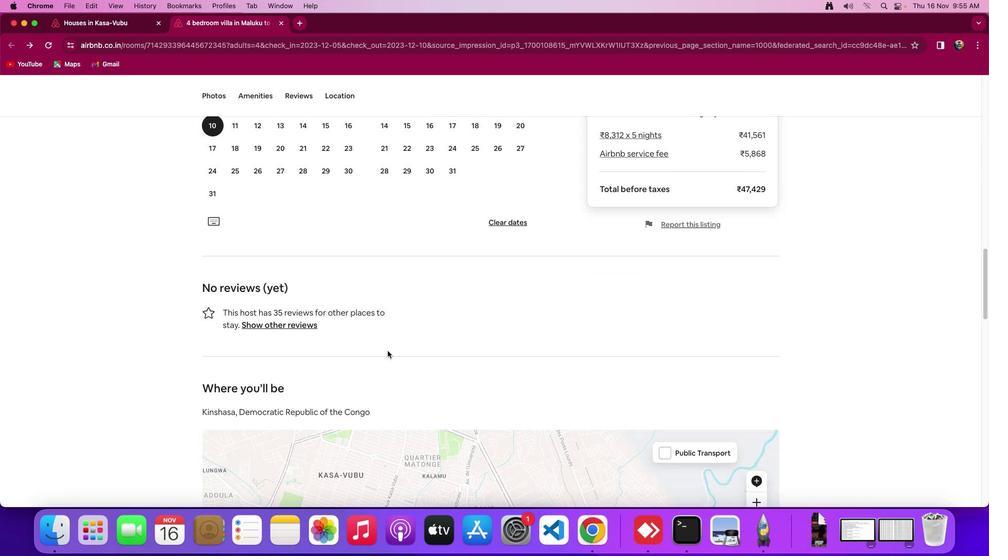
Action: Mouse scrolled (390, 357) with delta (2, 1)
Screenshot: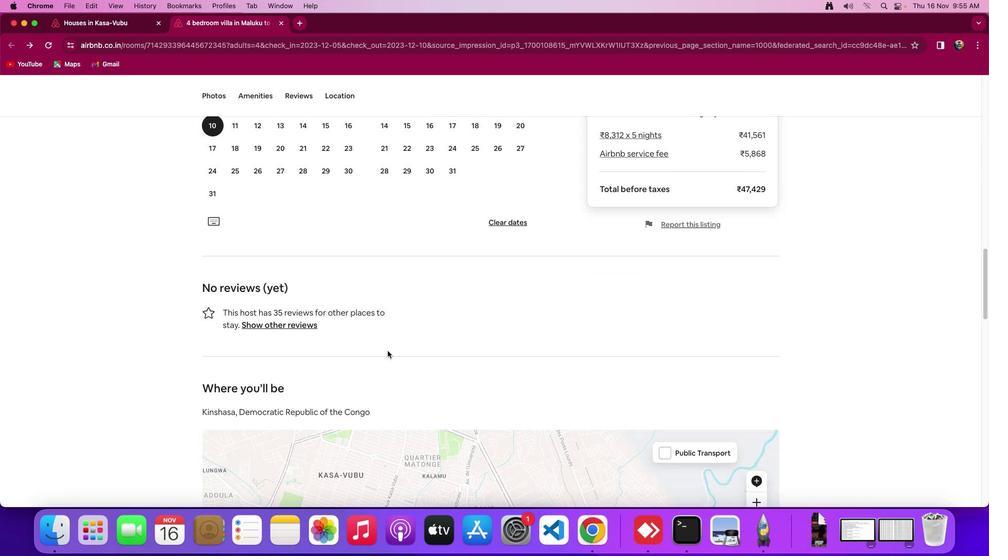 
Action: Mouse moved to (389, 355)
Screenshot: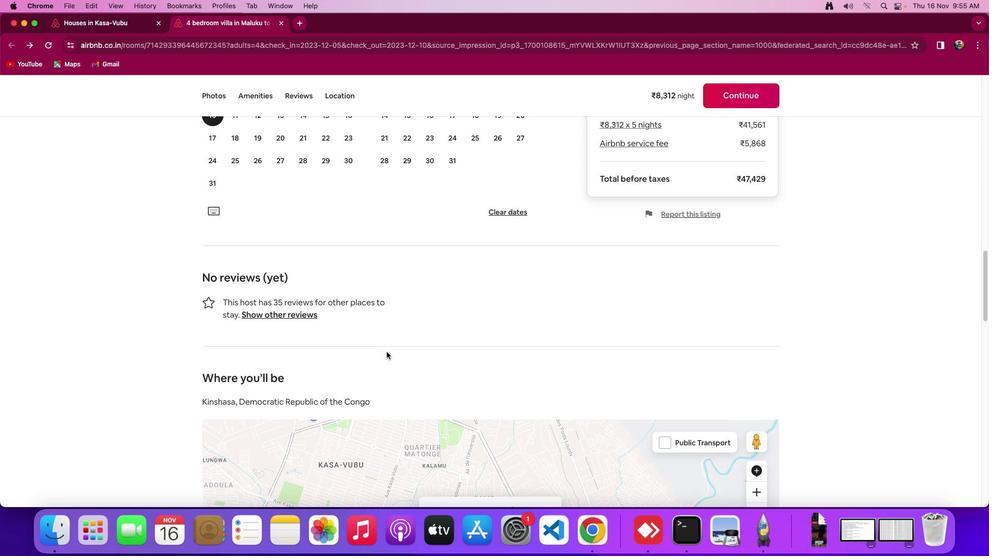 
Action: Mouse scrolled (389, 355) with delta (2, 2)
Screenshot: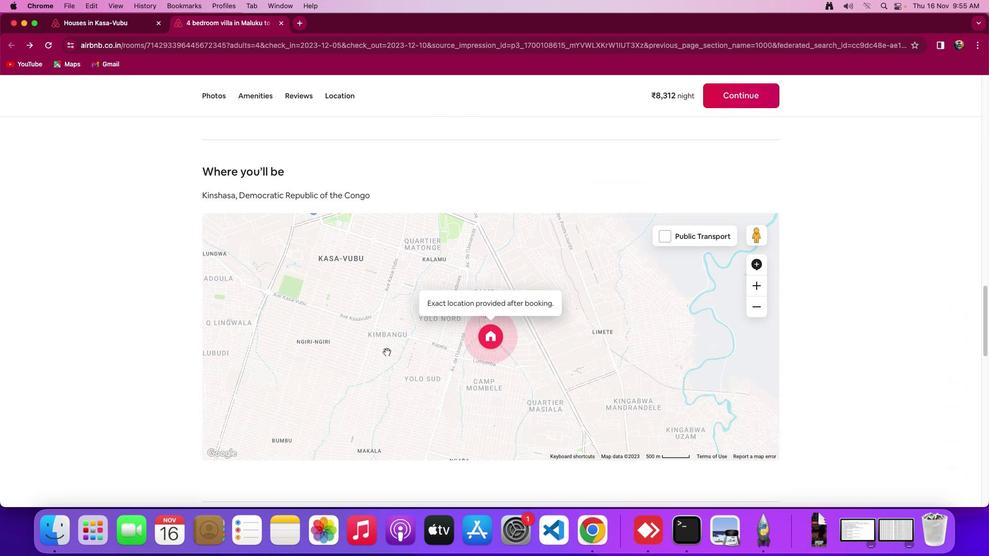 
Action: Mouse scrolled (389, 355) with delta (2, 2)
Screenshot: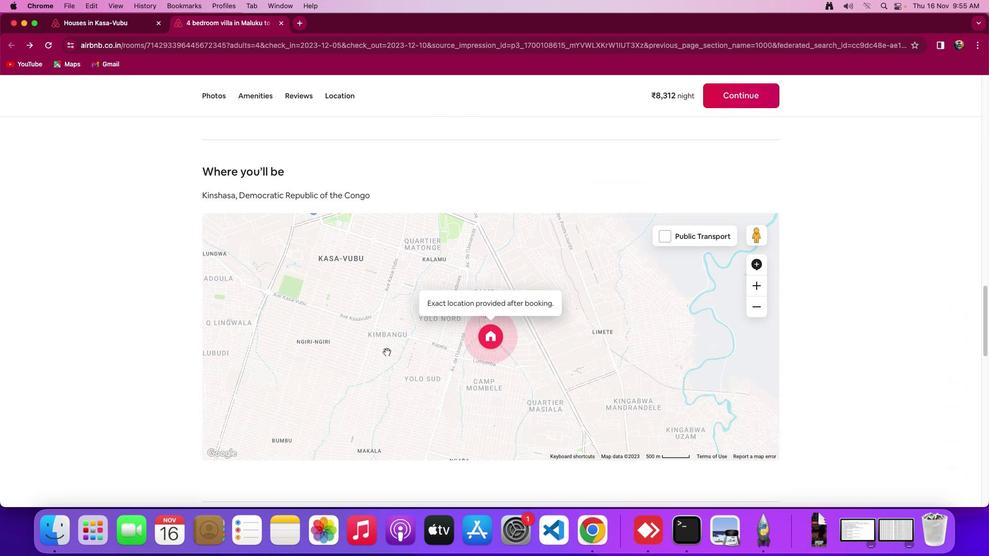 
Action: Mouse scrolled (389, 355) with delta (2, 0)
Screenshot: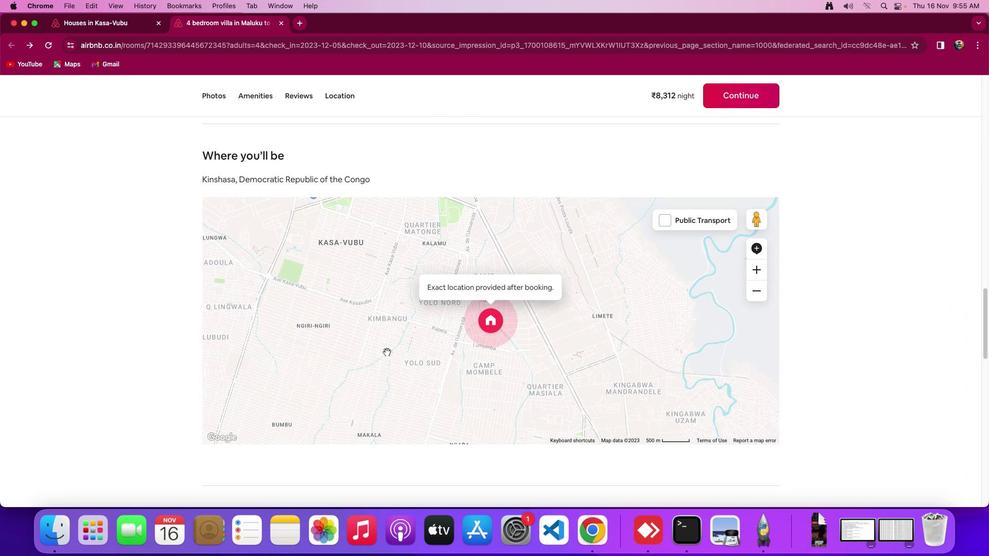 
Action: Mouse scrolled (389, 355) with delta (2, 0)
Screenshot: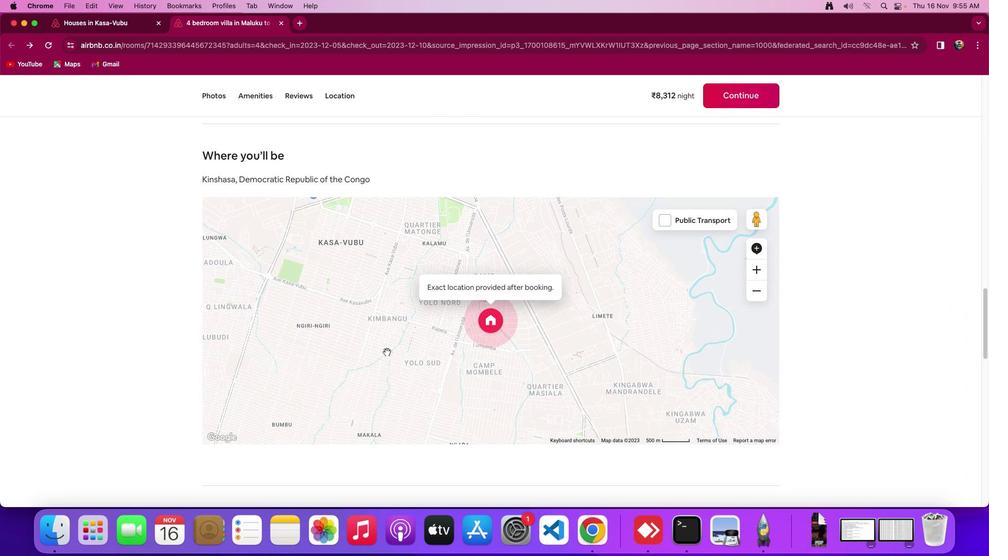 
Action: Mouse scrolled (389, 355) with delta (2, 2)
Screenshot: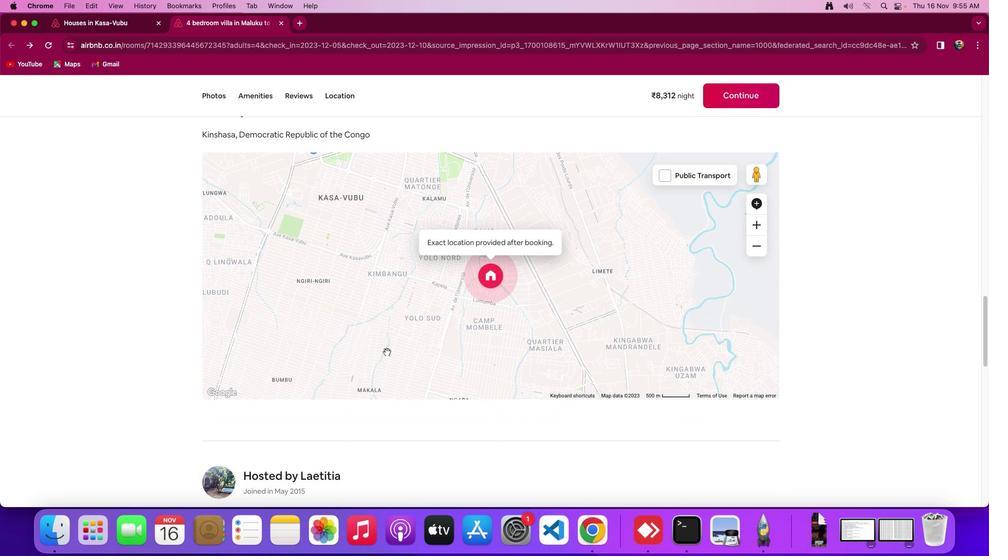 
Action: Mouse scrolled (389, 355) with delta (2, 2)
Screenshot: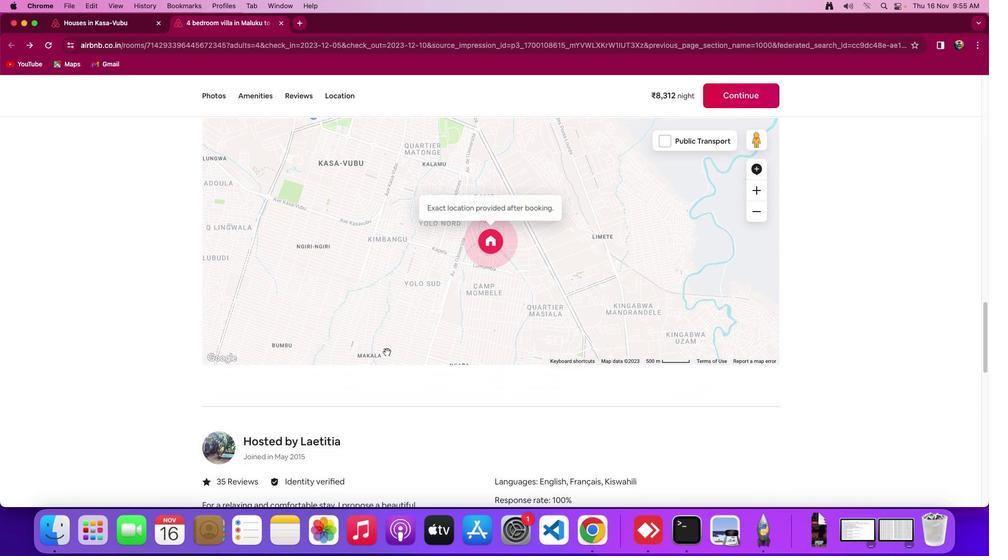 
Action: Mouse scrolled (389, 355) with delta (2, 1)
Screenshot: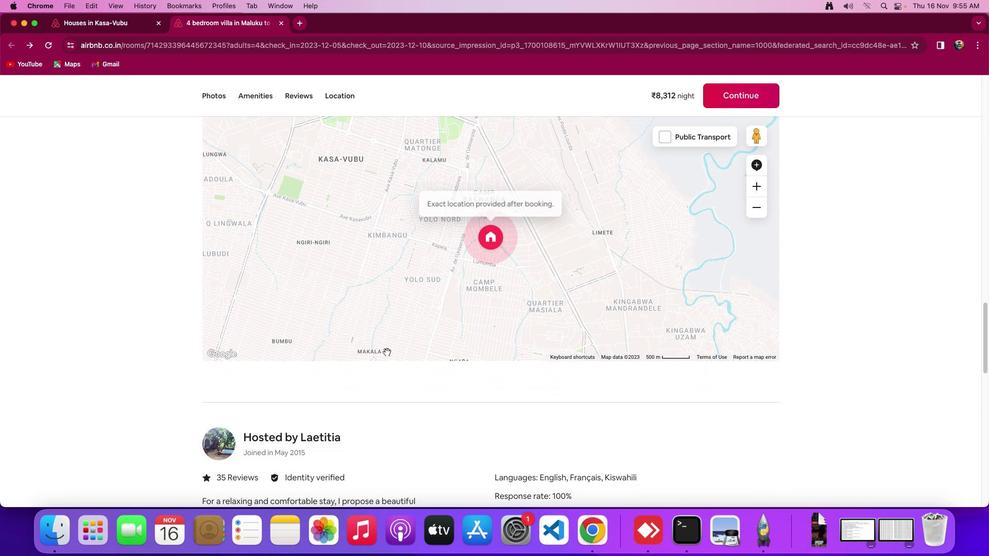 
Action: Mouse scrolled (389, 355) with delta (2, 2)
Screenshot: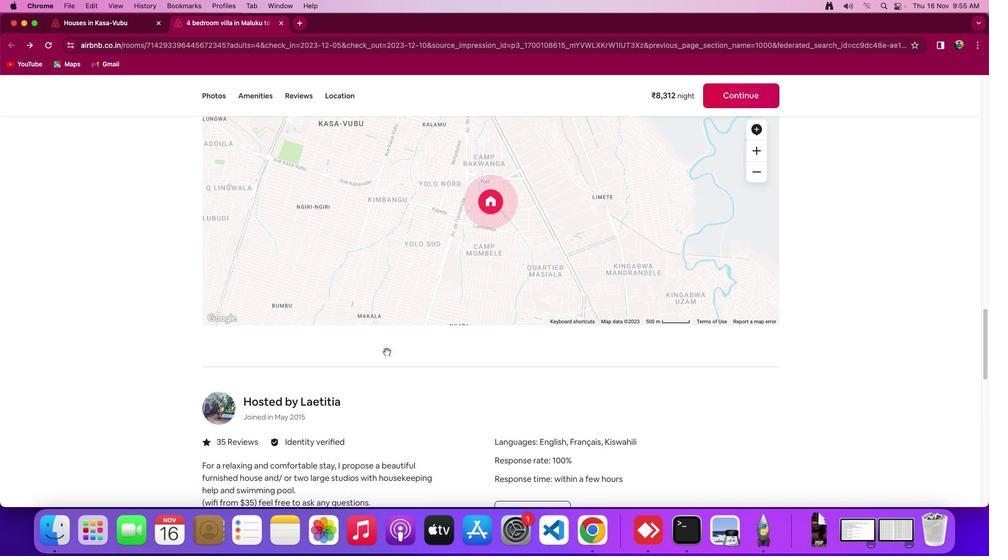 
Action: Mouse scrolled (389, 355) with delta (2, 2)
